 Task: Purchase a Proven Copper + Mineral RO+UV+UF water purifier from Amazon using Cash on Delivery.
Action: Mouse moved to (556, 385)
Screenshot: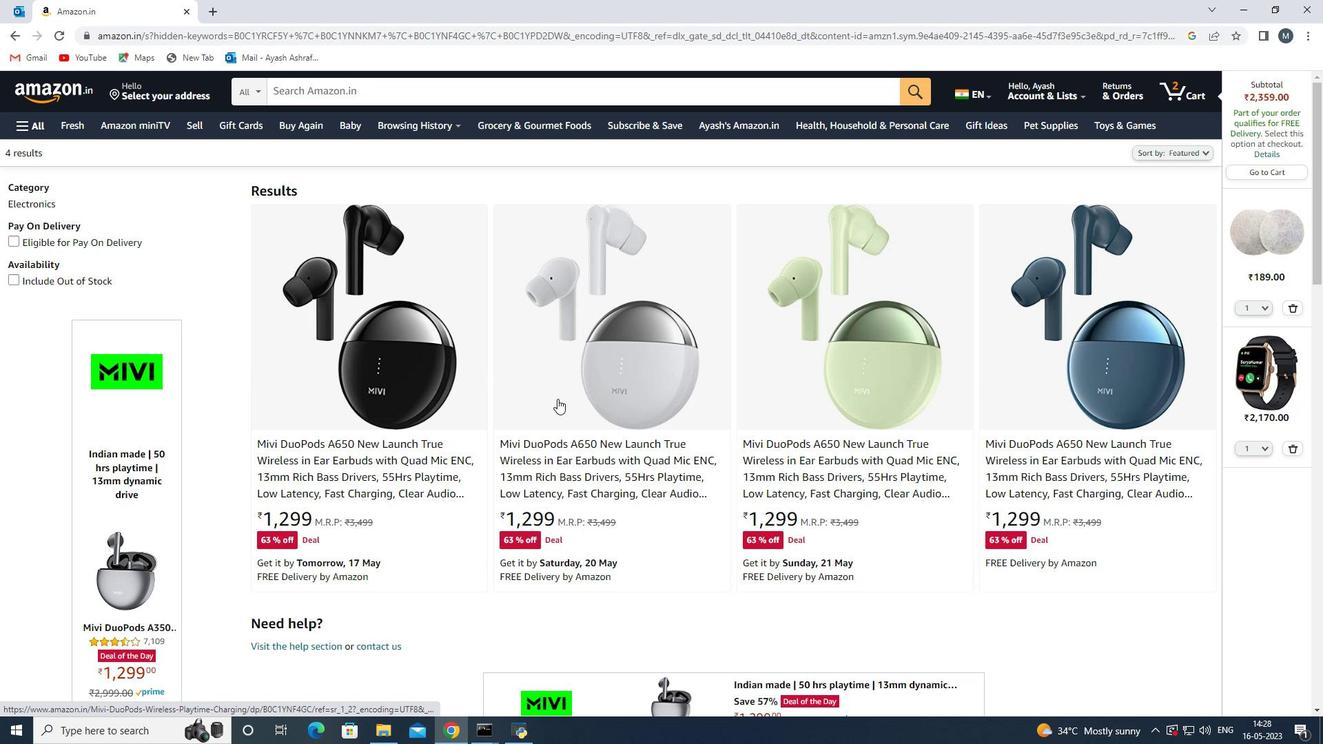 
Action: Mouse scrolled (556, 384) with delta (0, 0)
Screenshot: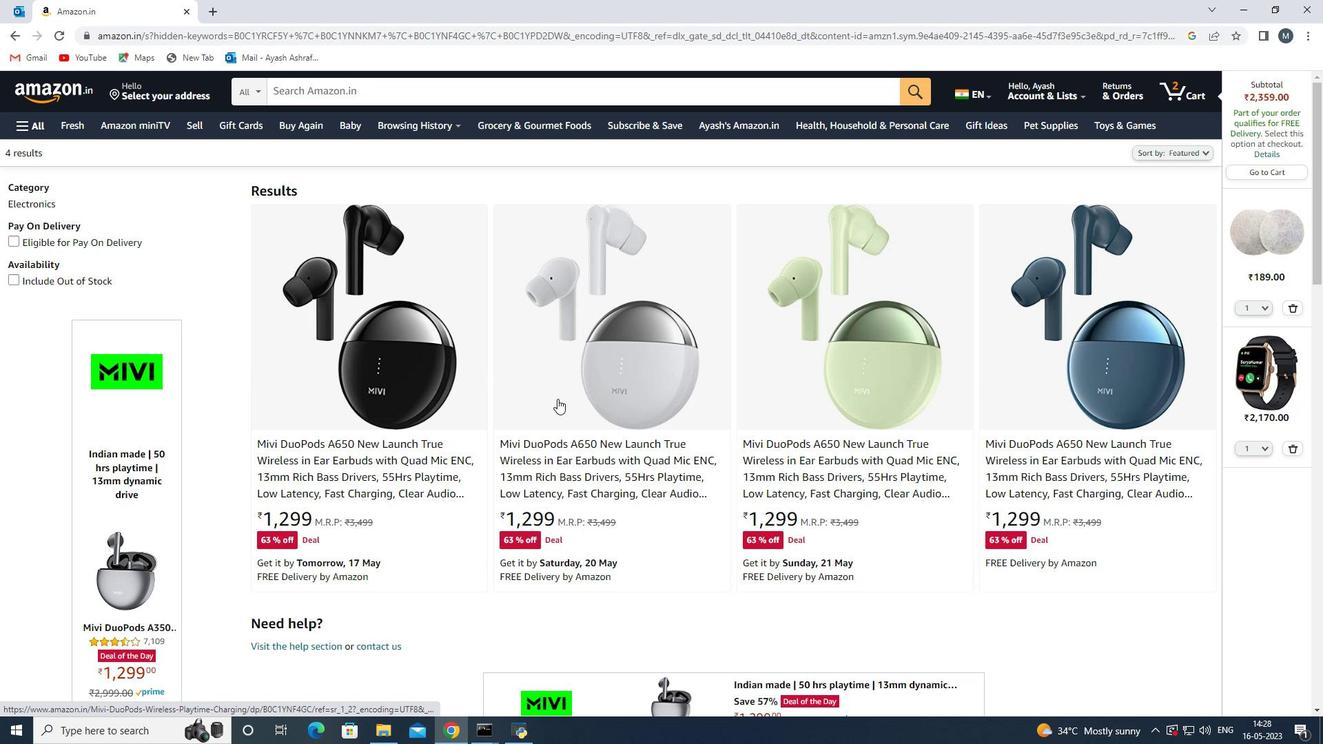 
Action: Mouse scrolled (556, 384) with delta (0, 0)
Screenshot: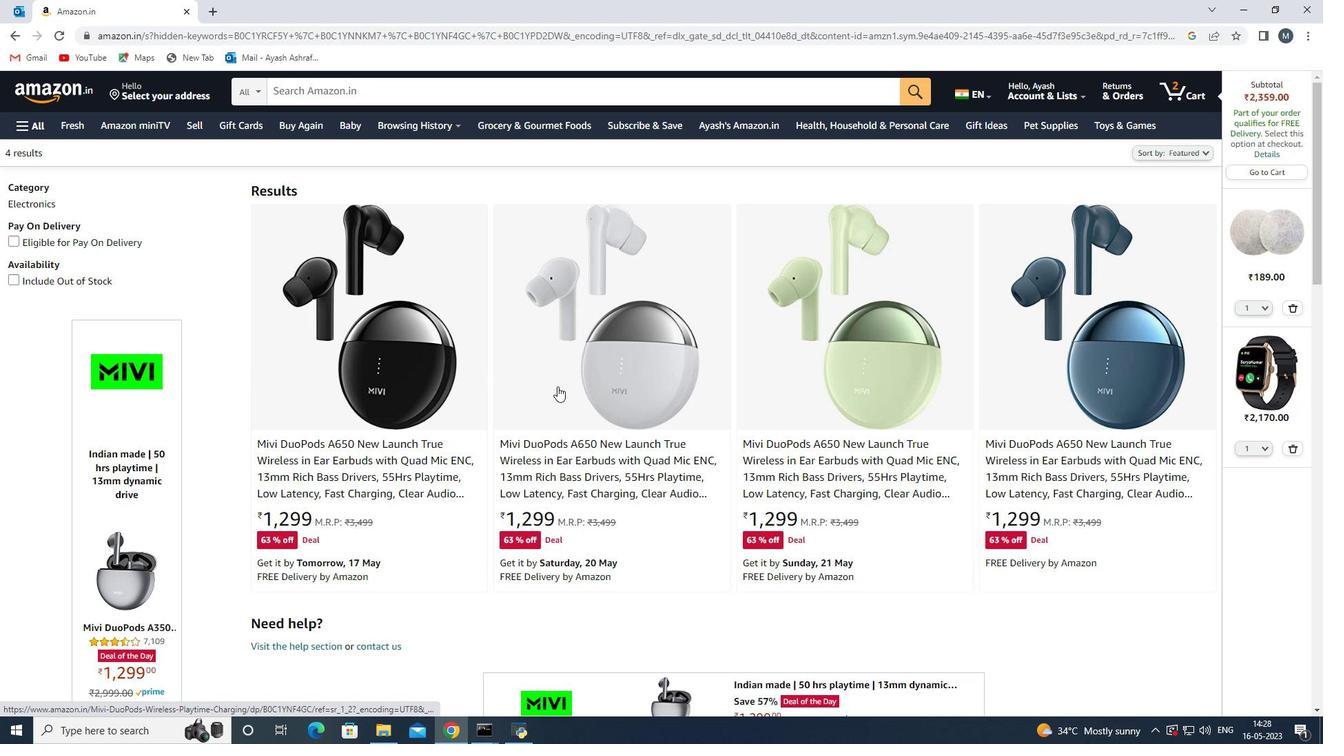 
Action: Mouse moved to (555, 385)
Screenshot: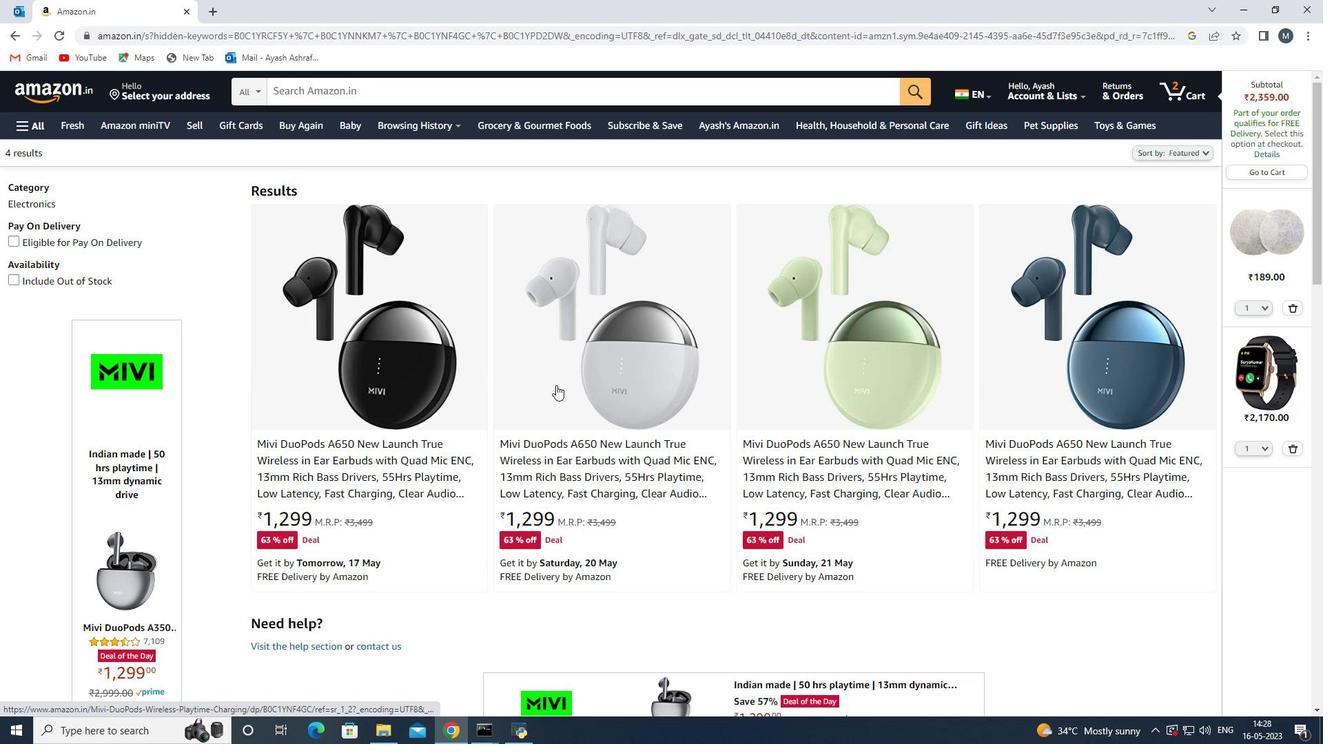 
Action: Mouse scrolled (555, 384) with delta (0, 0)
Screenshot: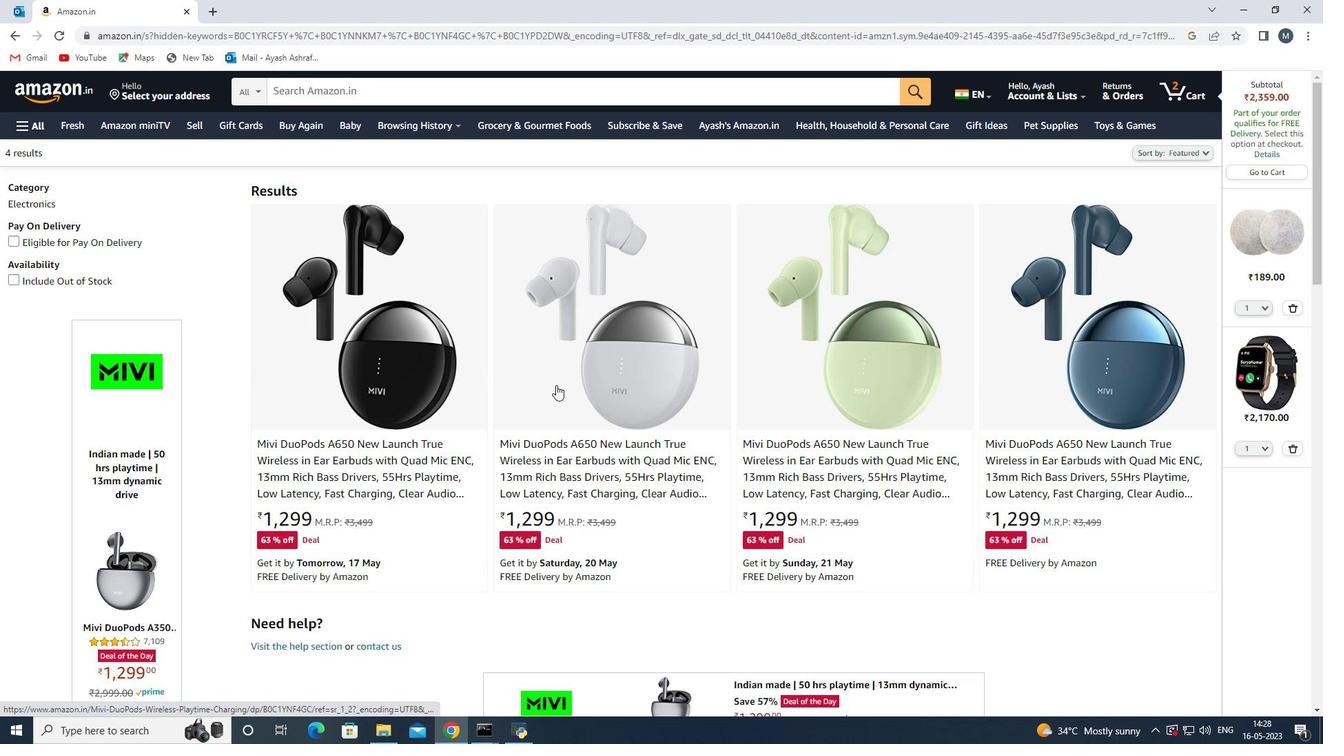 
Action: Mouse moved to (552, 385)
Screenshot: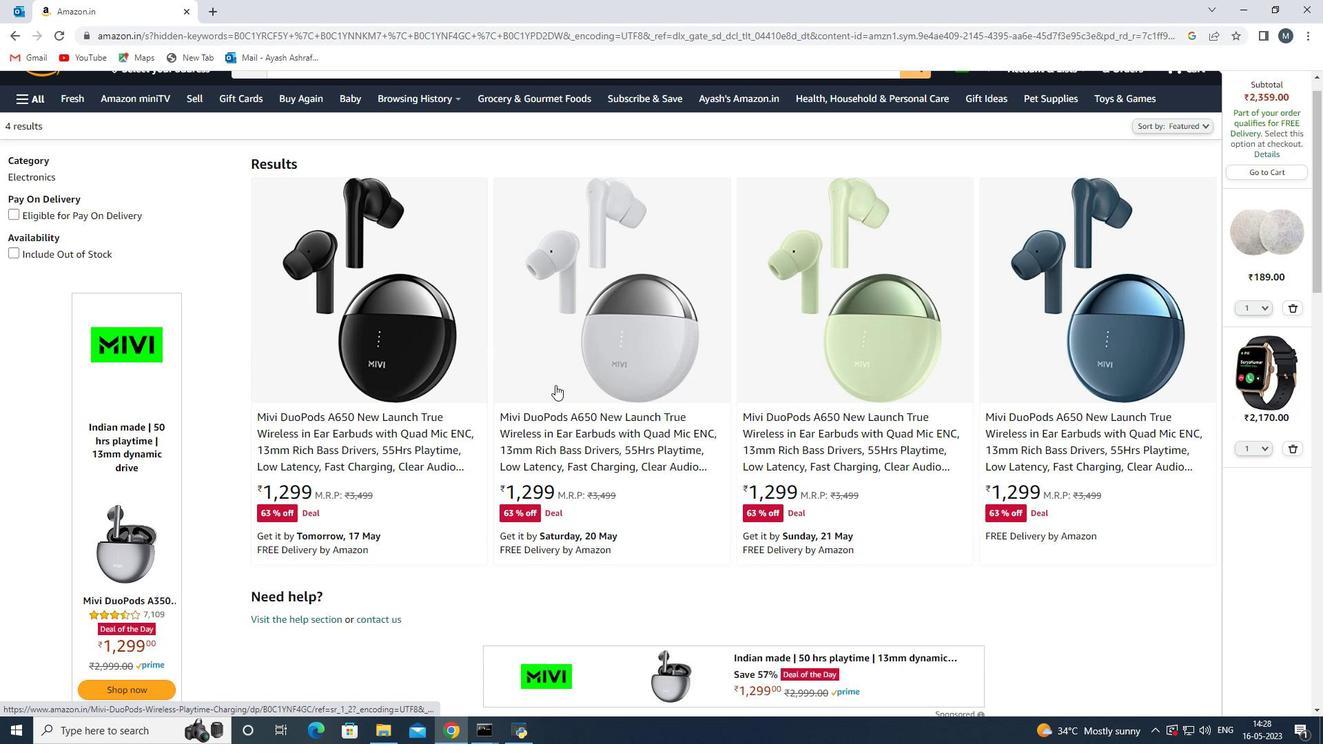 
Action: Mouse scrolled (552, 384) with delta (0, 0)
Screenshot: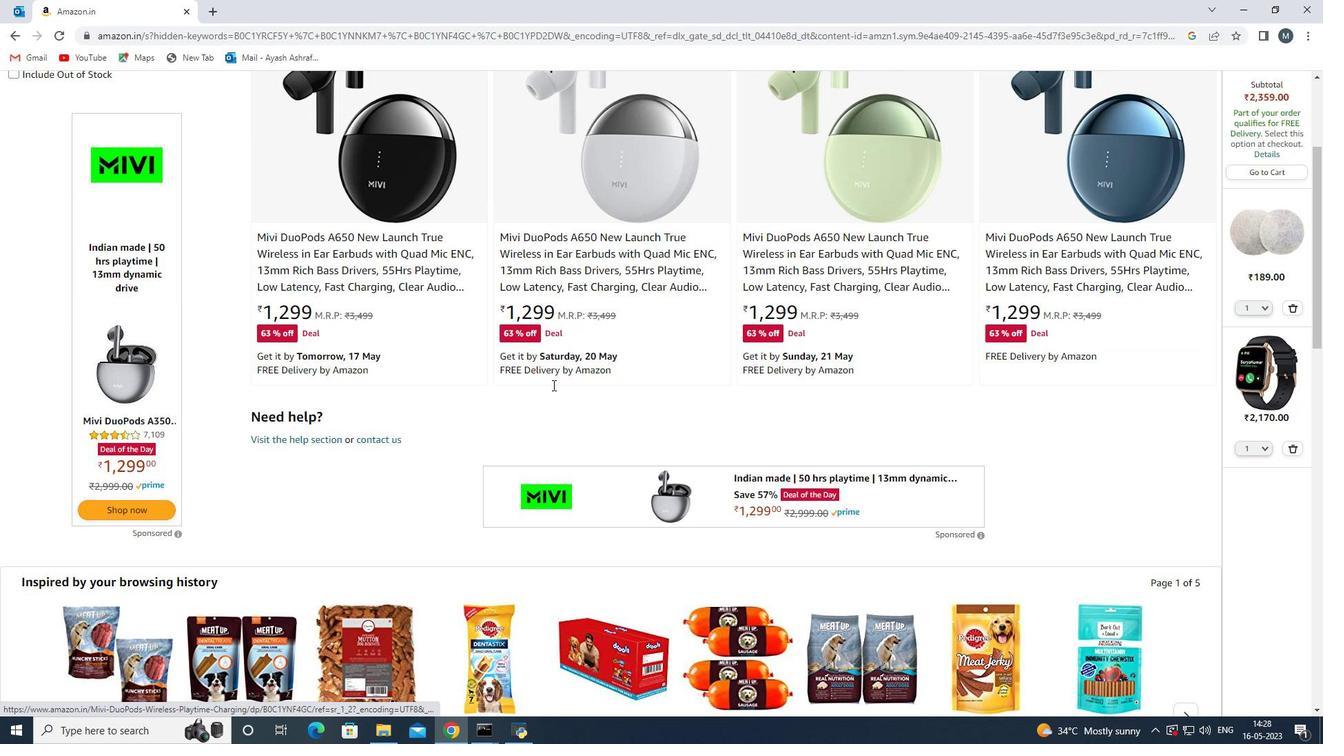 
Action: Mouse moved to (551, 388)
Screenshot: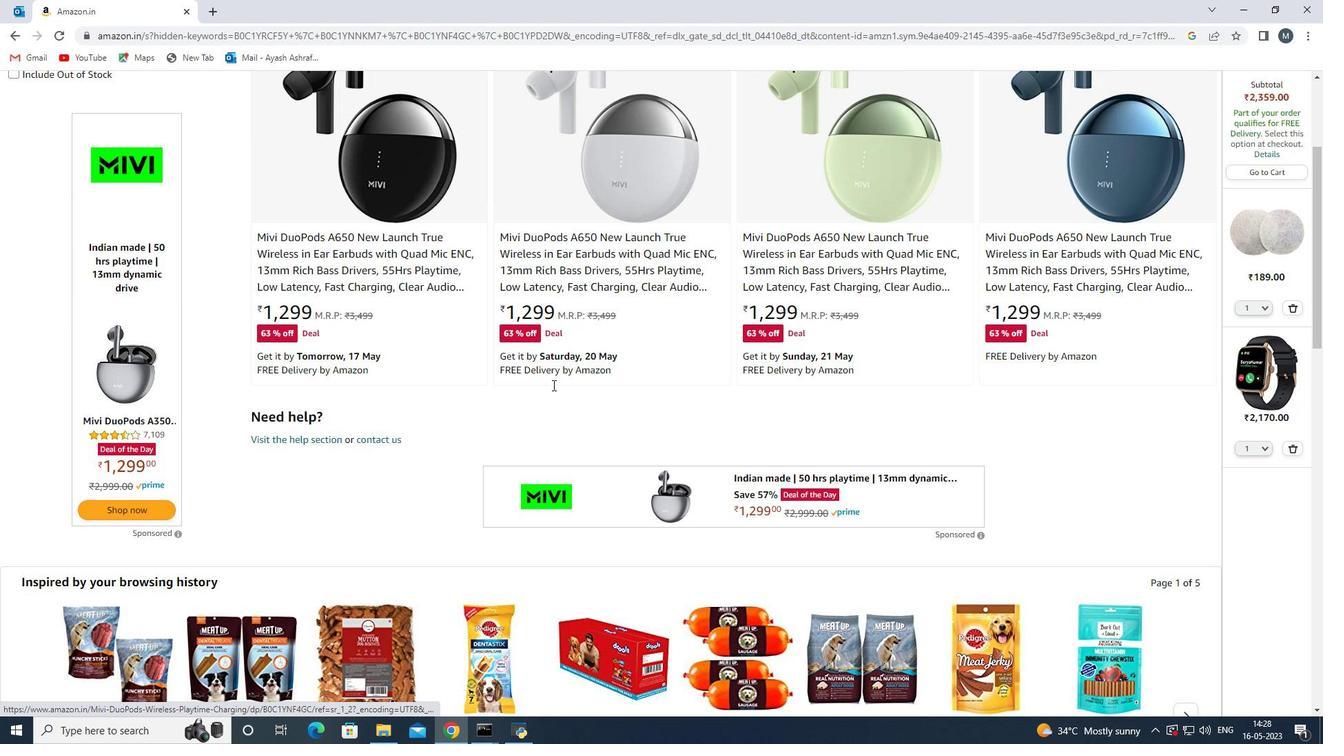 
Action: Mouse scrolled (551, 387) with delta (0, 0)
Screenshot: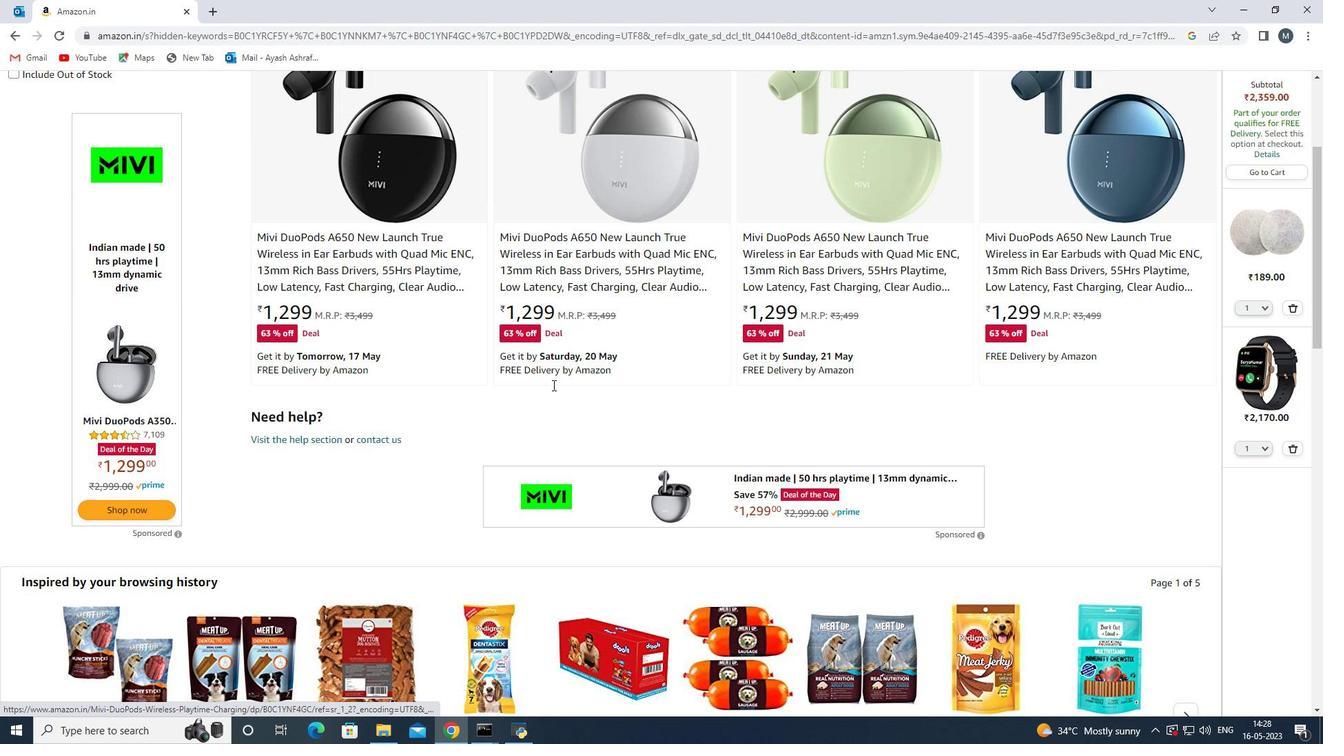 
Action: Mouse moved to (551, 388)
Screenshot: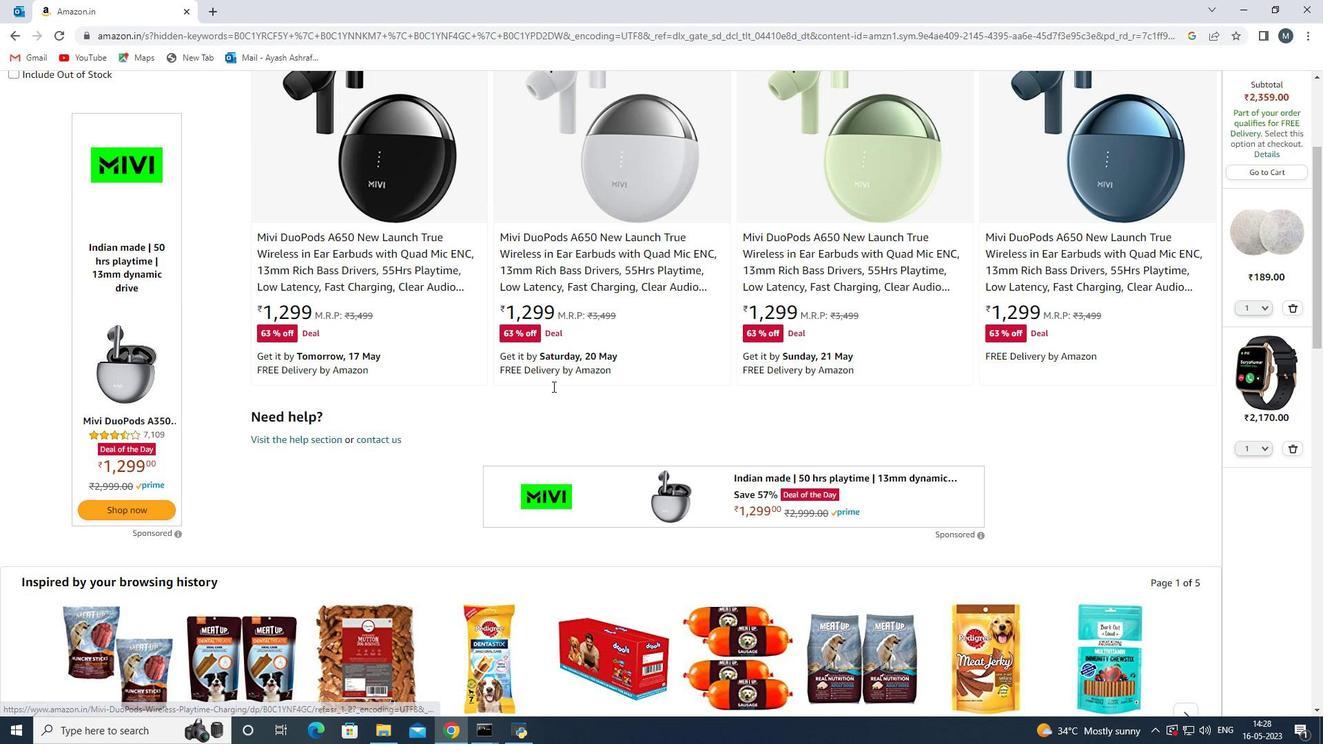 
Action: Mouse scrolled (551, 387) with delta (0, 0)
Screenshot: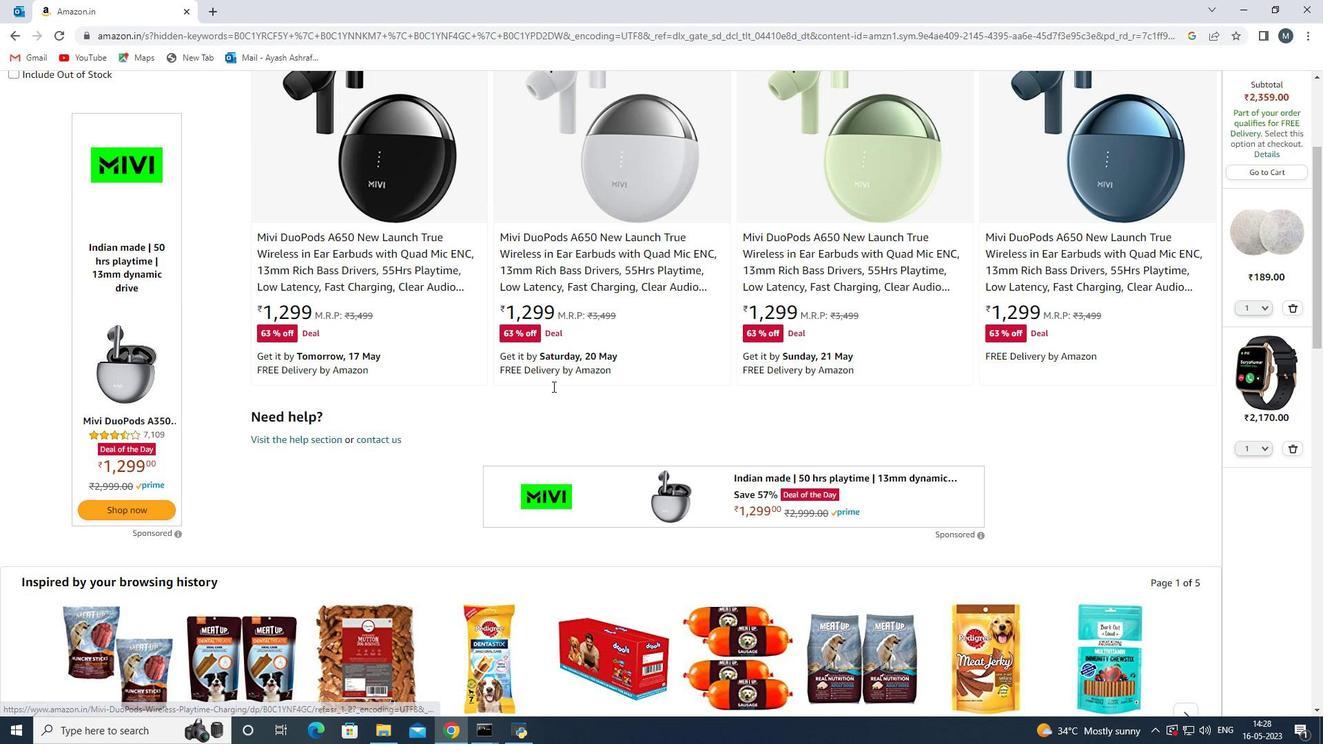 
Action: Mouse scrolled (551, 387) with delta (0, 0)
Screenshot: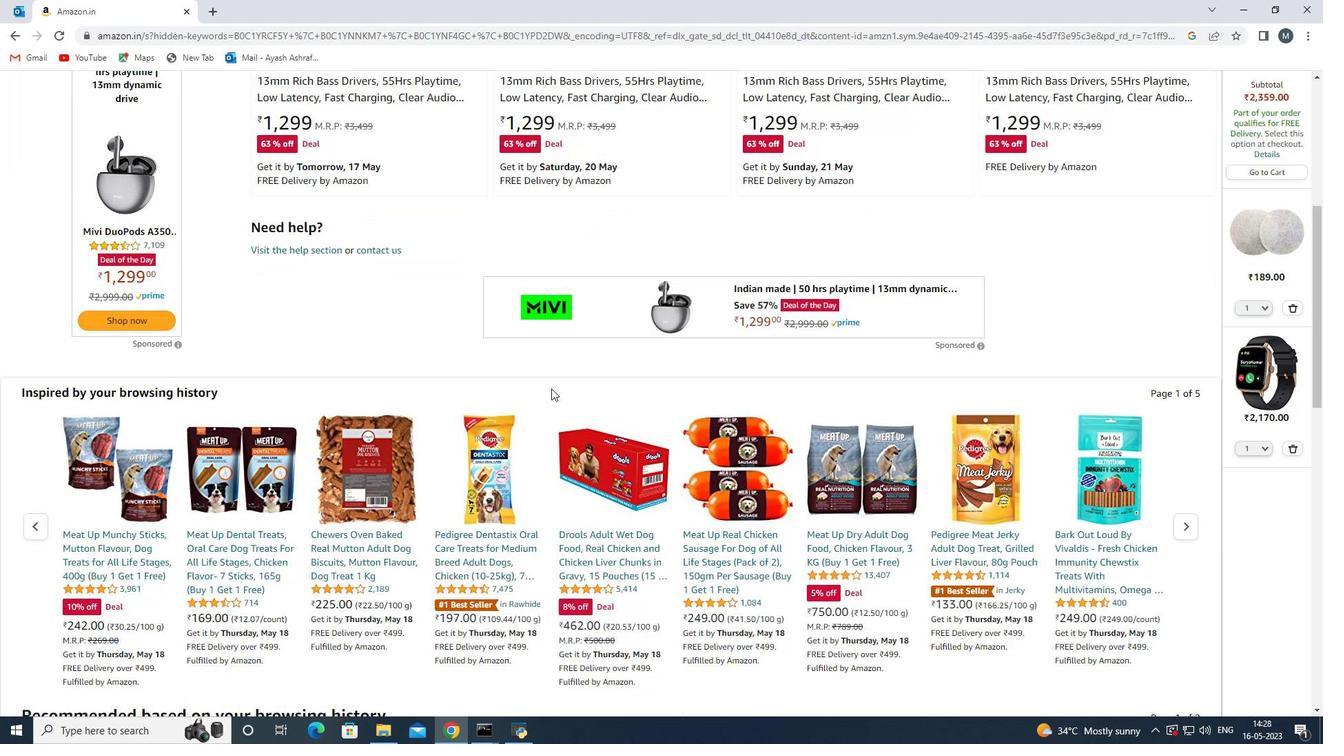 
Action: Mouse scrolled (551, 387) with delta (0, 0)
Screenshot: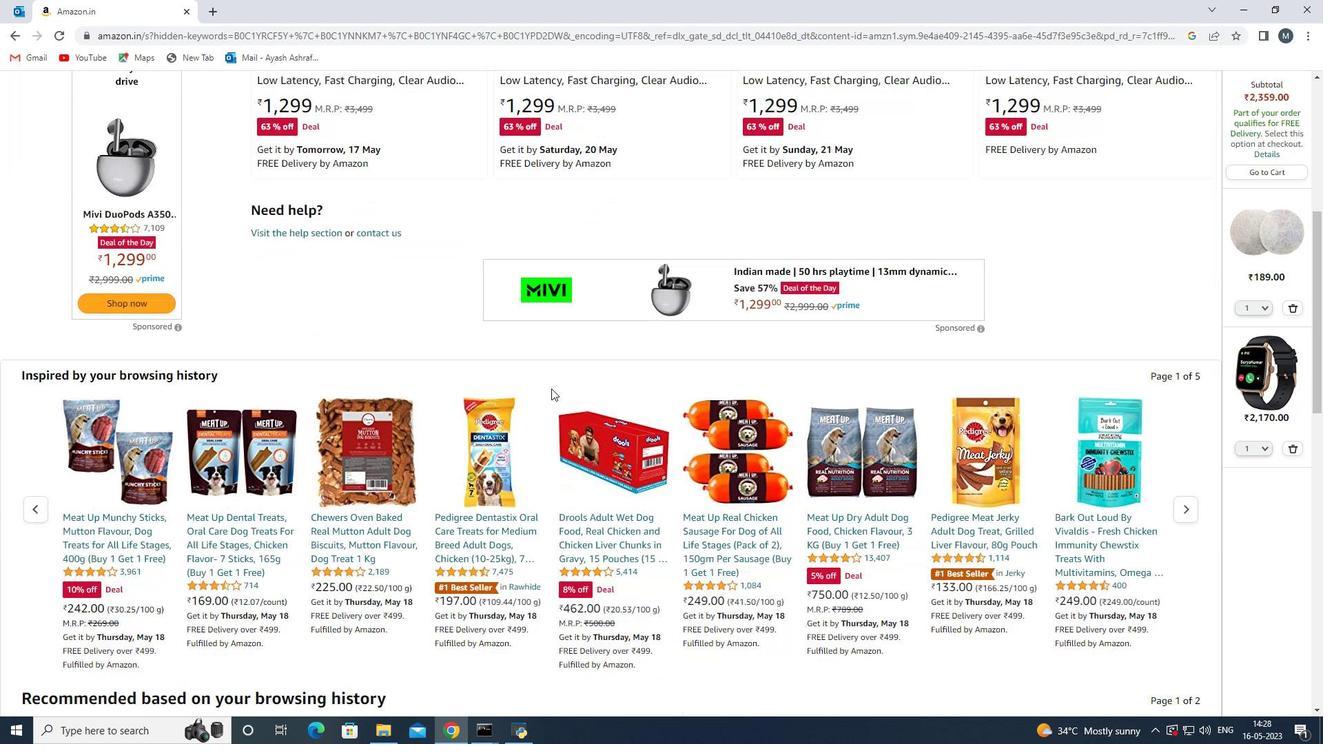 
Action: Mouse scrolled (551, 387) with delta (0, 0)
Screenshot: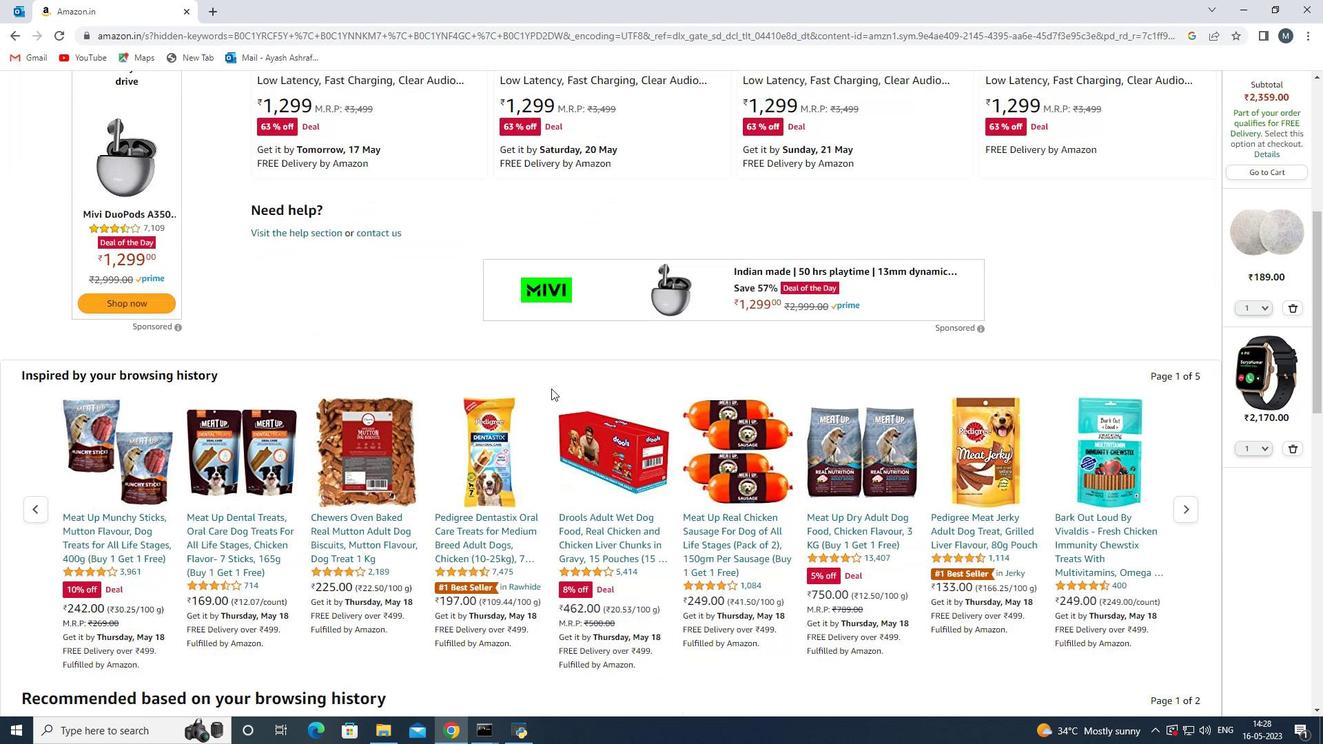 
Action: Mouse moved to (549, 391)
Screenshot: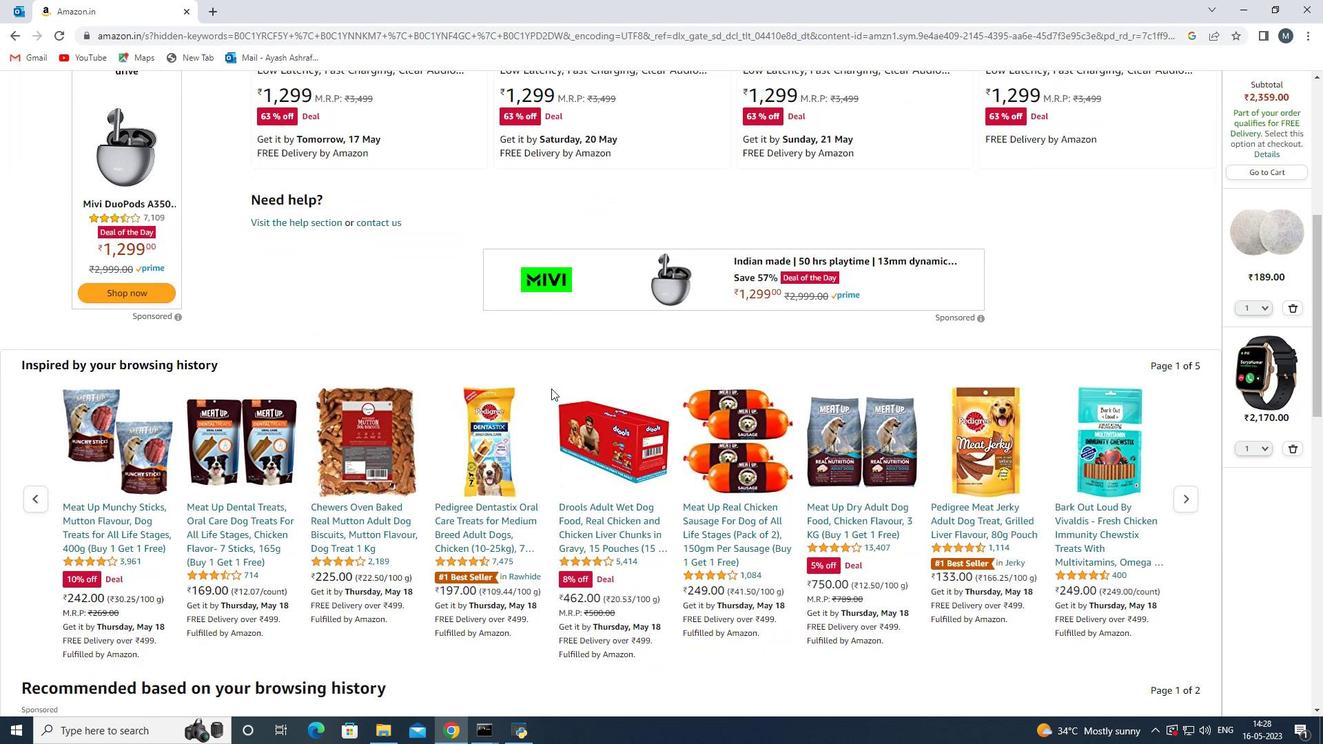 
Action: Mouse scrolled (549, 390) with delta (0, 0)
Screenshot: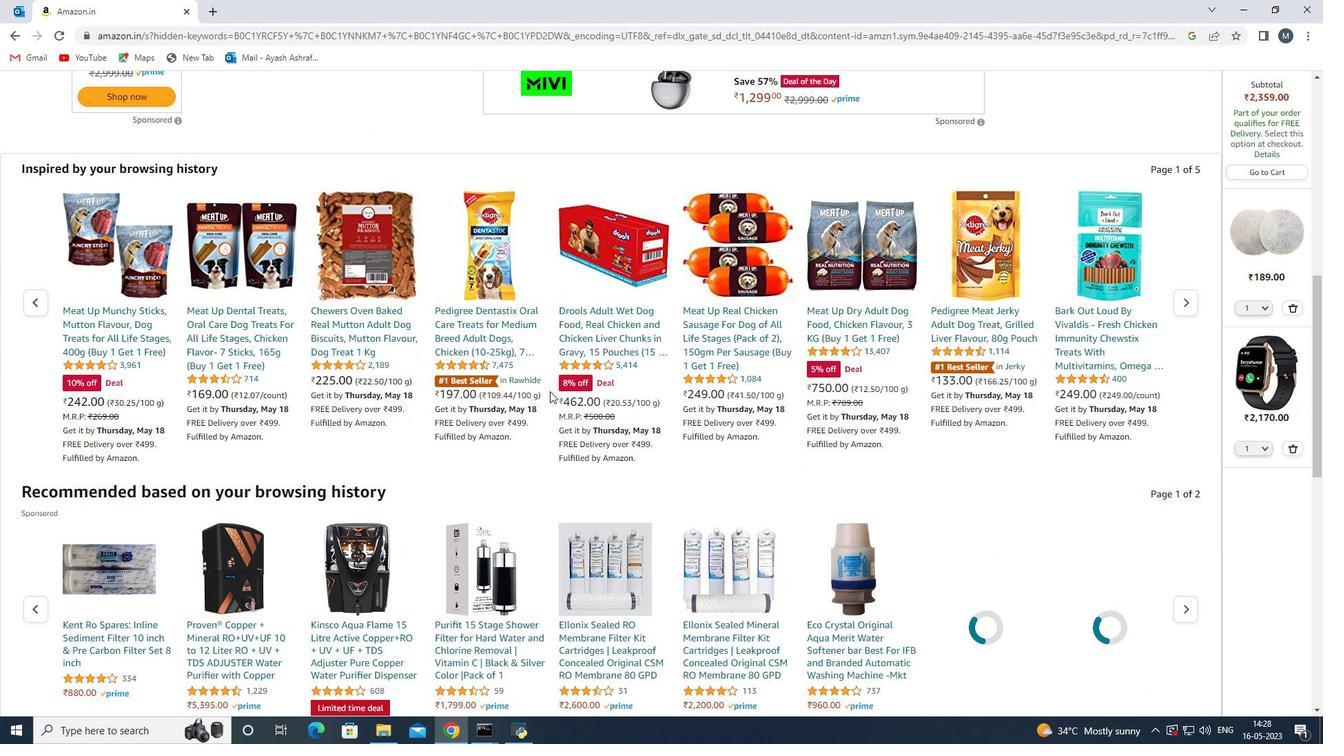 
Action: Mouse scrolled (549, 390) with delta (0, 0)
Screenshot: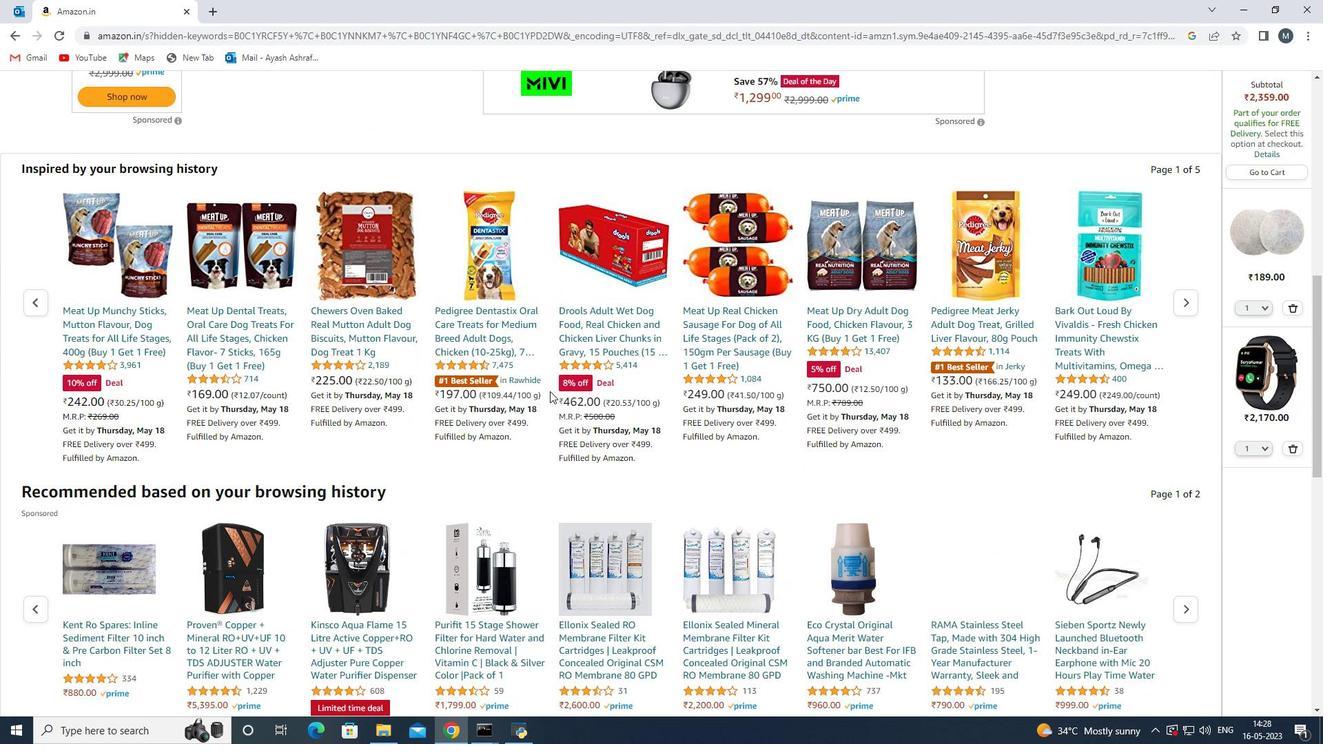 
Action: Mouse scrolled (549, 390) with delta (0, 0)
Screenshot: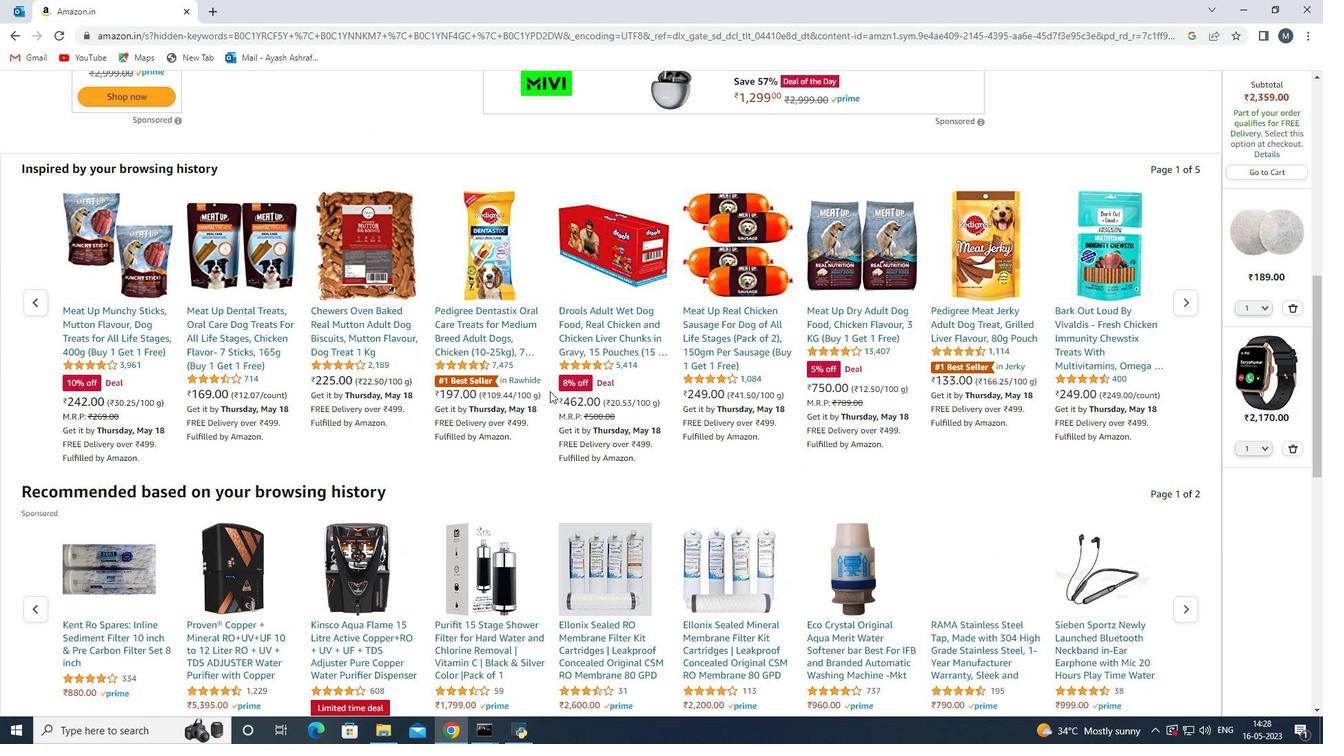 
Action: Mouse moved to (499, 379)
Screenshot: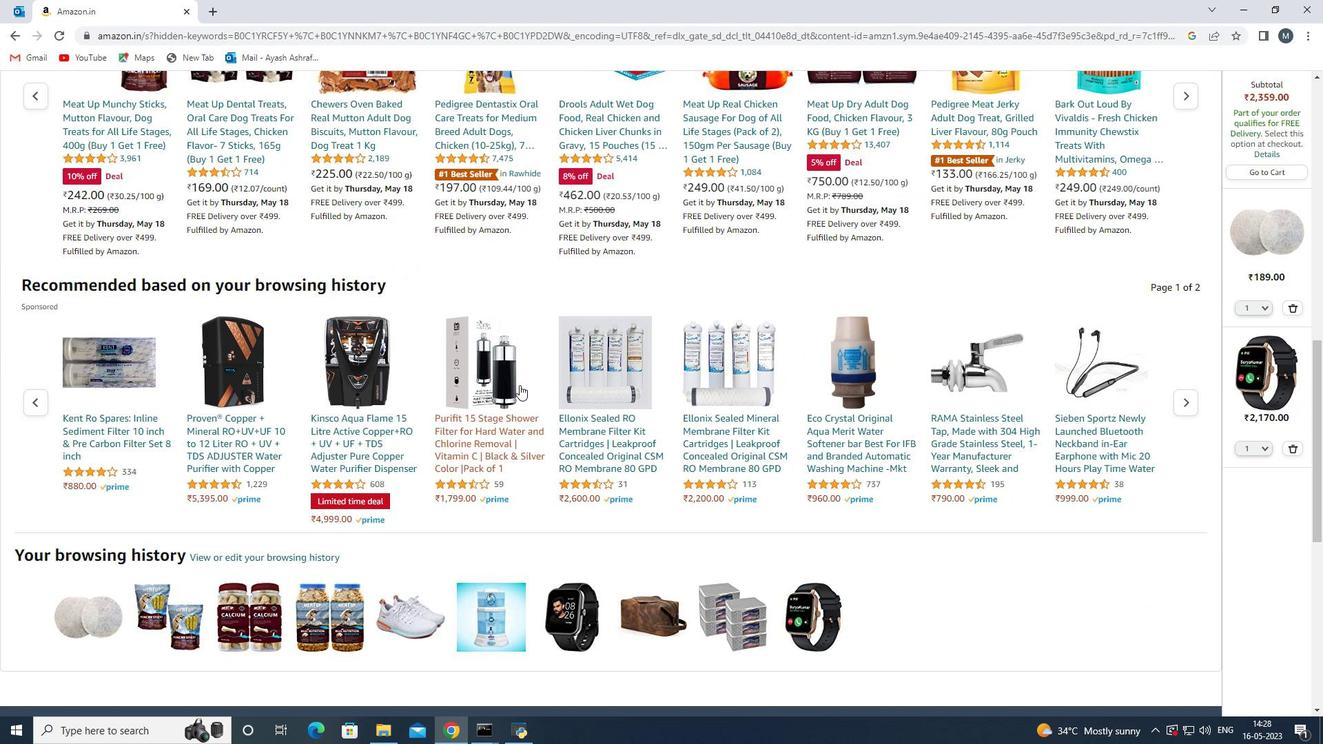 
Action: Mouse scrolled (499, 378) with delta (0, 0)
Screenshot: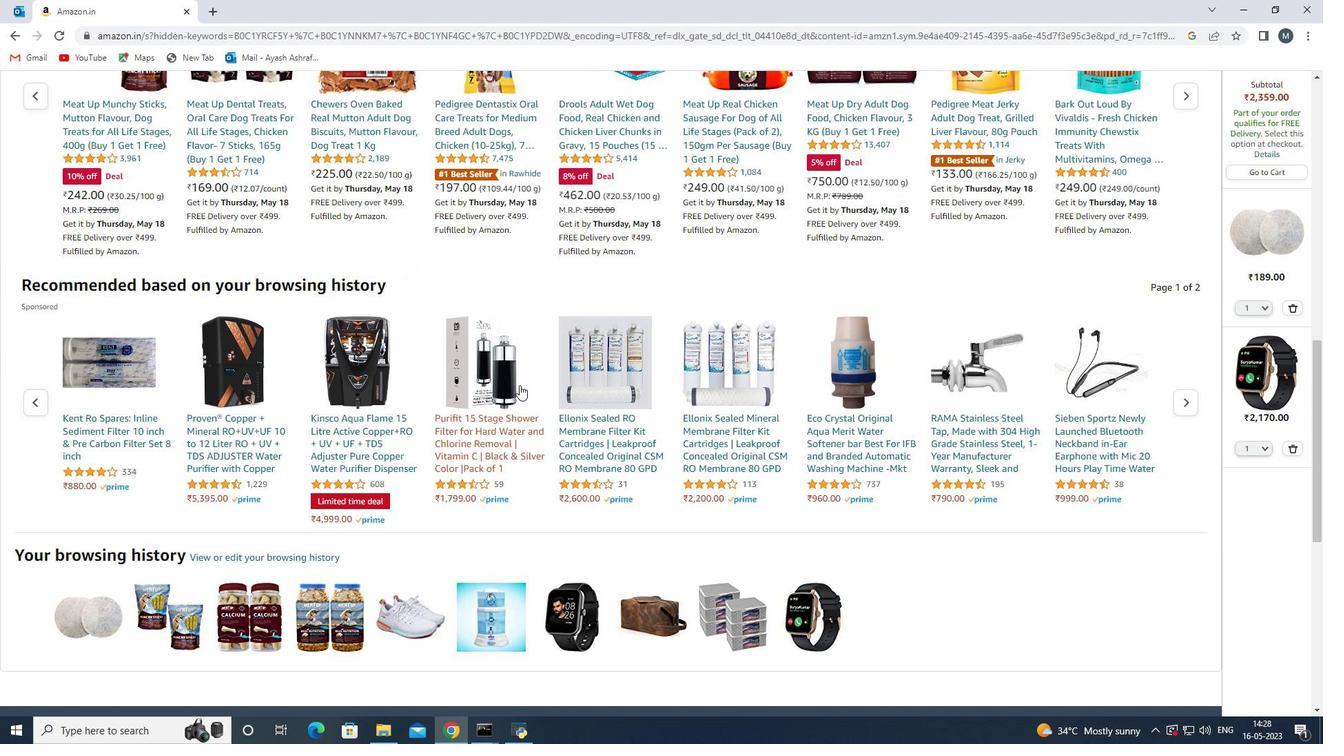 
Action: Mouse moved to (485, 376)
Screenshot: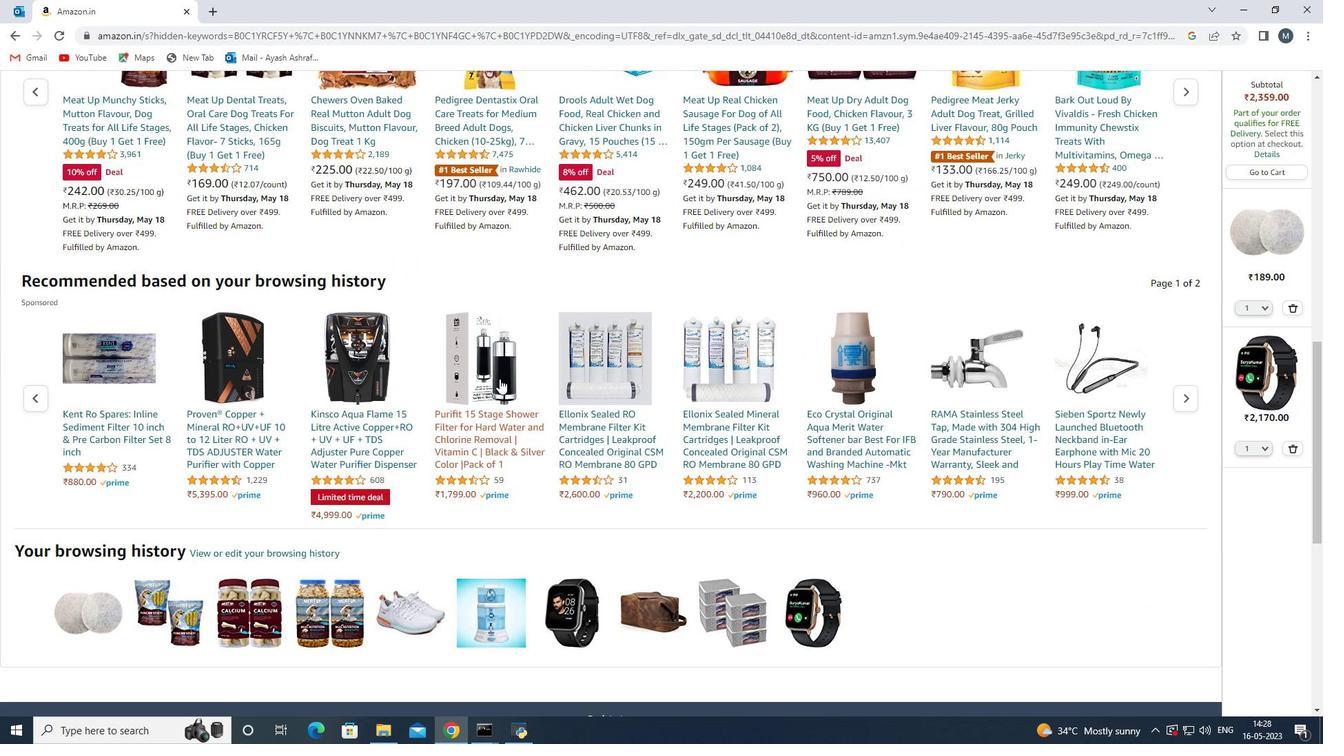 
Action: Mouse scrolled (485, 376) with delta (0, 0)
Screenshot: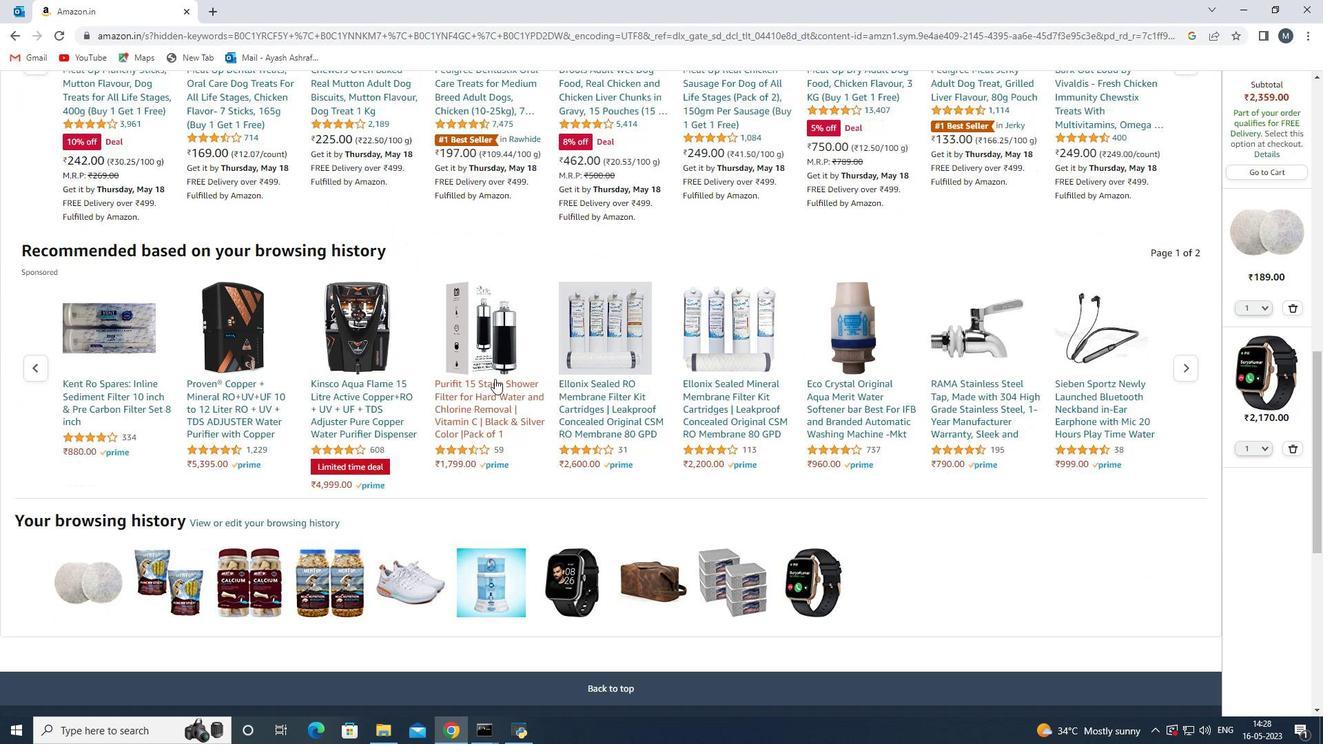 
Action: Mouse moved to (483, 376)
Screenshot: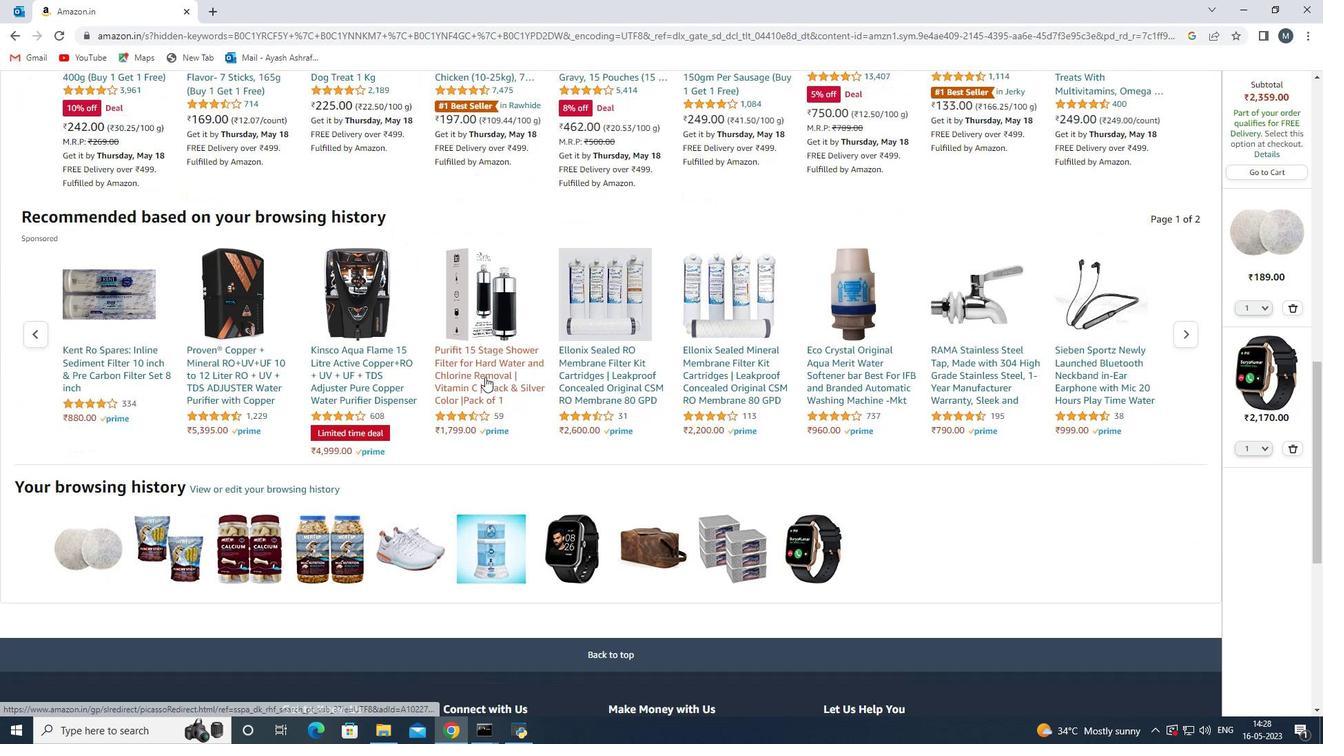 
Action: Mouse scrolled (483, 376) with delta (0, 0)
Screenshot: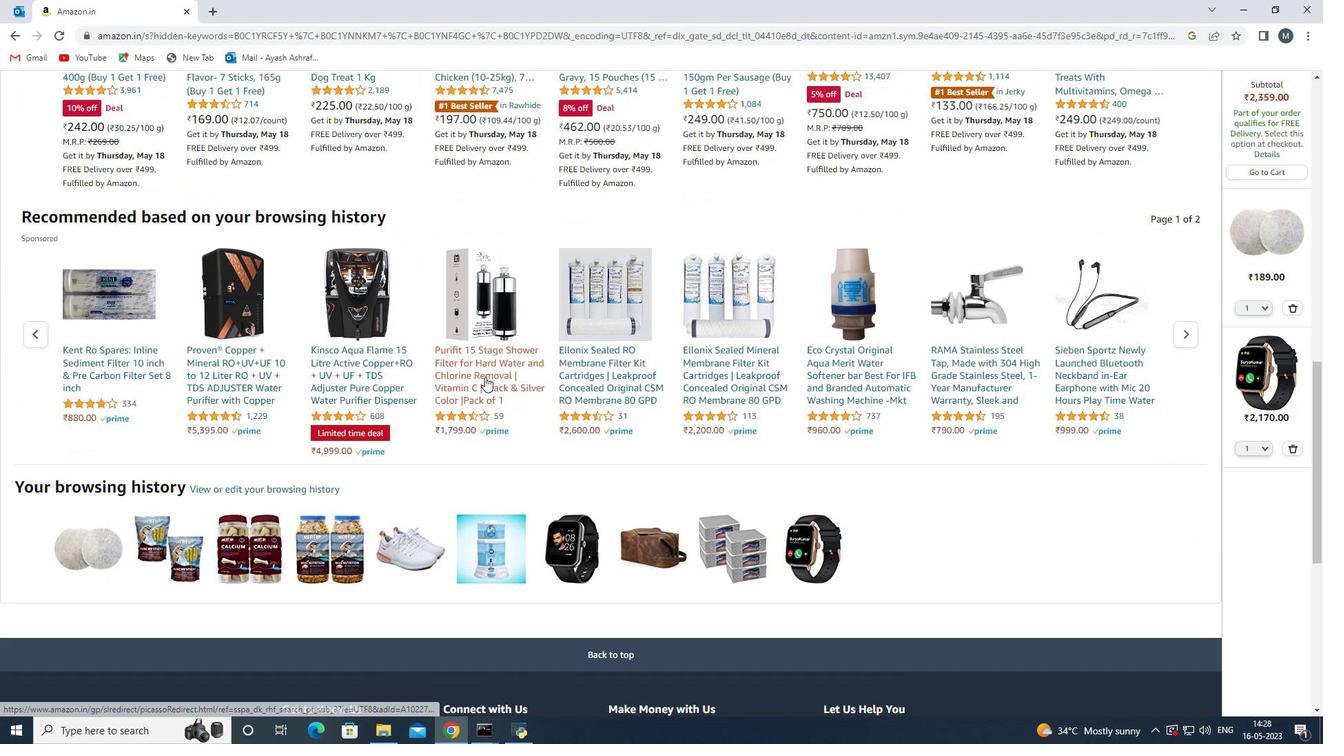 
Action: Mouse moved to (481, 376)
Screenshot: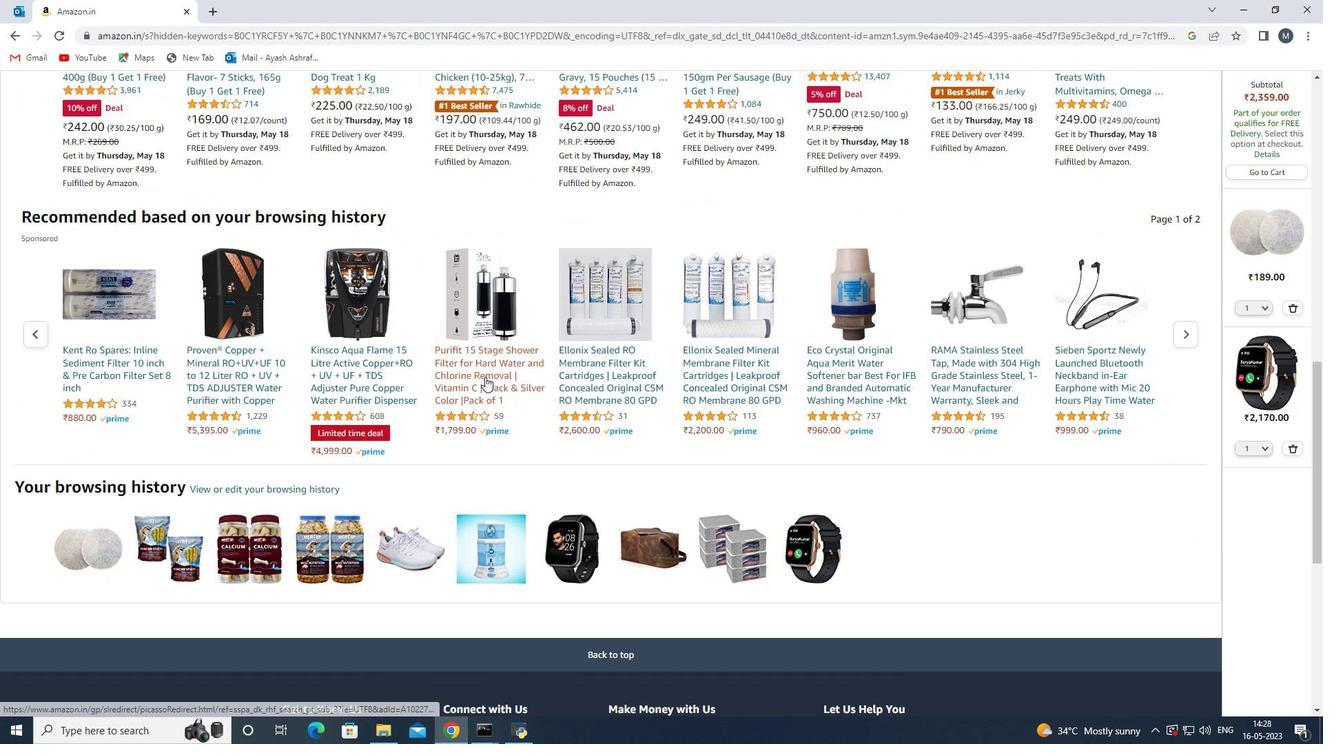 
Action: Mouse scrolled (481, 376) with delta (0, 0)
Screenshot: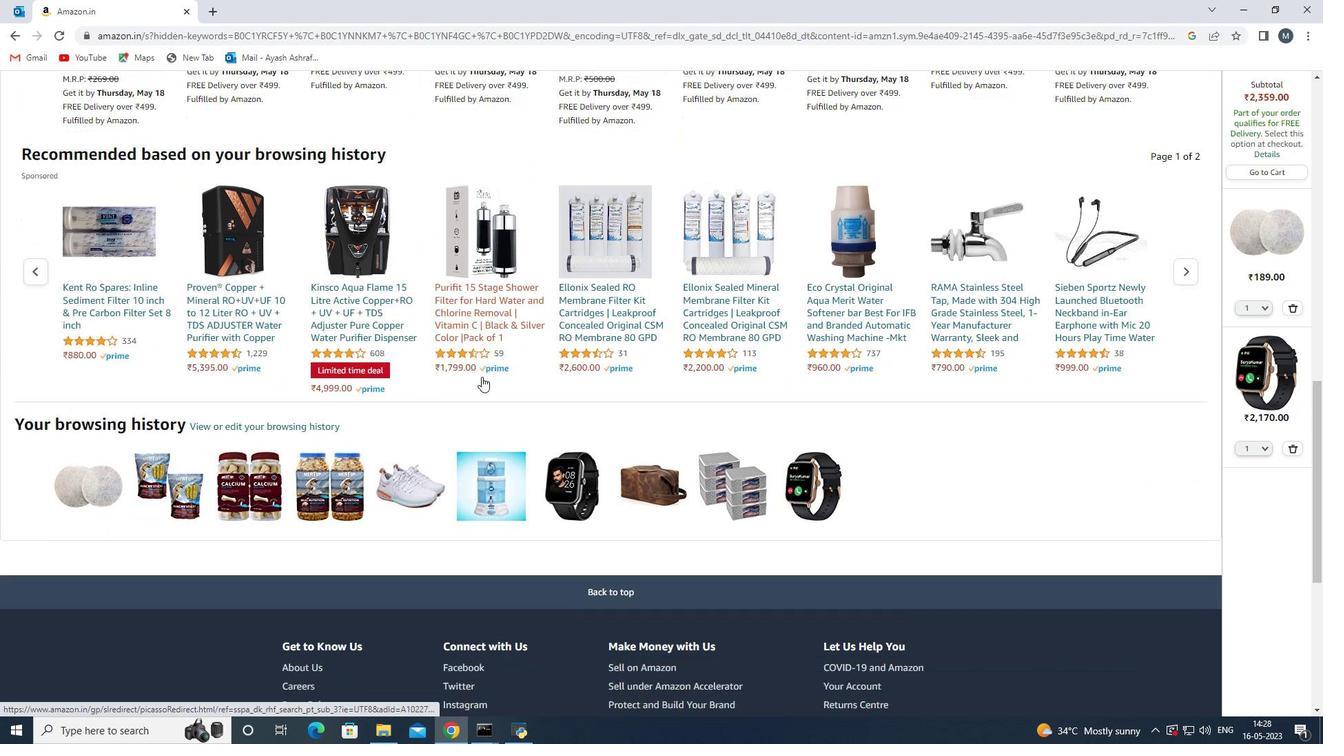 
Action: Mouse scrolled (481, 376) with delta (0, 0)
Screenshot: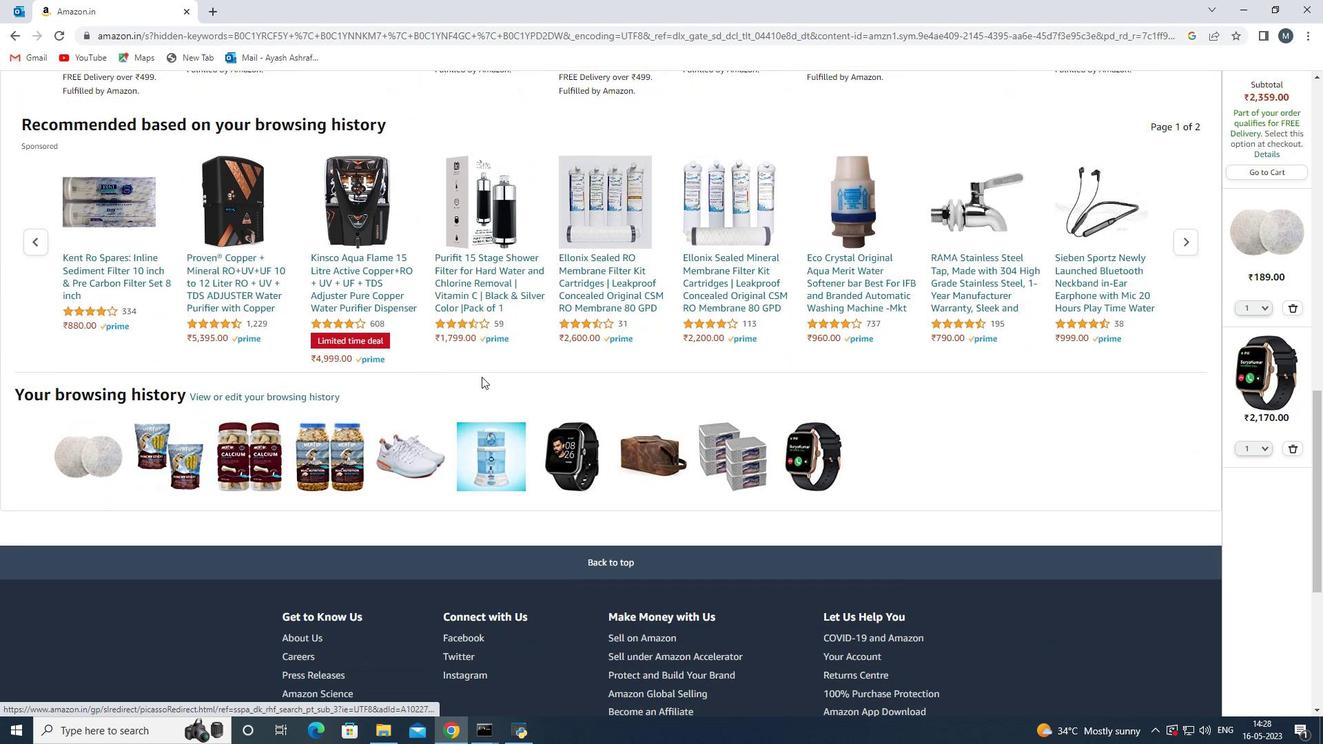 
Action: Mouse moved to (480, 377)
Screenshot: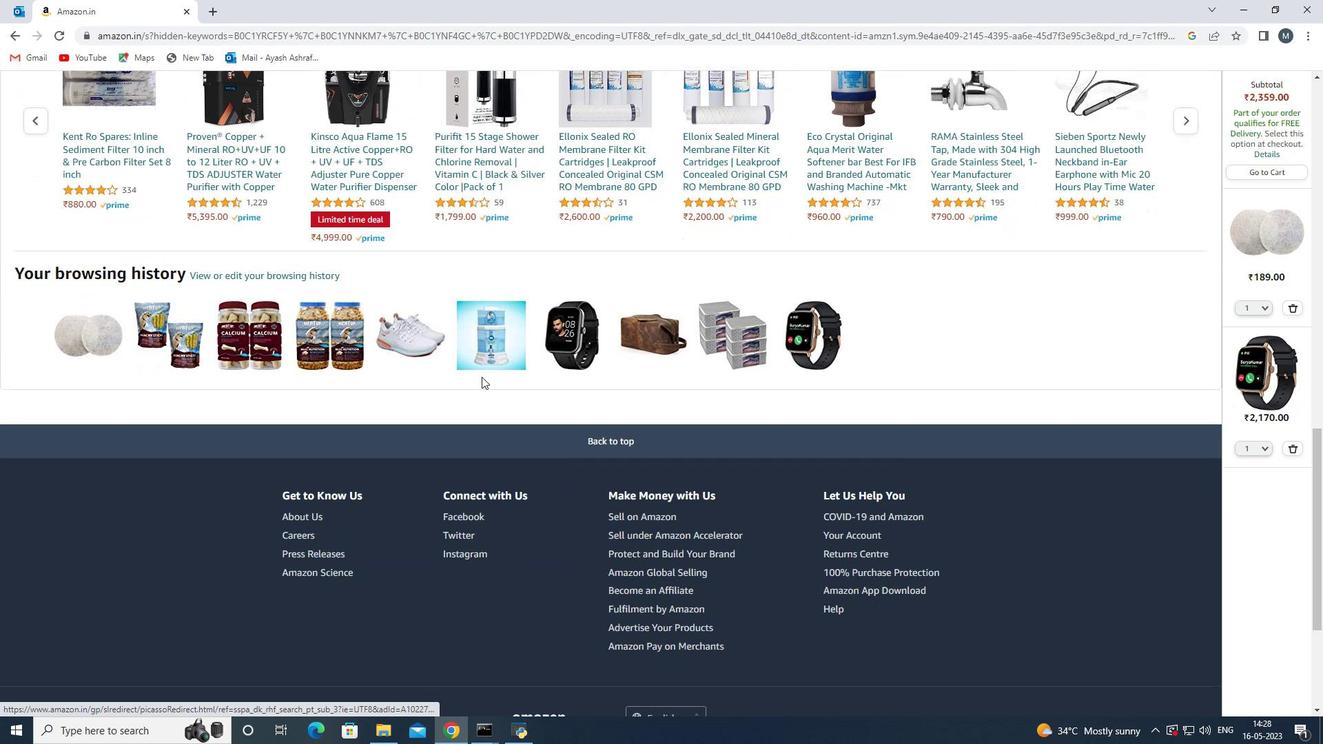 
Action: Mouse scrolled (480, 376) with delta (0, 0)
Screenshot: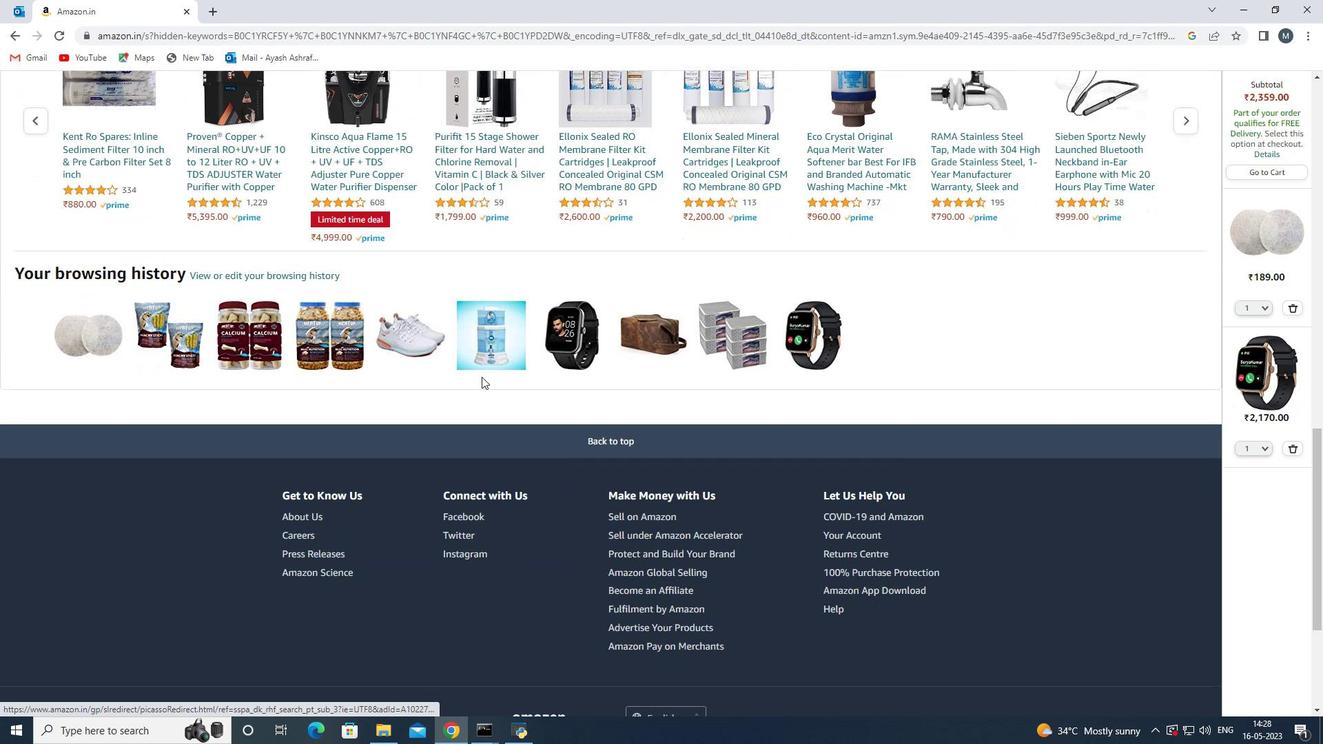 
Action: Mouse moved to (480, 381)
Screenshot: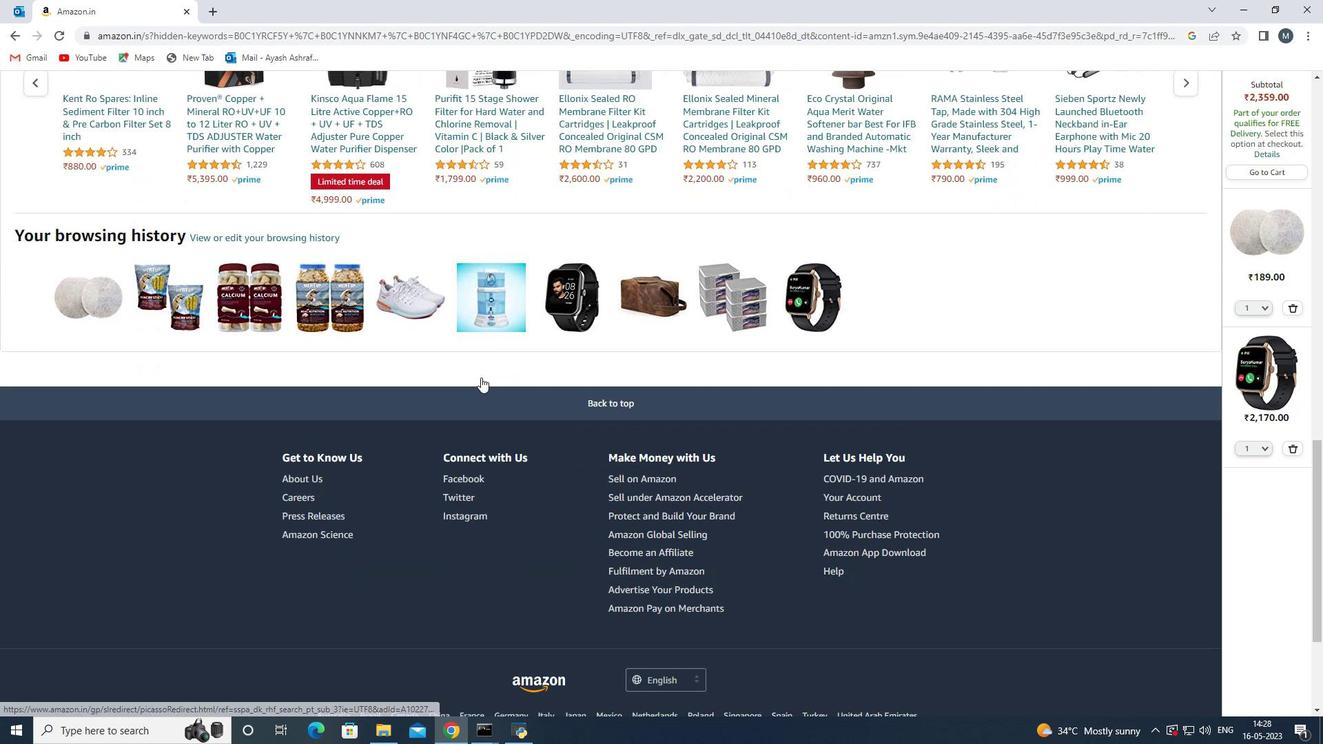 
Action: Mouse scrolled (480, 381) with delta (0, 0)
Screenshot: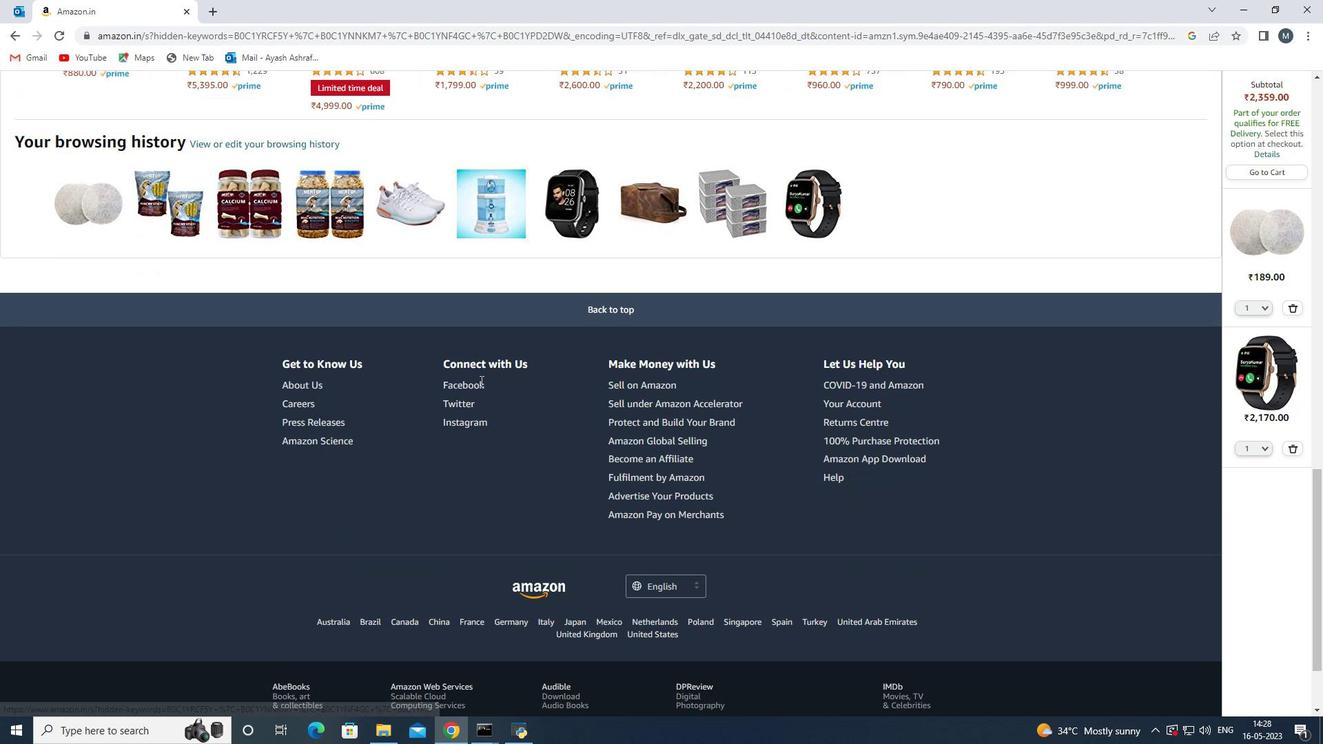 
Action: Mouse scrolled (480, 381) with delta (0, 0)
Screenshot: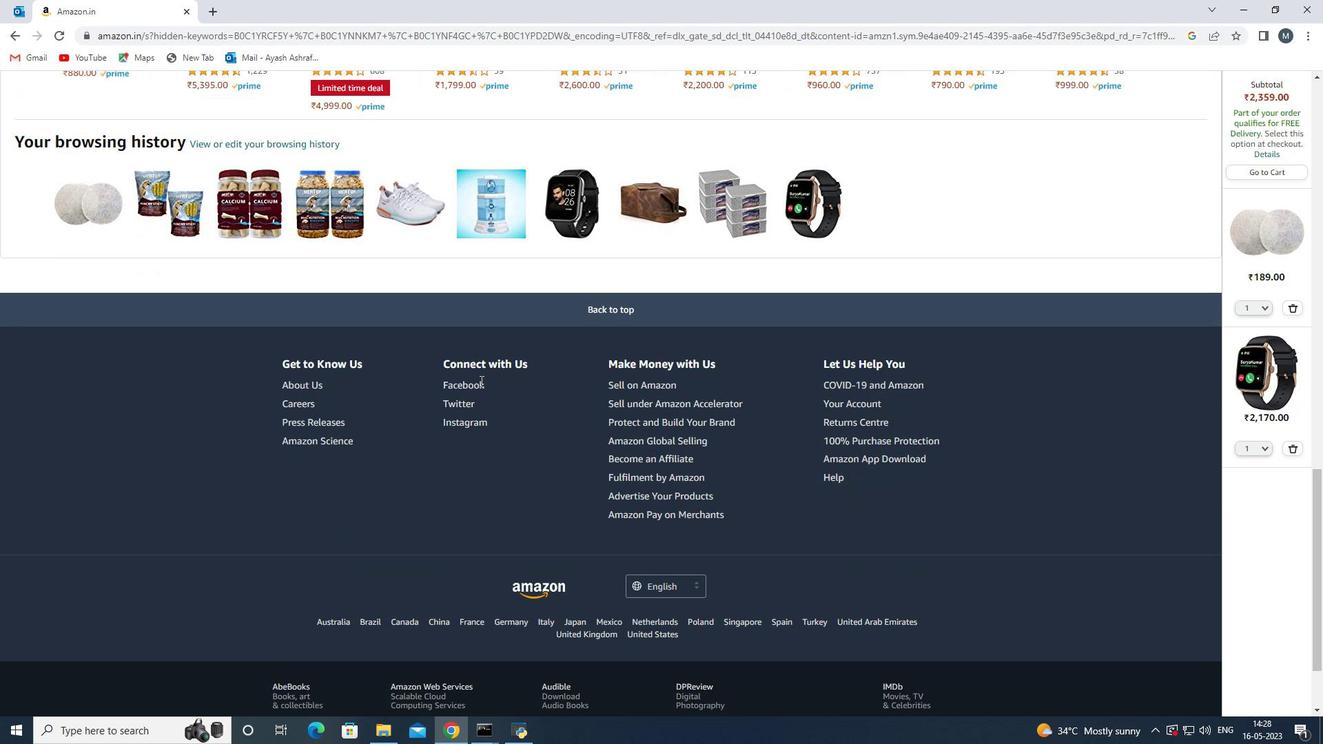 
Action: Mouse scrolled (480, 381) with delta (0, 0)
Screenshot: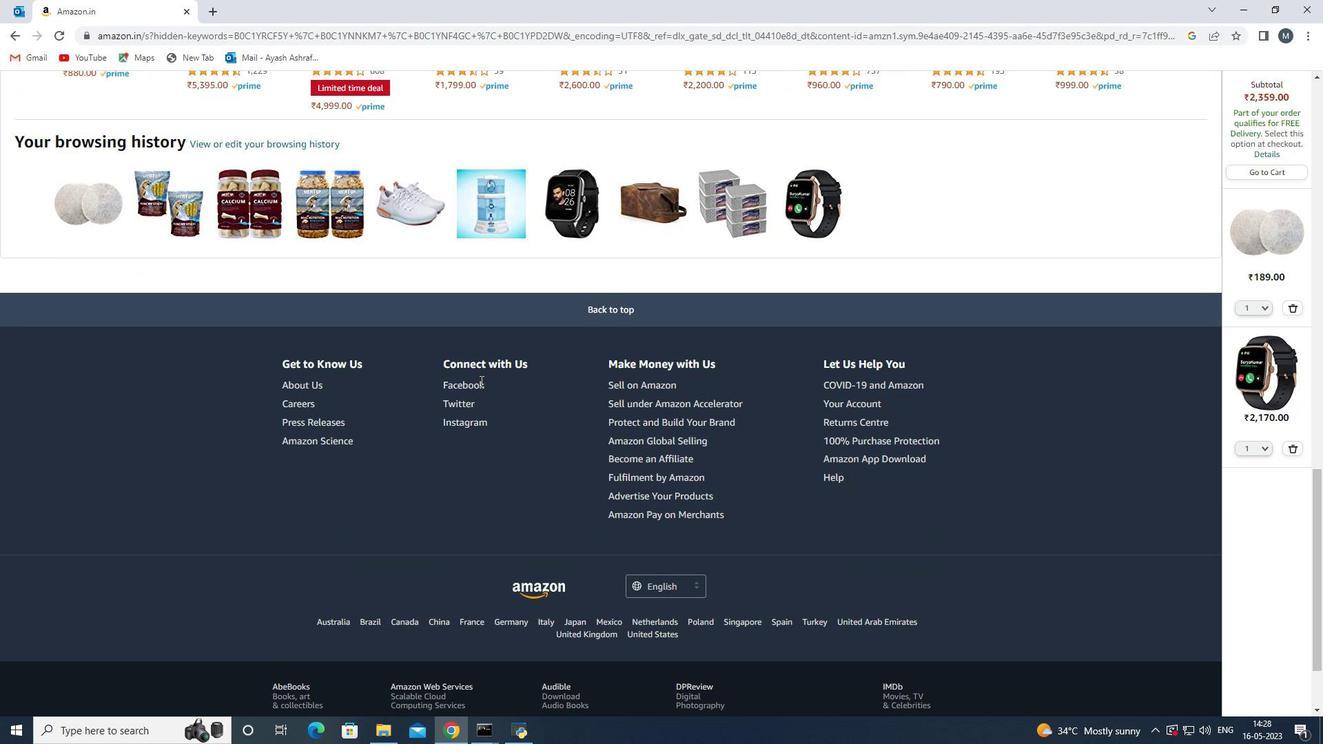 
Action: Mouse moved to (675, 433)
Screenshot: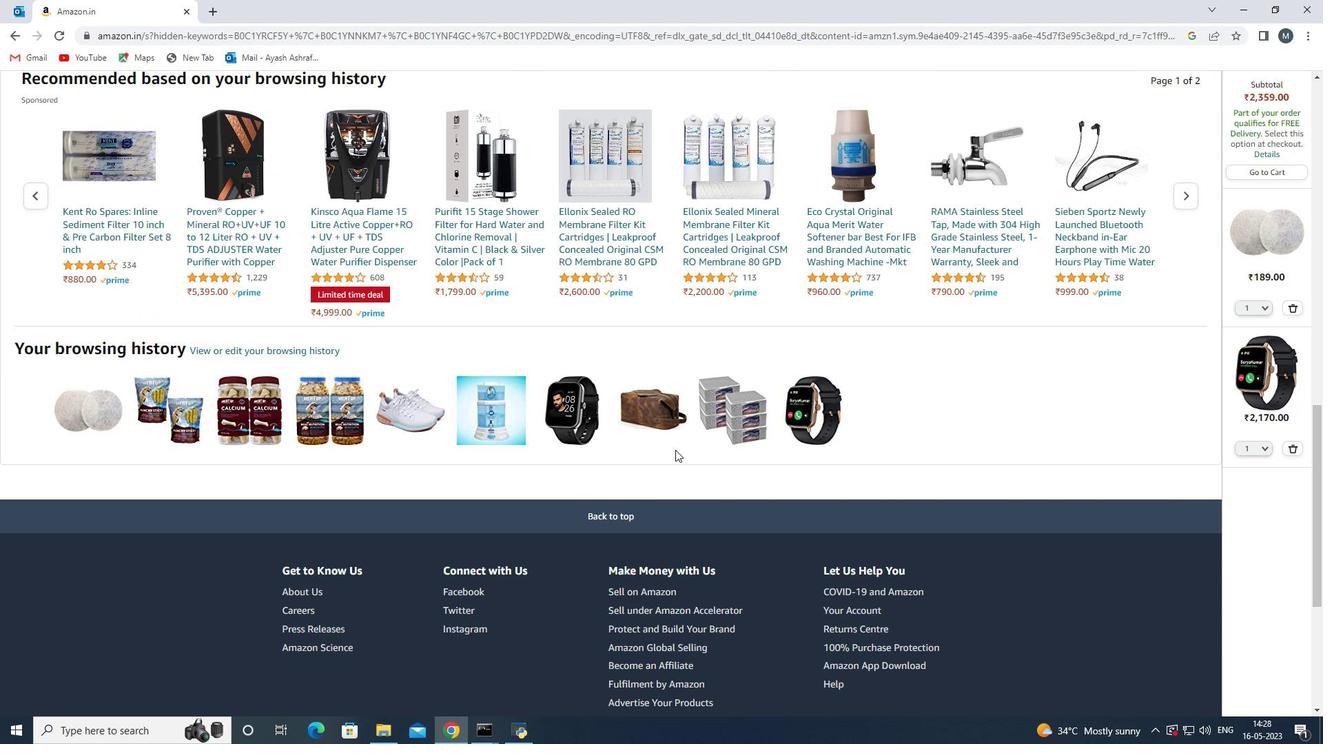 
Action: Mouse scrolled (675, 434) with delta (0, 0)
Screenshot: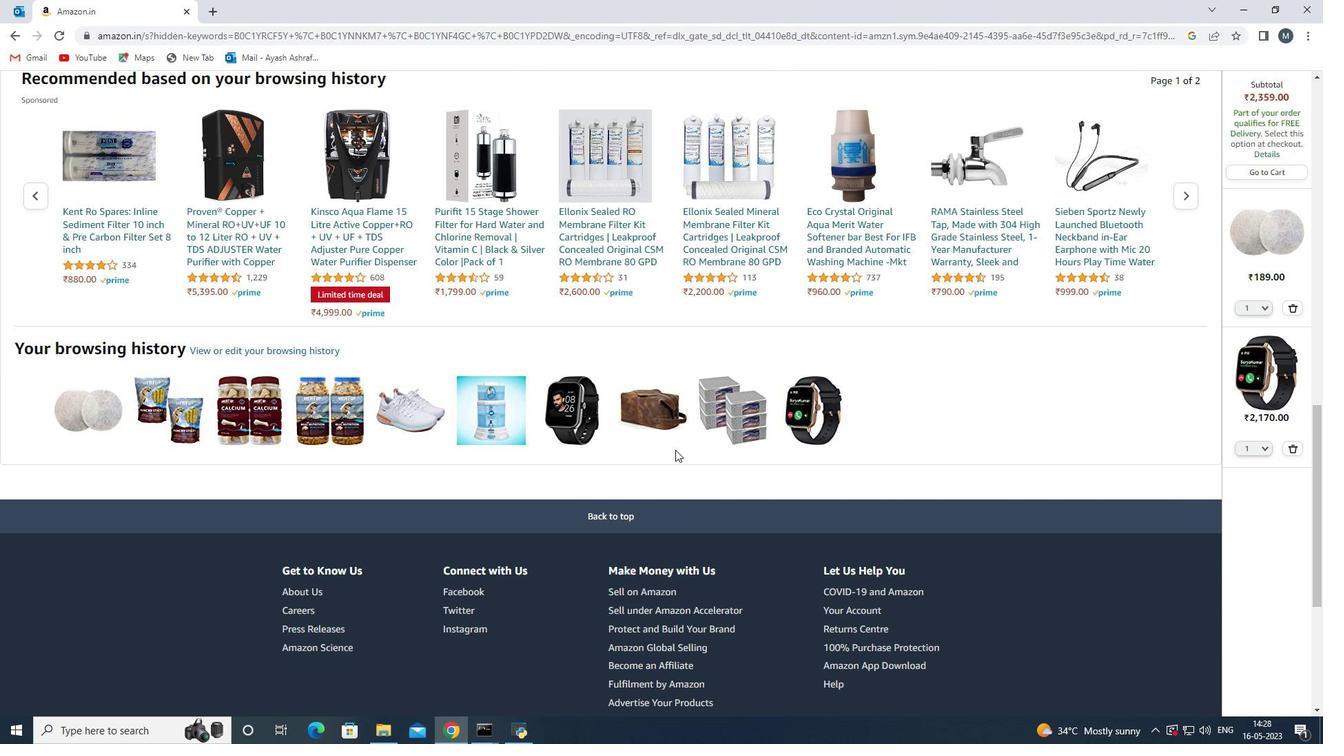 
Action: Mouse scrolled (675, 434) with delta (0, 0)
Screenshot: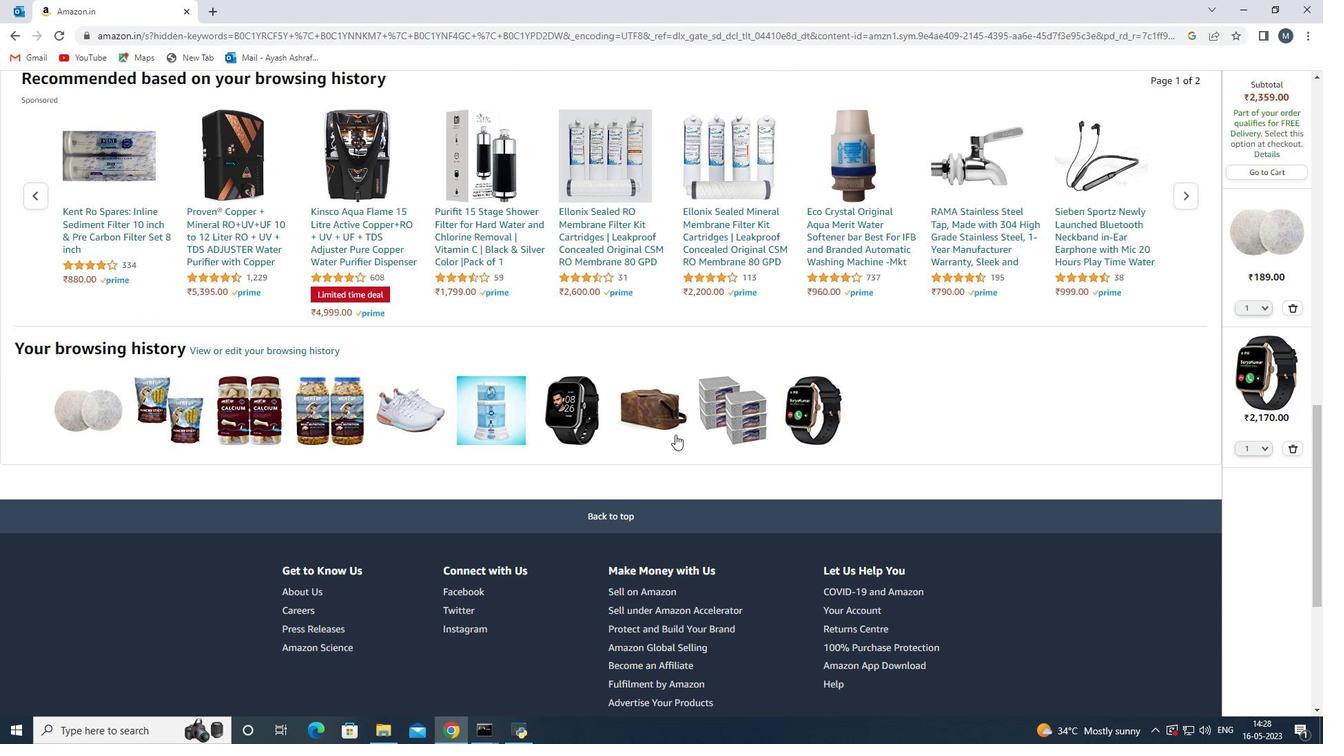 
Action: Mouse moved to (754, 423)
Screenshot: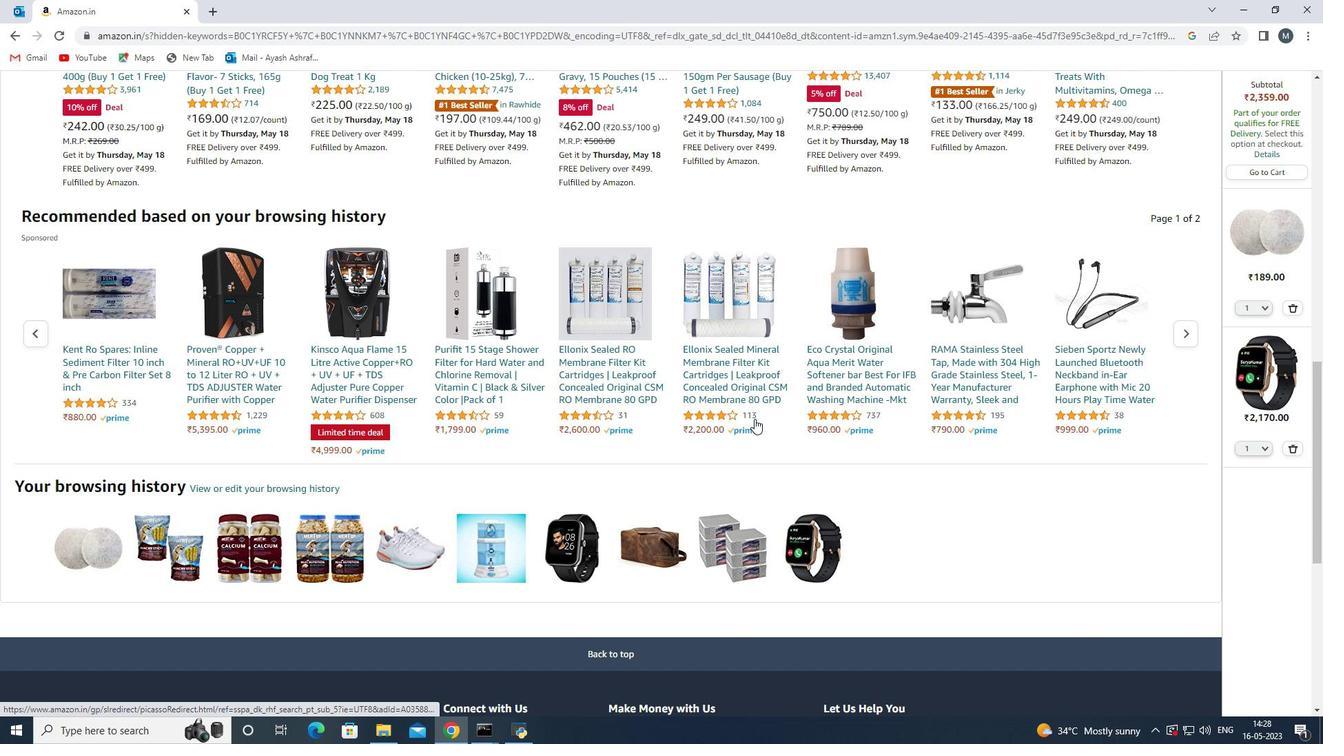 
Action: Mouse scrolled (754, 424) with delta (0, 0)
Screenshot: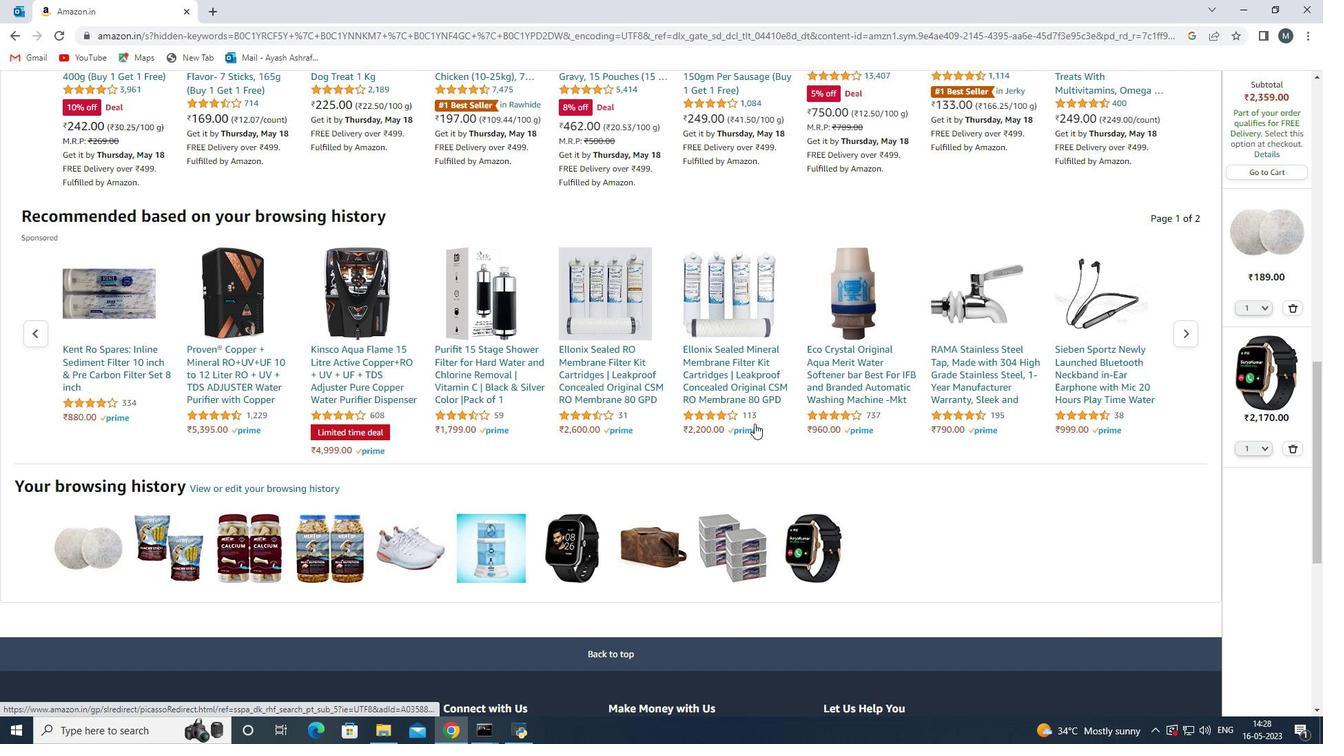 
Action: Mouse scrolled (754, 424) with delta (0, 0)
Screenshot: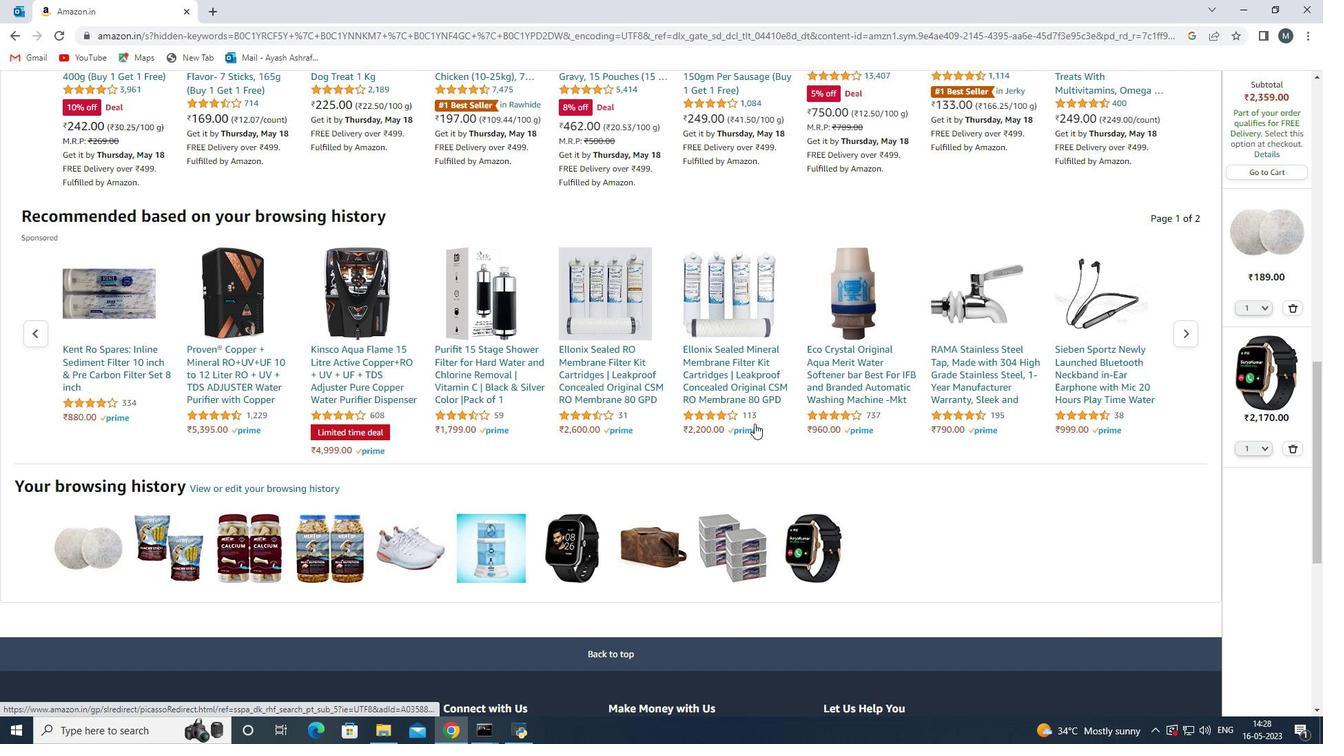 
Action: Mouse scrolled (754, 424) with delta (0, 0)
Screenshot: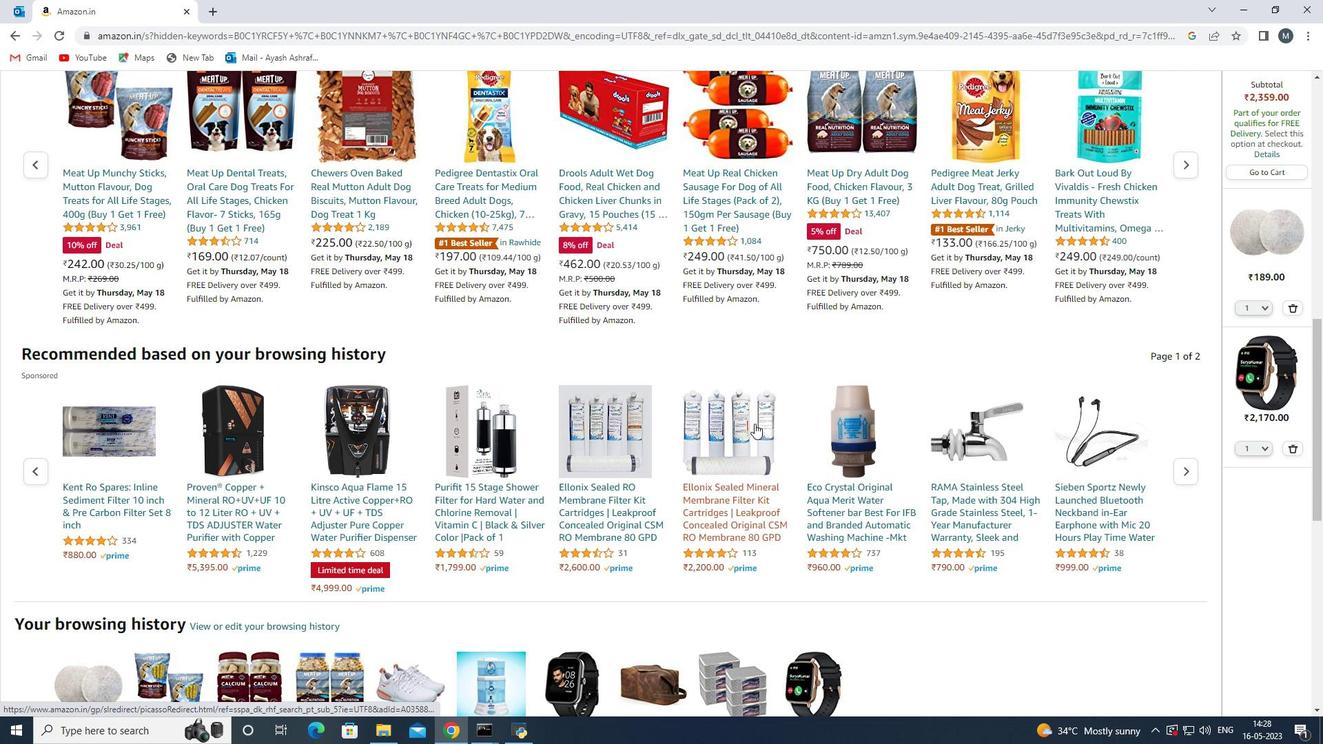 
Action: Mouse scrolled (754, 424) with delta (0, 0)
Screenshot: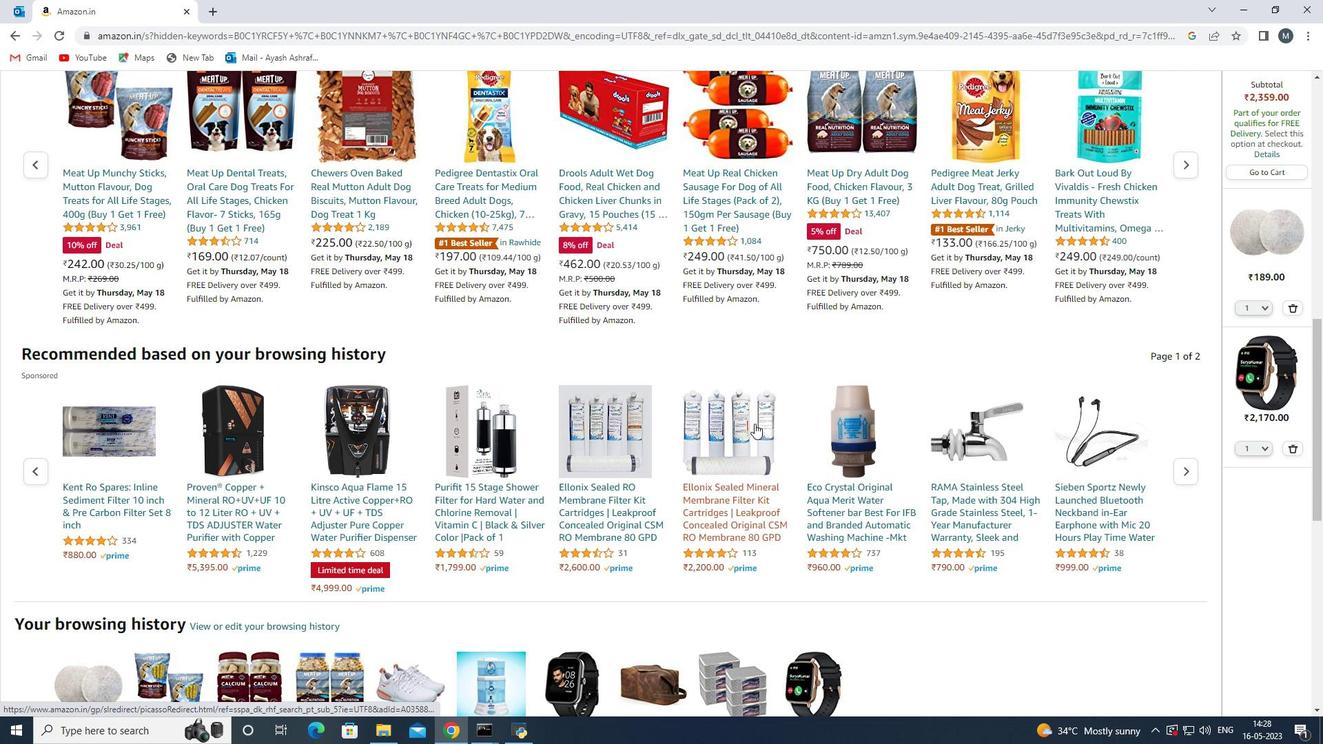 
Action: Mouse scrolled (754, 424) with delta (0, 0)
Screenshot: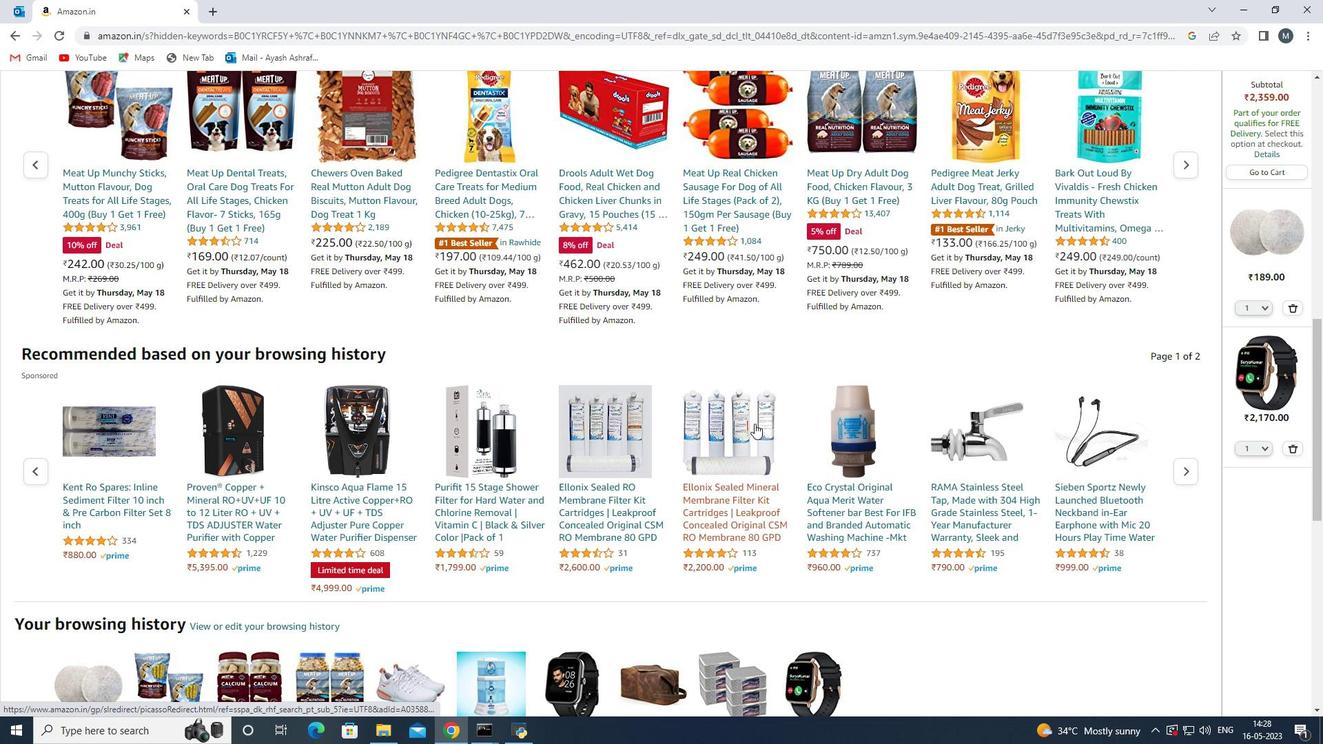 
Action: Mouse moved to (190, 397)
Screenshot: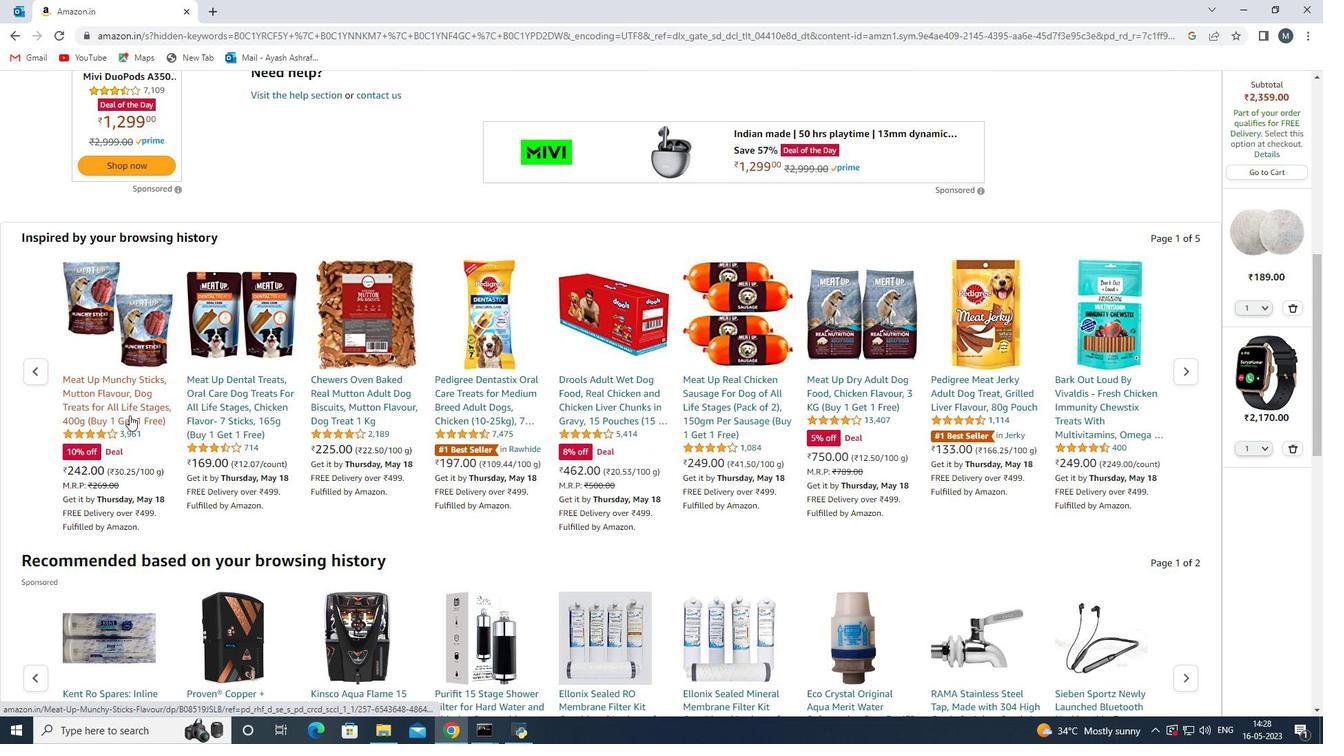 
Action: Mouse scrolled (190, 396) with delta (0, 0)
Screenshot: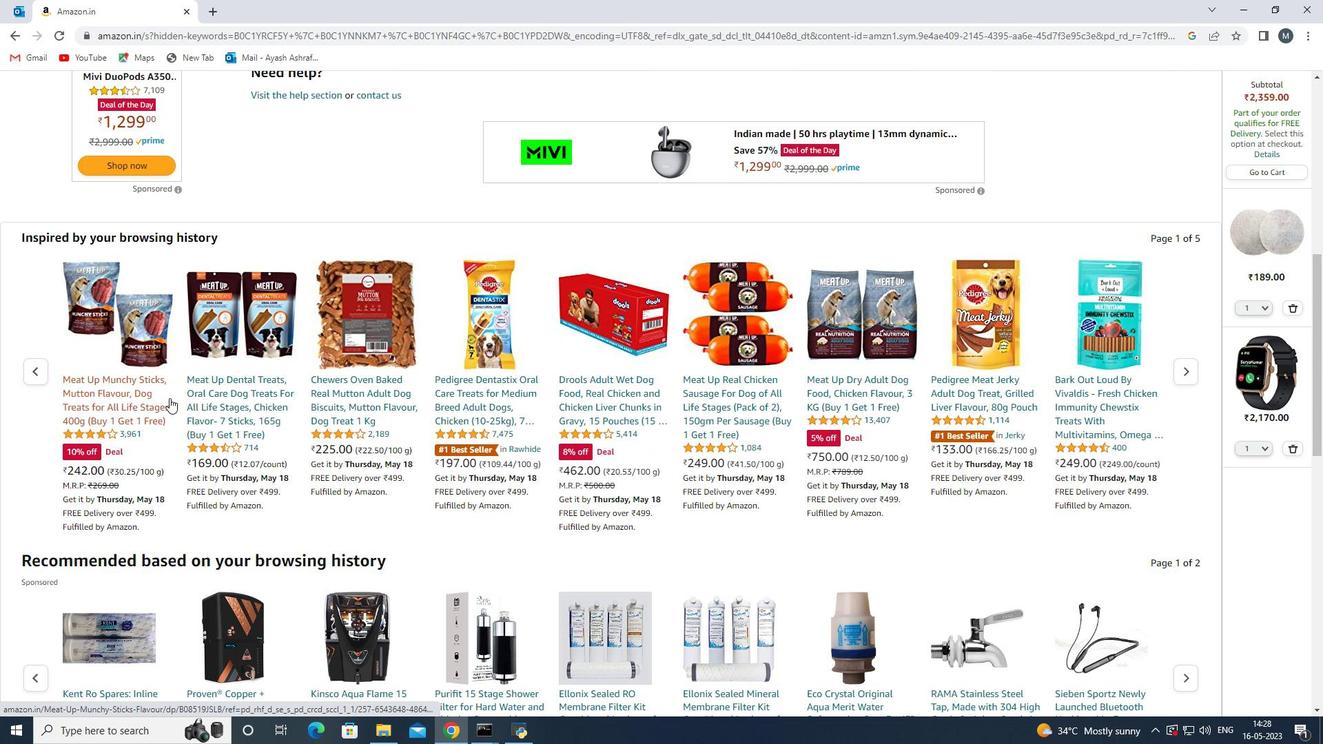 
Action: Mouse scrolled (190, 396) with delta (0, 0)
Screenshot: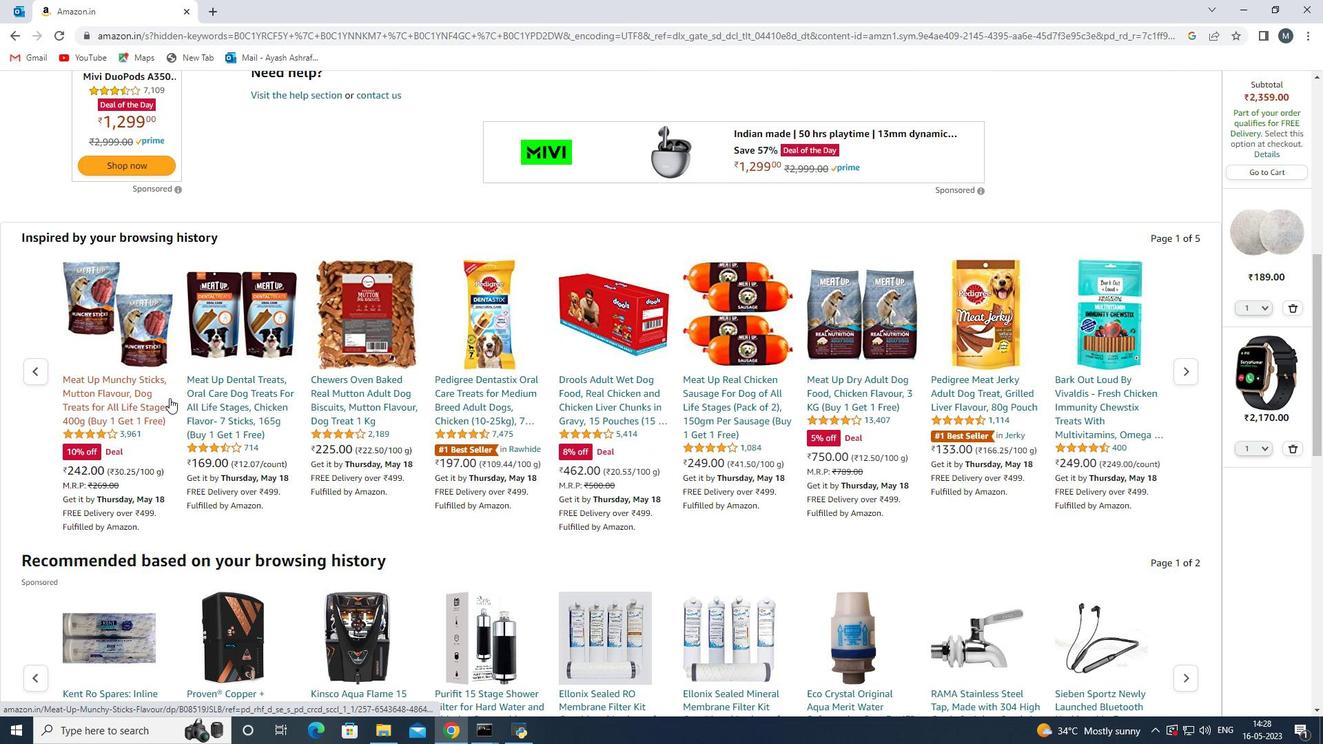 
Action: Mouse moved to (247, 511)
Screenshot: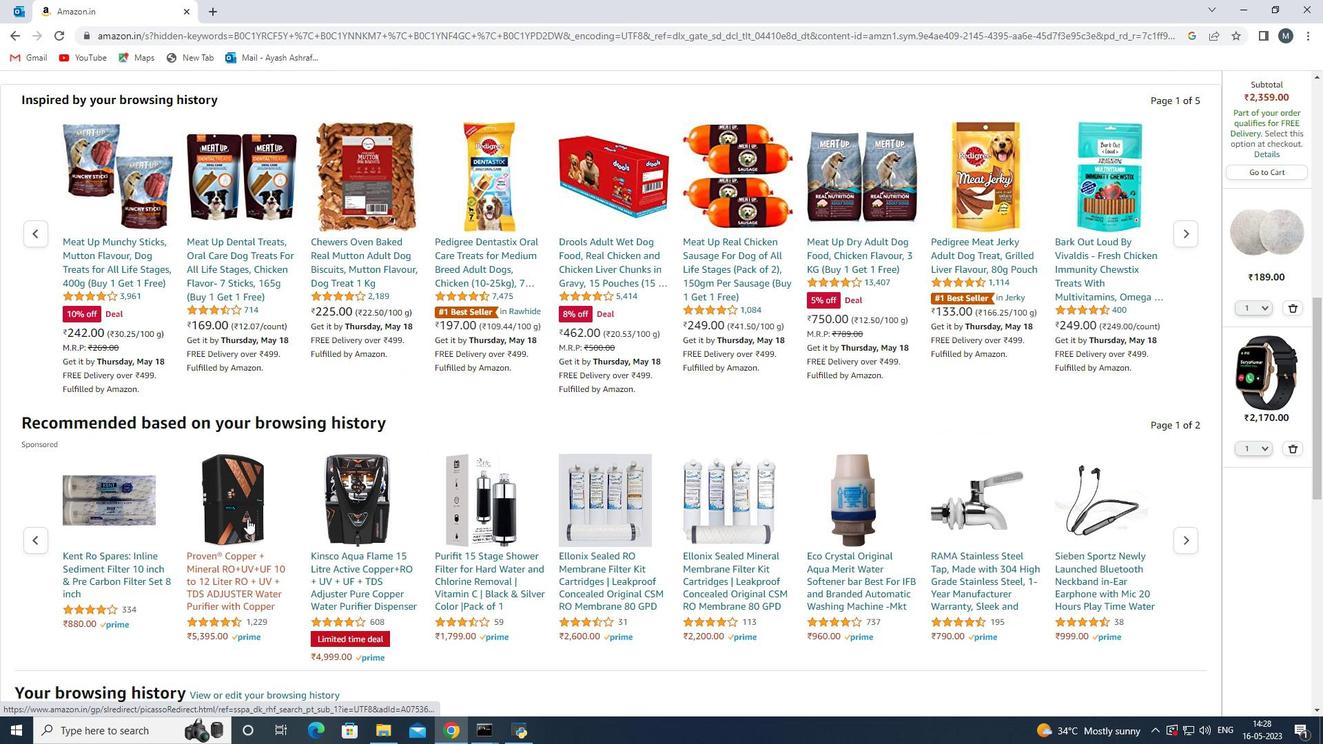 
Action: Mouse pressed left at (247, 511)
Screenshot: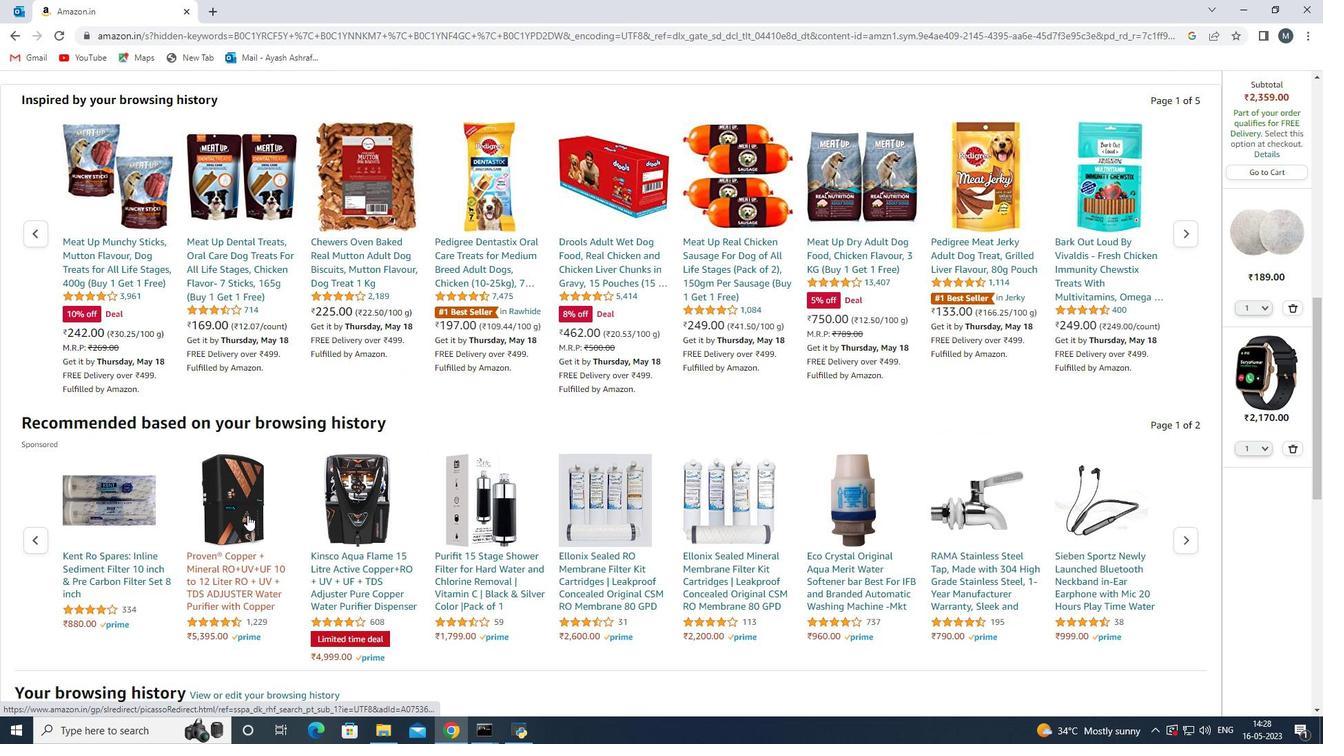 
Action: Mouse moved to (518, 413)
Screenshot: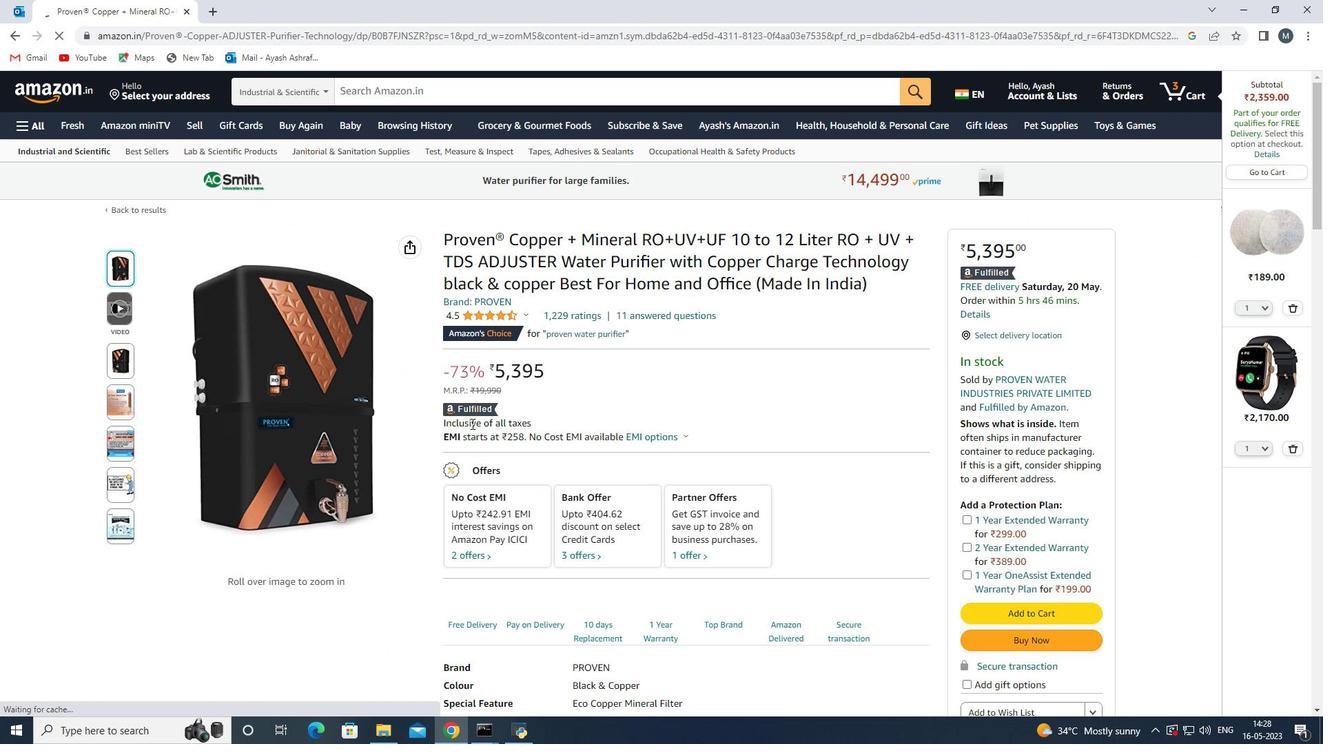 
Action: Mouse scrolled (518, 412) with delta (0, 0)
Screenshot: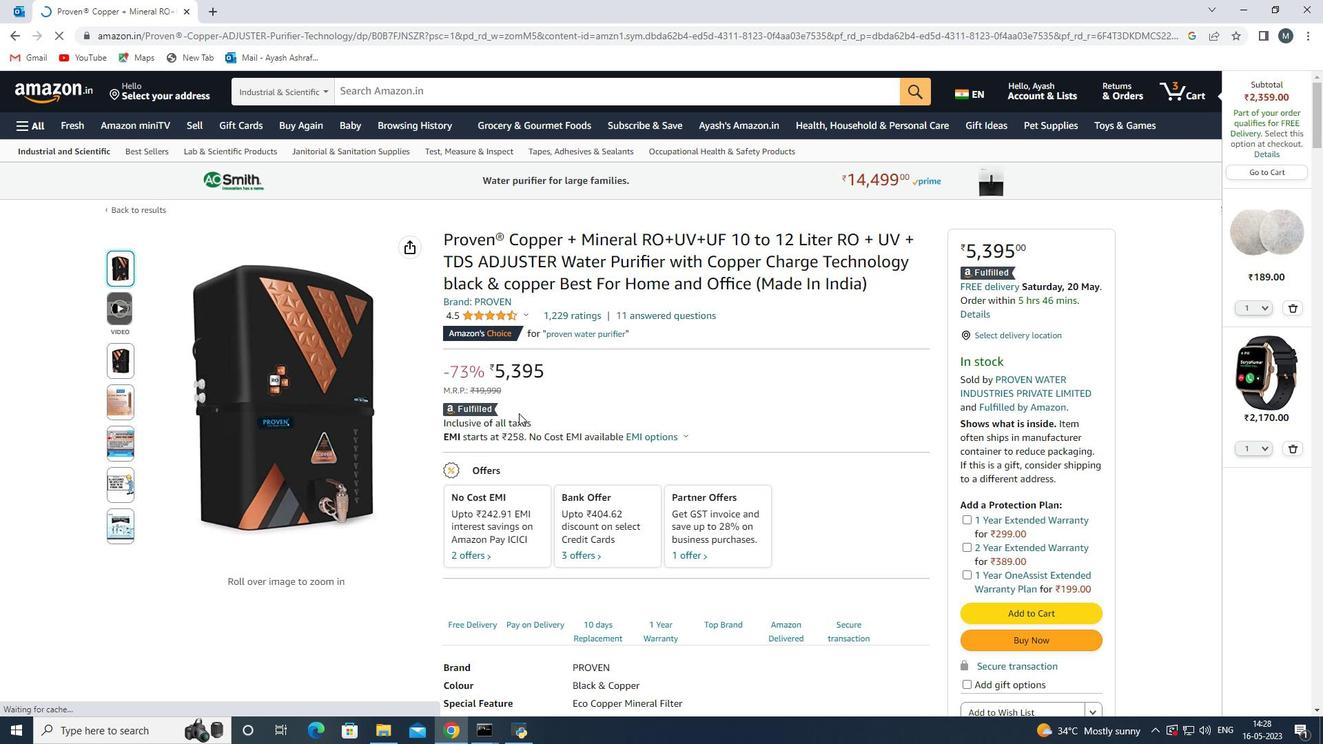 
Action: Mouse scrolled (518, 412) with delta (0, 0)
Screenshot: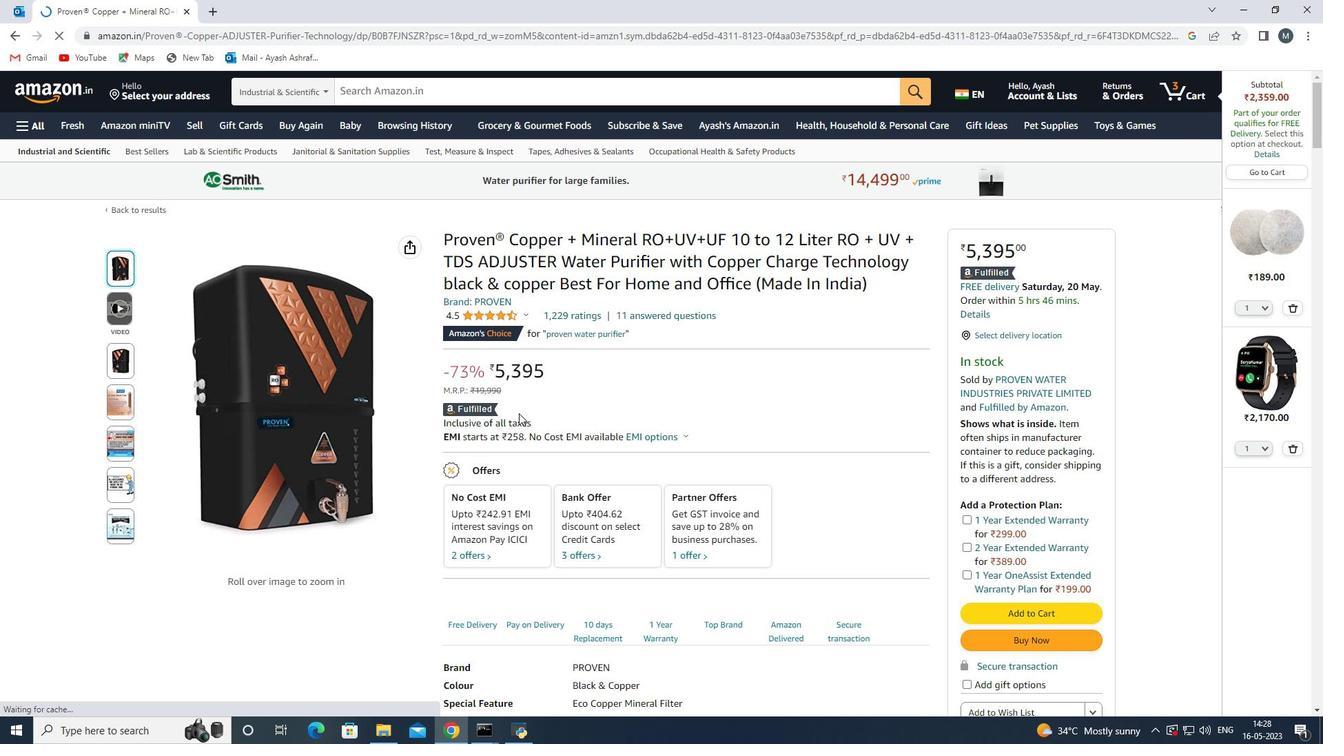 
Action: Mouse moved to (1023, 500)
Screenshot: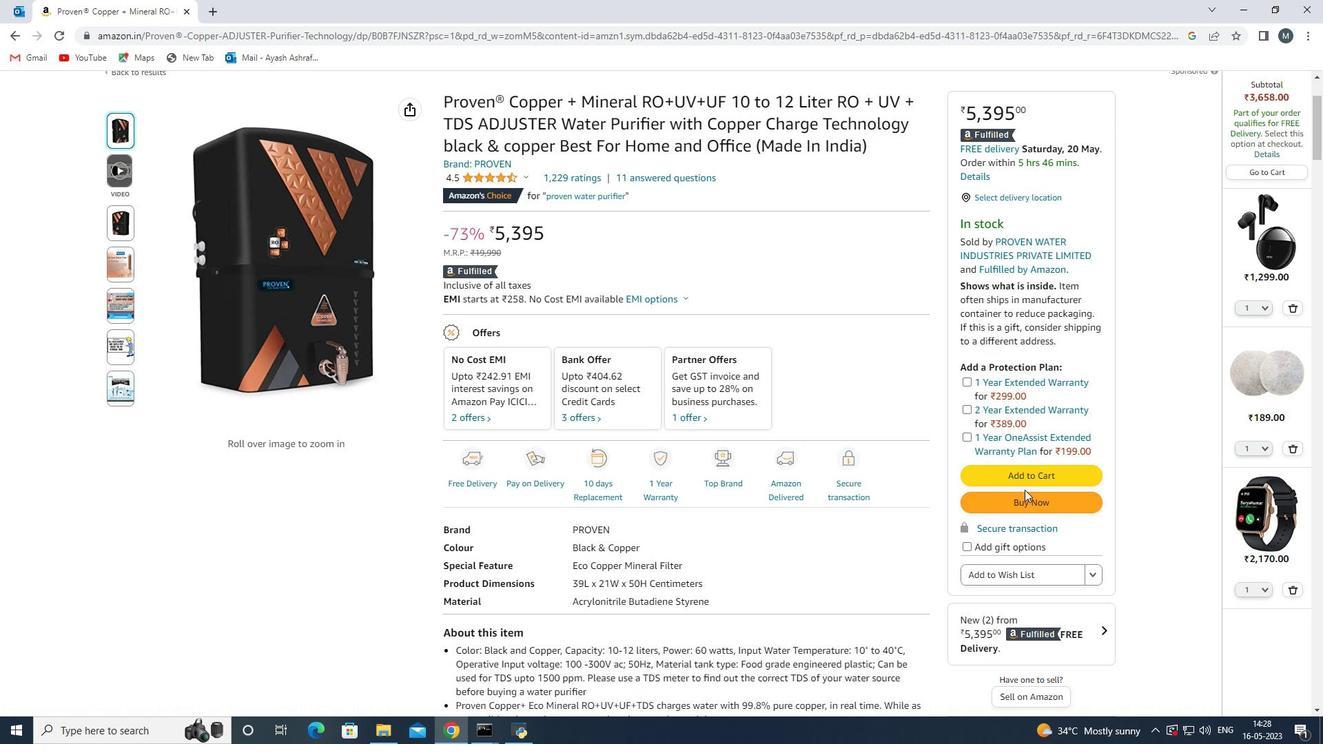 
Action: Mouse pressed left at (1023, 500)
Screenshot: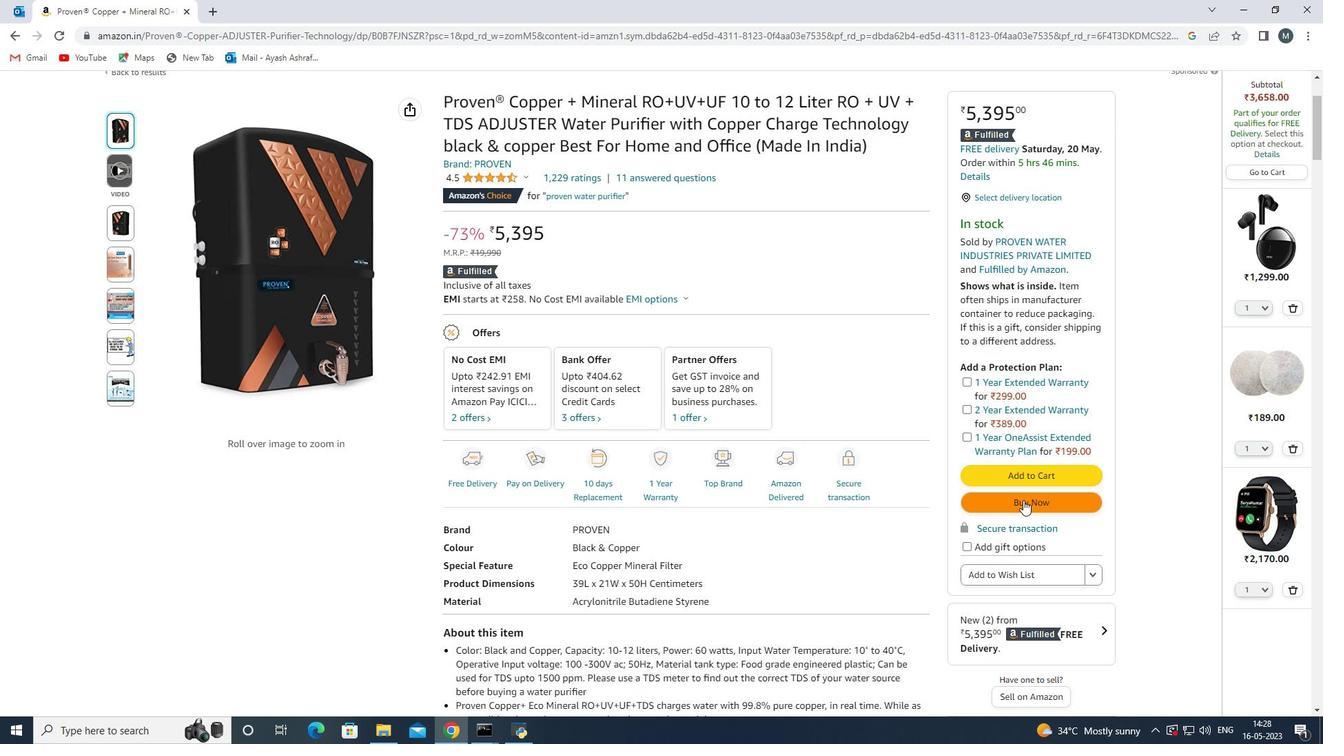 
Action: Mouse moved to (355, 356)
Screenshot: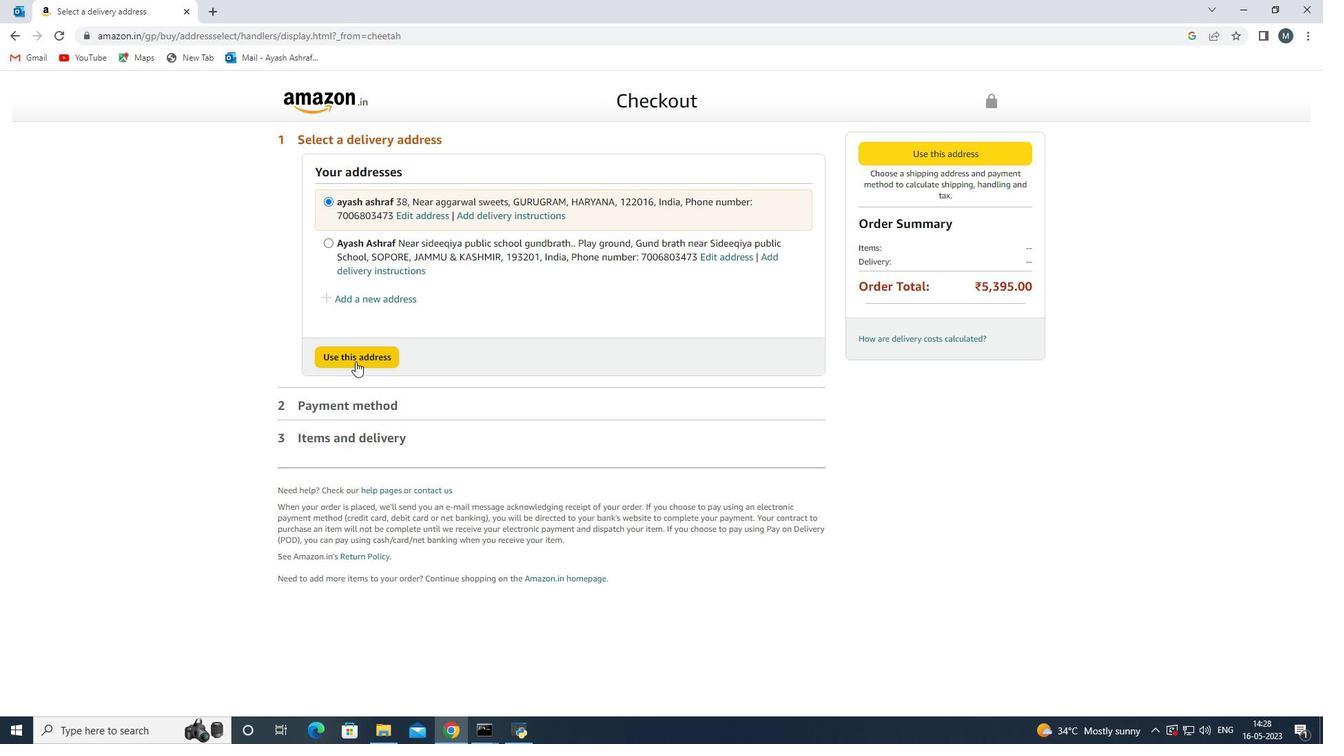 
Action: Mouse pressed left at (355, 356)
Screenshot: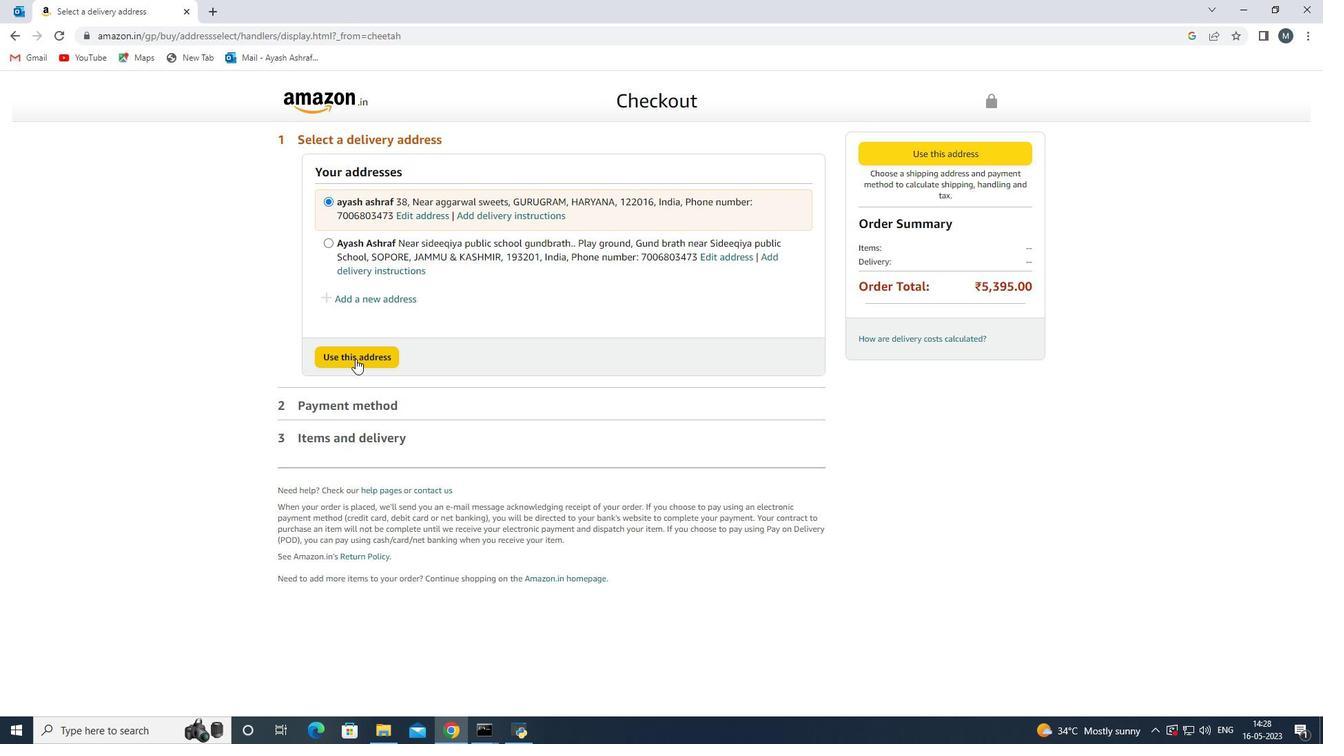 
Action: Mouse moved to (581, 429)
Screenshot: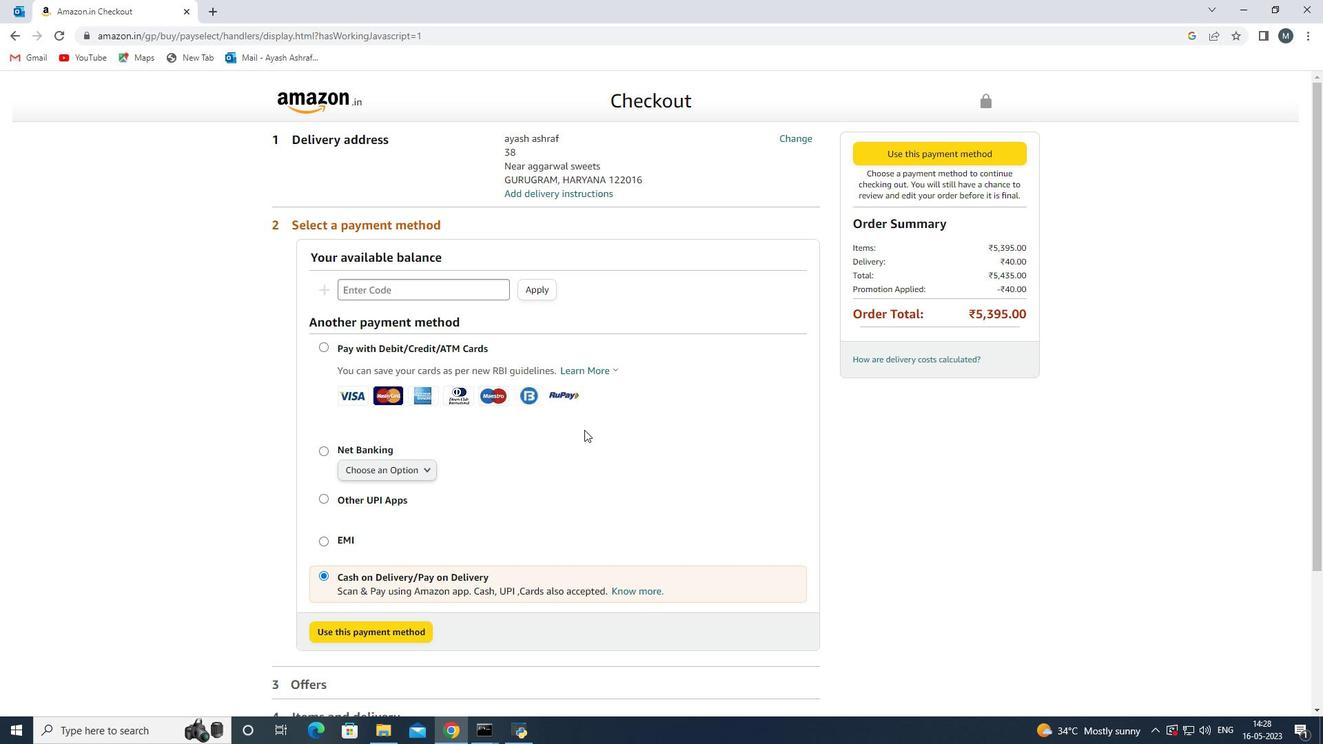 
Action: Mouse scrolled (581, 428) with delta (0, 0)
Screenshot: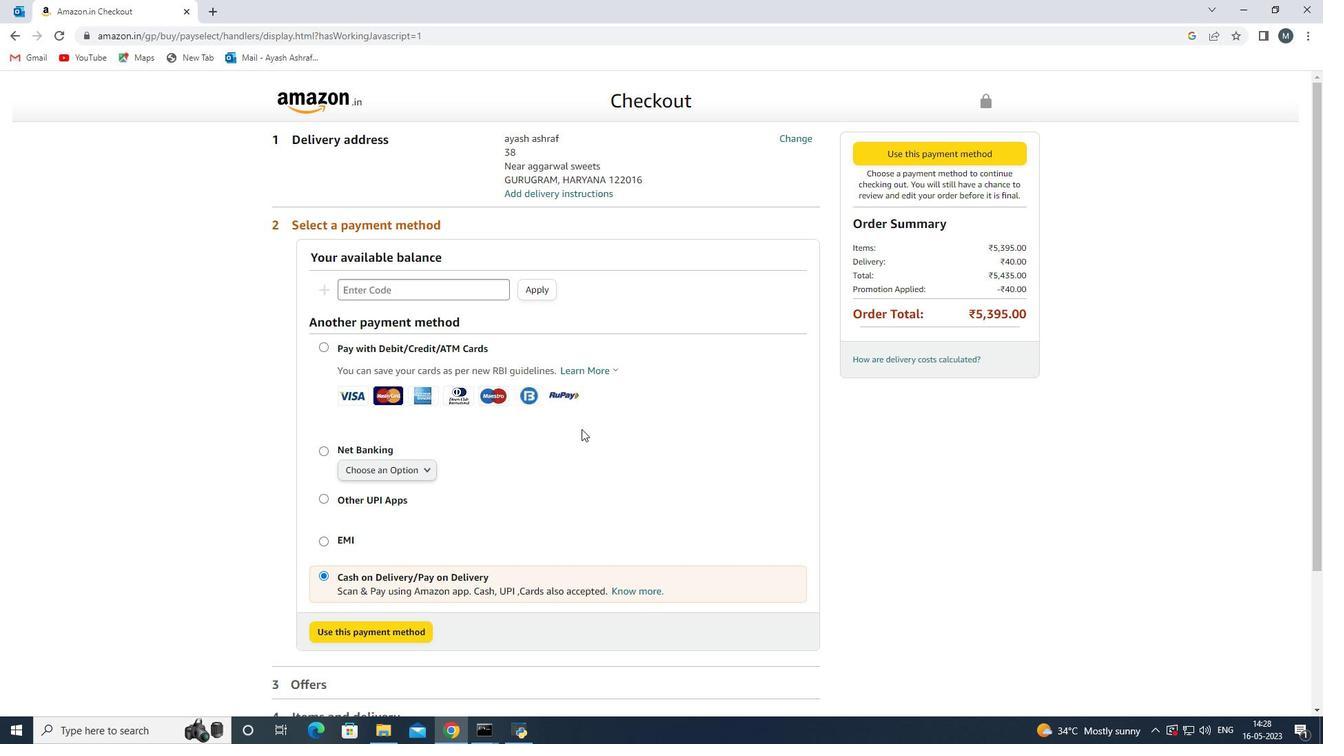 
Action: Mouse scrolled (581, 428) with delta (0, 0)
Screenshot: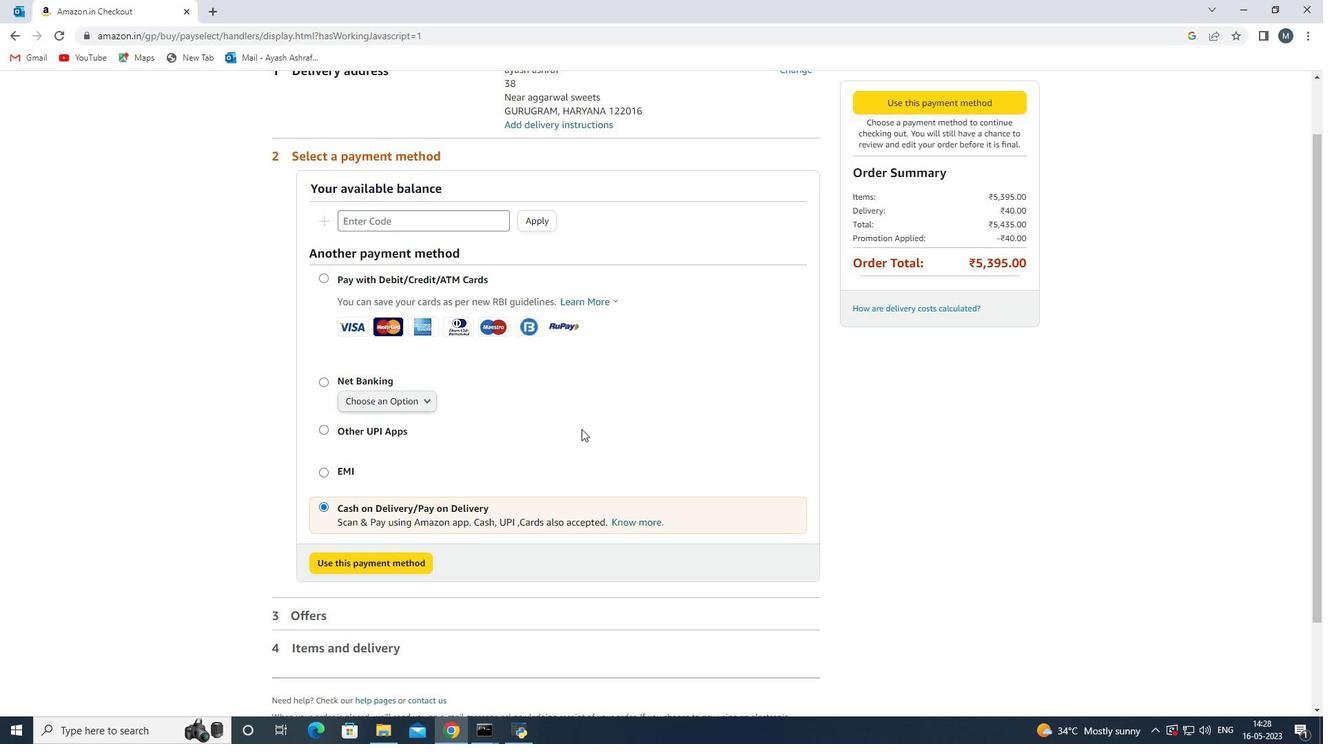 
Action: Mouse moved to (24, 349)
Screenshot: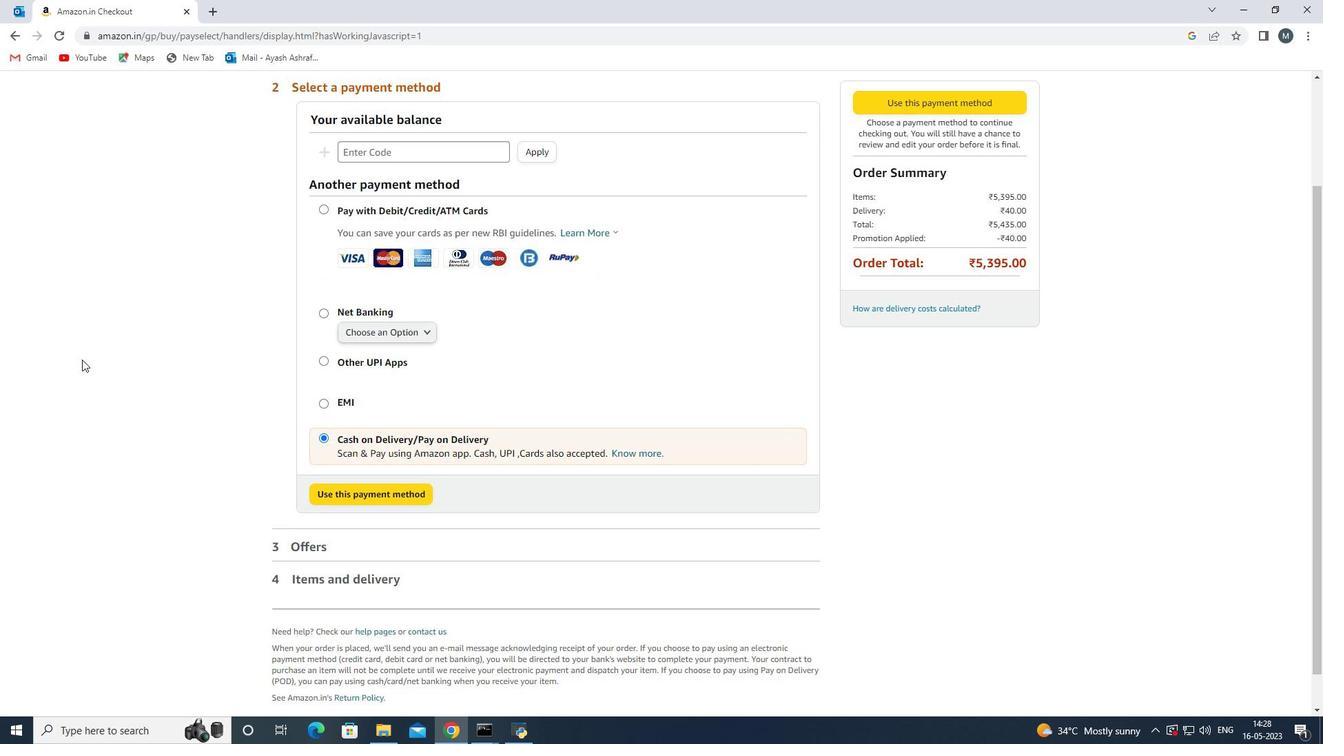 
Action: Mouse scrolled (24, 350) with delta (0, 0)
Screenshot: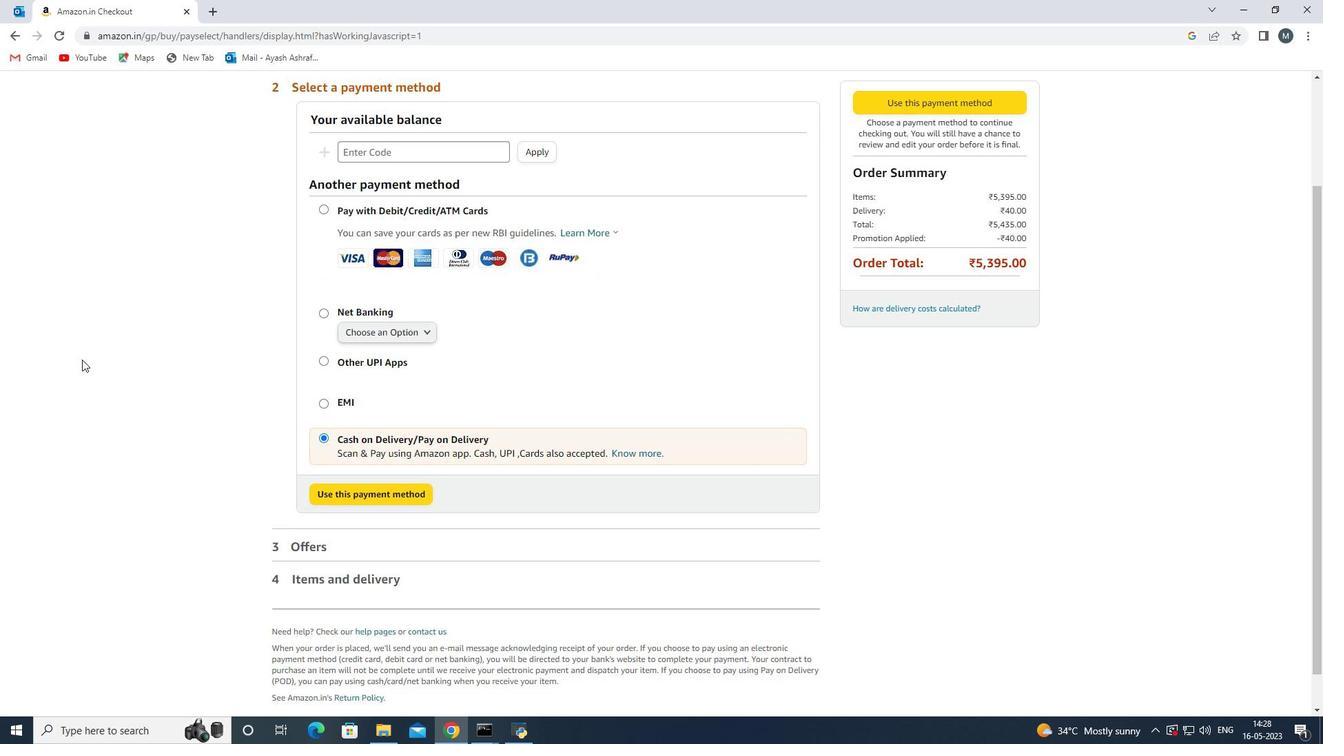 
Action: Mouse scrolled (24, 350) with delta (0, 0)
Screenshot: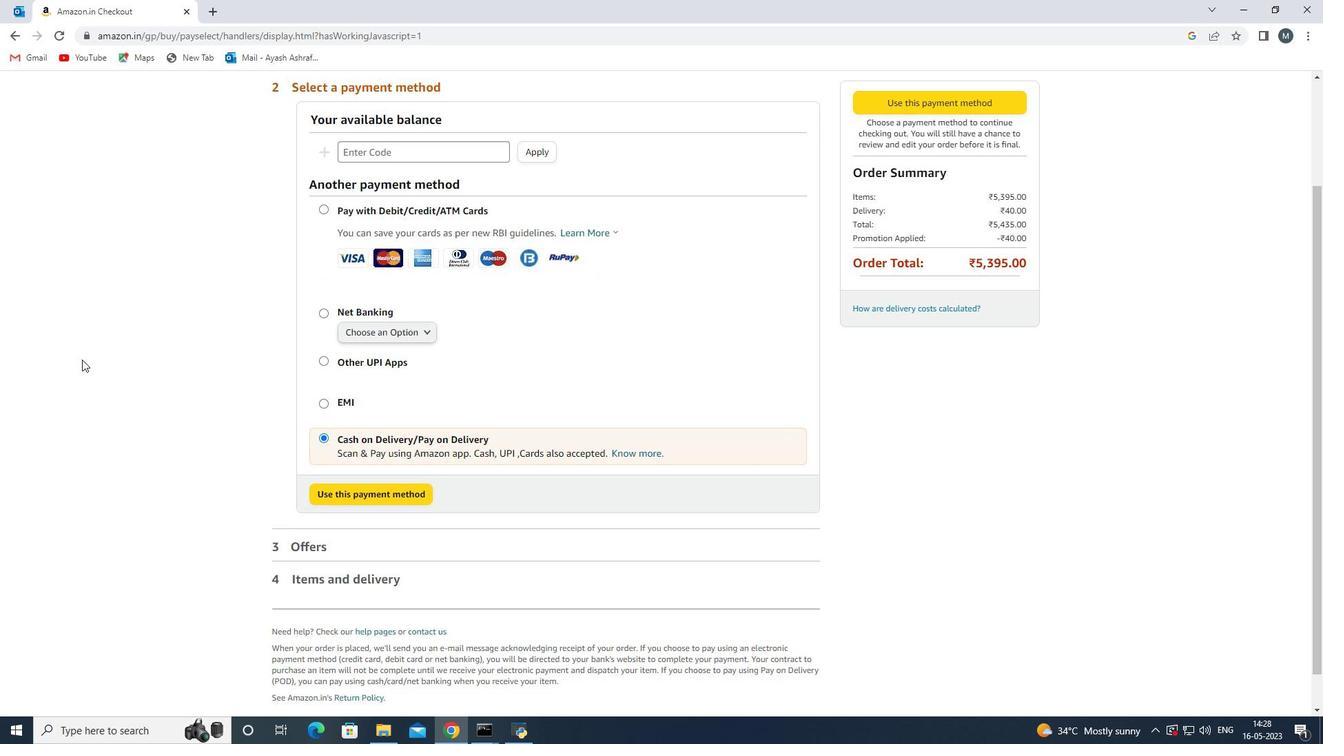 
Action: Mouse scrolled (24, 350) with delta (0, 0)
Screenshot: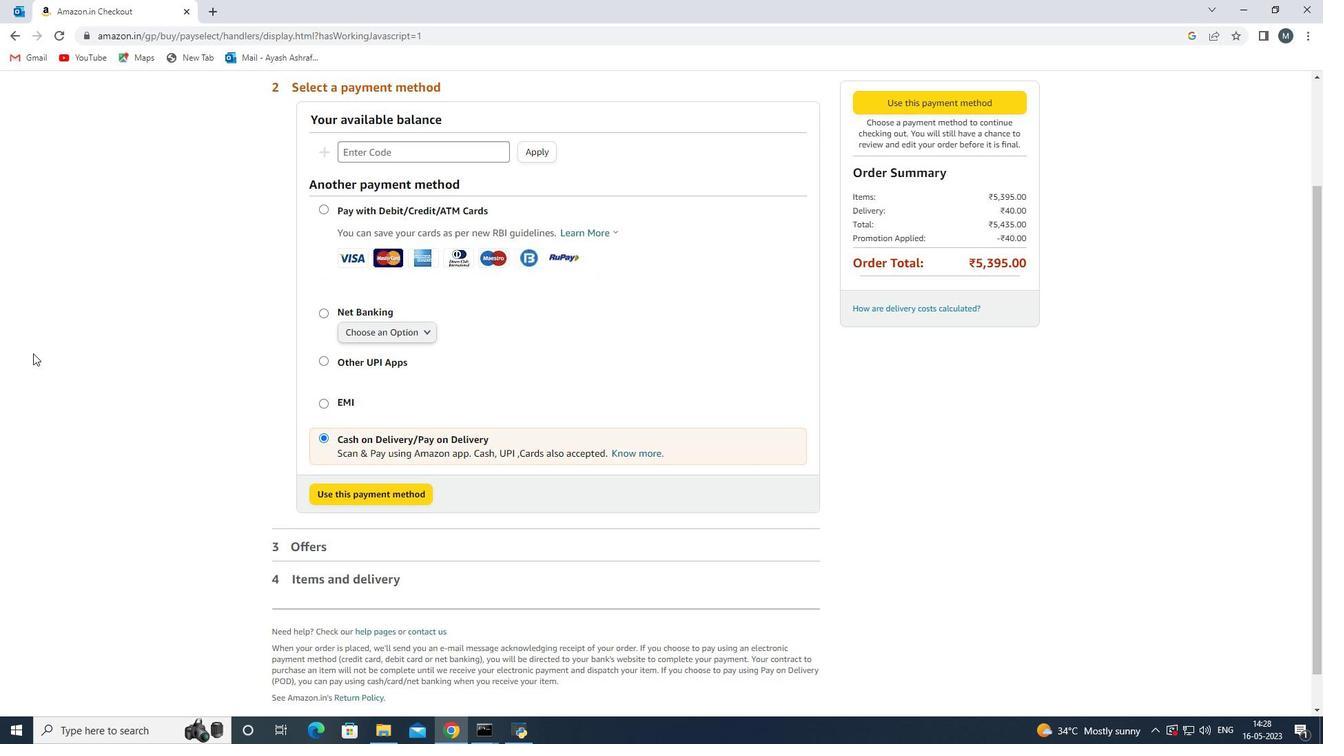 
Action: Mouse scrolled (24, 350) with delta (0, 0)
Screenshot: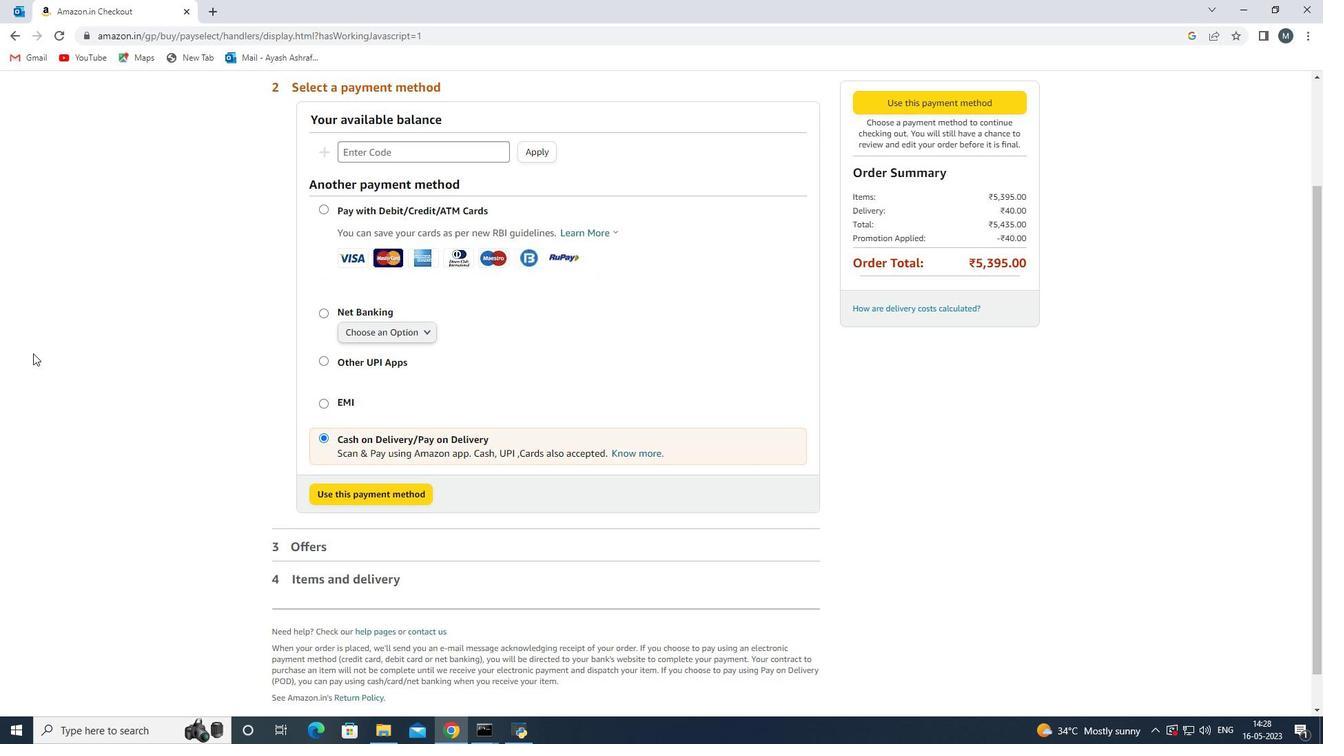 
Action: Mouse scrolled (24, 350) with delta (0, 0)
Screenshot: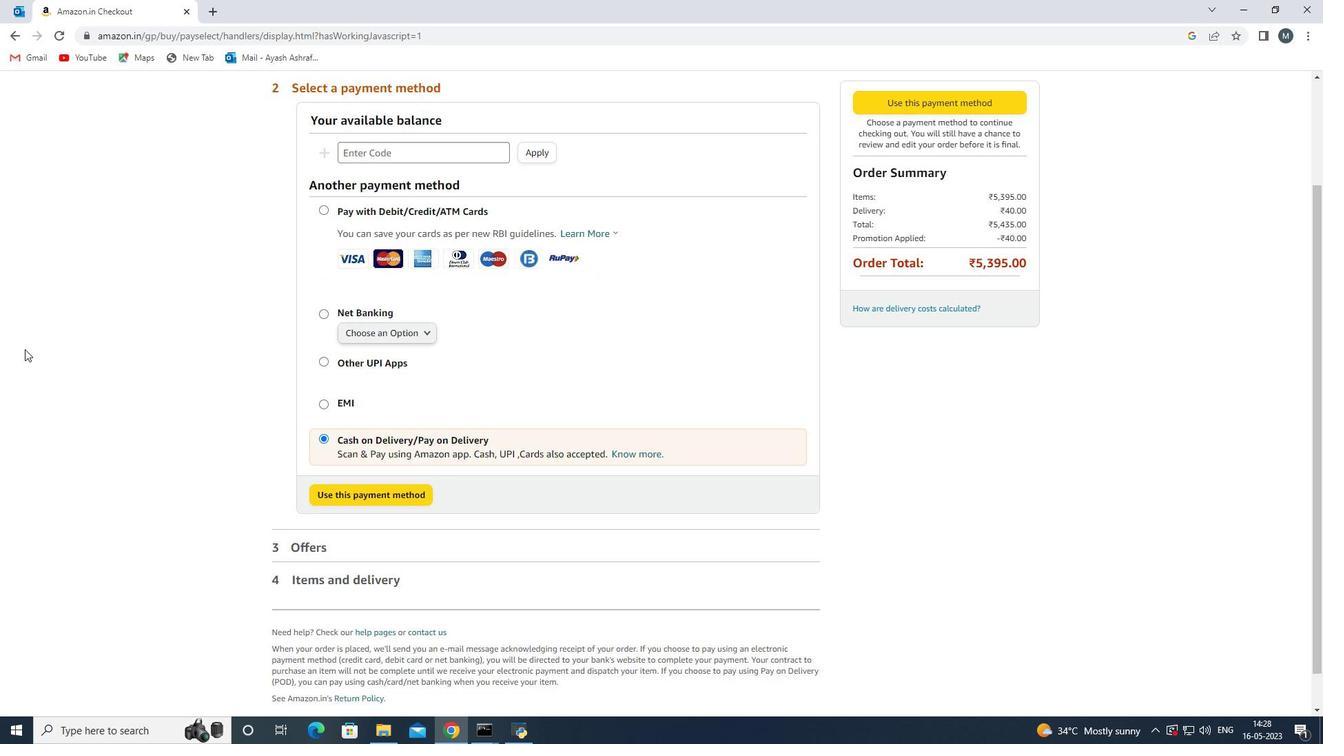 
Action: Mouse moved to (17, 37)
Screenshot: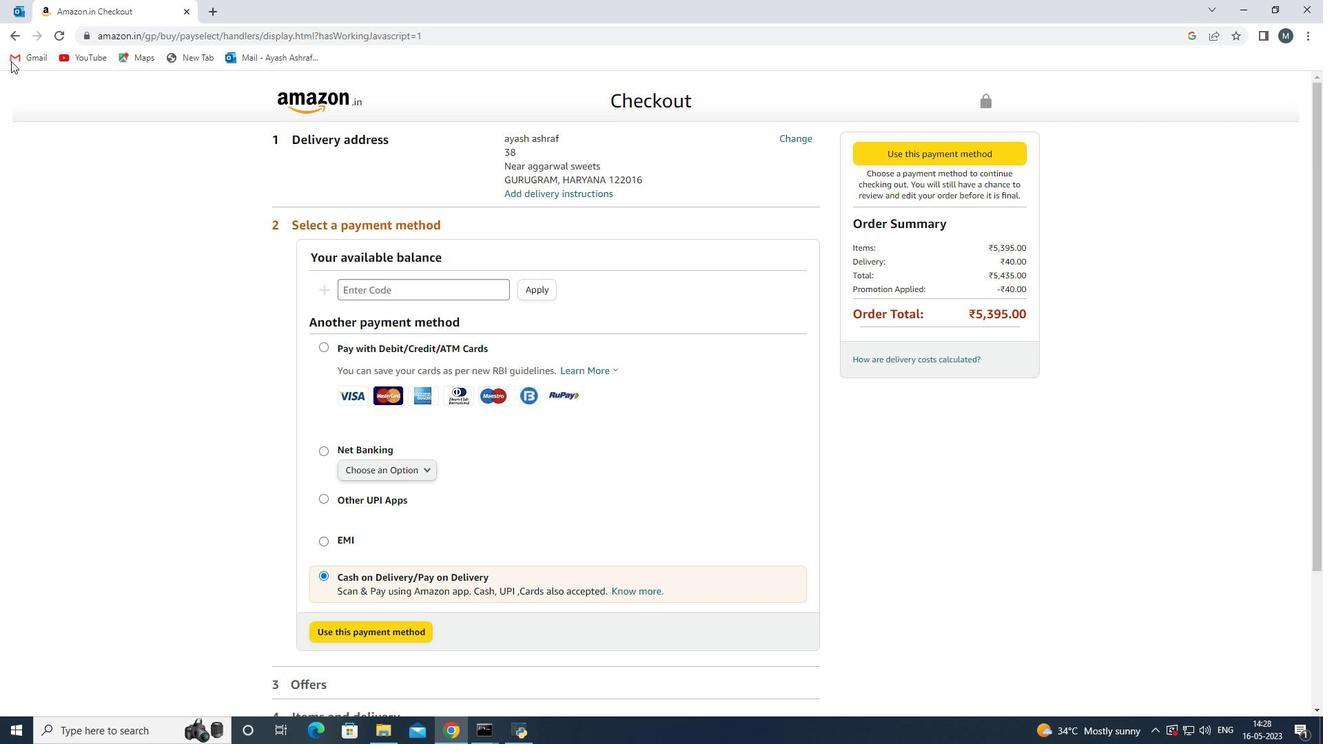 
Action: Mouse pressed left at (17, 37)
Screenshot: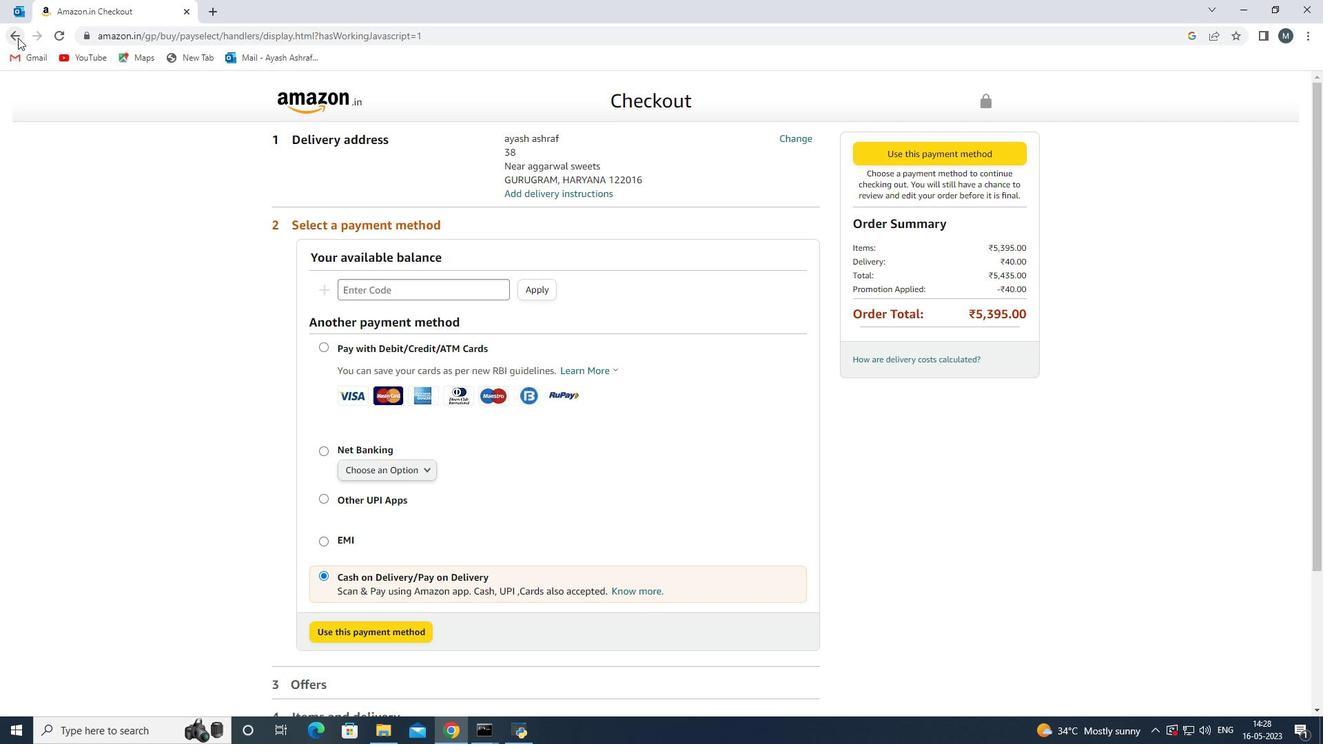 
Action: Mouse moved to (12, 35)
Screenshot: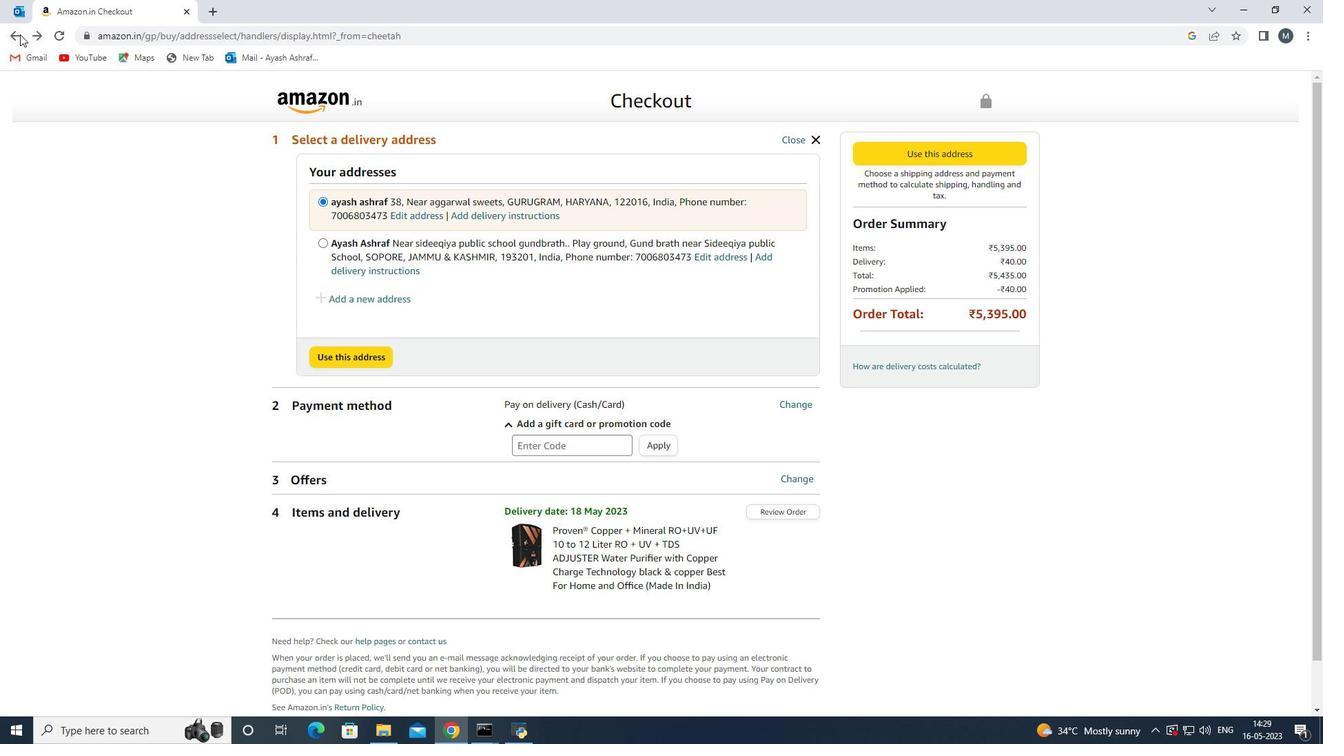 
Action: Mouse pressed left at (12, 35)
Screenshot: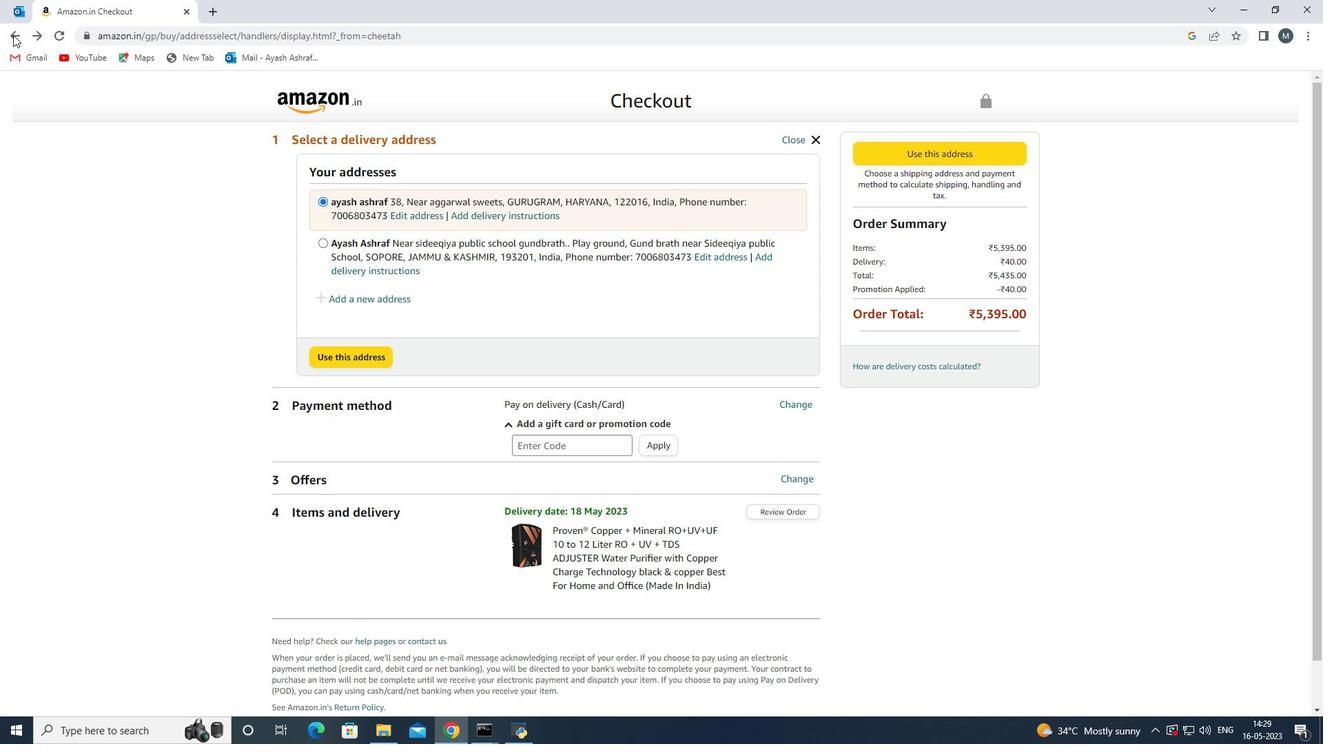 
Action: Mouse moved to (1046, 379)
Screenshot: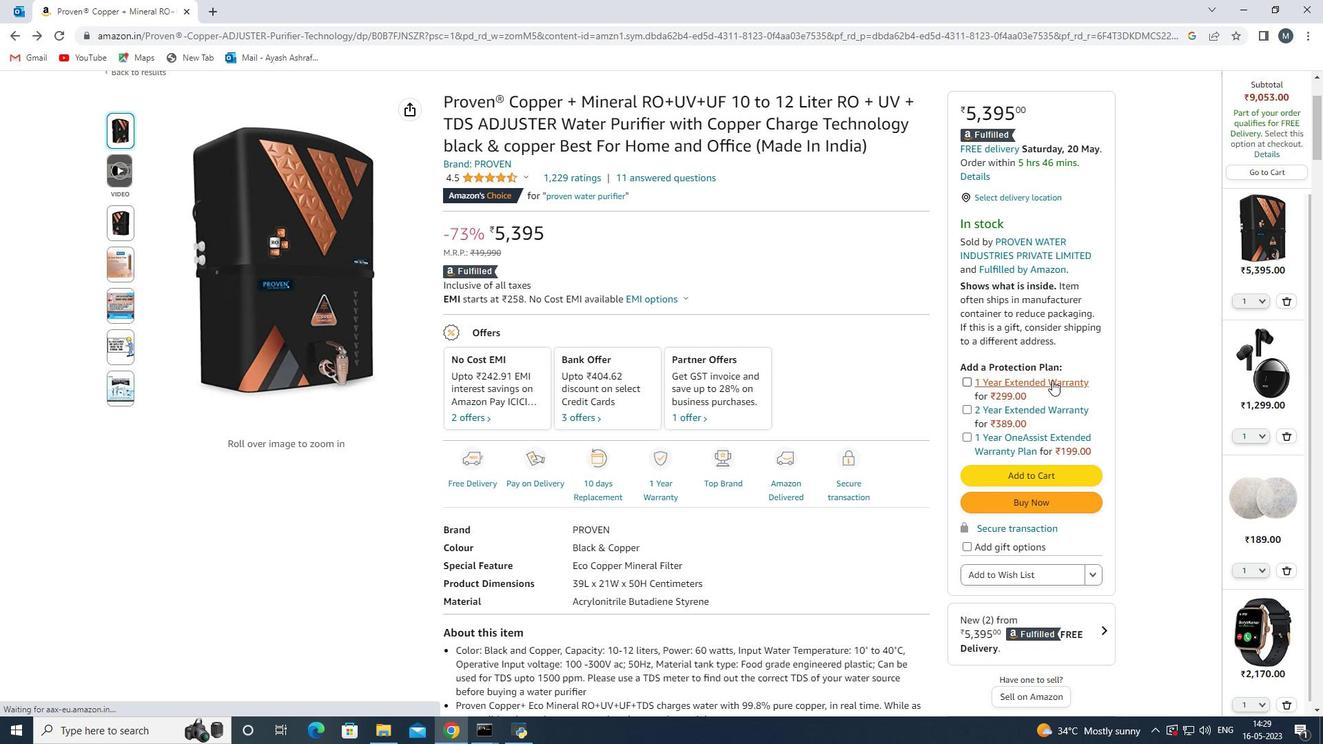 
Action: Mouse scrolled (1046, 379) with delta (0, 0)
Screenshot: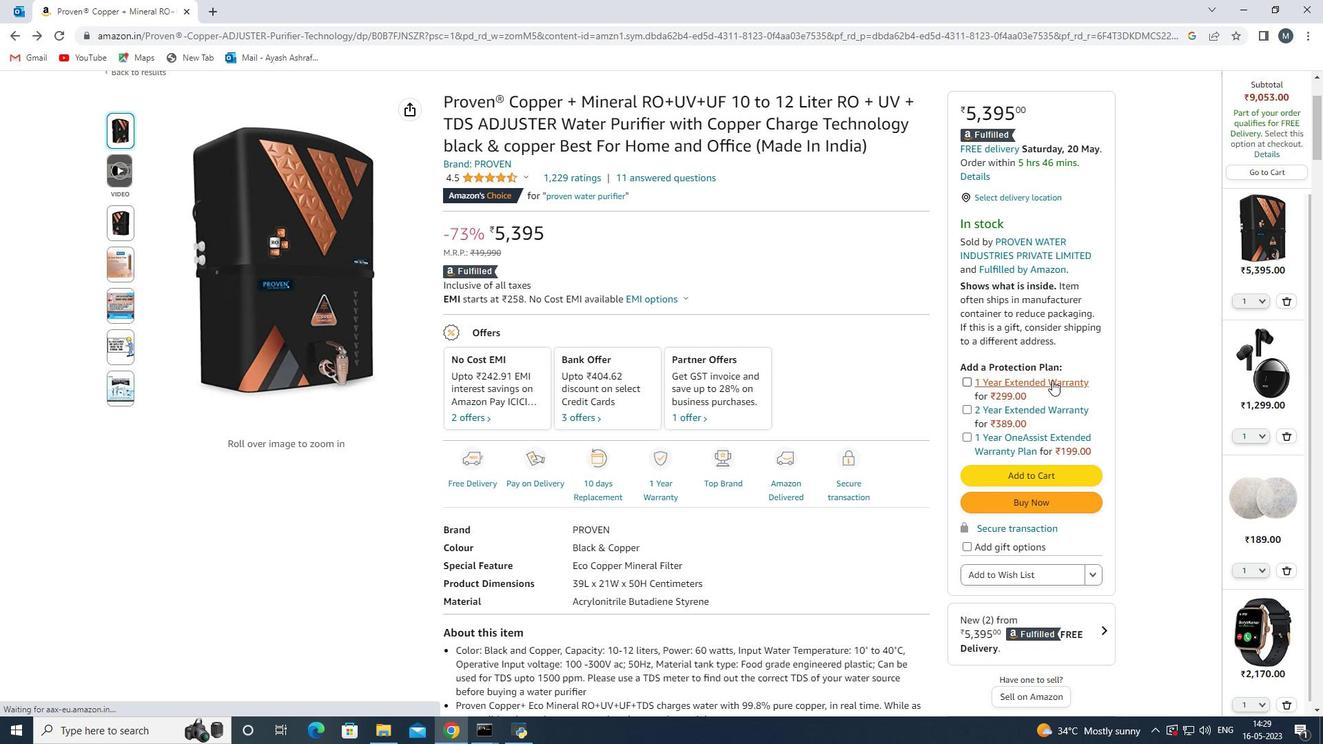 
Action: Mouse moved to (1050, 387)
Screenshot: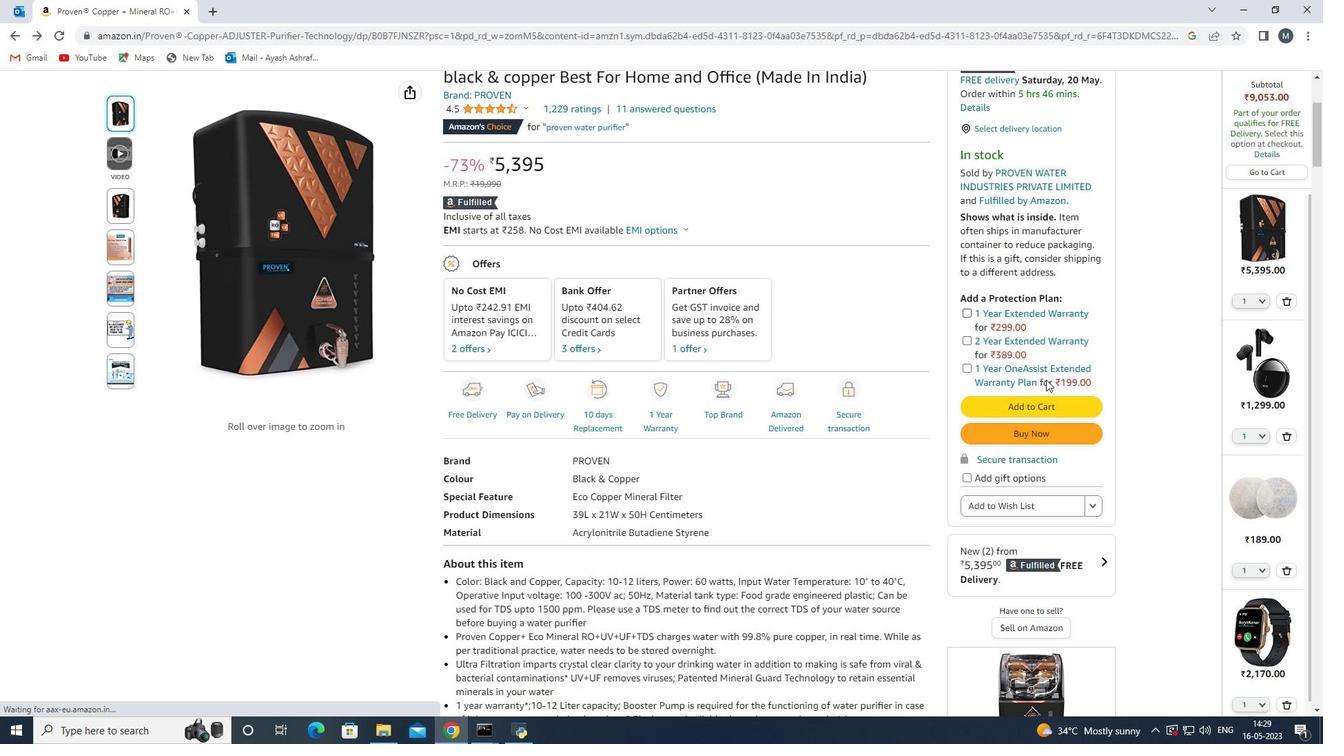 
Action: Mouse scrolled (1050, 387) with delta (0, 0)
Screenshot: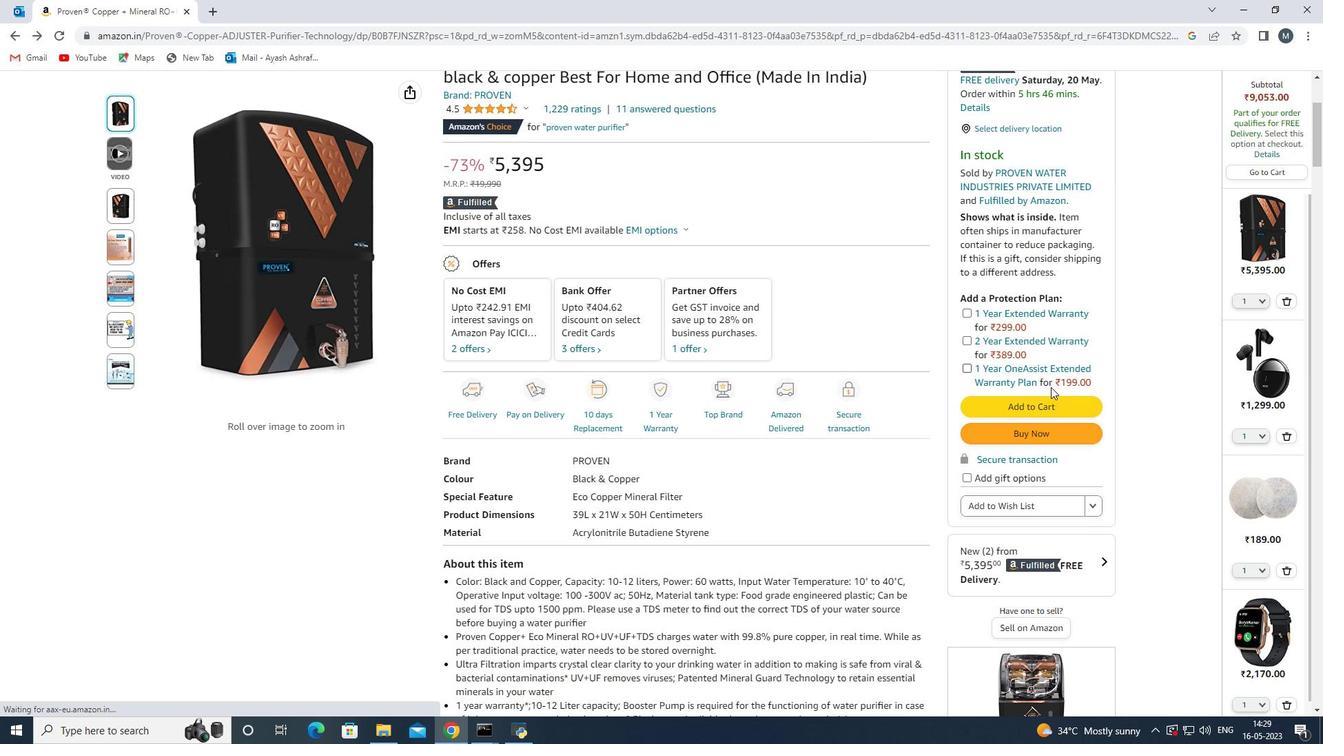 
Action: Mouse scrolled (1050, 387) with delta (0, 0)
Screenshot: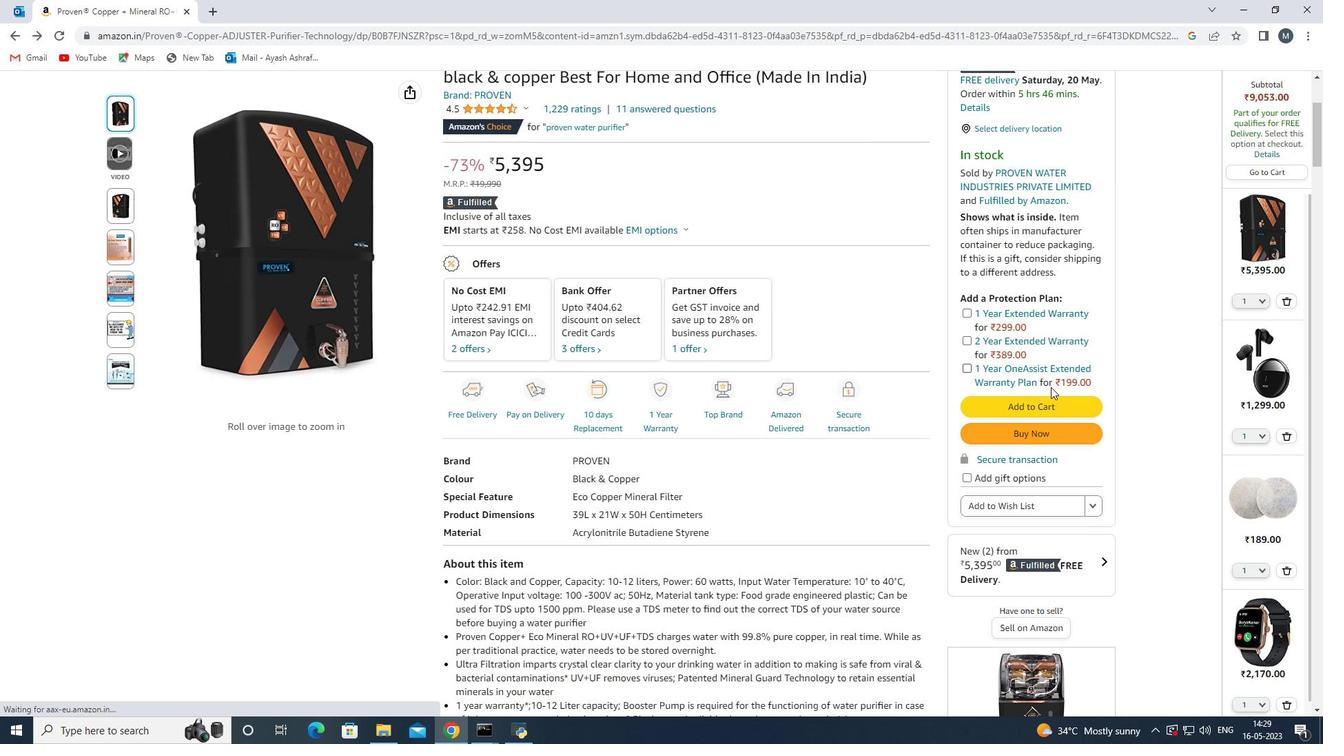 
Action: Mouse scrolled (1050, 387) with delta (0, 0)
Screenshot: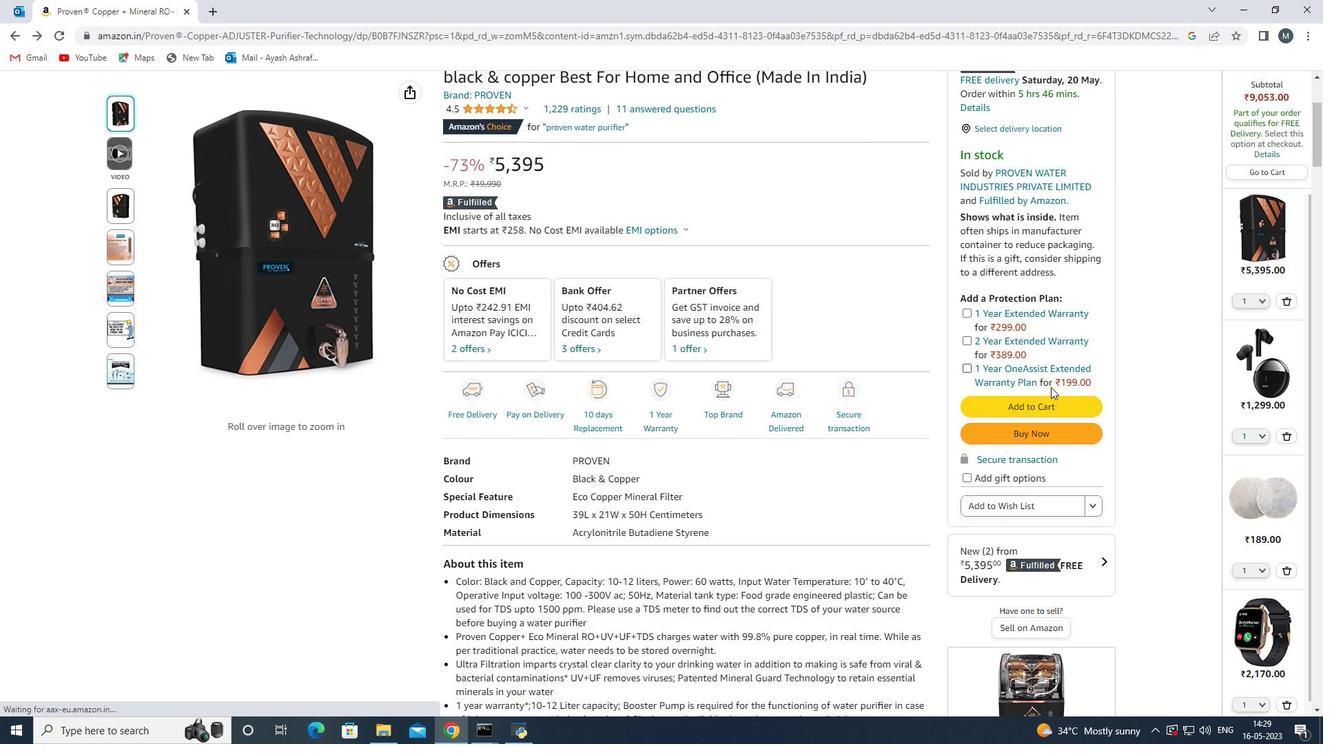 
Action: Mouse scrolled (1050, 387) with delta (0, 0)
Screenshot: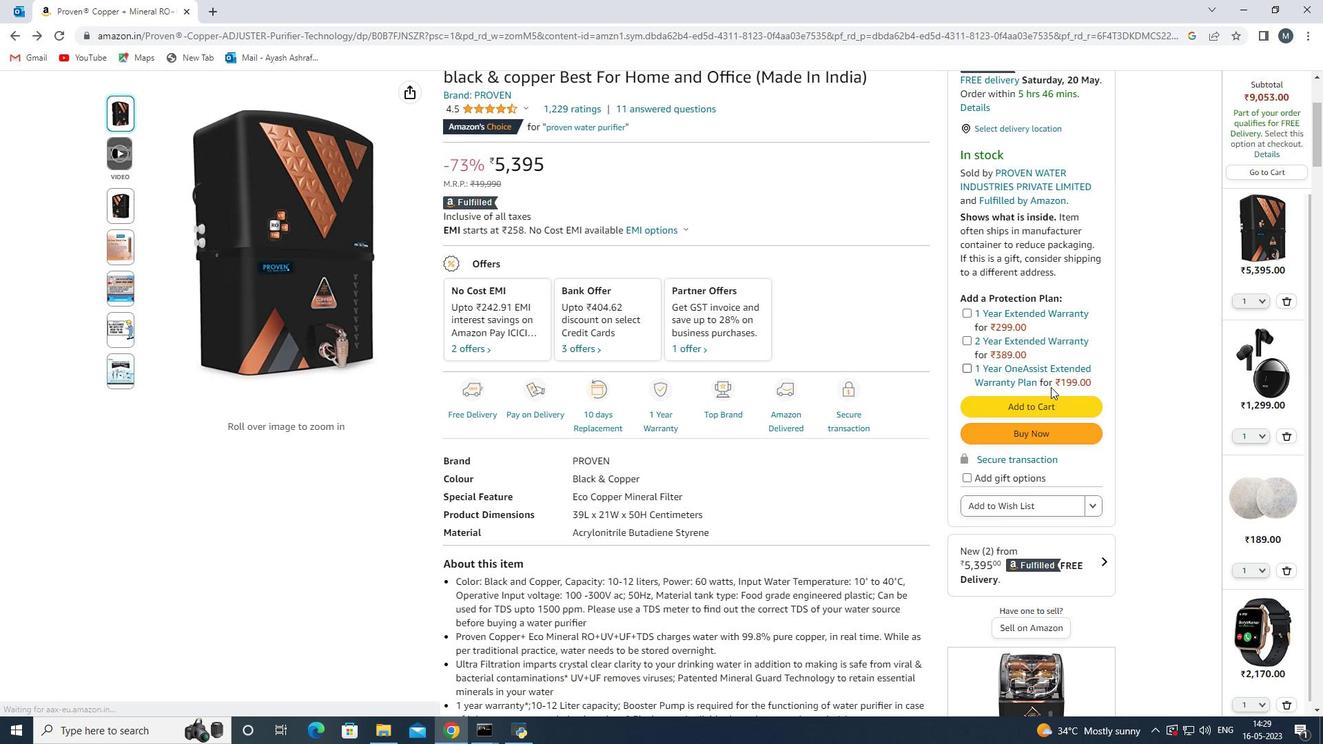 
Action: Mouse moved to (1046, 391)
Screenshot: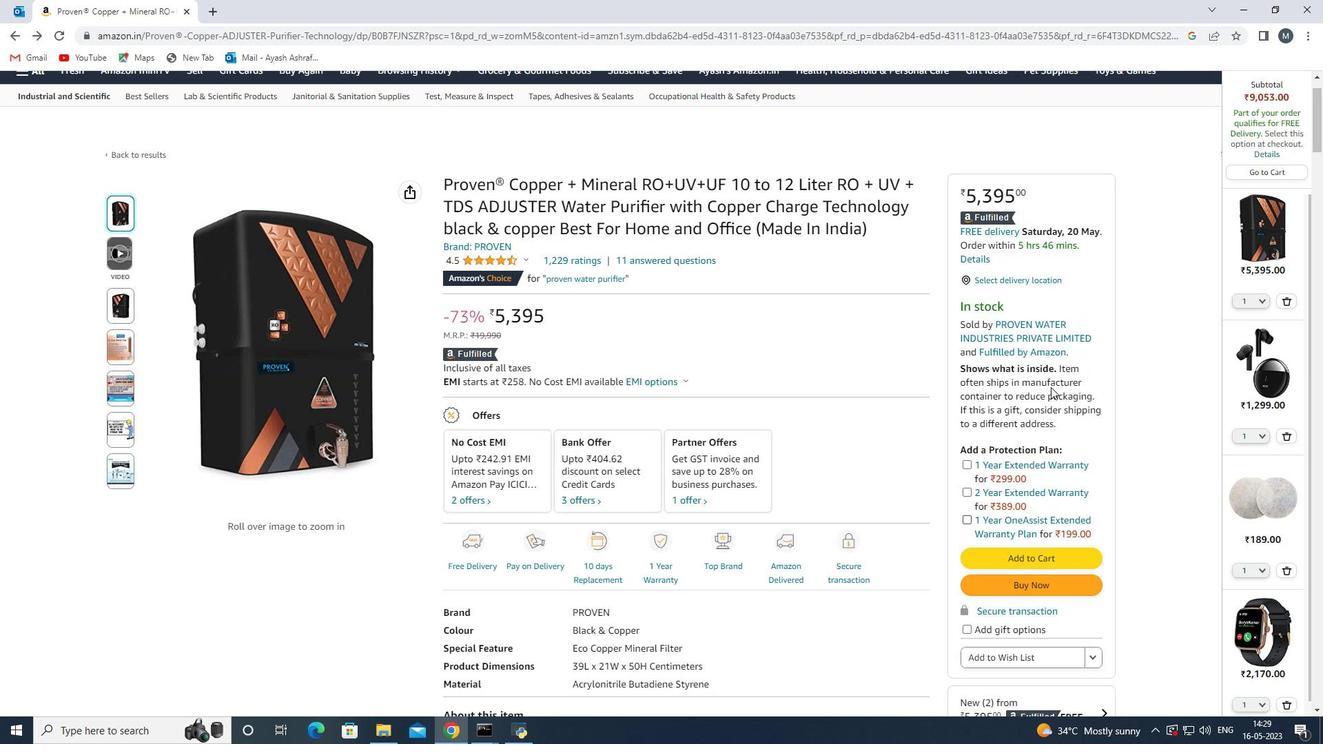 
Action: Mouse scrolled (1046, 392) with delta (0, 0)
Screenshot: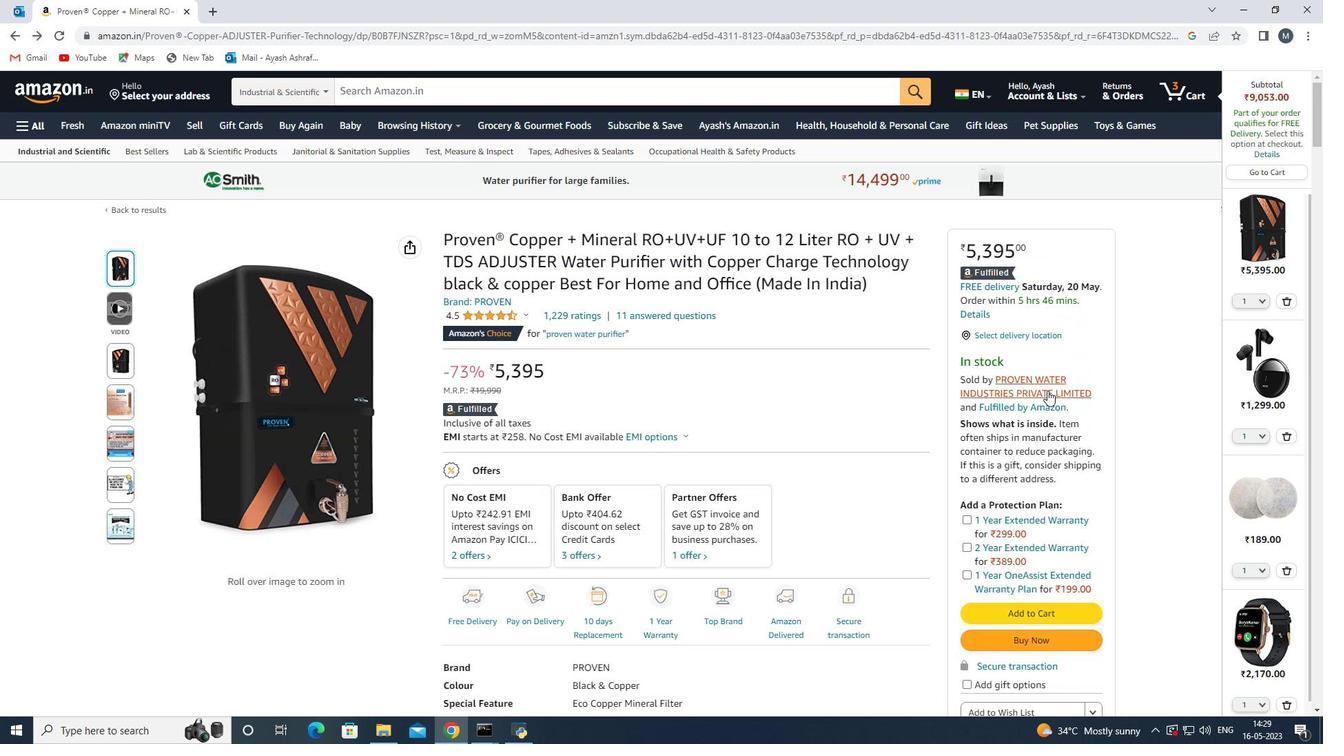 
Action: Mouse scrolled (1046, 392) with delta (0, 0)
Screenshot: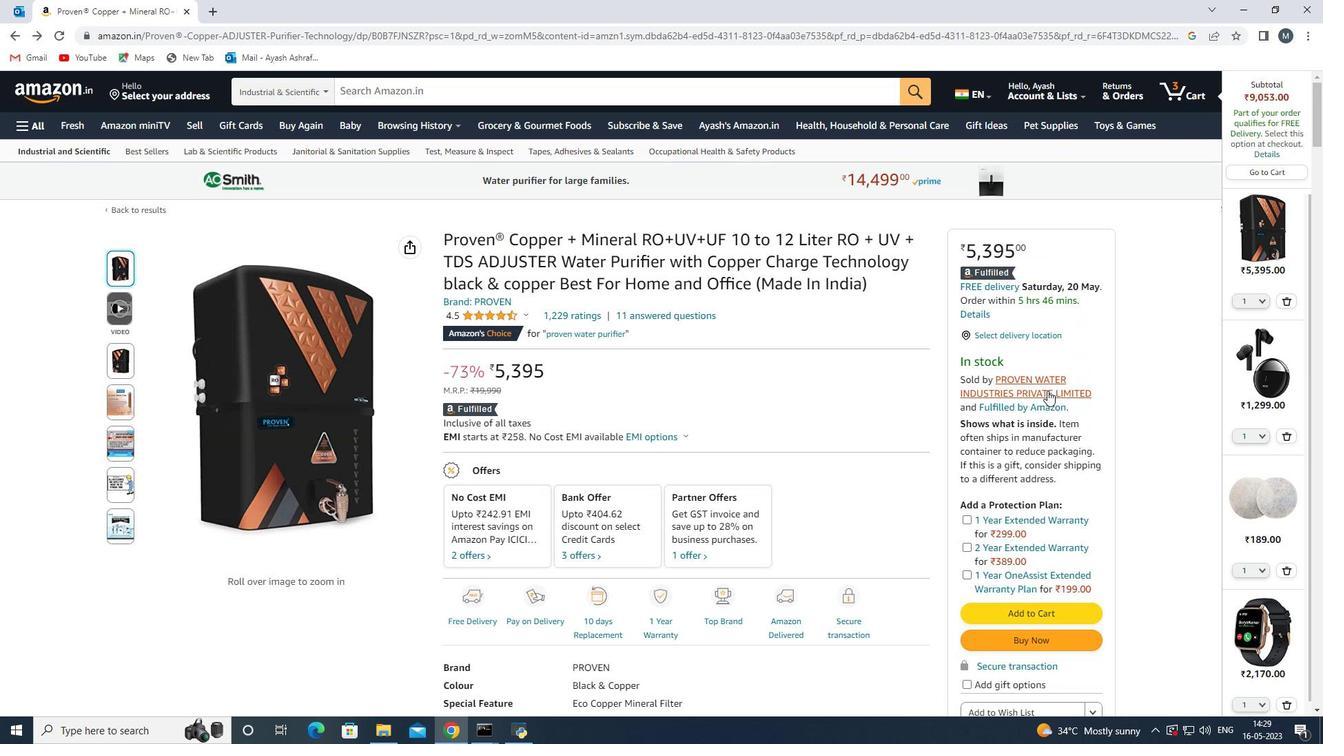 
Action: Mouse scrolled (1046, 392) with delta (0, 0)
Screenshot: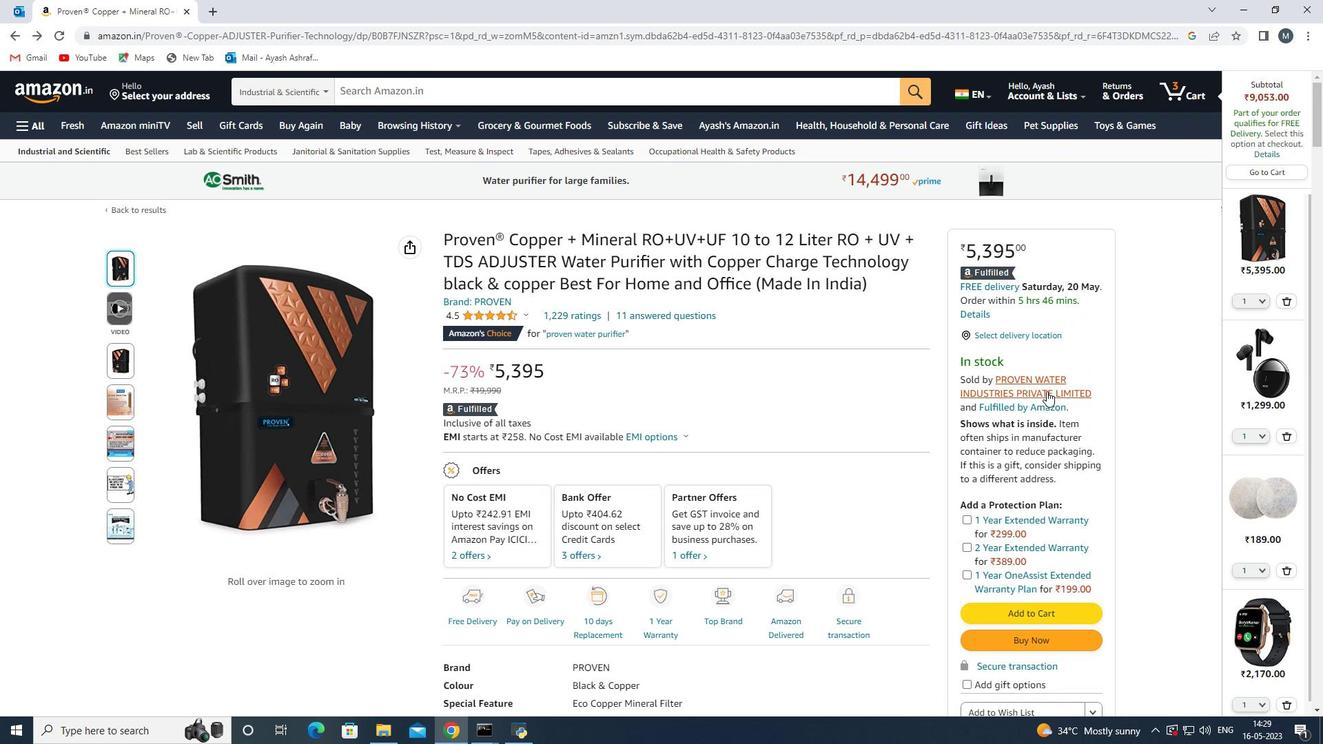 
Action: Mouse moved to (1024, 443)
Screenshot: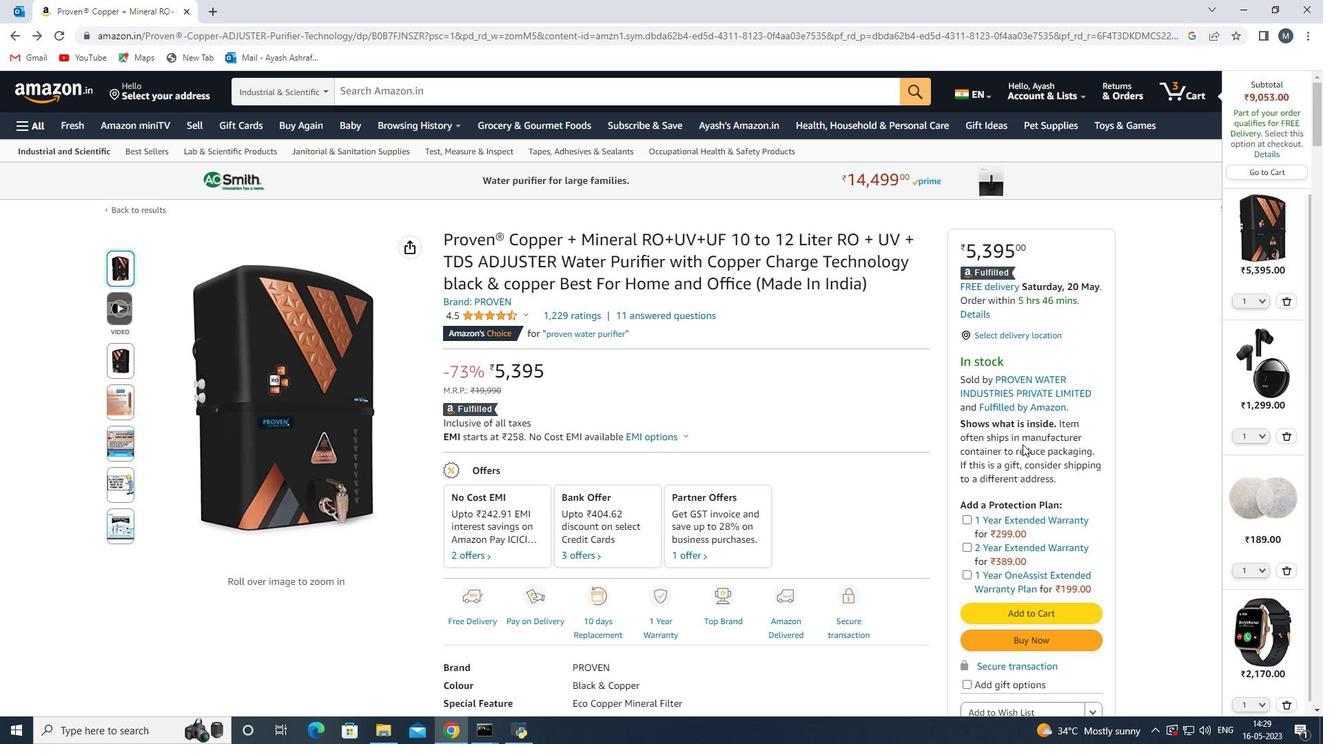 
Action: Mouse scrolled (1024, 442) with delta (0, 0)
Screenshot: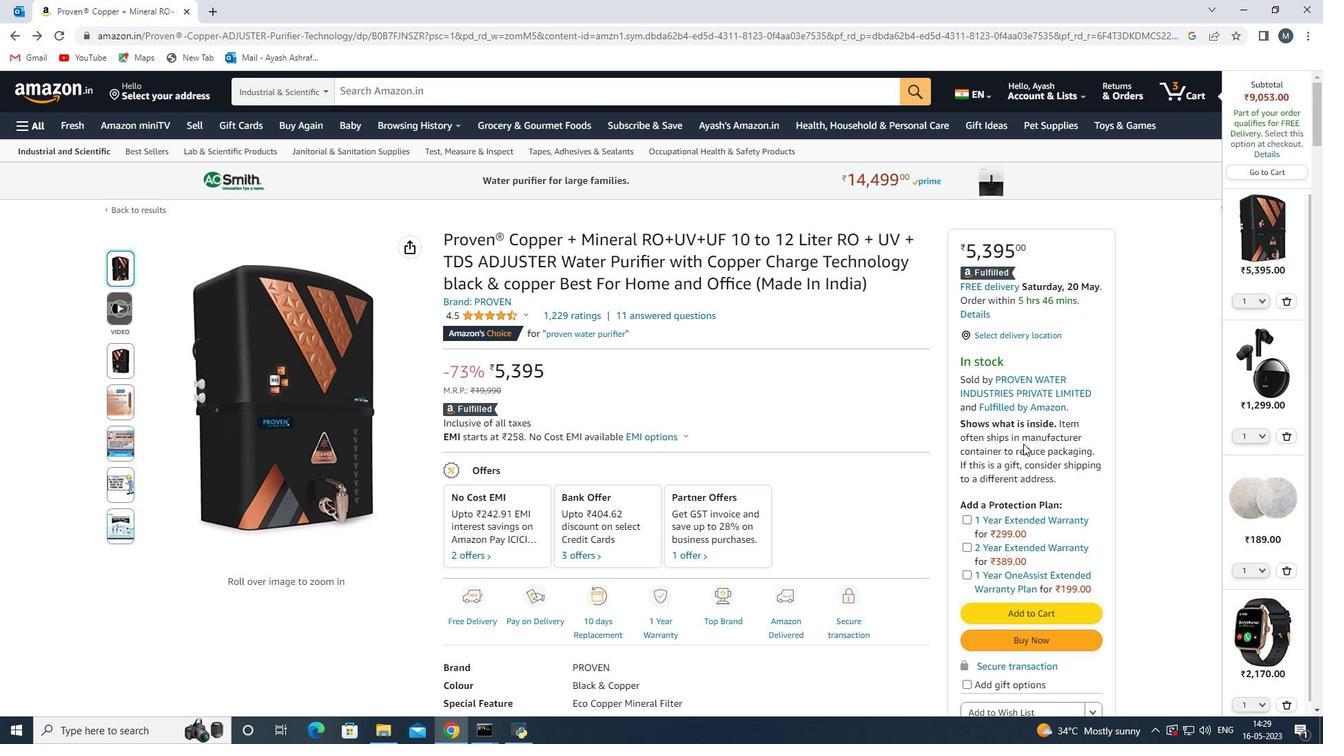 
Action: Mouse scrolled (1024, 442) with delta (0, 0)
Screenshot: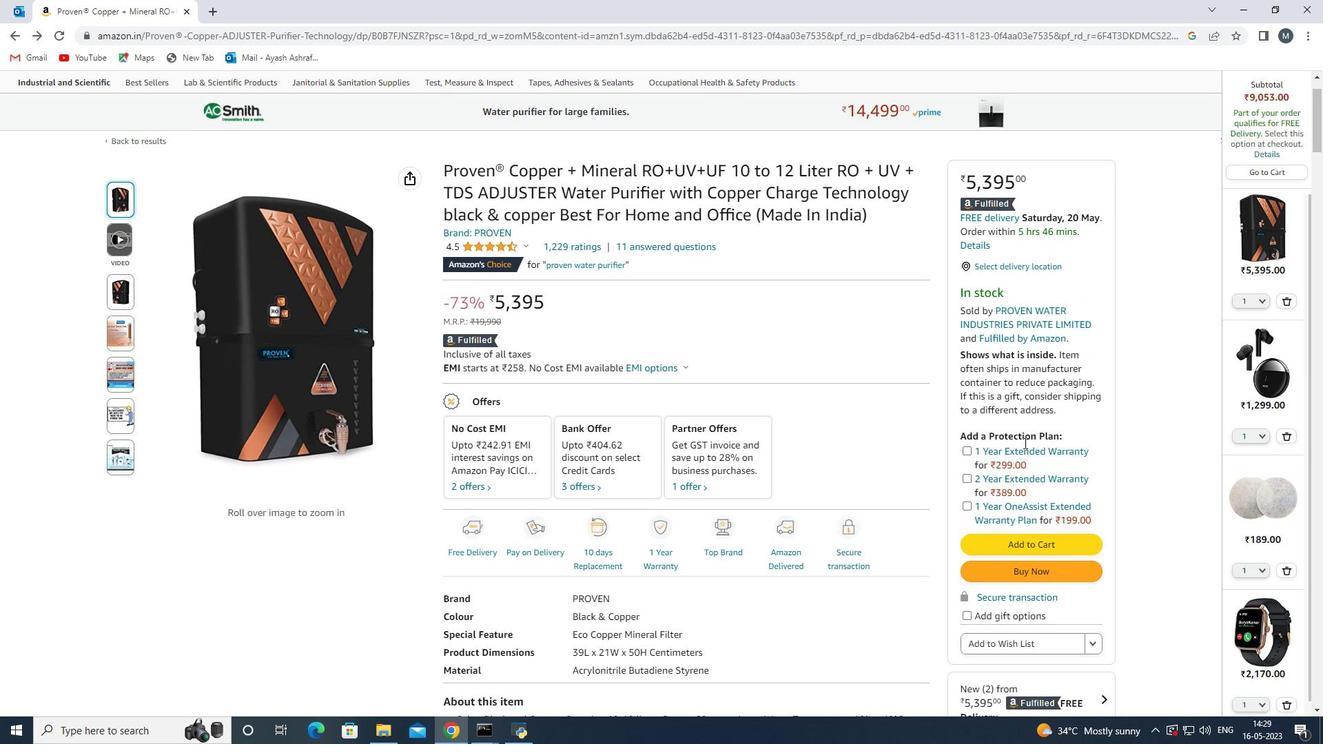 
Action: Mouse moved to (1001, 444)
Screenshot: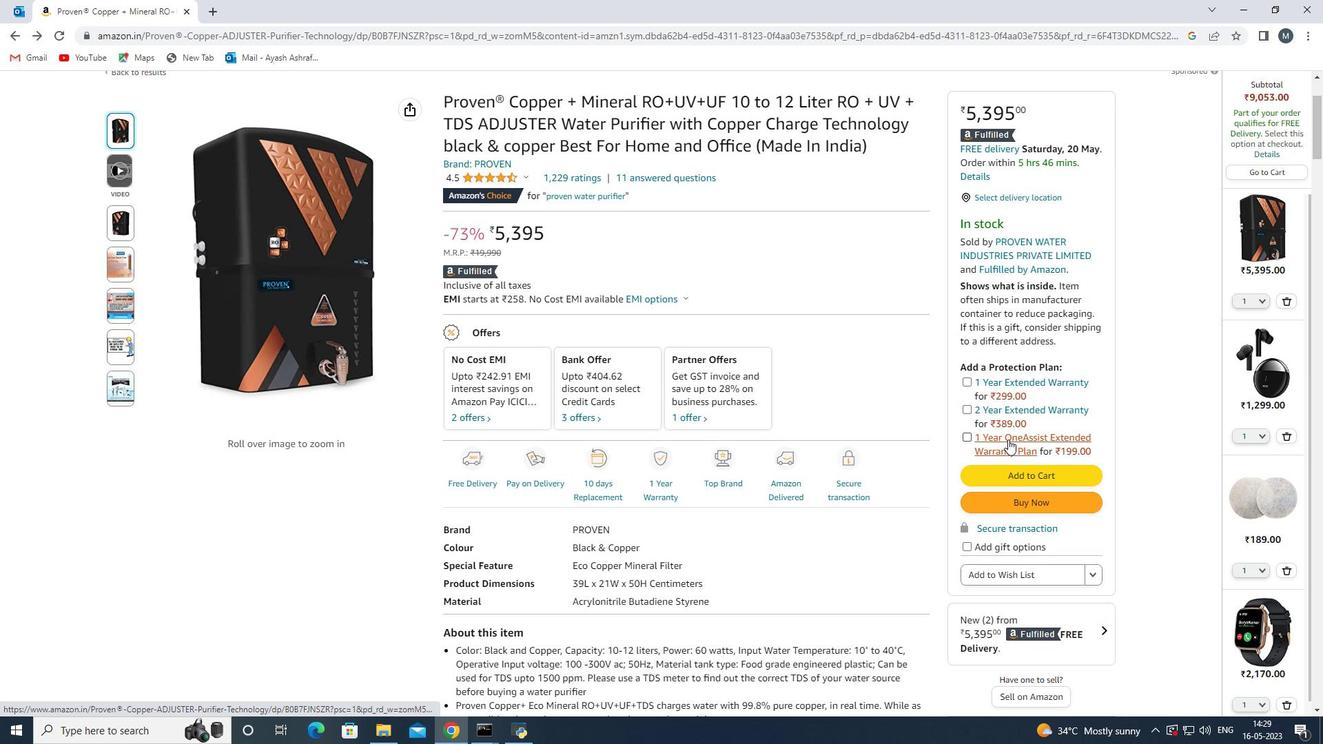 
Action: Mouse scrolled (1001, 443) with delta (0, 0)
Screenshot: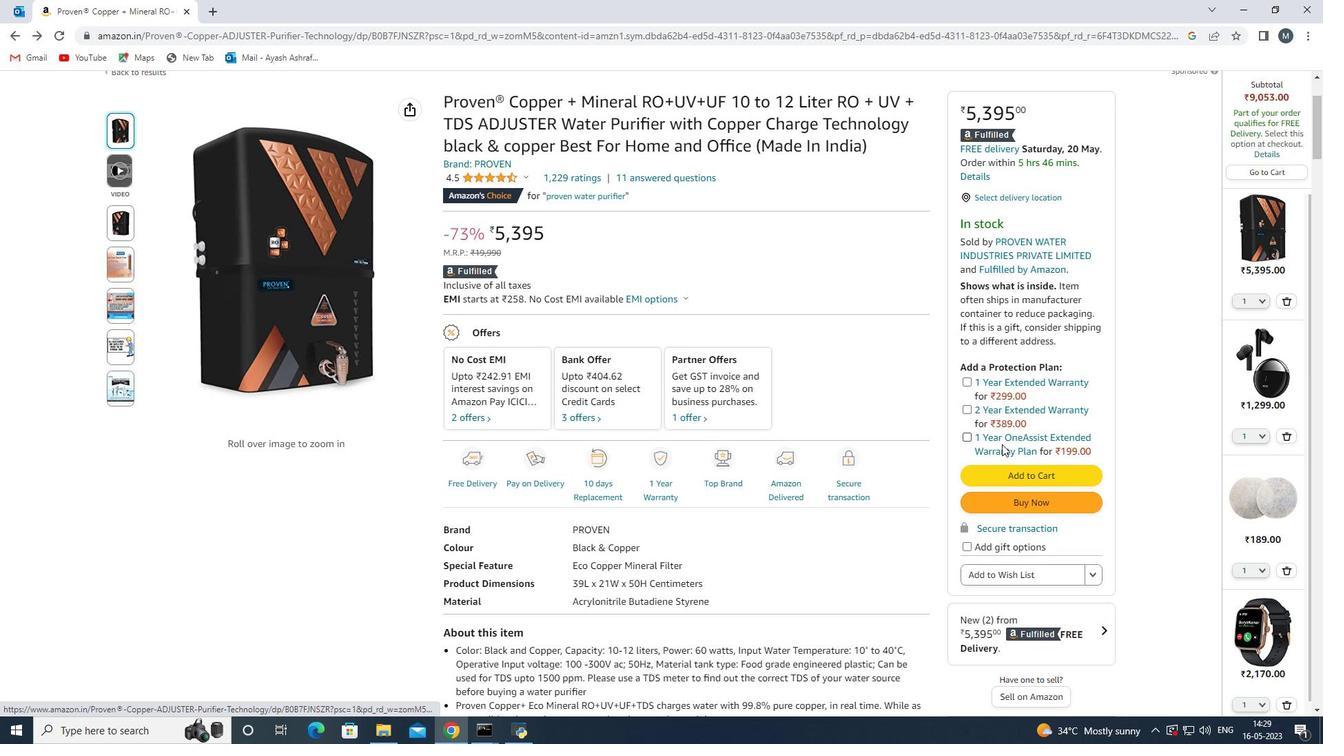 
Action: Mouse moved to (904, 436)
Screenshot: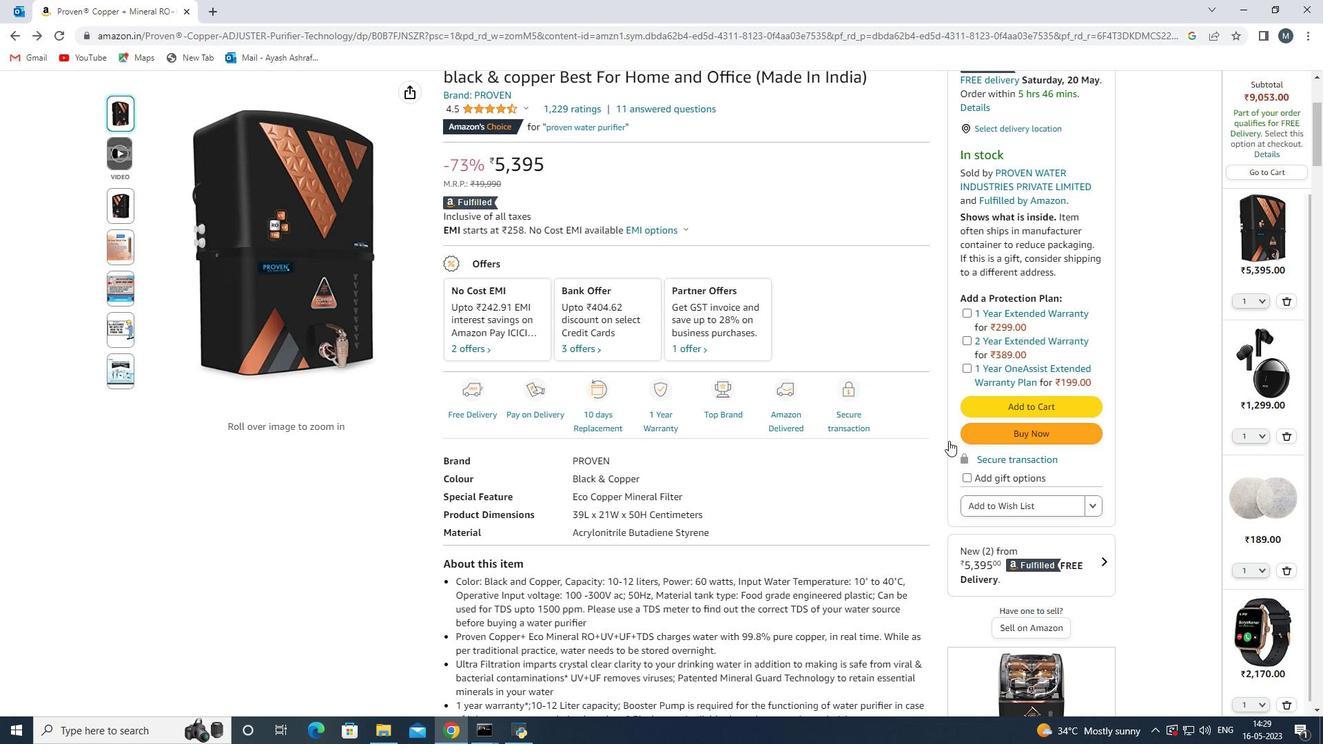 
Action: Mouse scrolled (904, 436) with delta (0, 0)
Screenshot: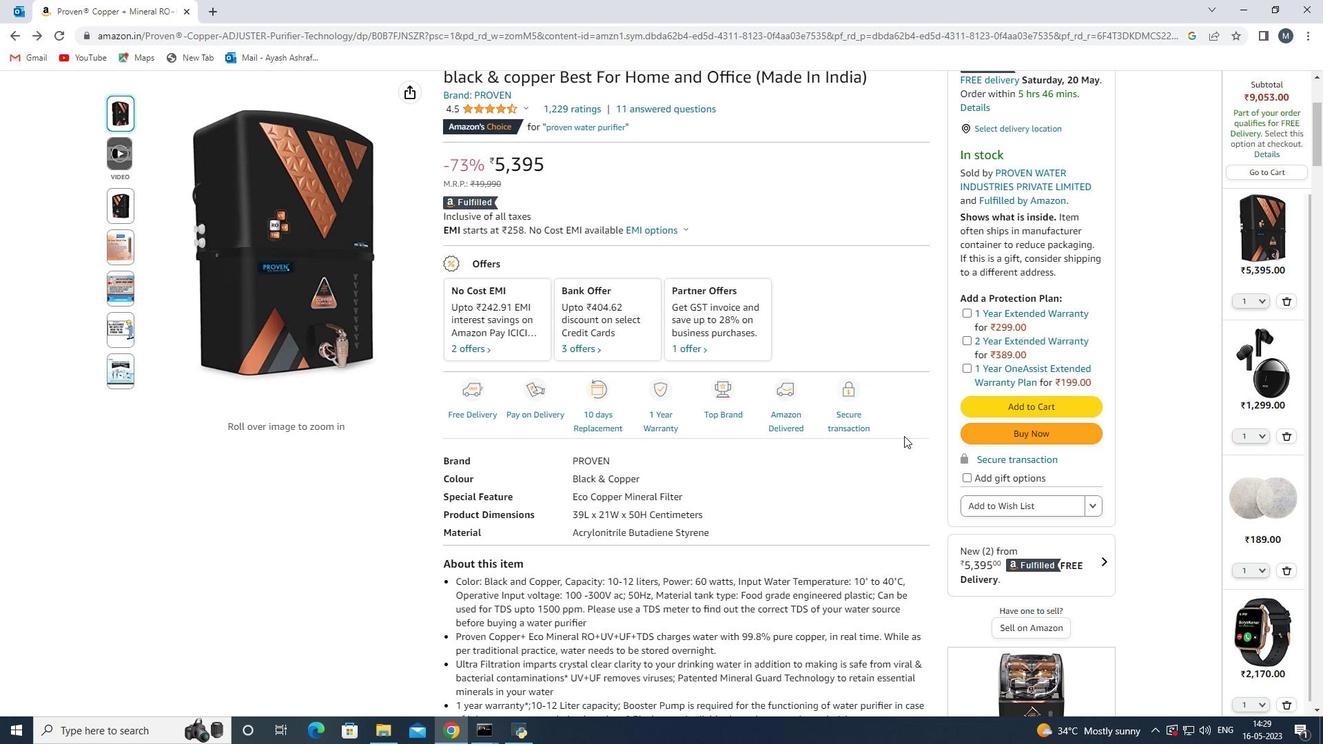 
Action: Mouse scrolled (904, 436) with delta (0, 0)
Screenshot: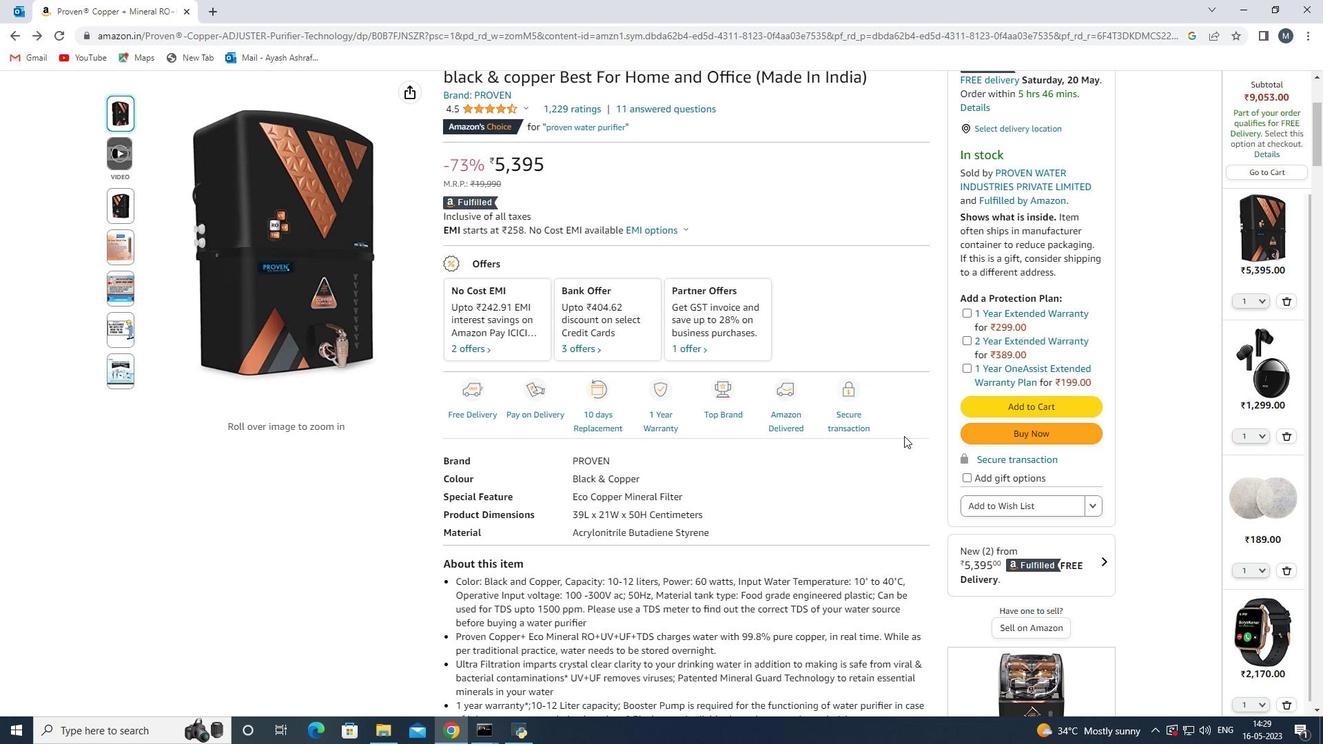 
Action: Mouse moved to (764, 432)
Screenshot: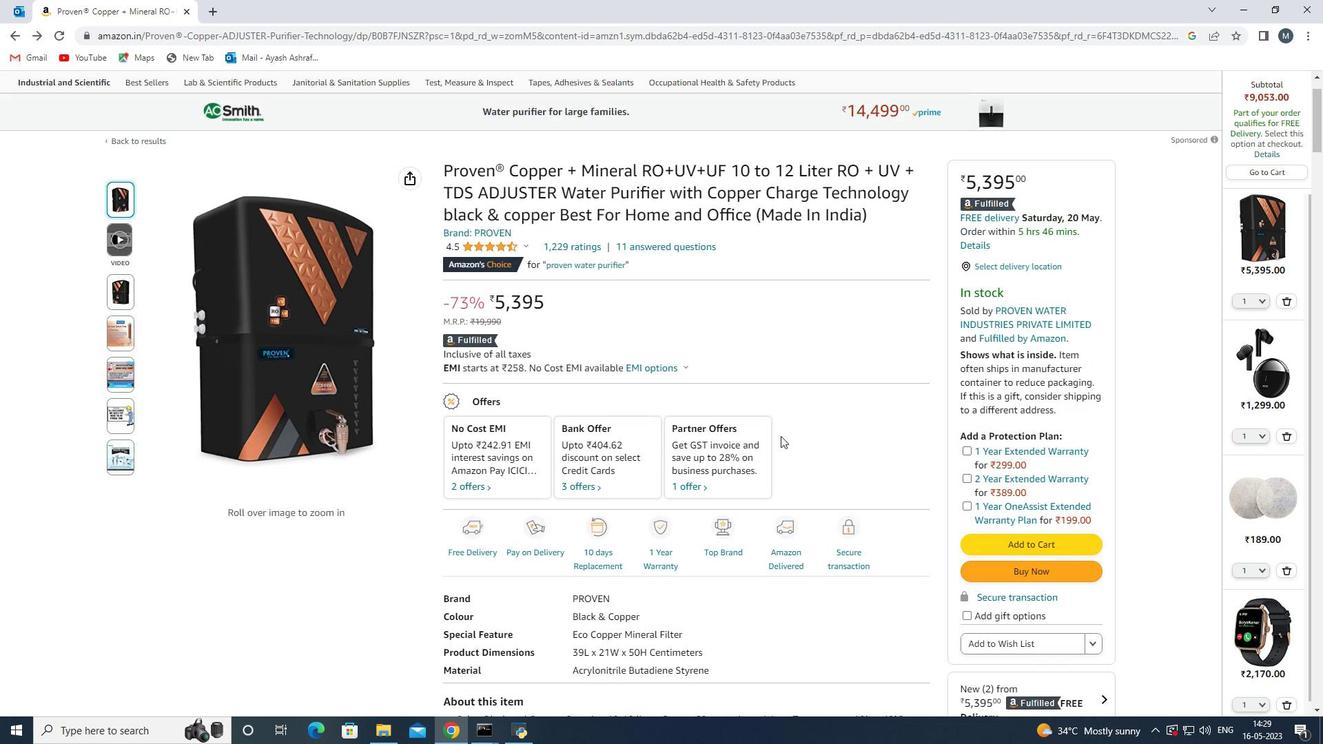 
Action: Mouse scrolled (764, 433) with delta (0, 0)
Screenshot: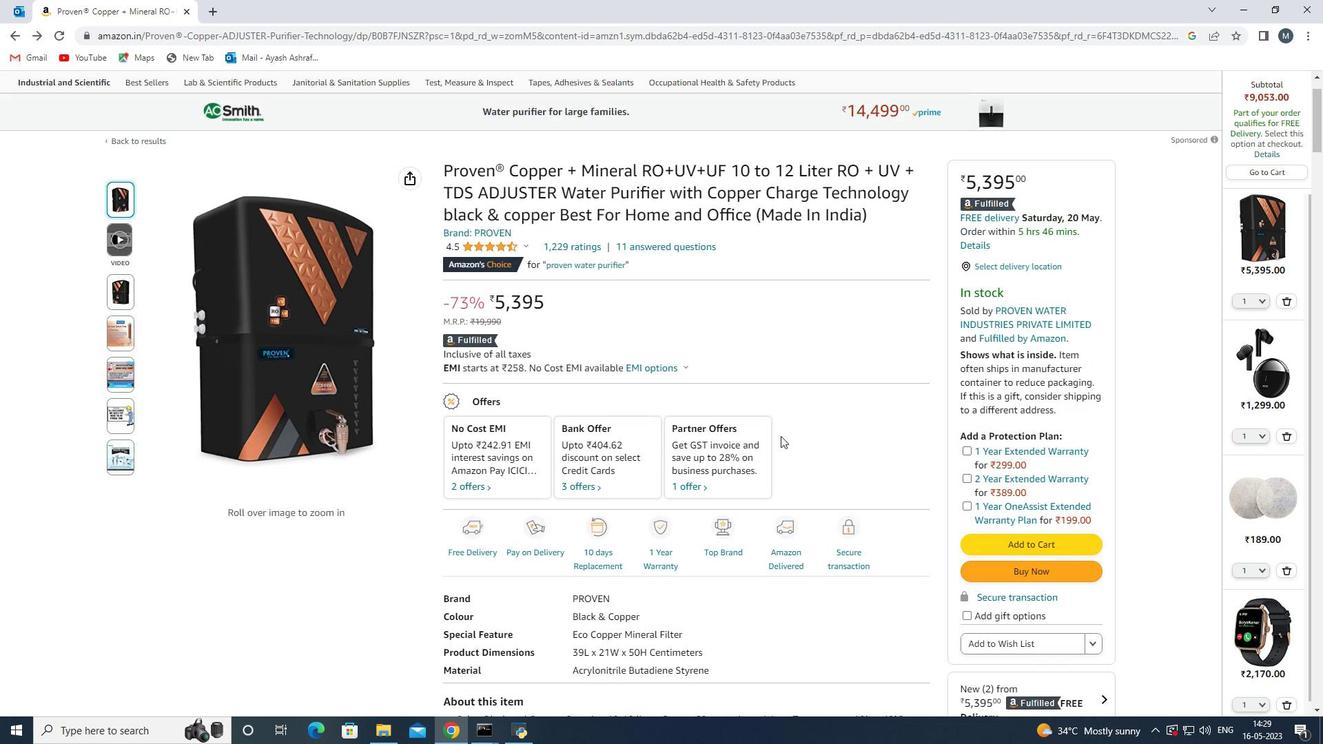 
Action: Mouse moved to (764, 432)
Screenshot: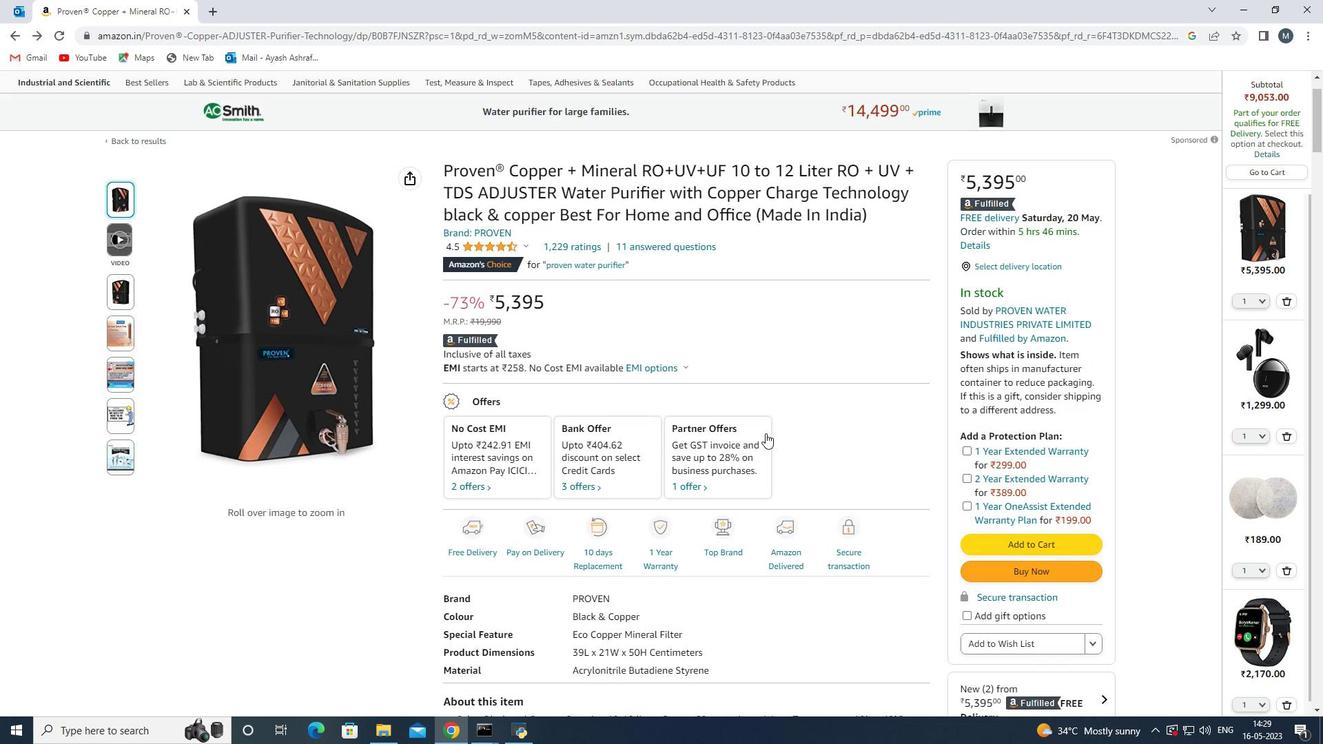 
Action: Mouse scrolled (764, 432) with delta (0, 0)
Screenshot: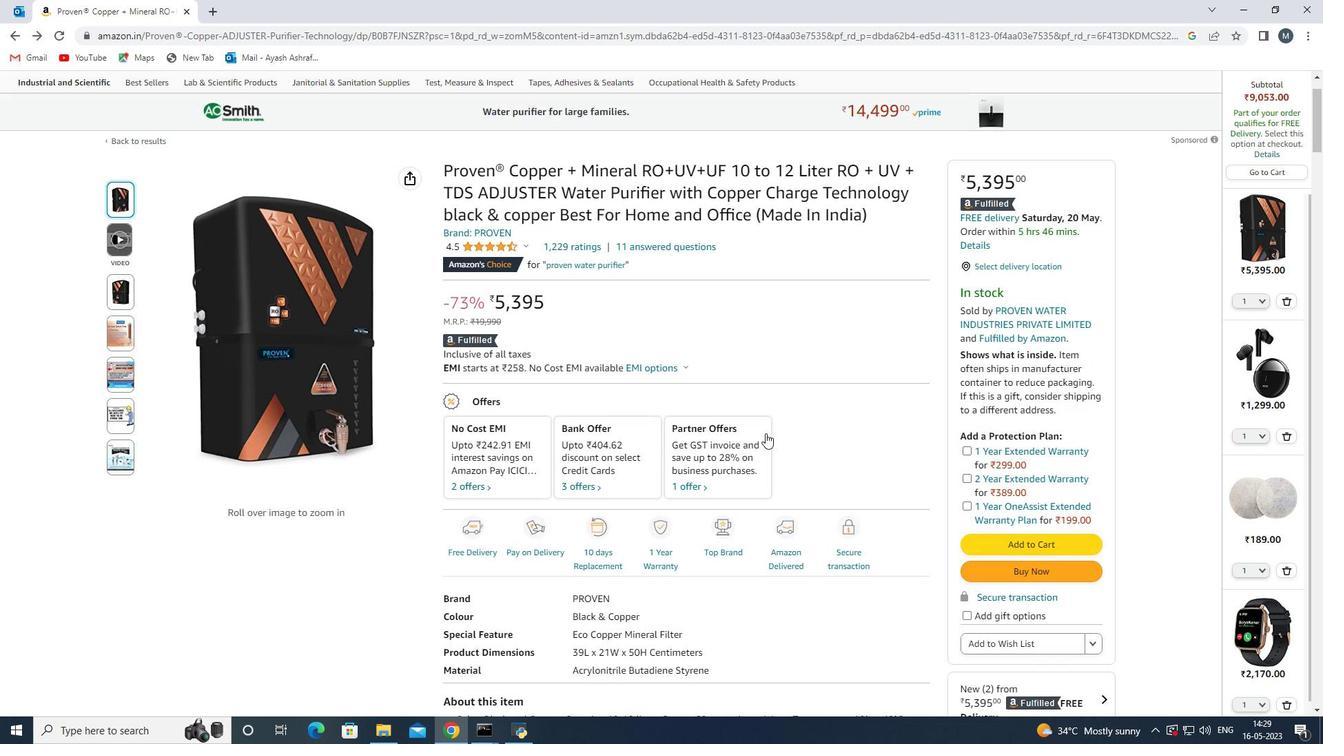 
Action: Mouse moved to (1009, 372)
Screenshot: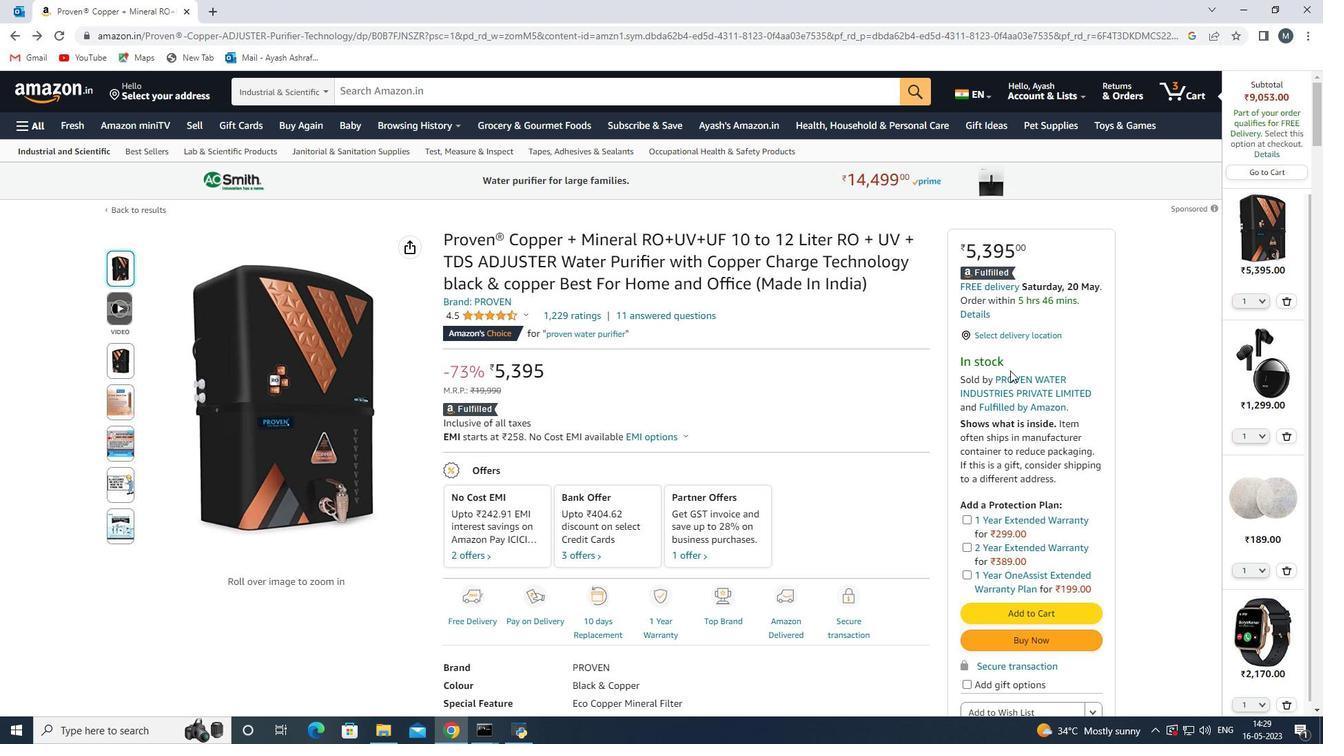 
Action: Mouse scrolled (1009, 372) with delta (0, 0)
Screenshot: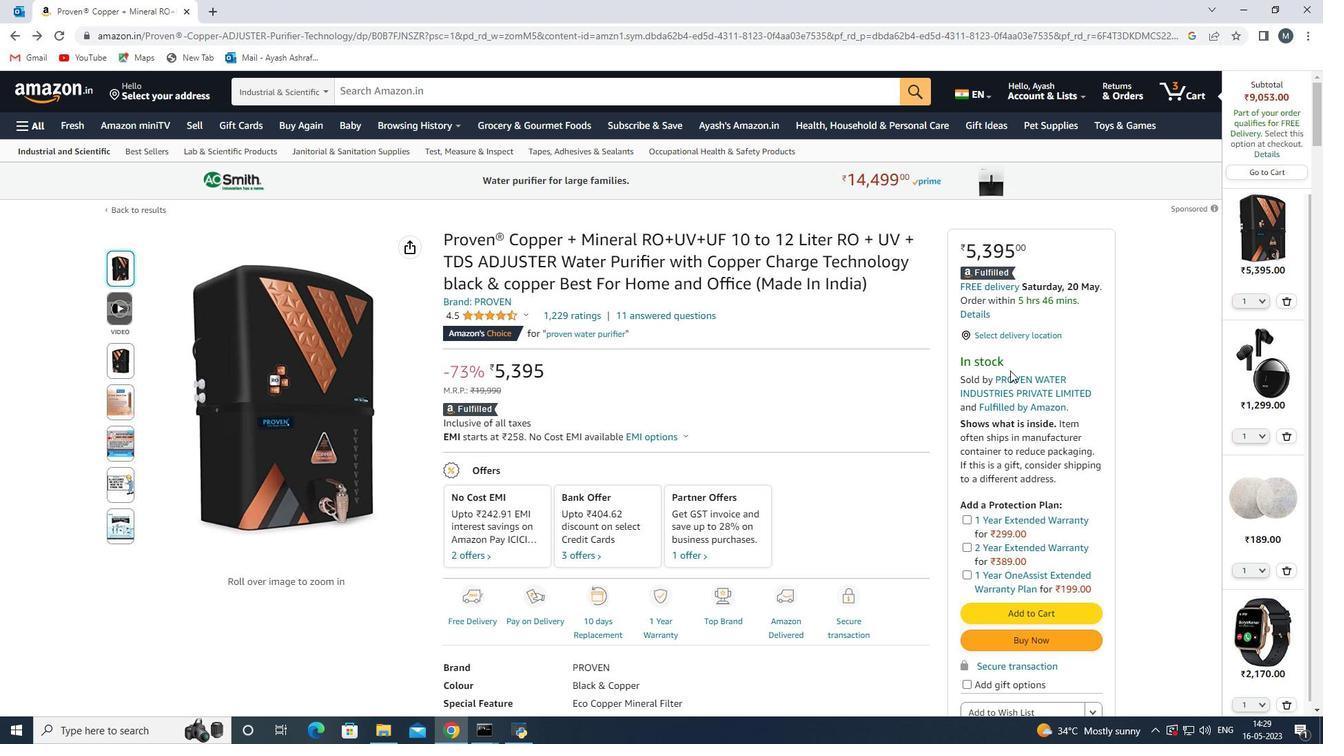 
Action: Mouse moved to (1009, 374)
Screenshot: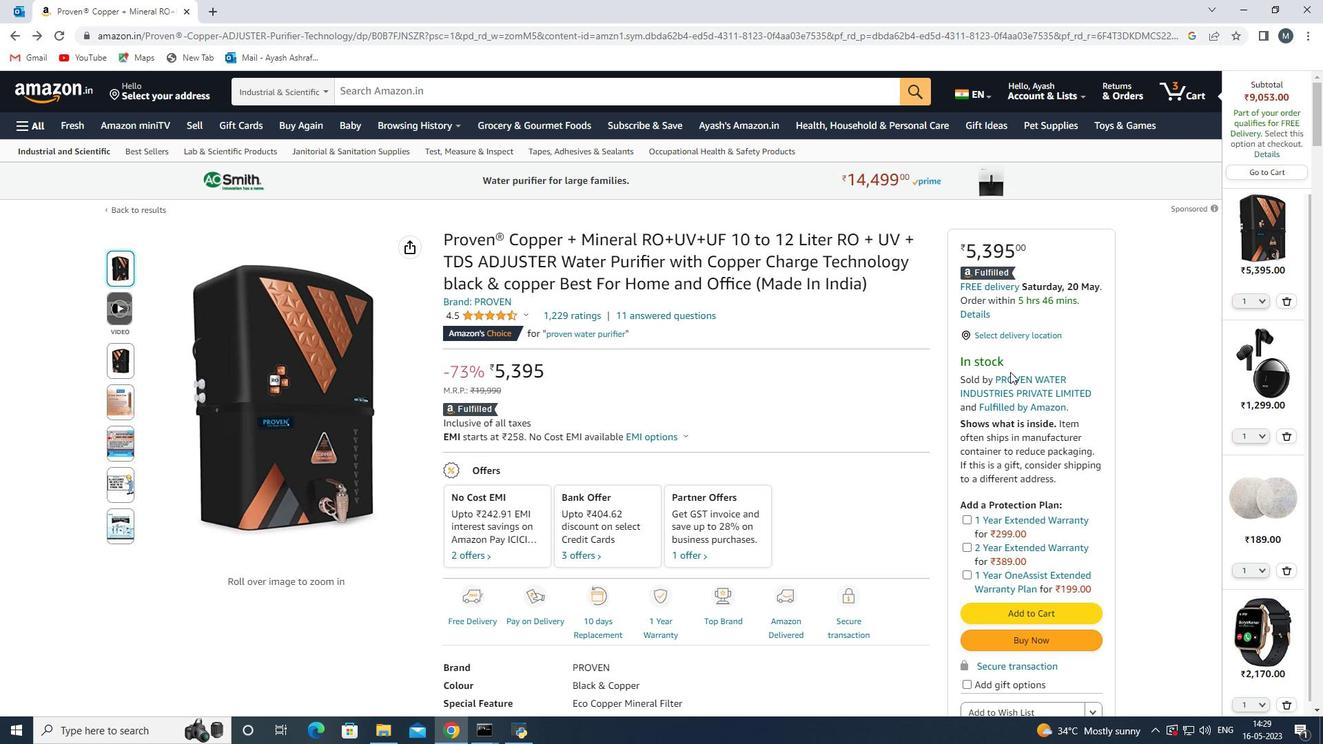 
Action: Mouse scrolled (1009, 374) with delta (0, 0)
Screenshot: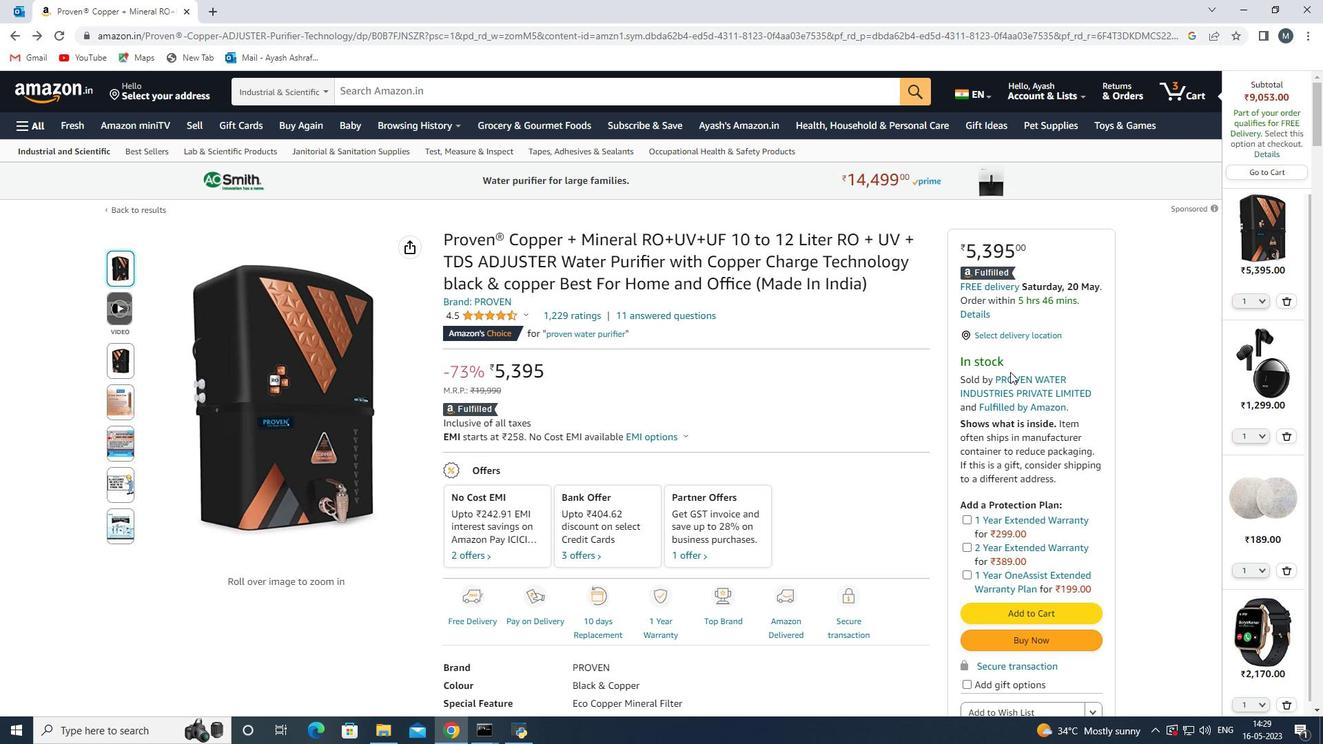 
Action: Mouse scrolled (1009, 374) with delta (0, 0)
Screenshot: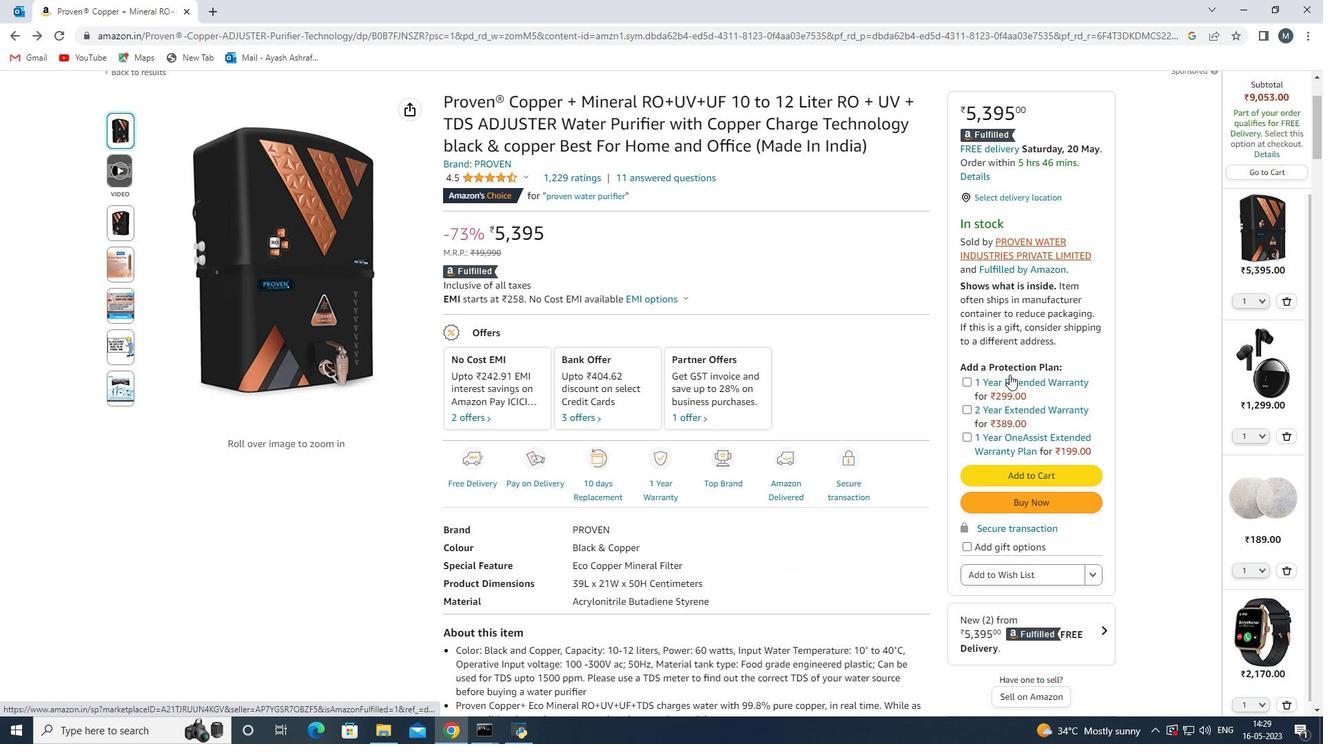 
Action: Mouse scrolled (1009, 374) with delta (0, 0)
Screenshot: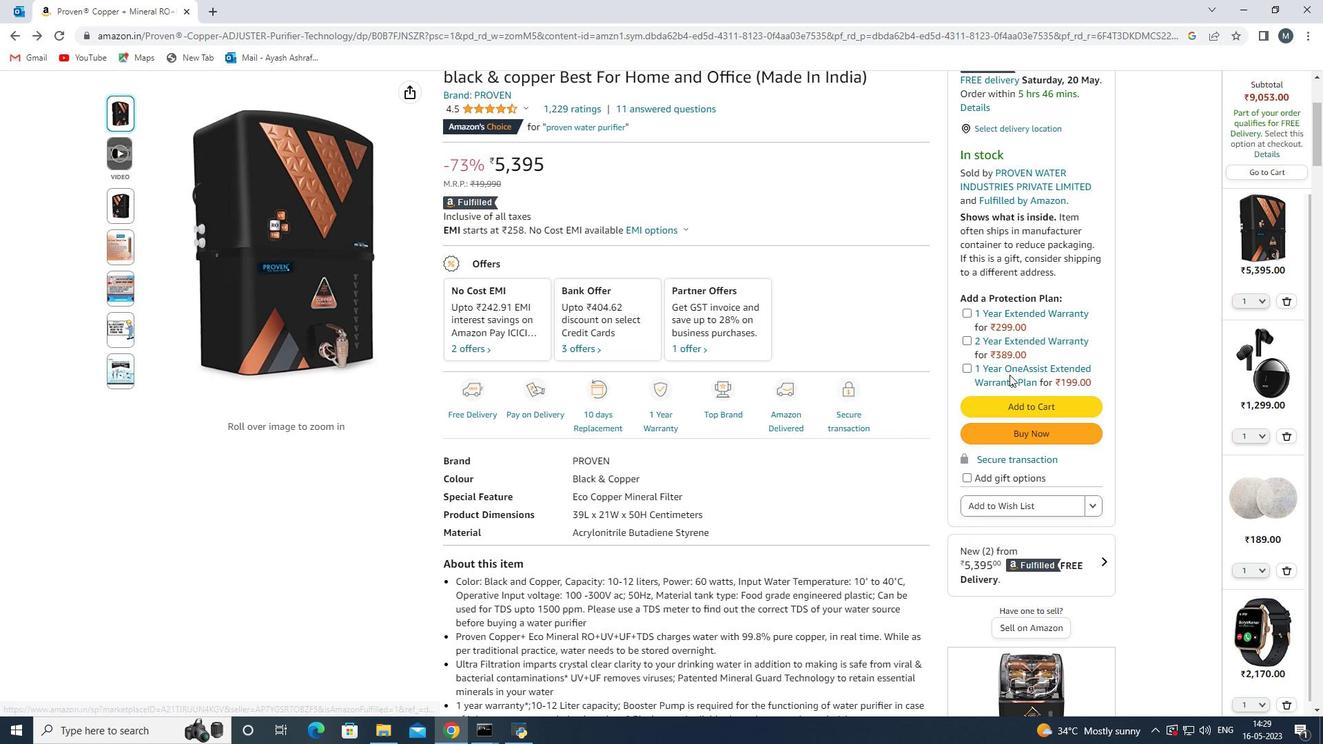 
Action: Mouse scrolled (1009, 374) with delta (0, 0)
Screenshot: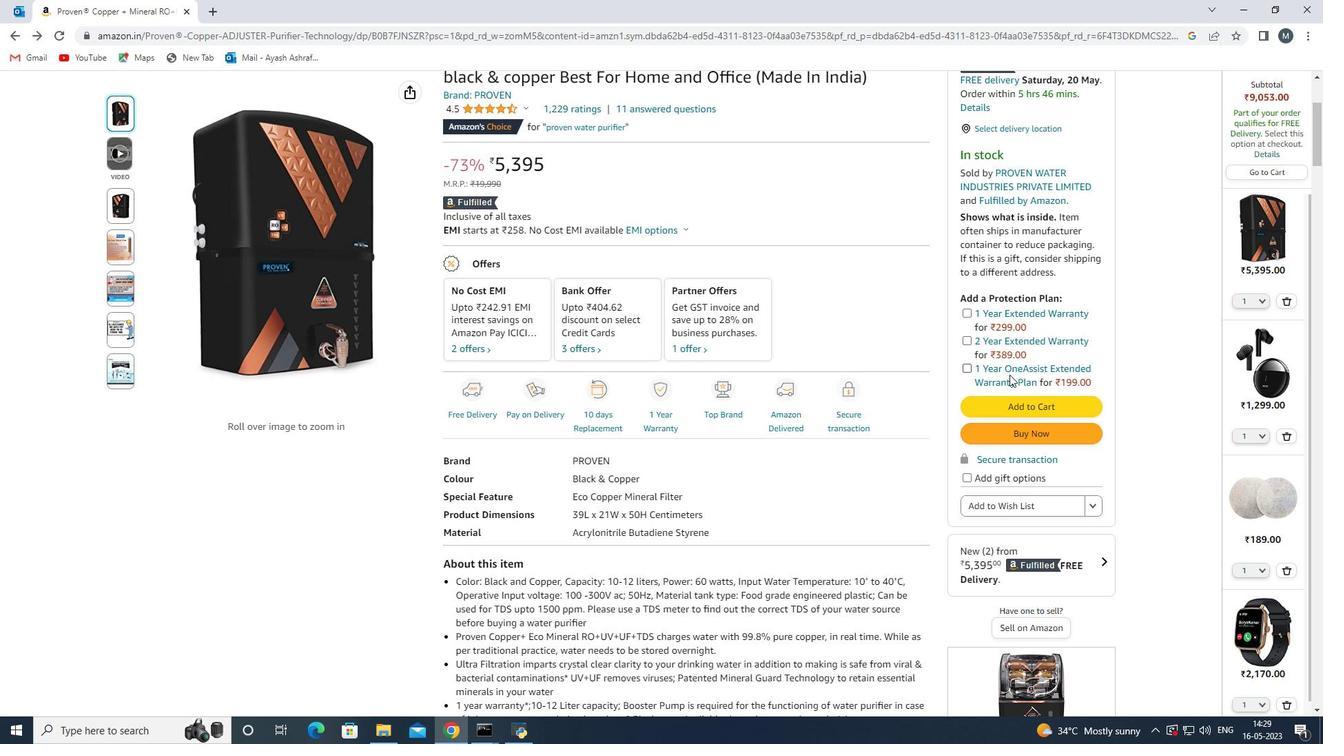 
Action: Mouse scrolled (1009, 374) with delta (0, 0)
Screenshot: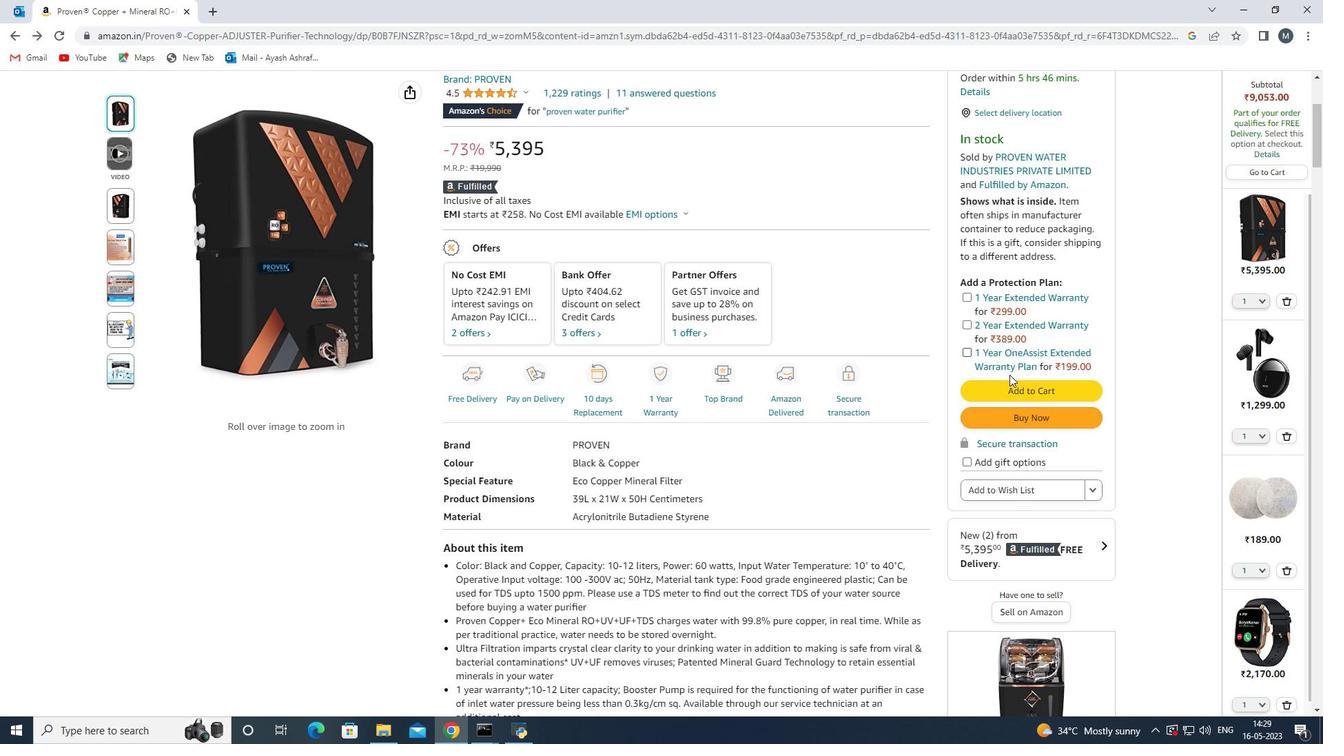 
Action: Mouse scrolled (1009, 374) with delta (0, 0)
Screenshot: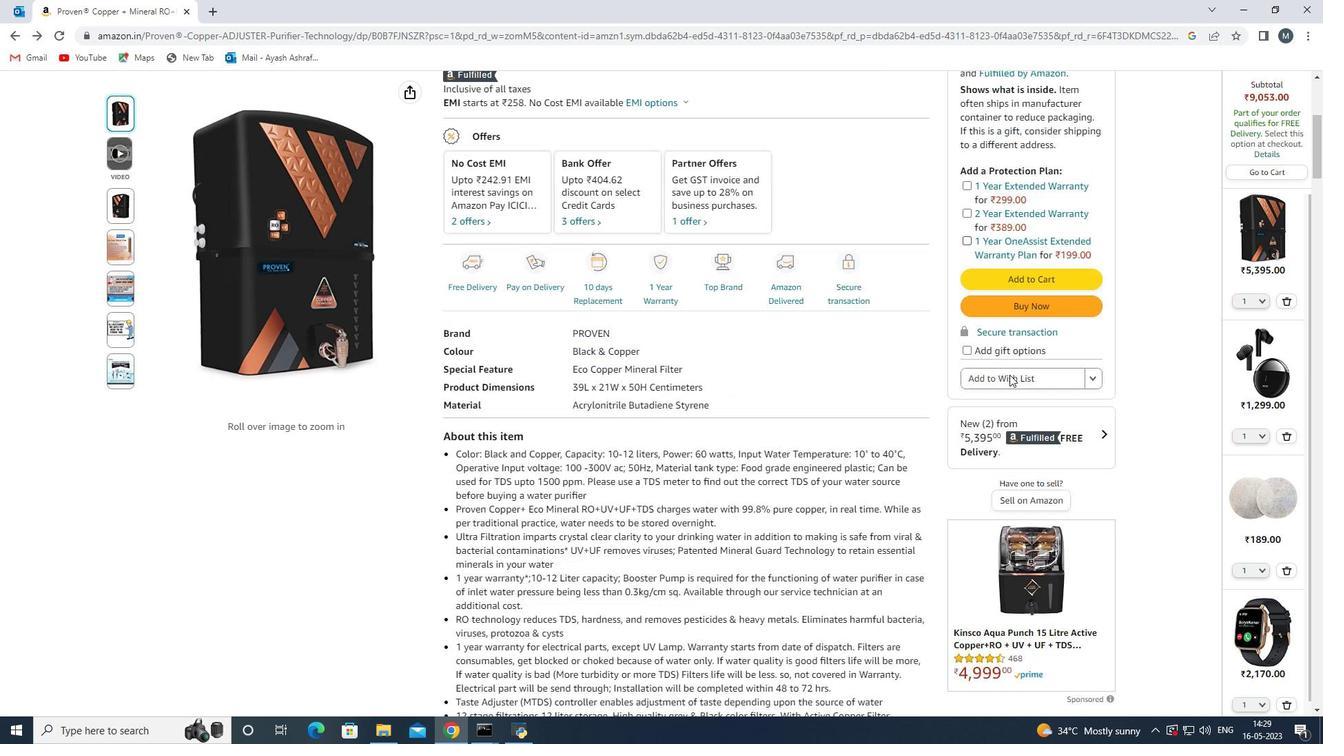 
Action: Mouse scrolled (1009, 374) with delta (0, 0)
Screenshot: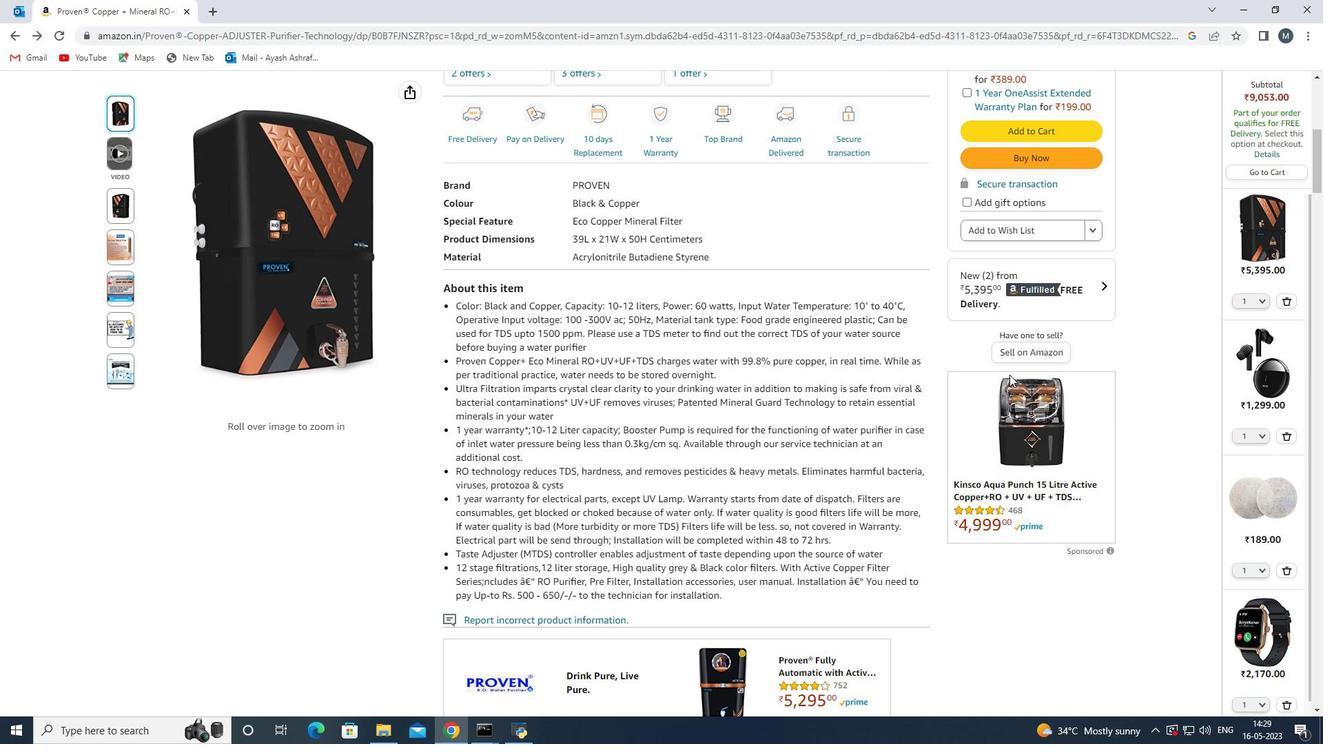 
Action: Mouse scrolled (1009, 374) with delta (0, 0)
Screenshot: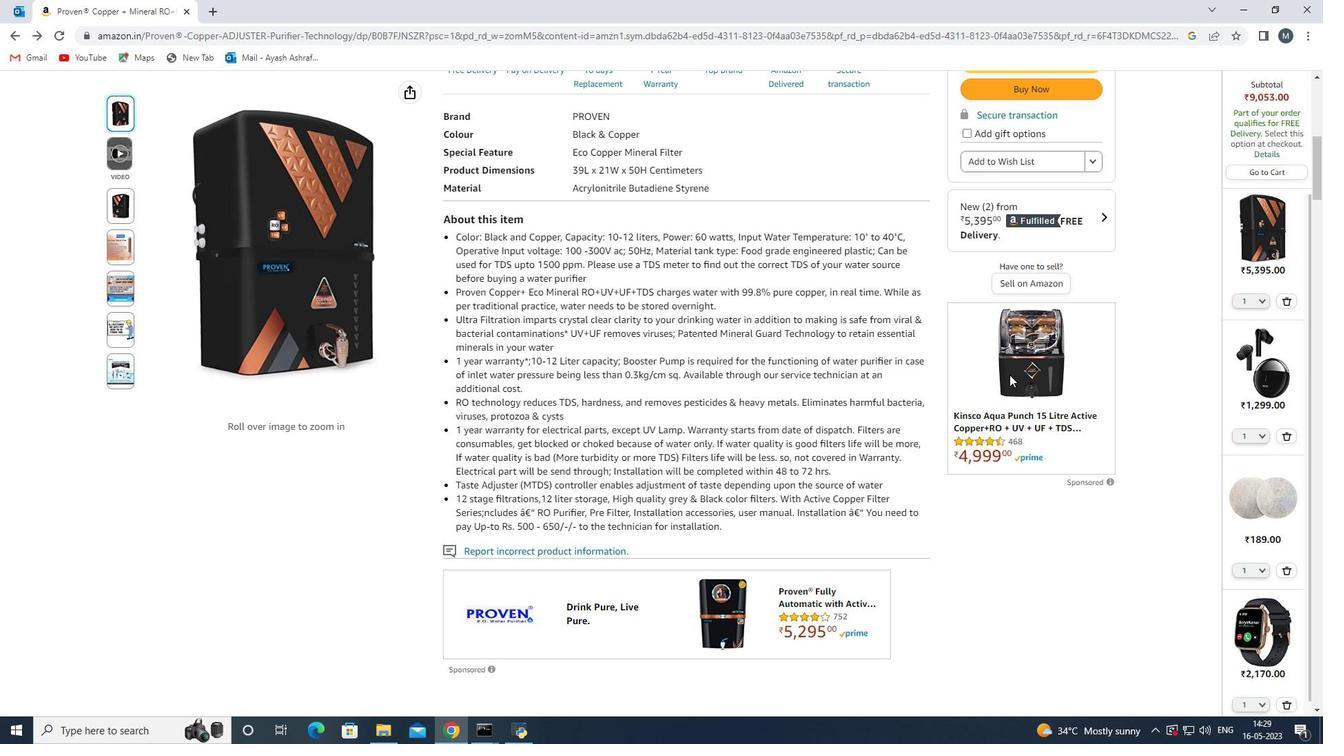 
Action: Mouse scrolled (1009, 374) with delta (0, 0)
Screenshot: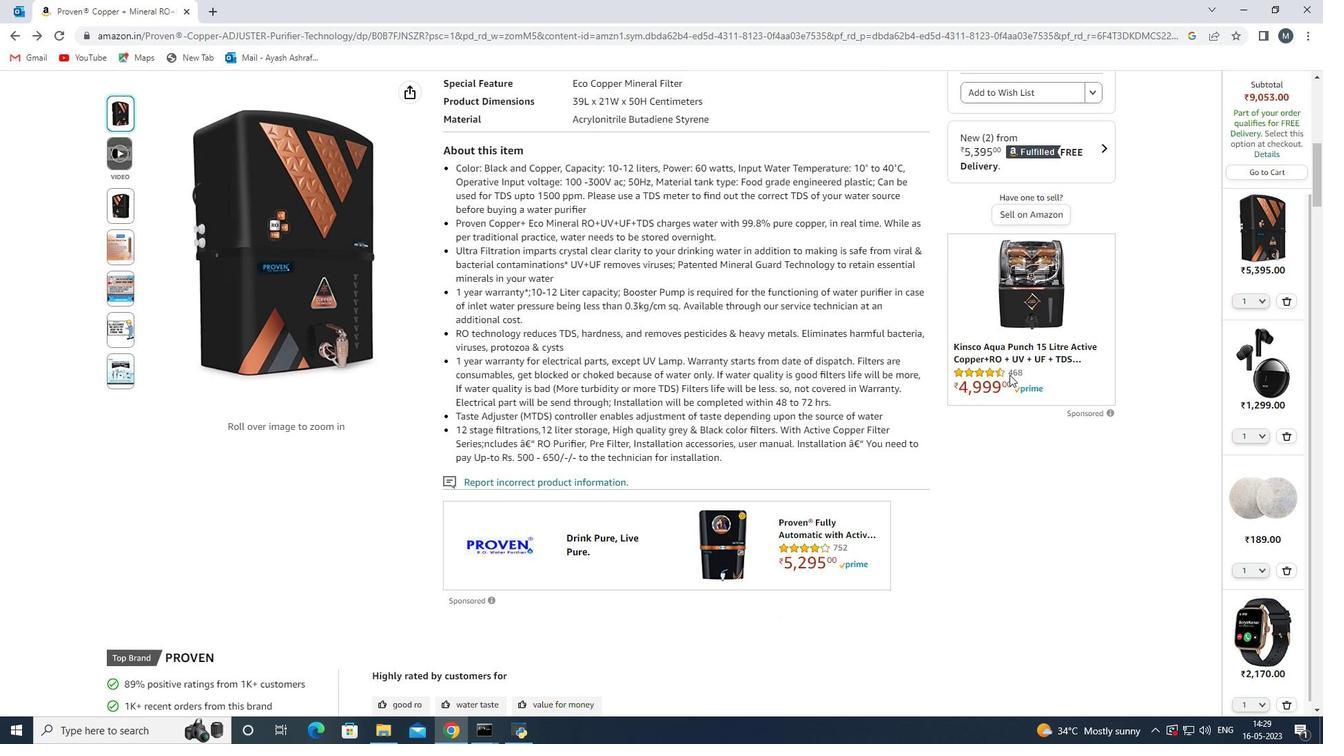 
Action: Mouse scrolled (1009, 374) with delta (0, 0)
Screenshot: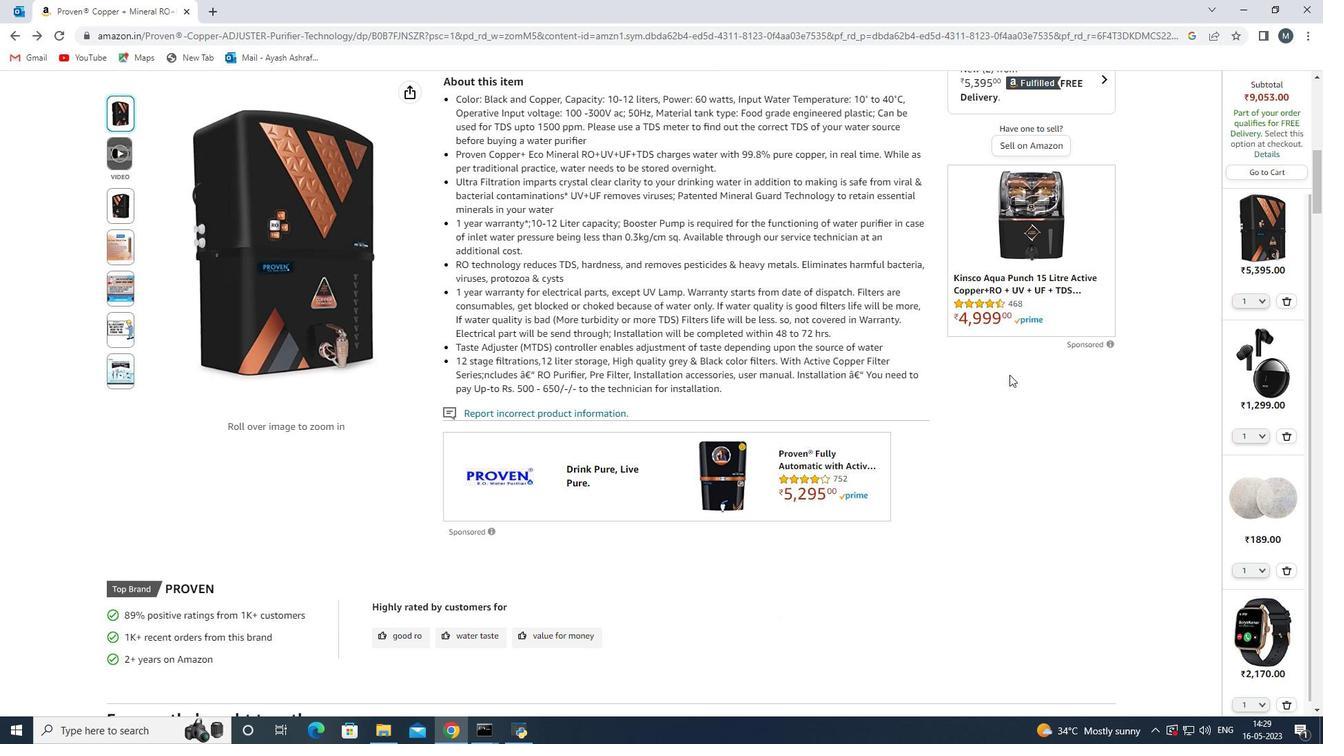 
Action: Mouse scrolled (1009, 375) with delta (0, 0)
Screenshot: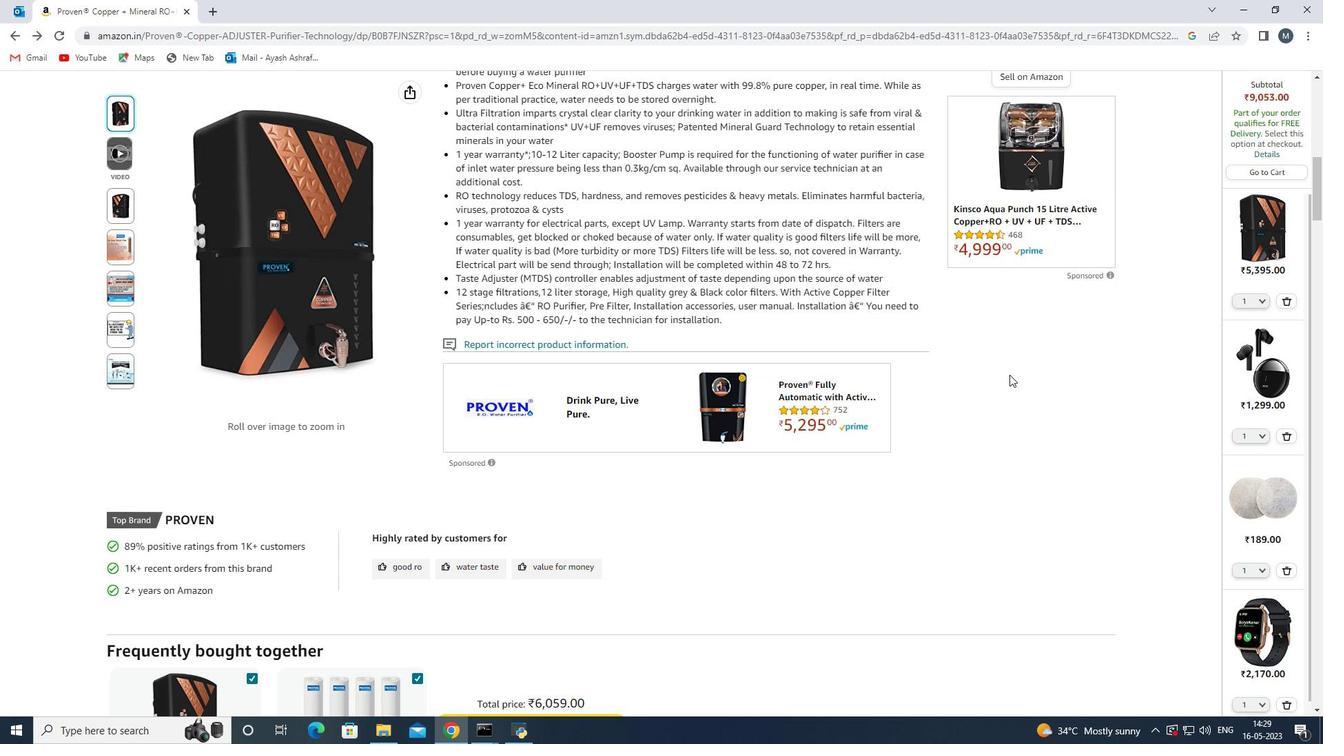
Action: Mouse scrolled (1009, 375) with delta (0, 0)
Screenshot: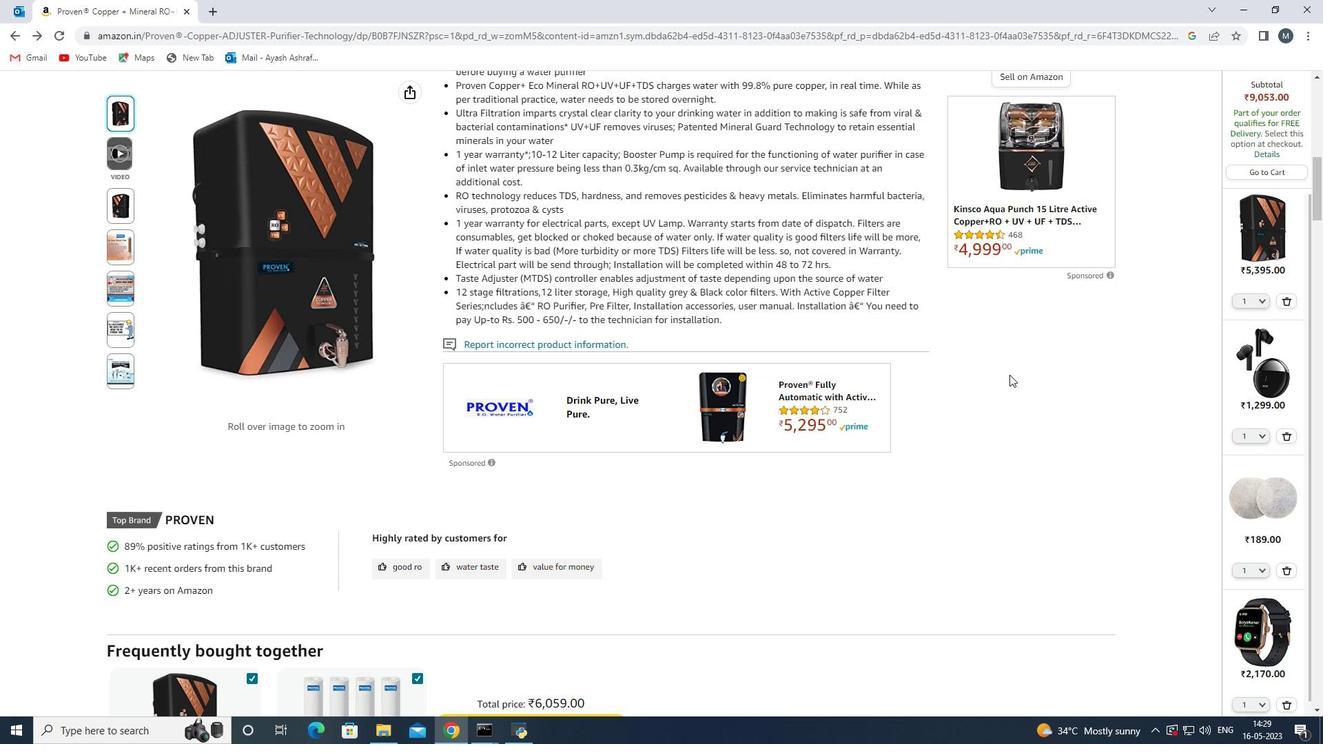 
Action: Mouse scrolled (1009, 375) with delta (0, 0)
Screenshot: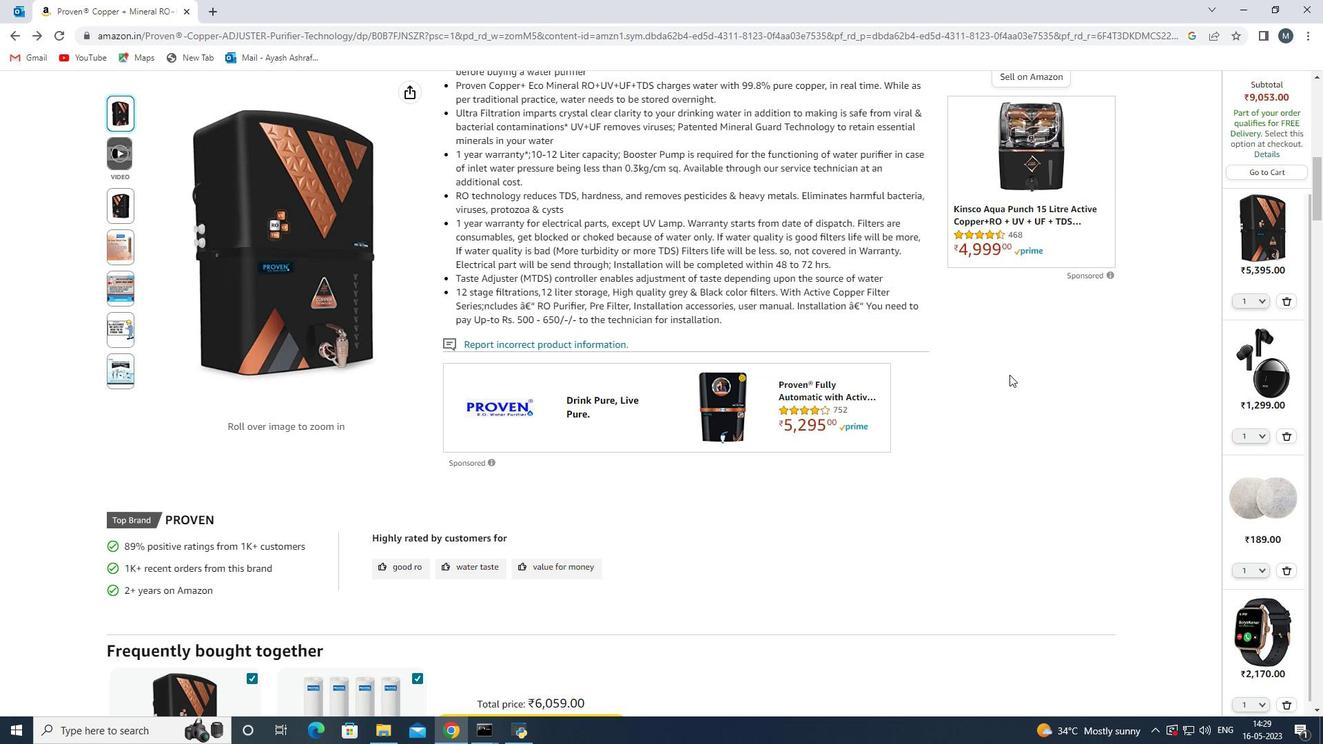 
Action: Mouse scrolled (1009, 375) with delta (0, 0)
Screenshot: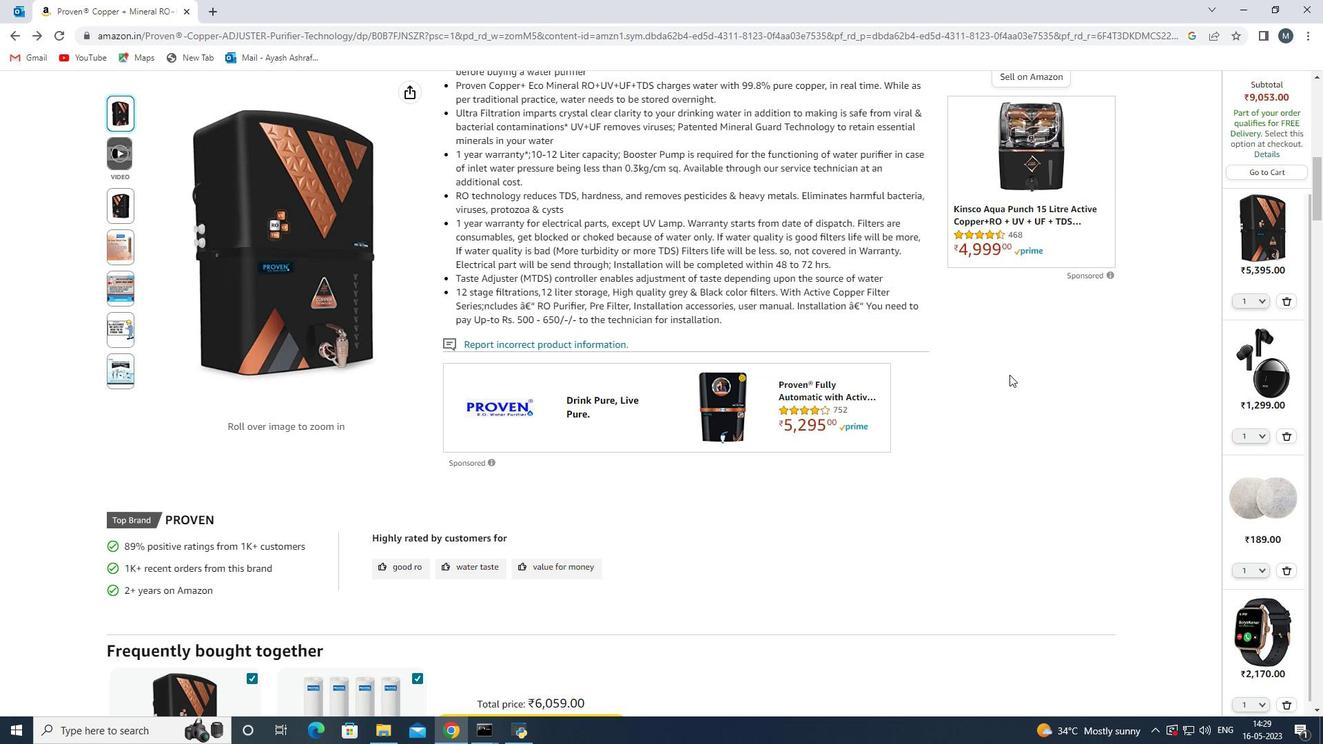 
Action: Mouse scrolled (1009, 375) with delta (0, 0)
Screenshot: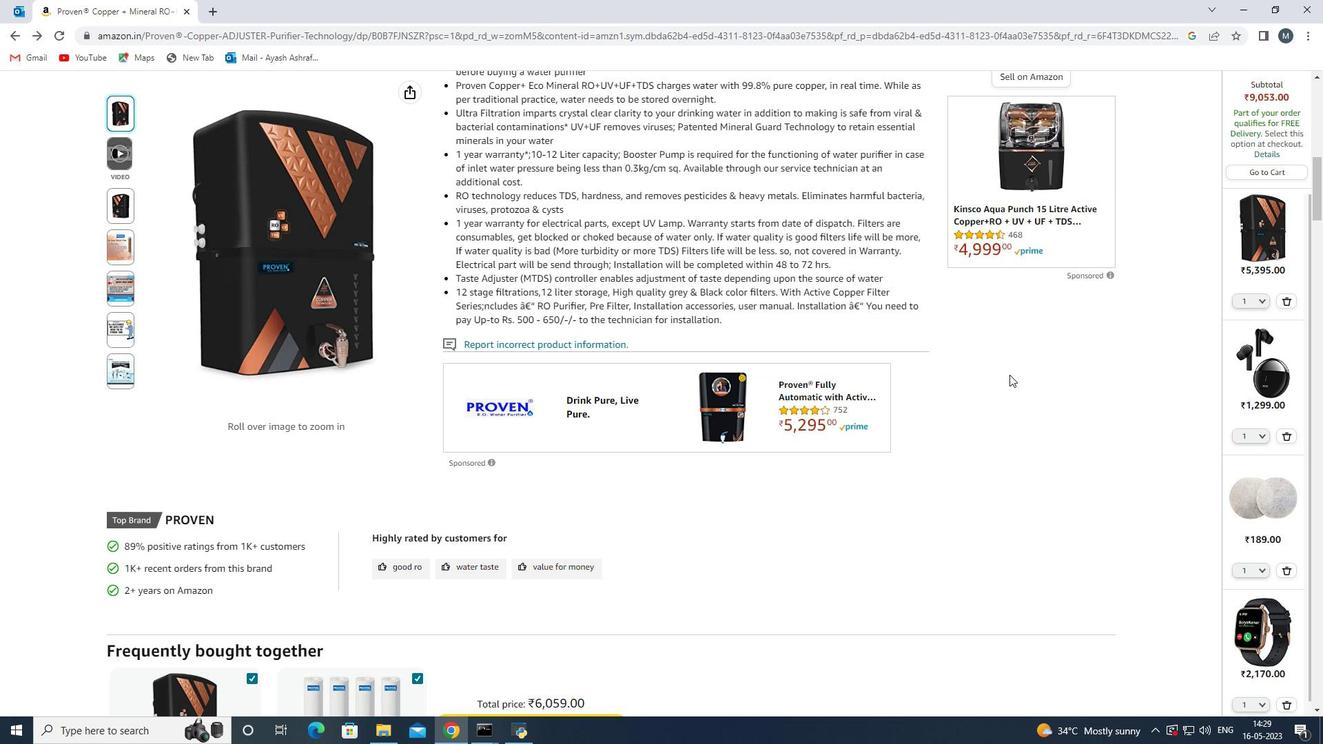 
Action: Mouse scrolled (1009, 375) with delta (0, 0)
Screenshot: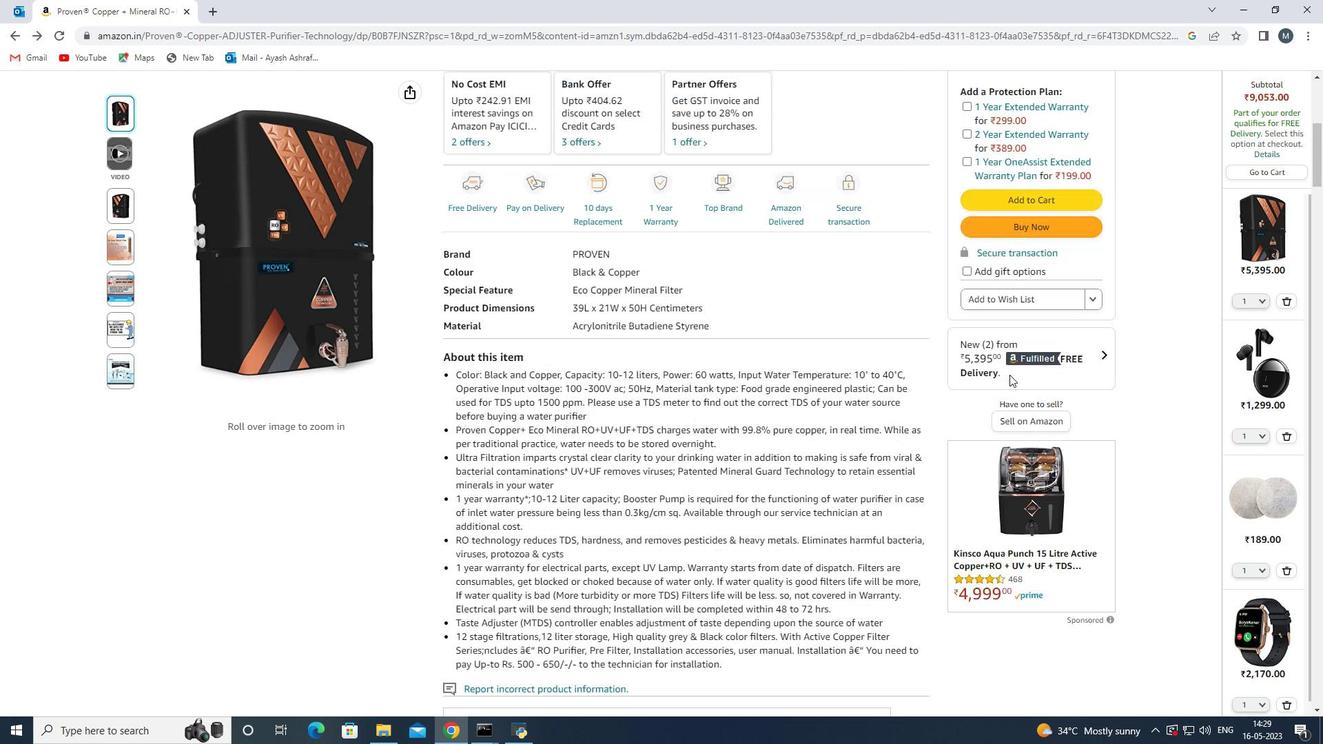 
Action: Mouse scrolled (1009, 375) with delta (0, 0)
Screenshot: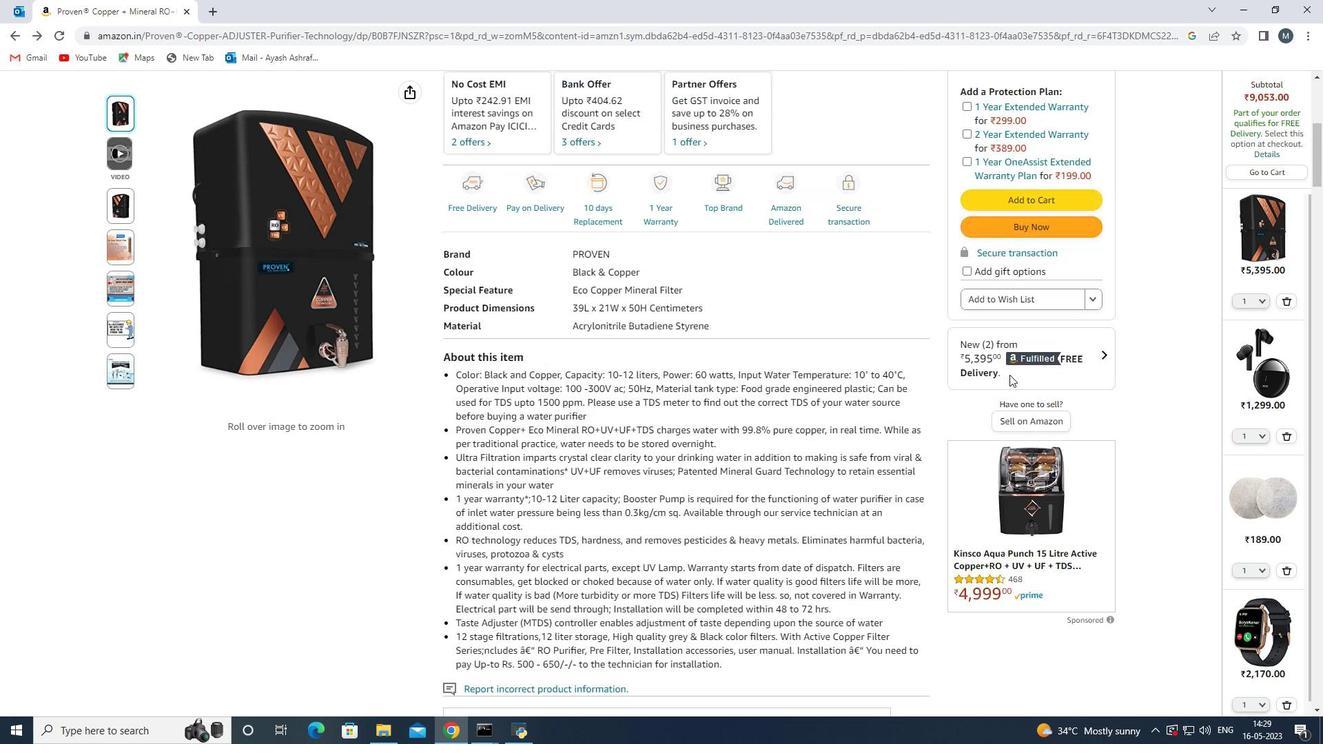 
Action: Mouse scrolled (1009, 375) with delta (0, 0)
Screenshot: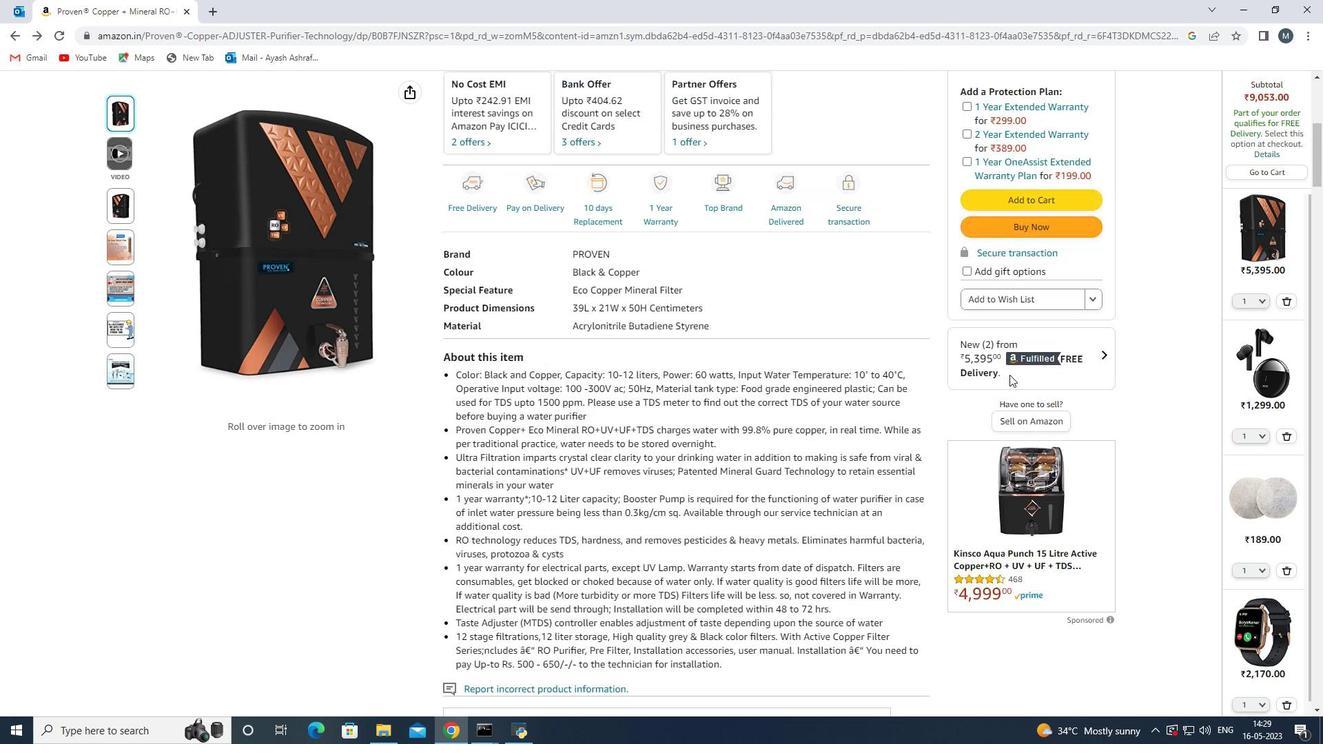 
Action: Mouse scrolled (1009, 375) with delta (0, 0)
Screenshot: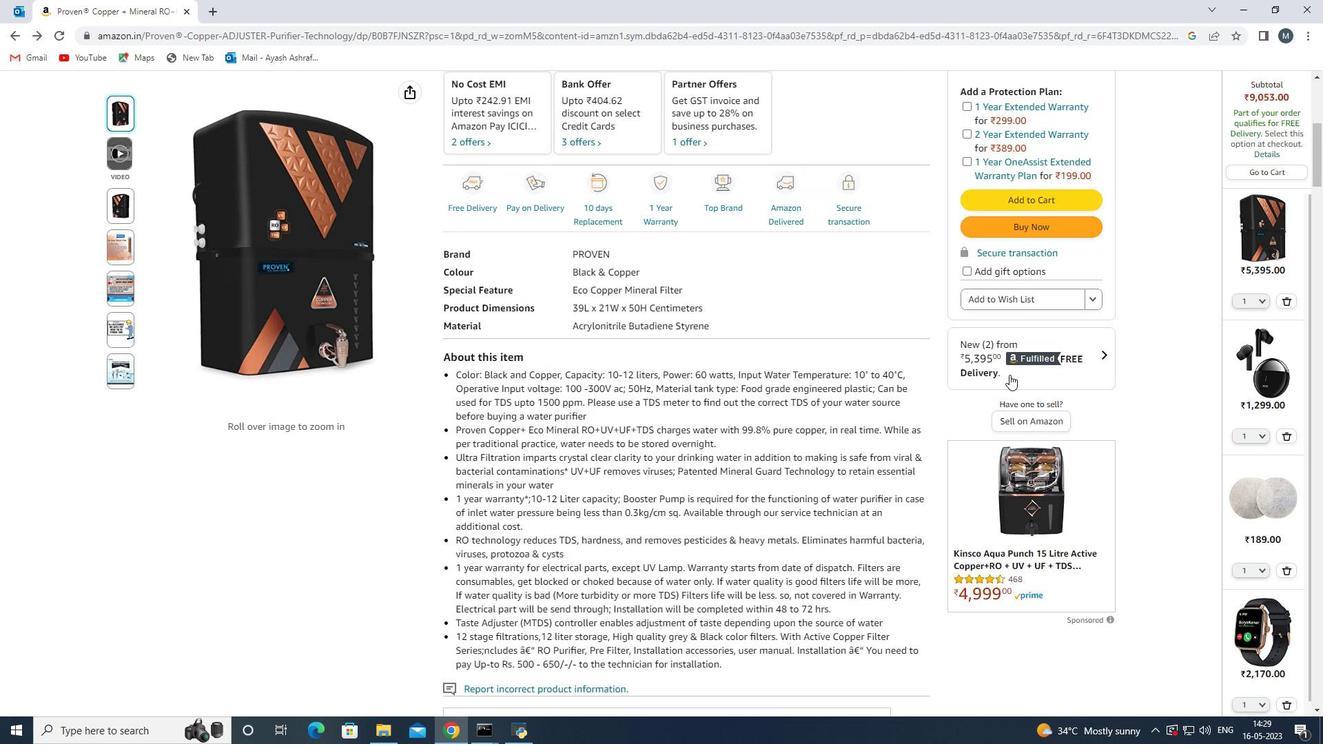 
Action: Mouse moved to (999, 361)
Screenshot: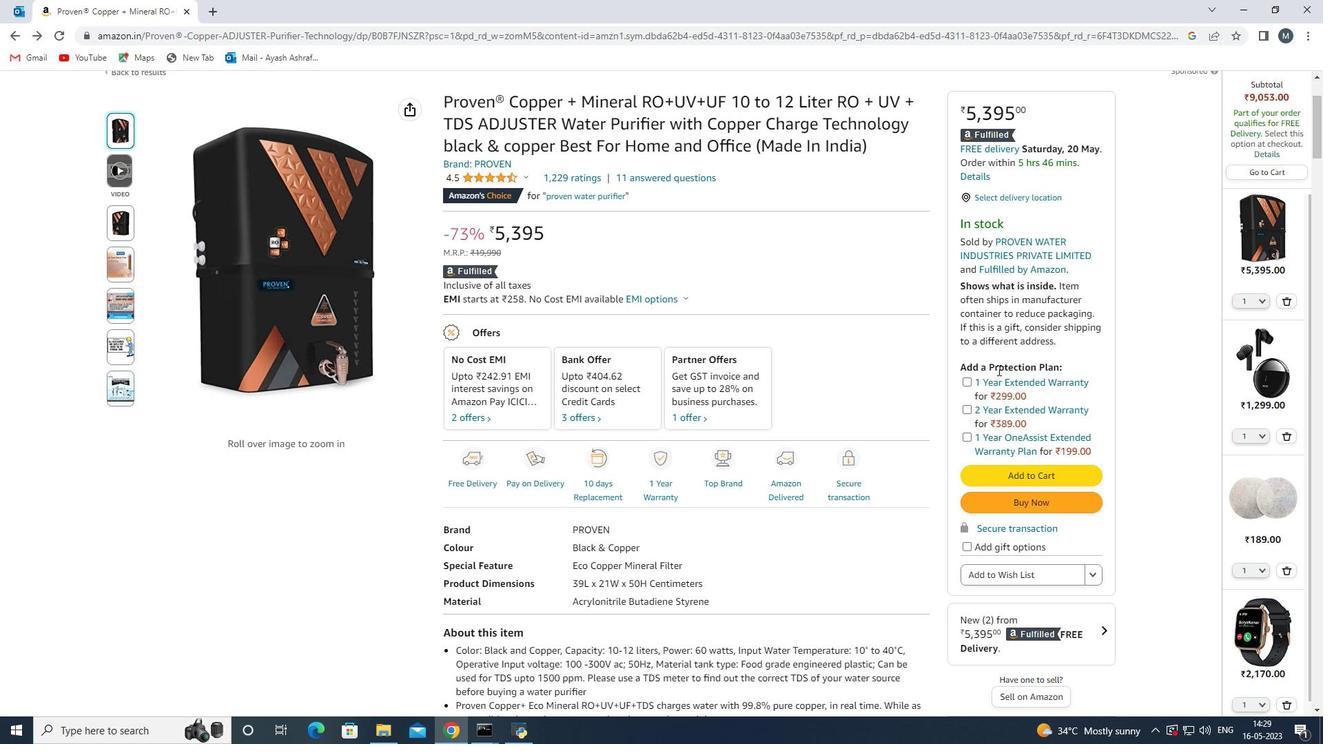 
Action: Mouse scrolled (999, 361) with delta (0, 0)
Screenshot: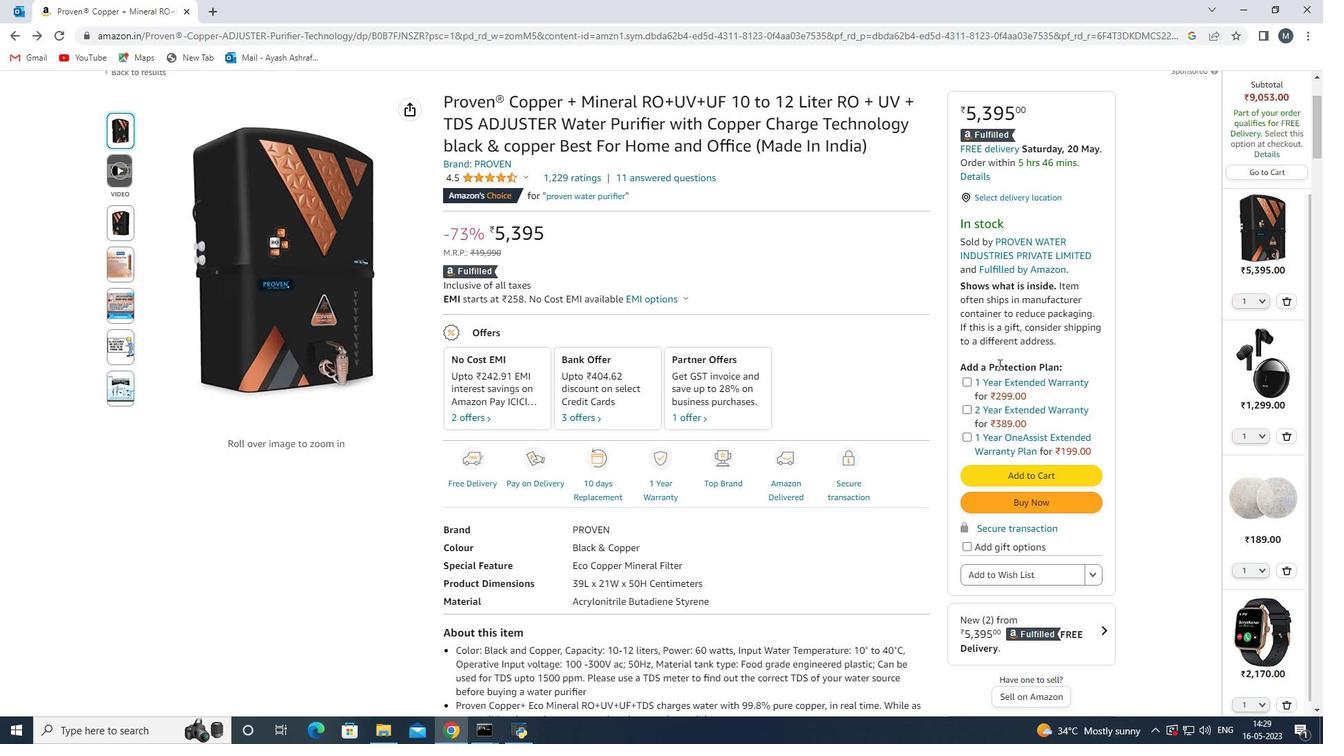 
Action: Mouse moved to (954, 219)
Screenshot: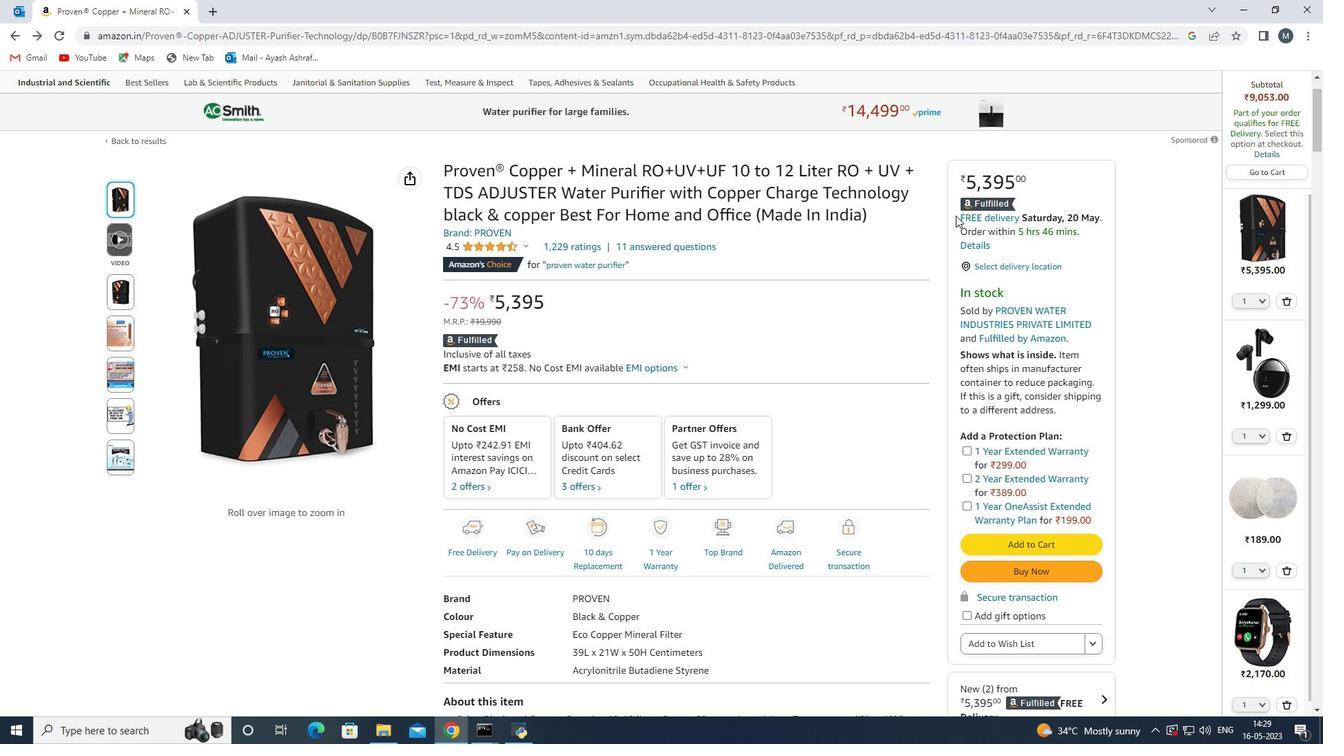 
Action: Mouse pressed left at (954, 219)
Screenshot: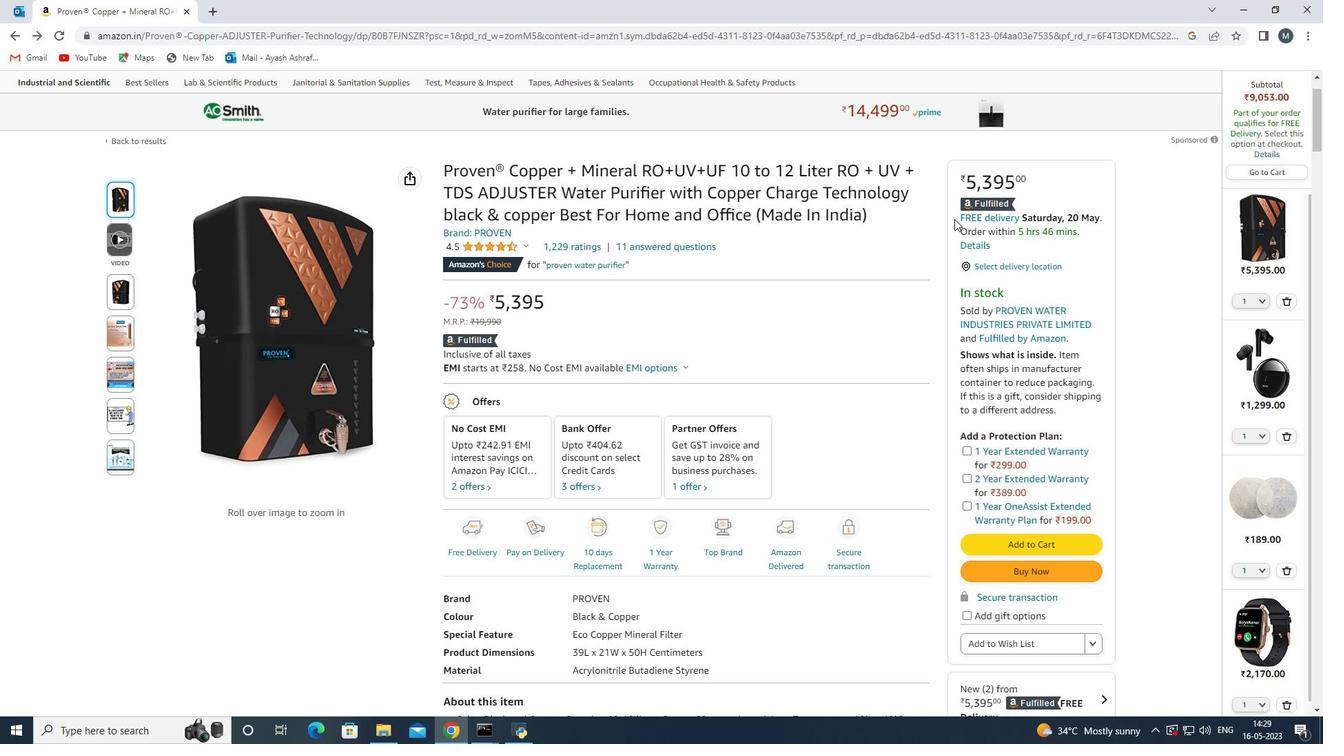 
Action: Mouse moved to (888, 330)
Screenshot: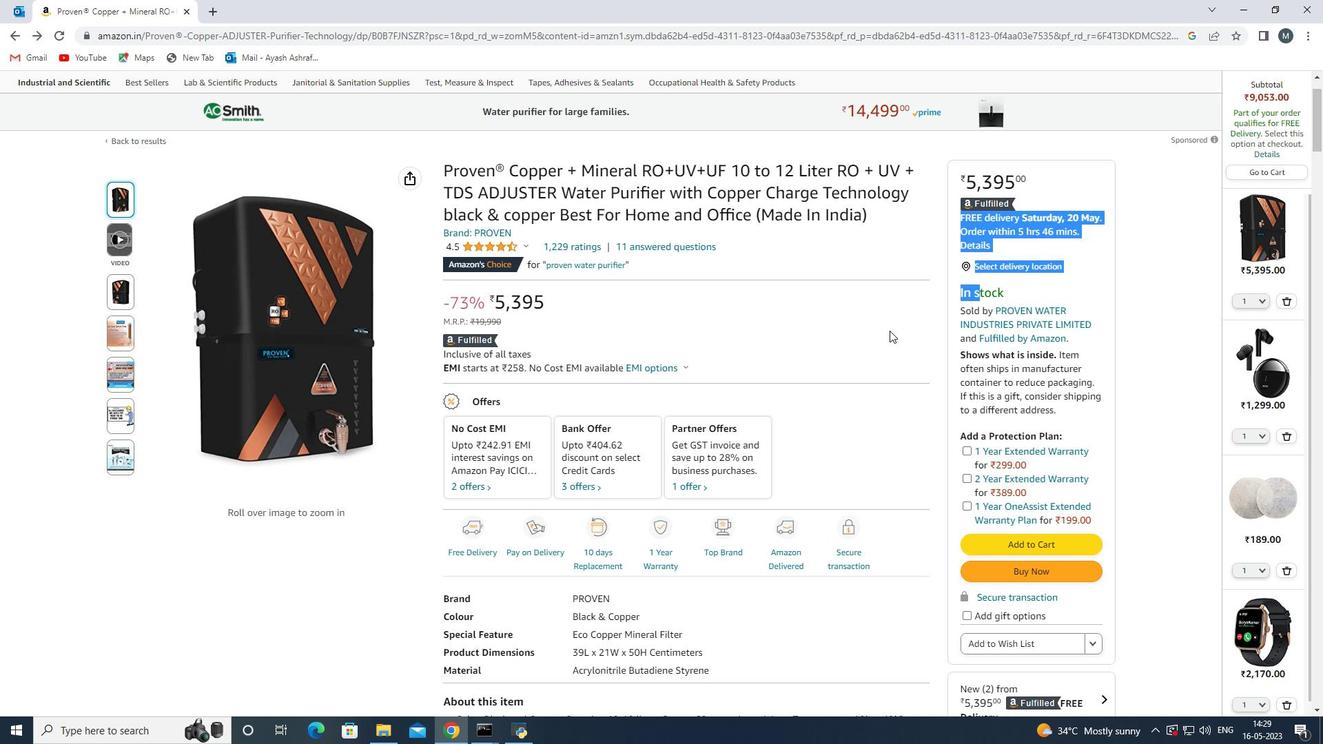 
Action: Mouse pressed left at (888, 330)
Screenshot: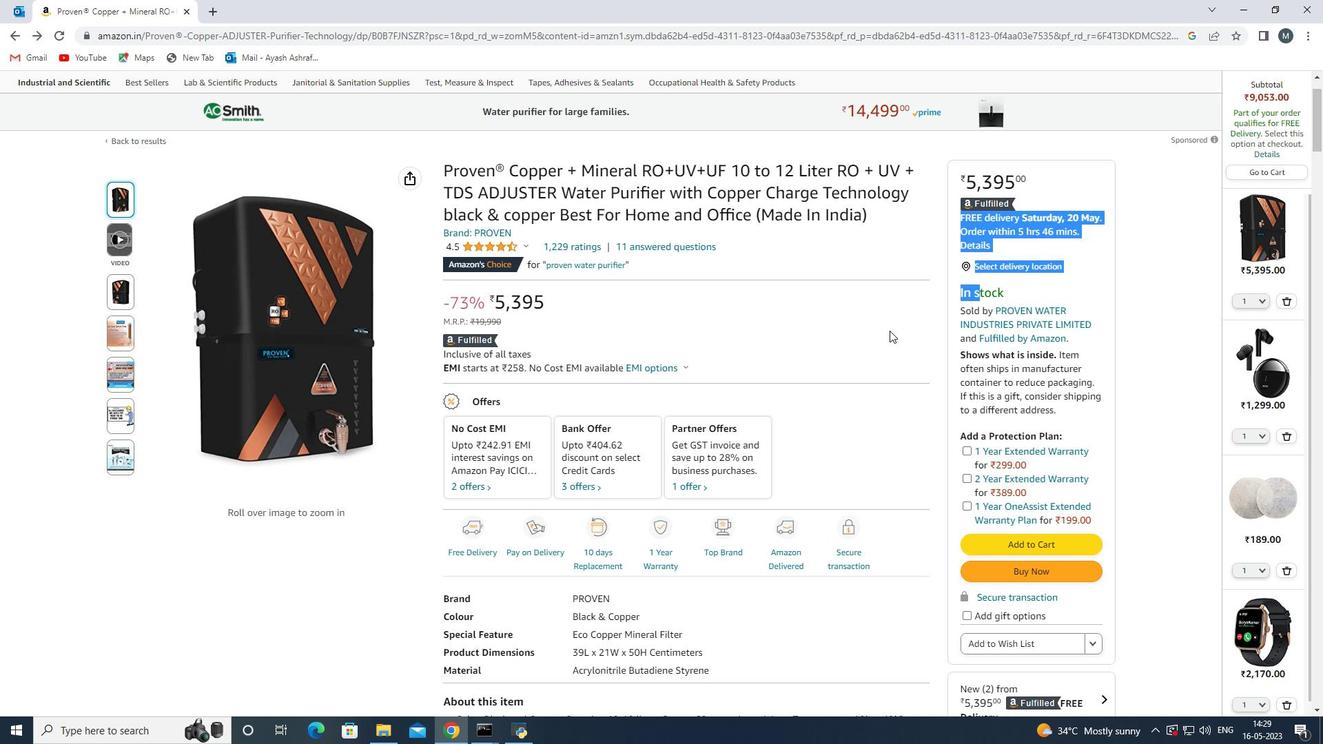 
Action: Mouse moved to (975, 247)
Screenshot: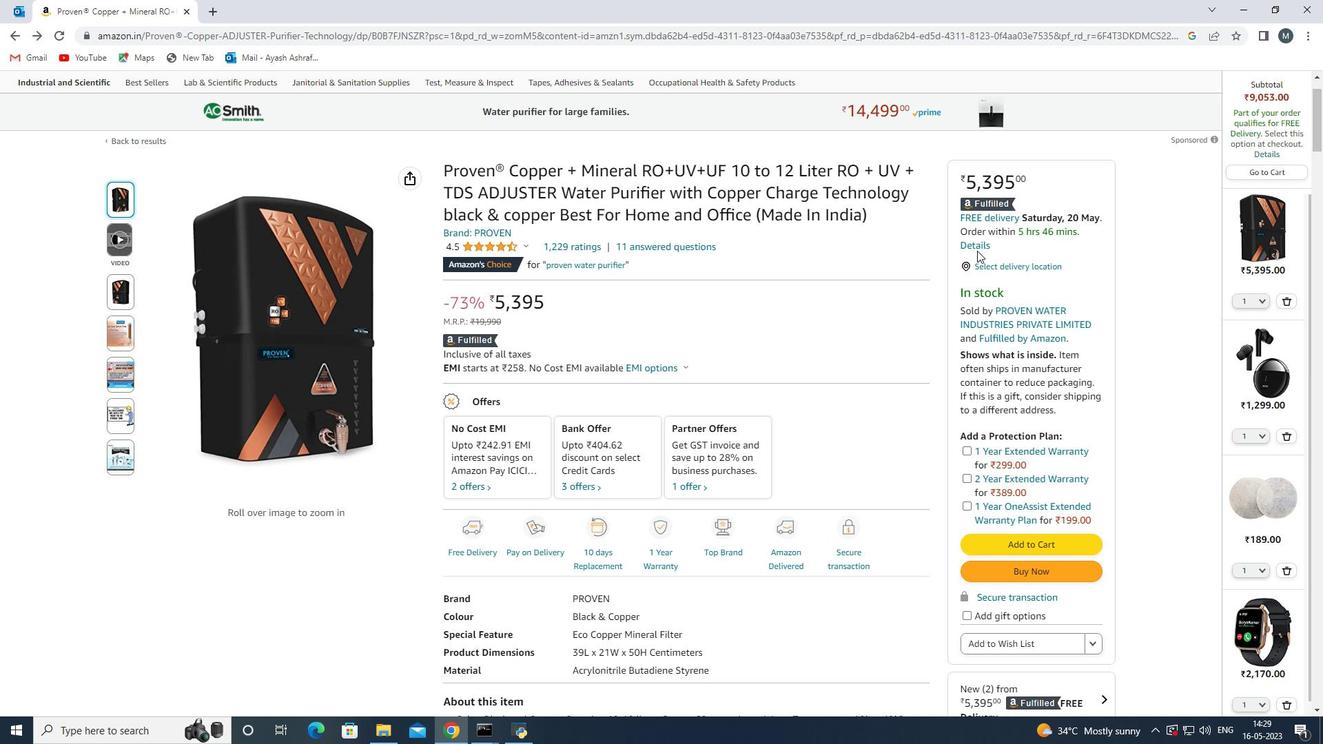 
Action: Mouse pressed left at (975, 247)
Screenshot: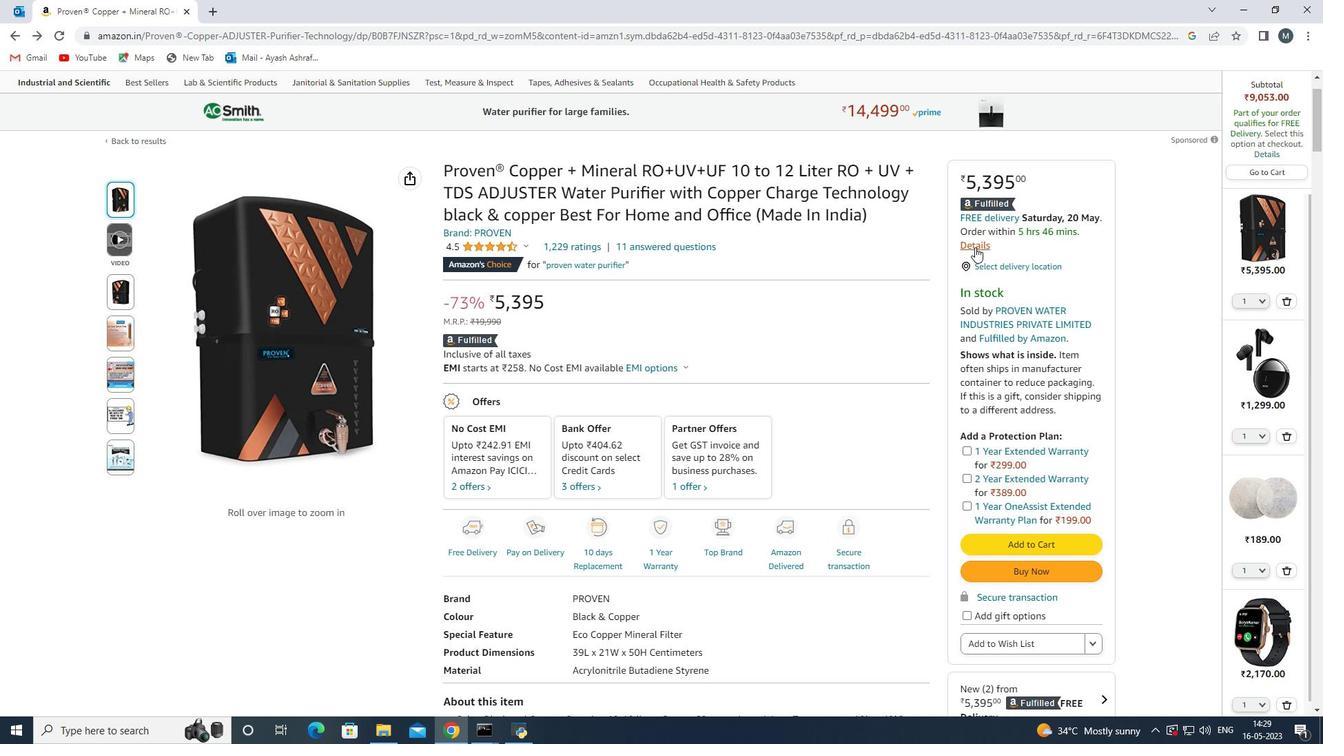 
Action: Mouse moved to (345, 328)
Screenshot: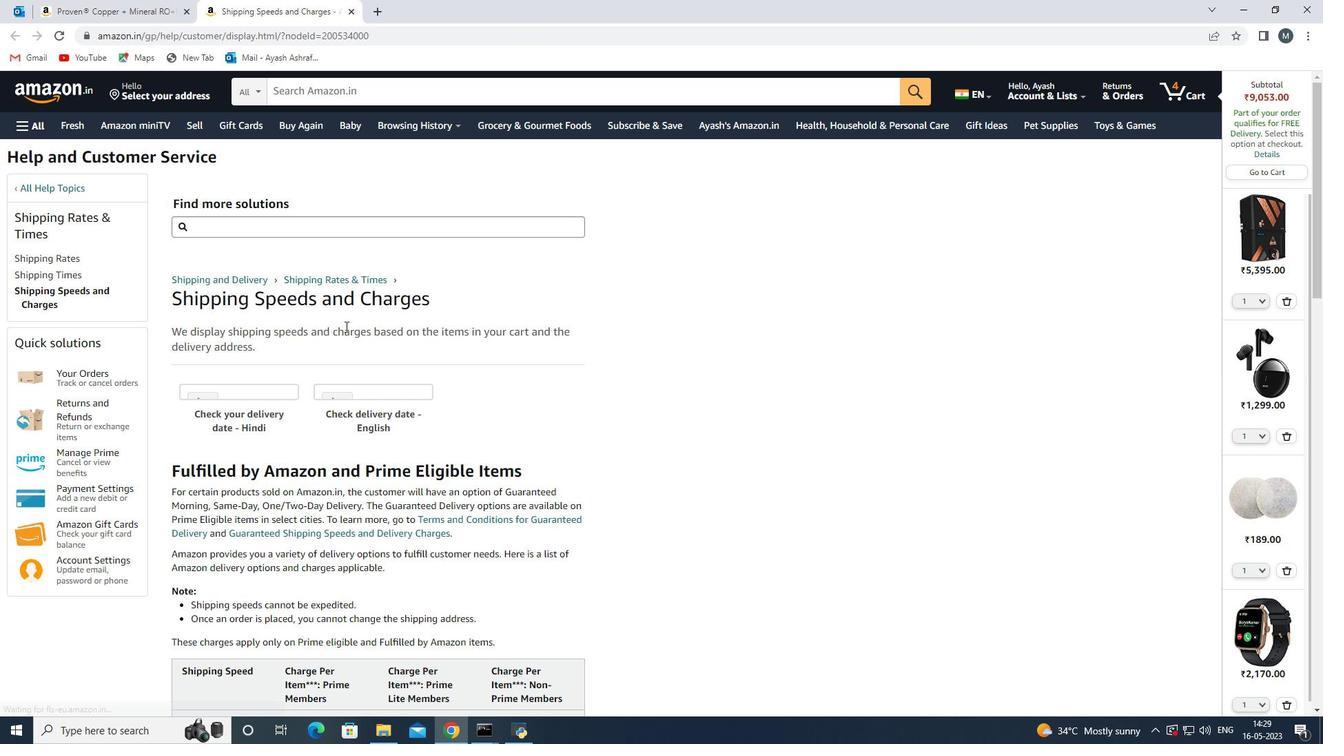 
Action: Mouse scrolled (345, 327) with delta (0, 0)
Screenshot: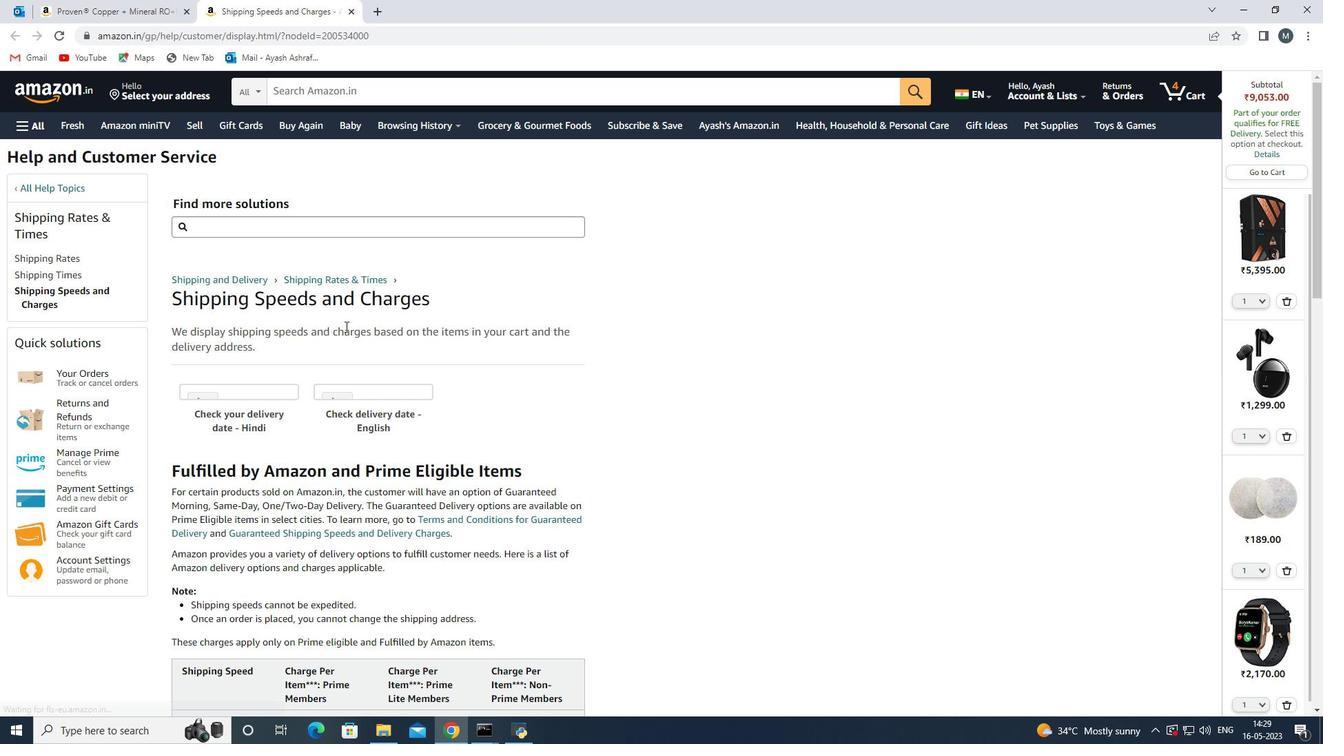 
Action: Mouse moved to (343, 339)
Screenshot: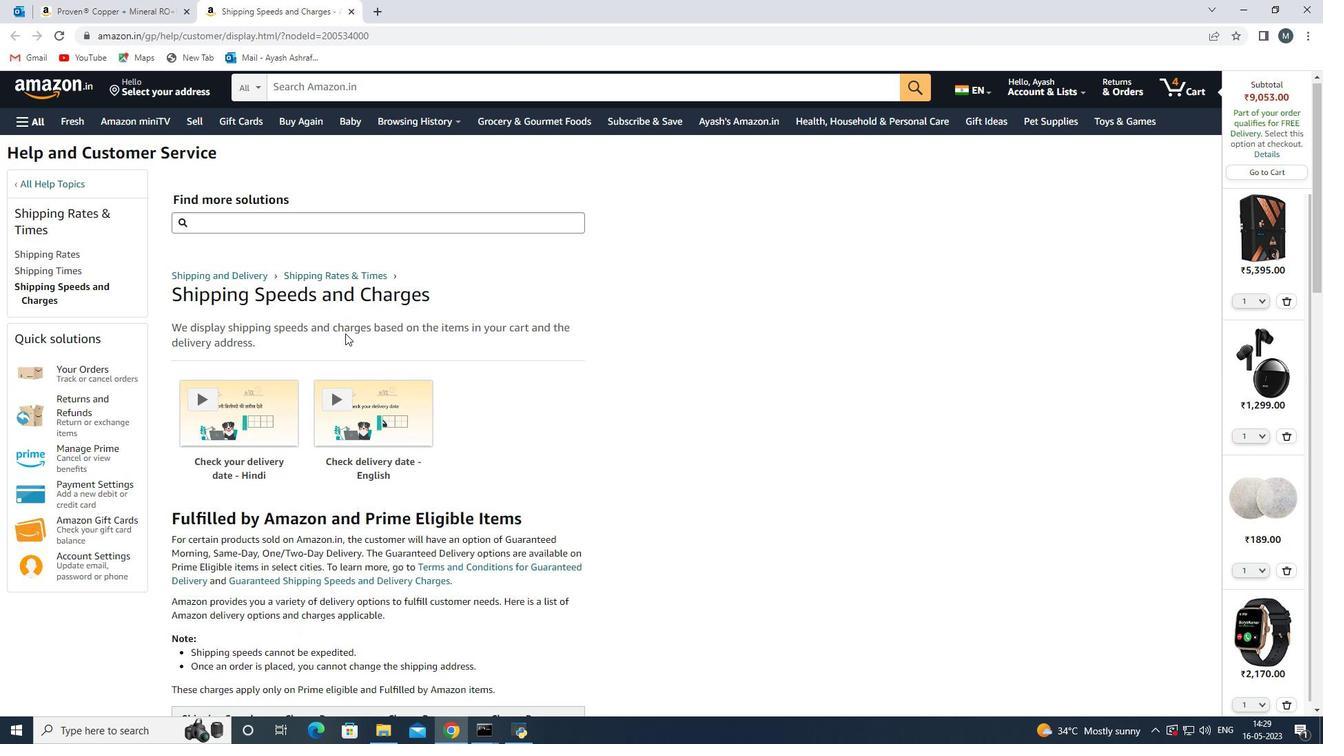 
Action: Mouse scrolled (343, 339) with delta (0, 0)
Screenshot: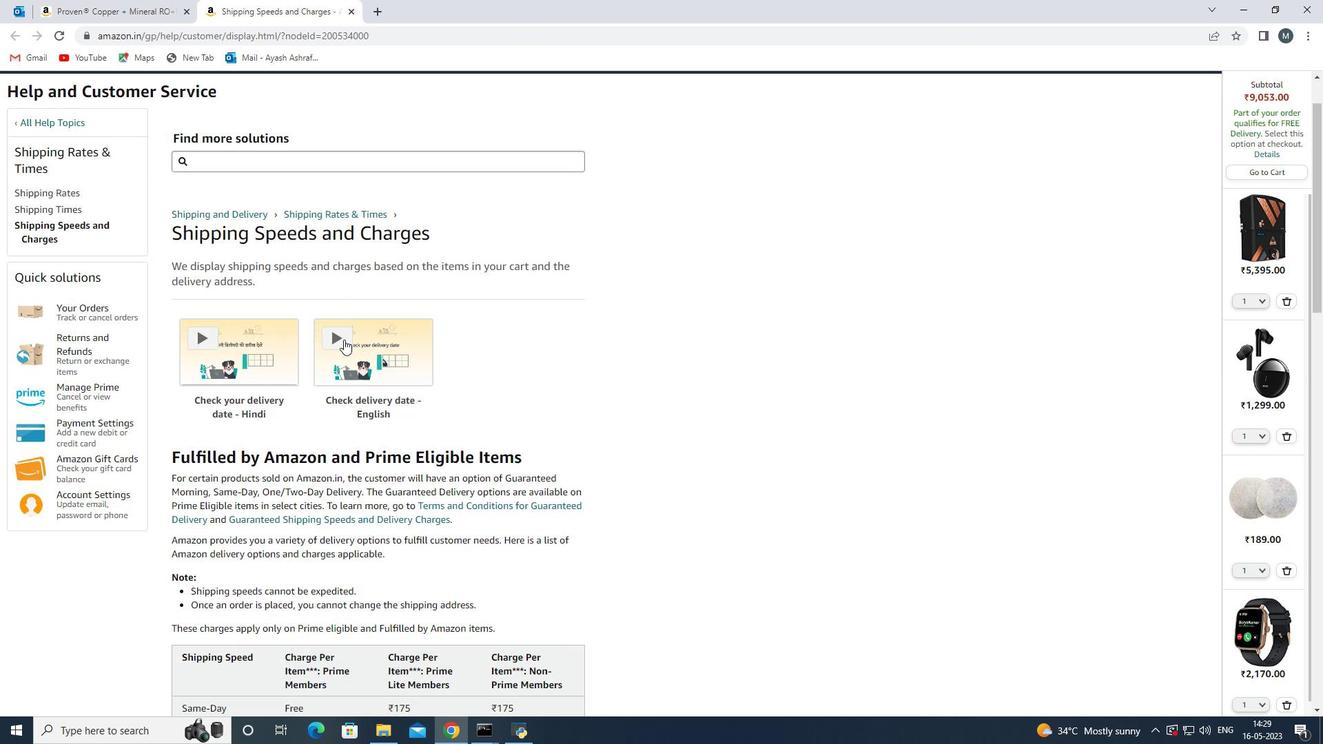
Action: Mouse moved to (343, 341)
Screenshot: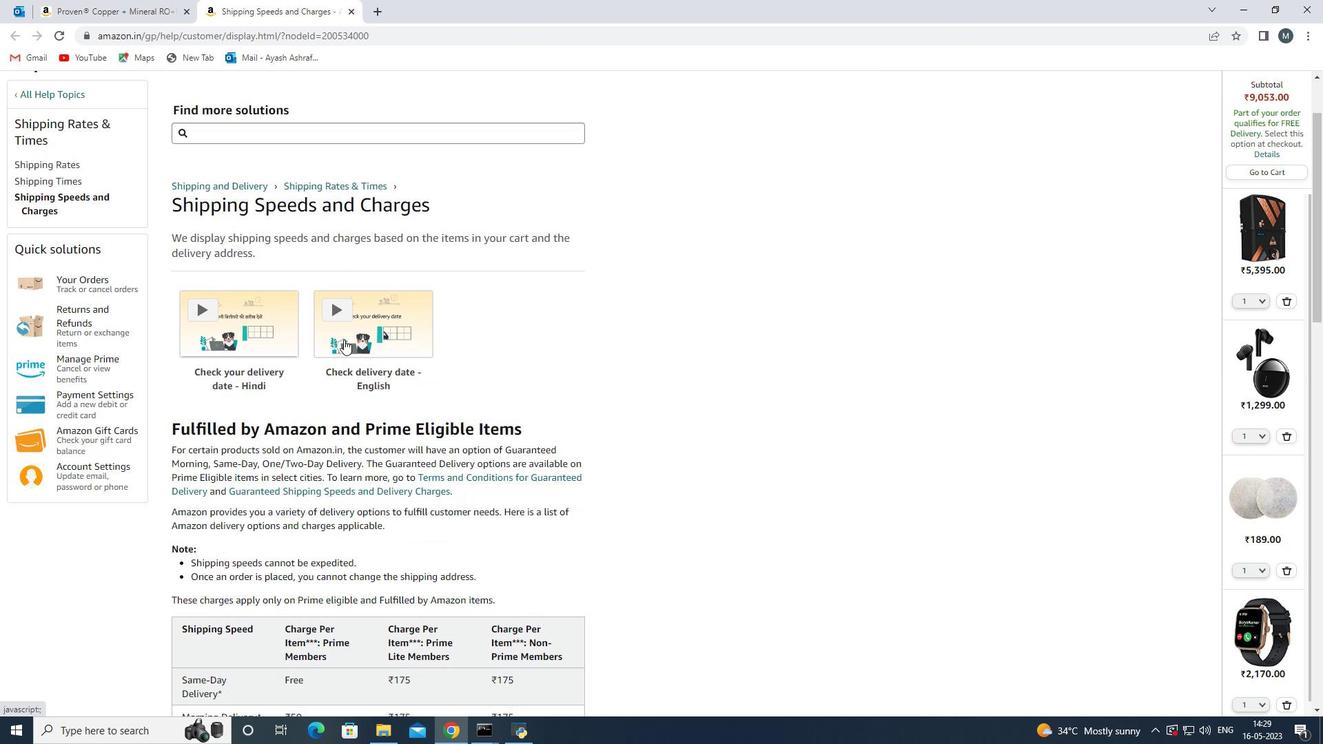 
Action: Mouse scrolled (343, 340) with delta (0, 0)
Screenshot: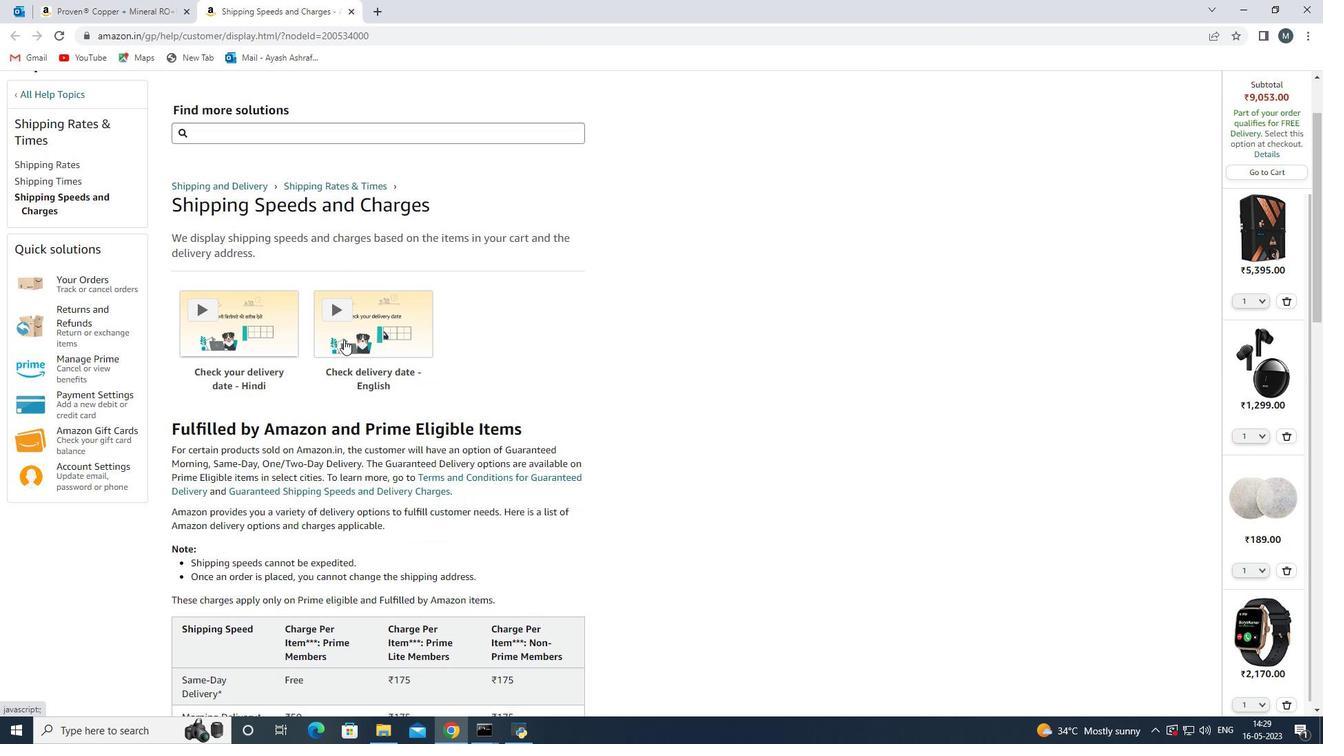 
Action: Mouse moved to (345, 353)
Screenshot: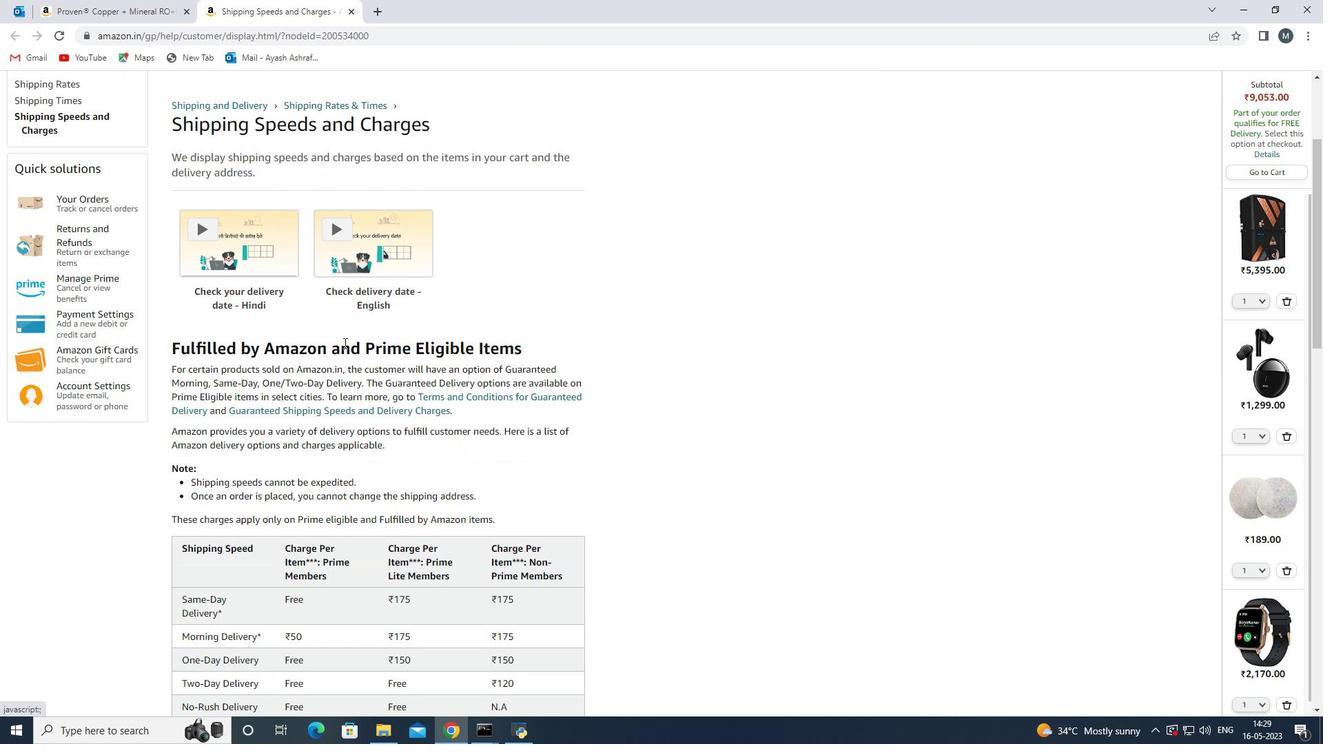 
Action: Mouse scrolled (345, 352) with delta (0, 0)
Screenshot: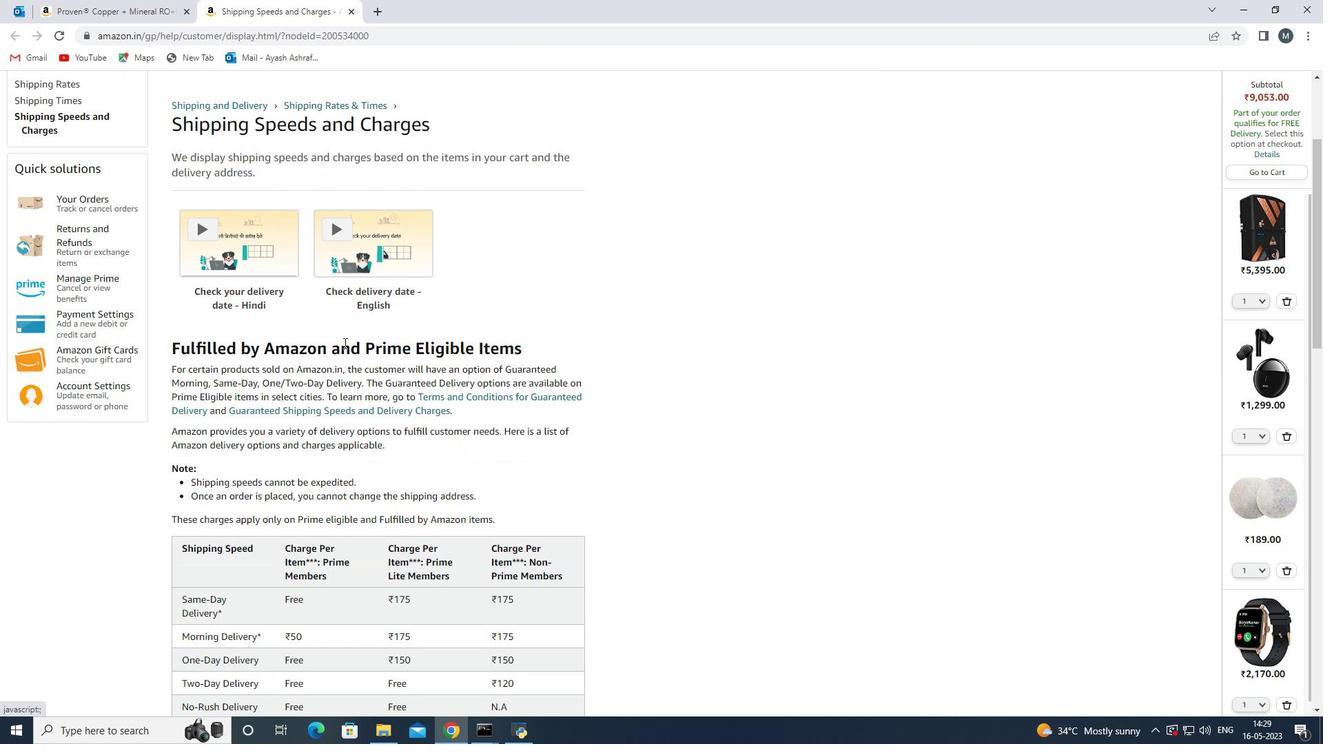 
Action: Mouse moved to (345, 359)
Screenshot: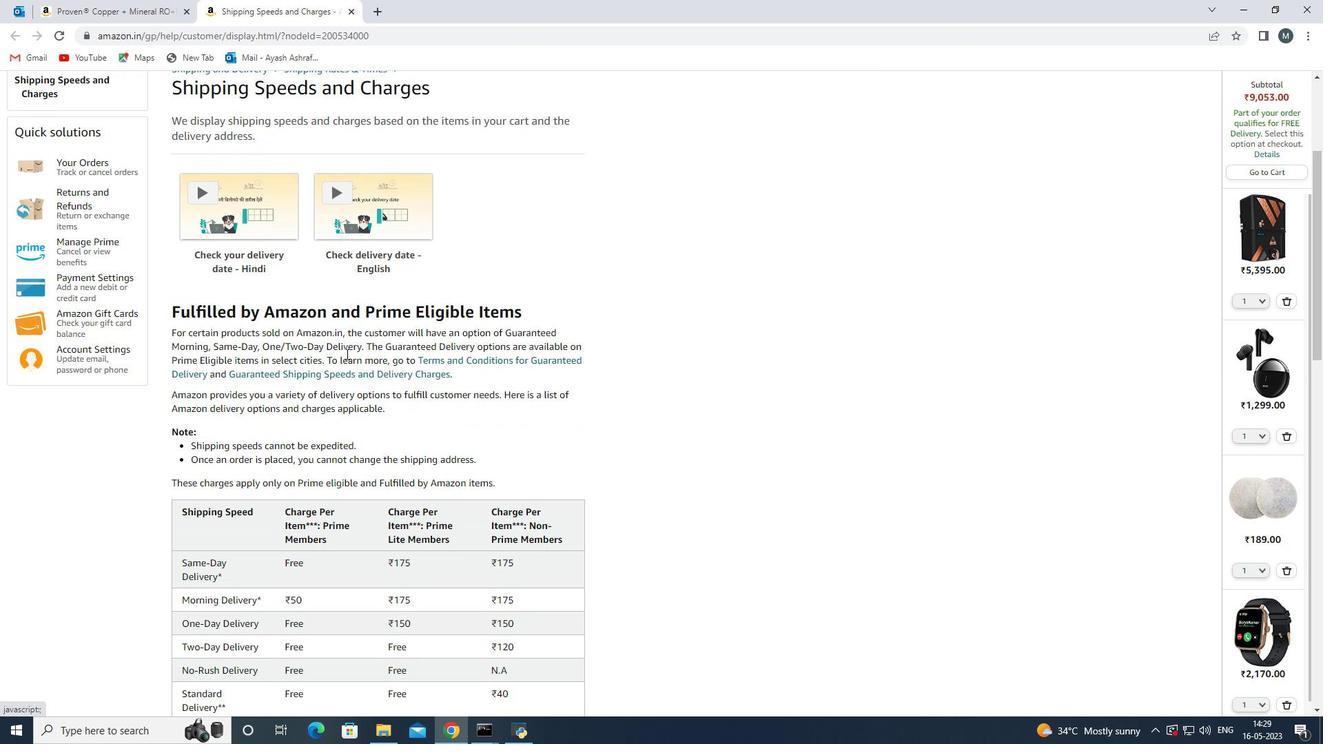 
Action: Mouse scrolled (345, 359) with delta (0, 0)
Screenshot: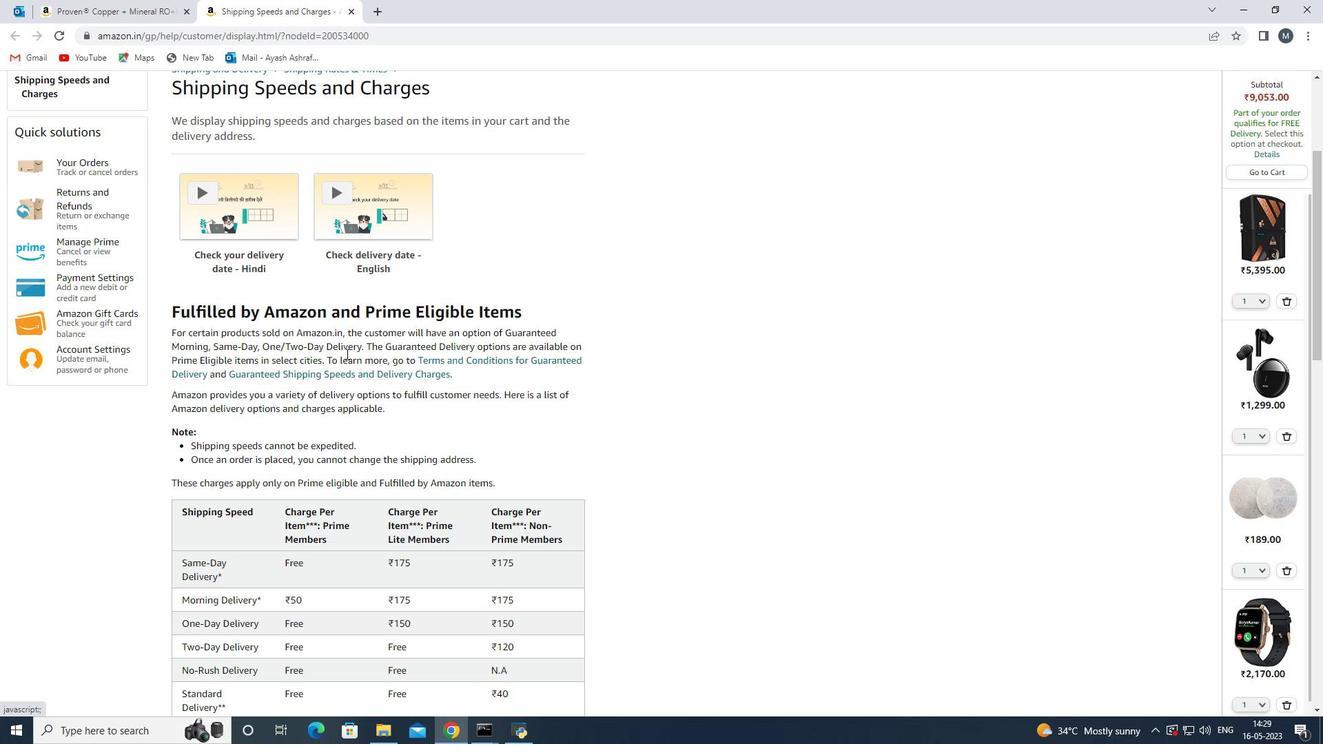
Action: Mouse moved to (340, 370)
Screenshot: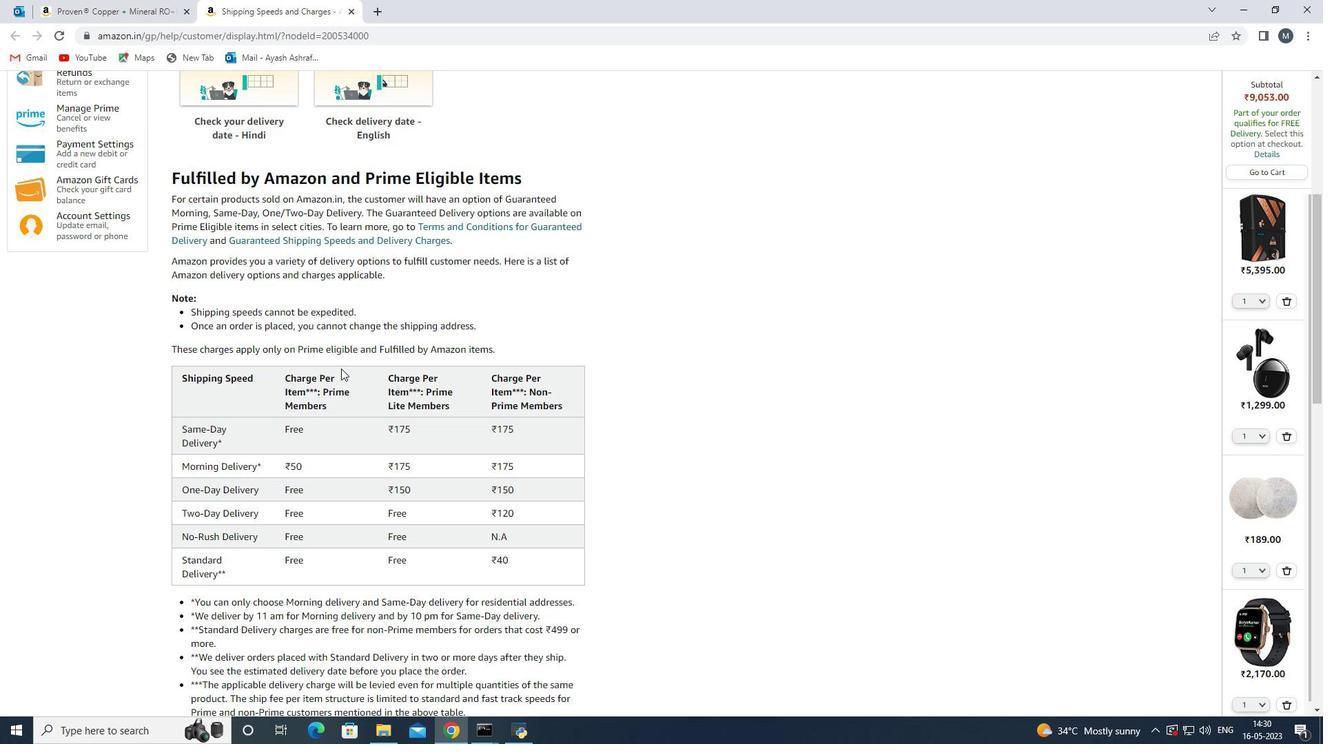 
Action: Mouse scrolled (340, 369) with delta (0, 0)
Screenshot: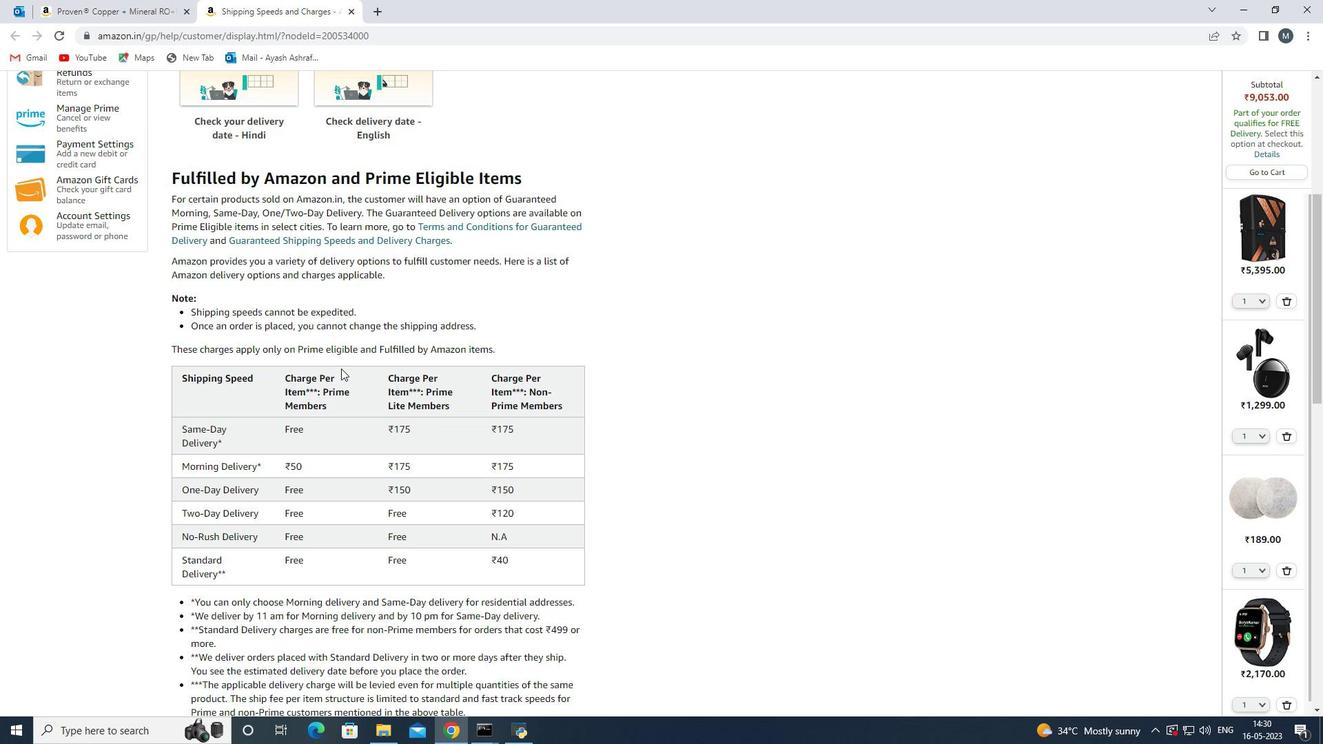 
Action: Mouse moved to (182, 390)
Screenshot: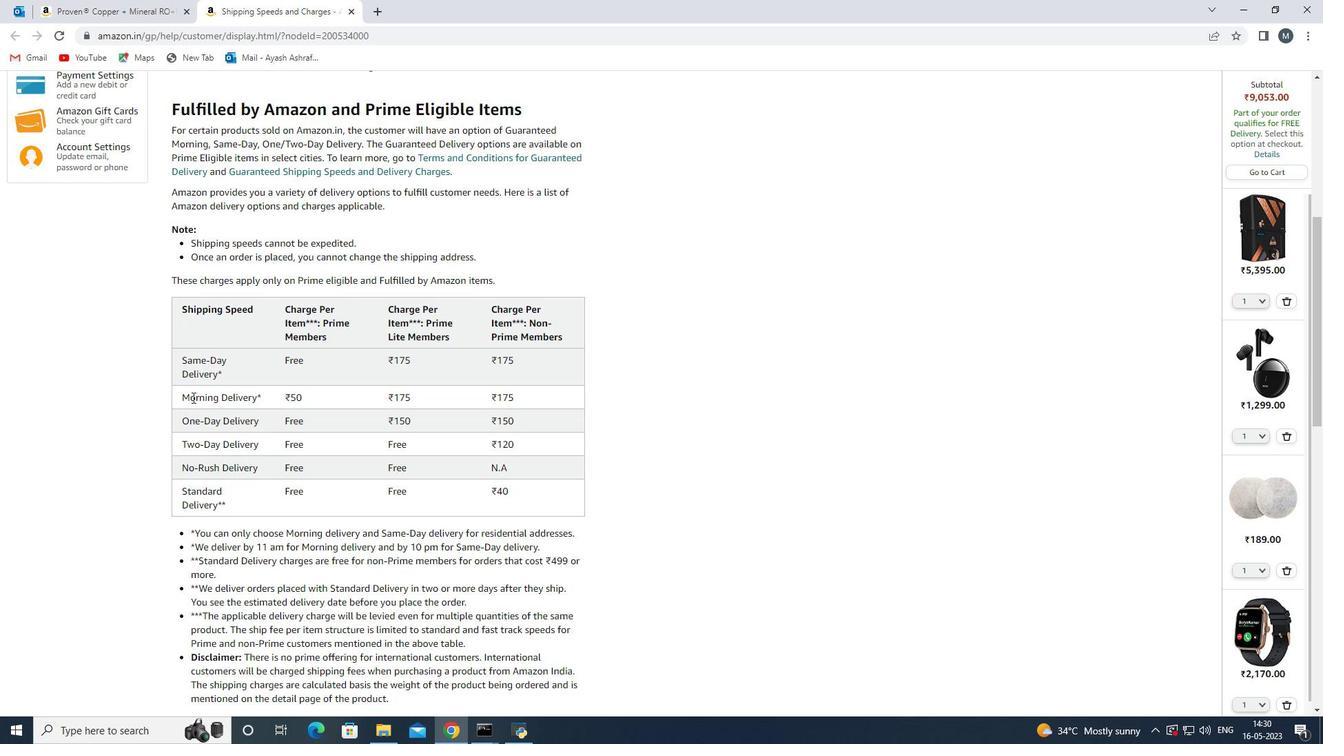 
Action: Mouse pressed left at (182, 390)
Screenshot: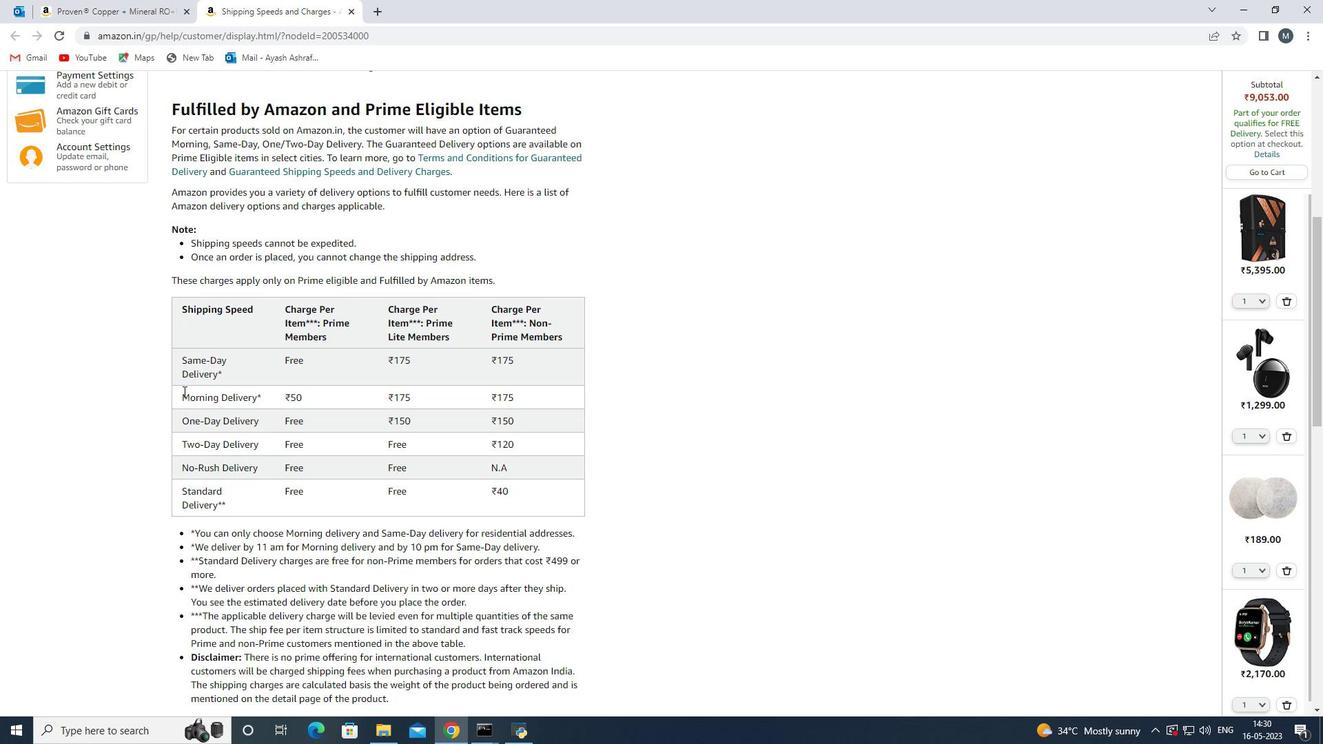 
Action: Mouse moved to (378, 481)
Screenshot: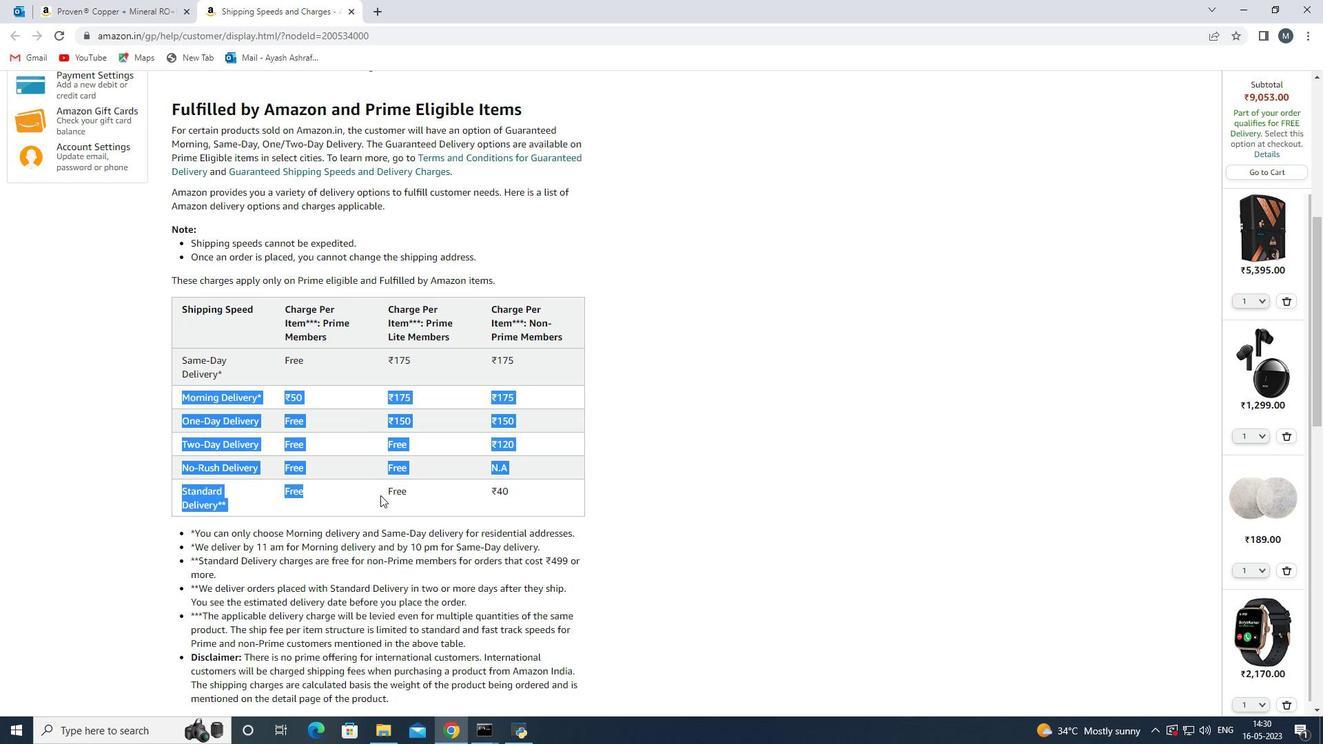 
Action: Mouse scrolled (378, 480) with delta (0, 0)
Screenshot: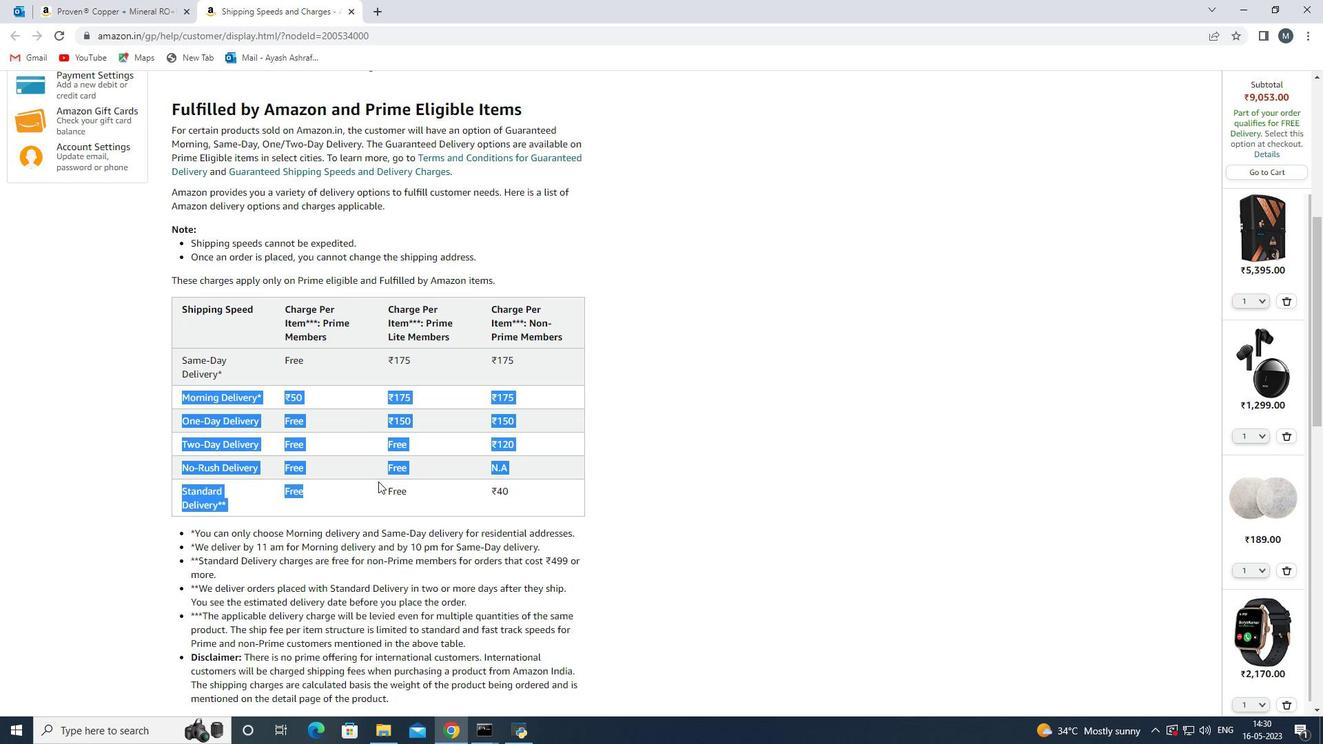 
Action: Mouse moved to (378, 480)
Screenshot: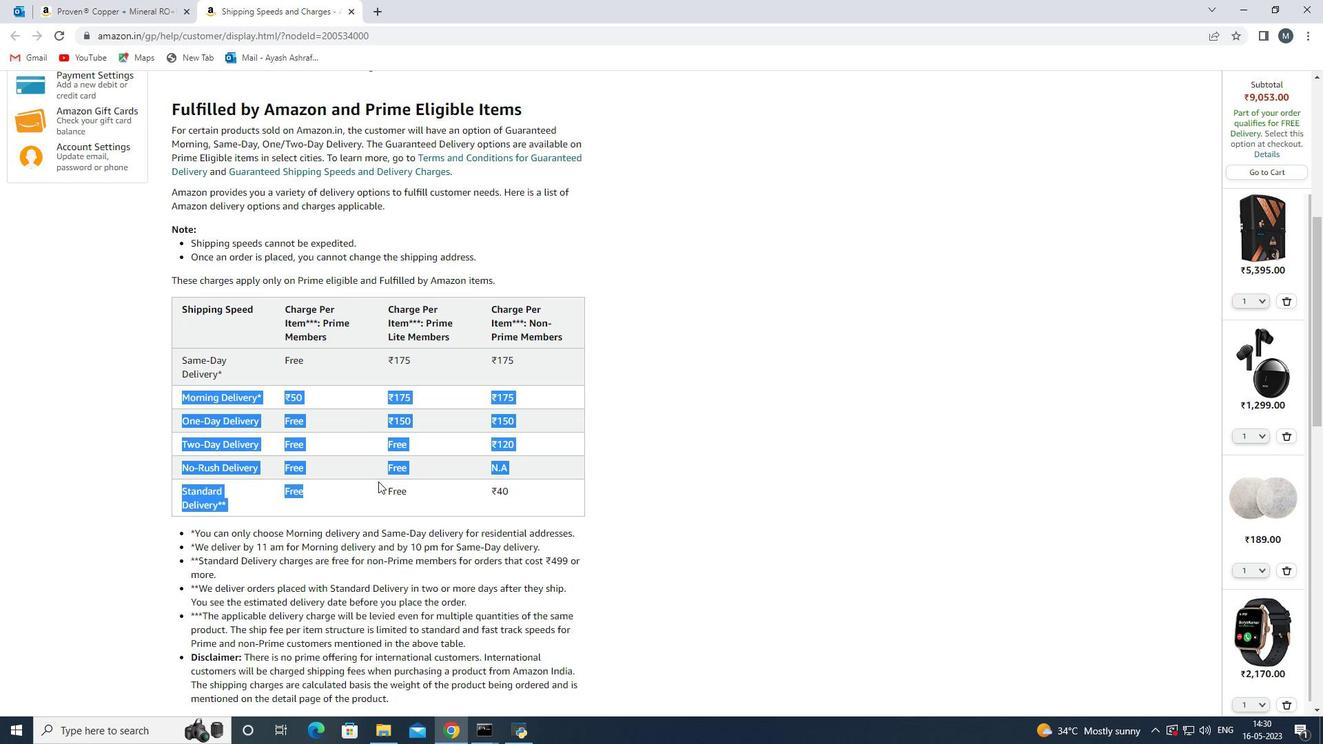 
Action: Mouse scrolled (378, 480) with delta (0, 0)
Screenshot: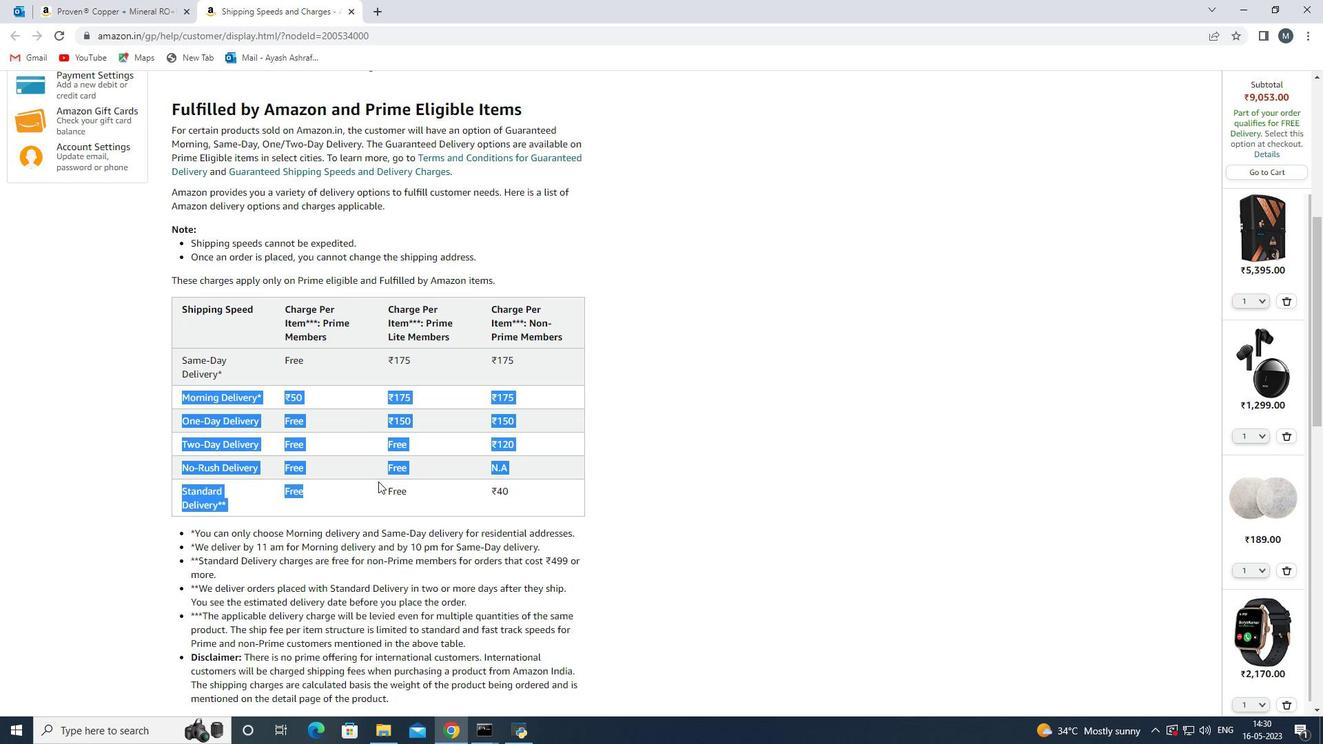 
Action: Mouse moved to (644, 361)
Screenshot: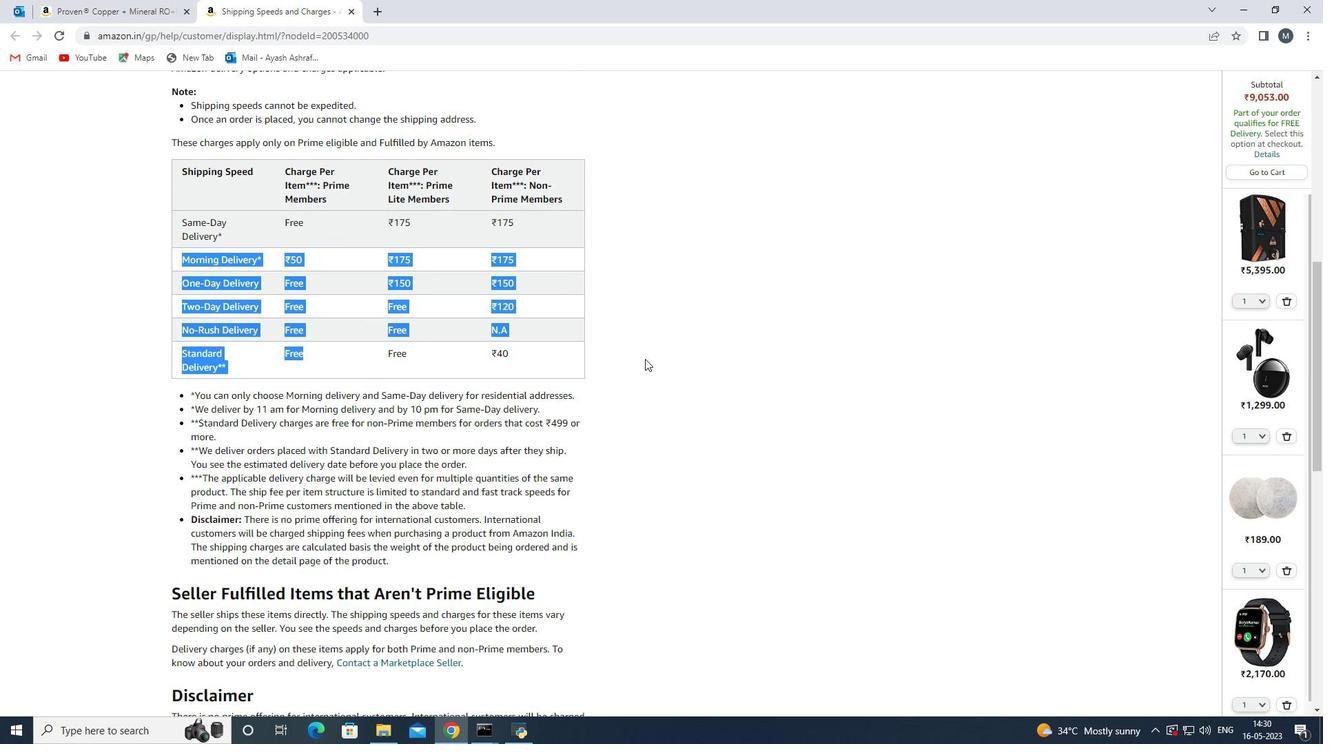 
Action: Mouse pressed left at (644, 361)
Screenshot: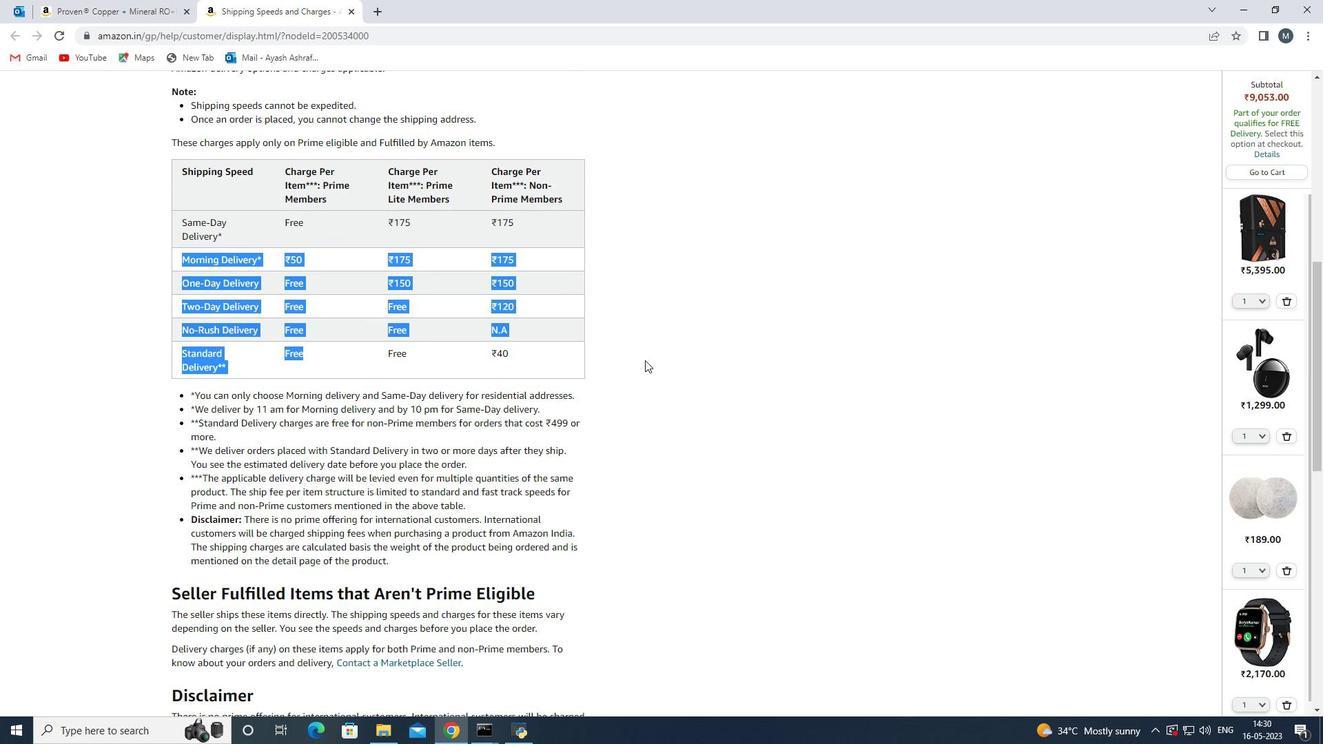 
Action: Mouse moved to (361, 376)
Screenshot: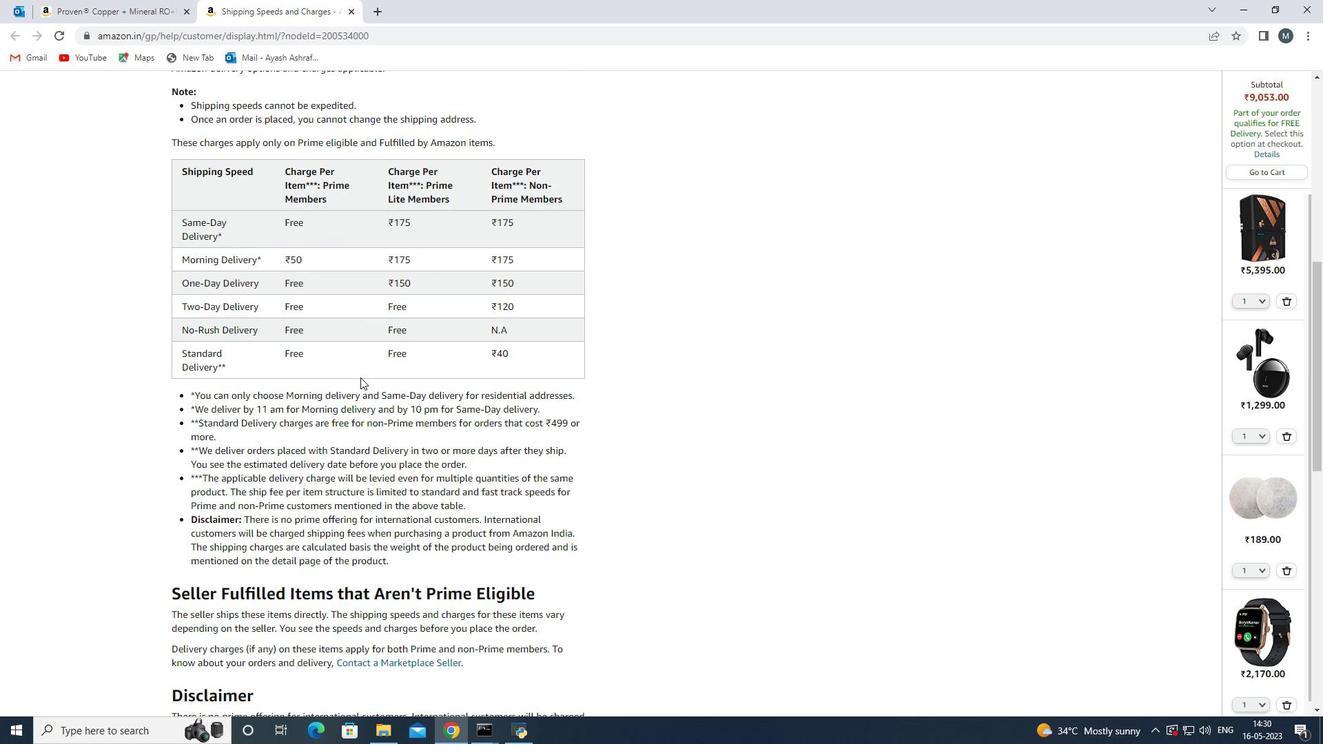 
Action: Mouse scrolled (361, 375) with delta (0, 0)
Screenshot: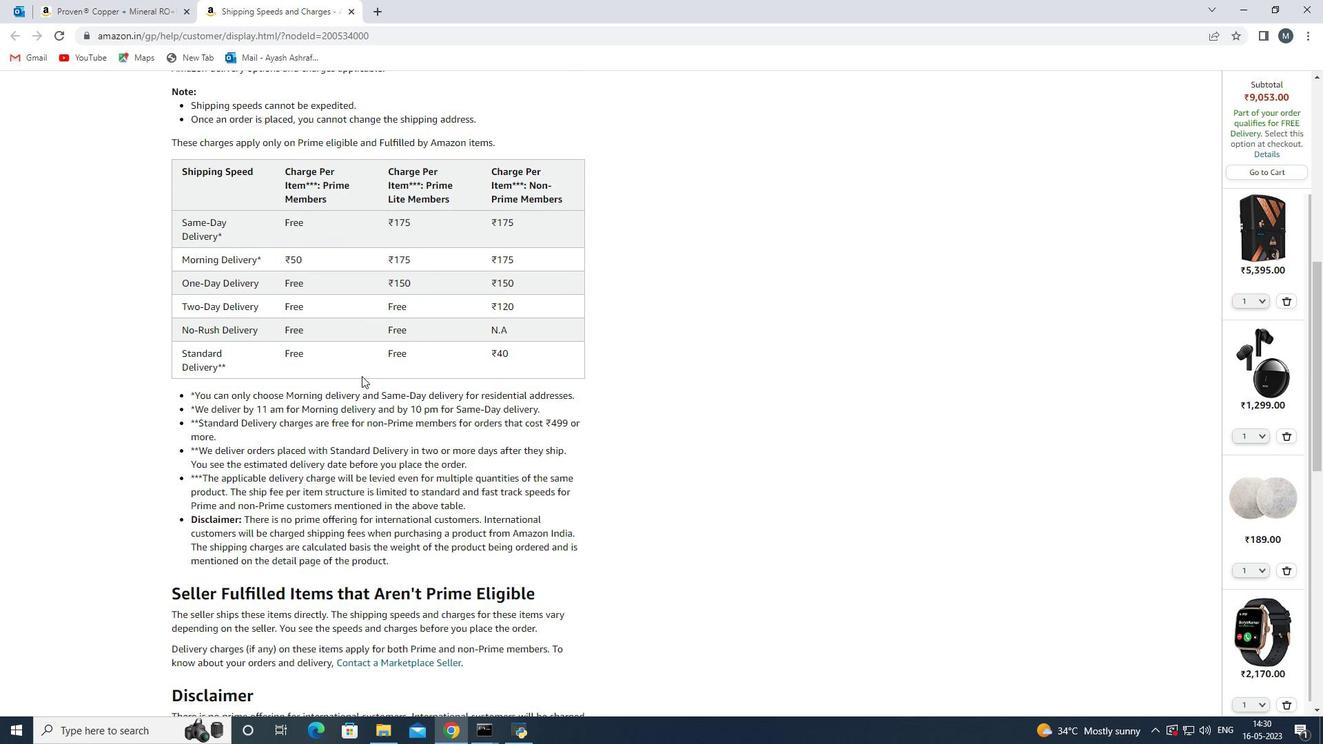
Action: Mouse moved to (369, 376)
Screenshot: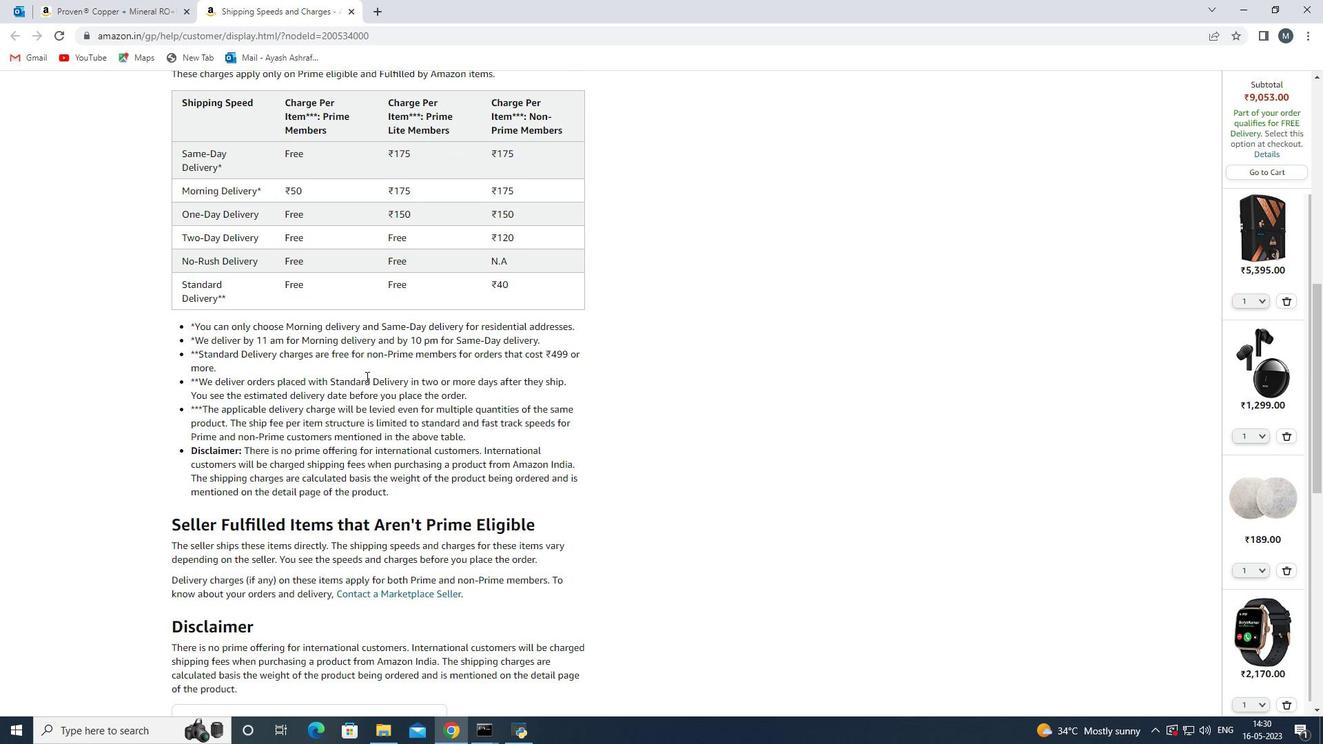 
Action: Mouse scrolled (369, 376) with delta (0, 0)
Screenshot: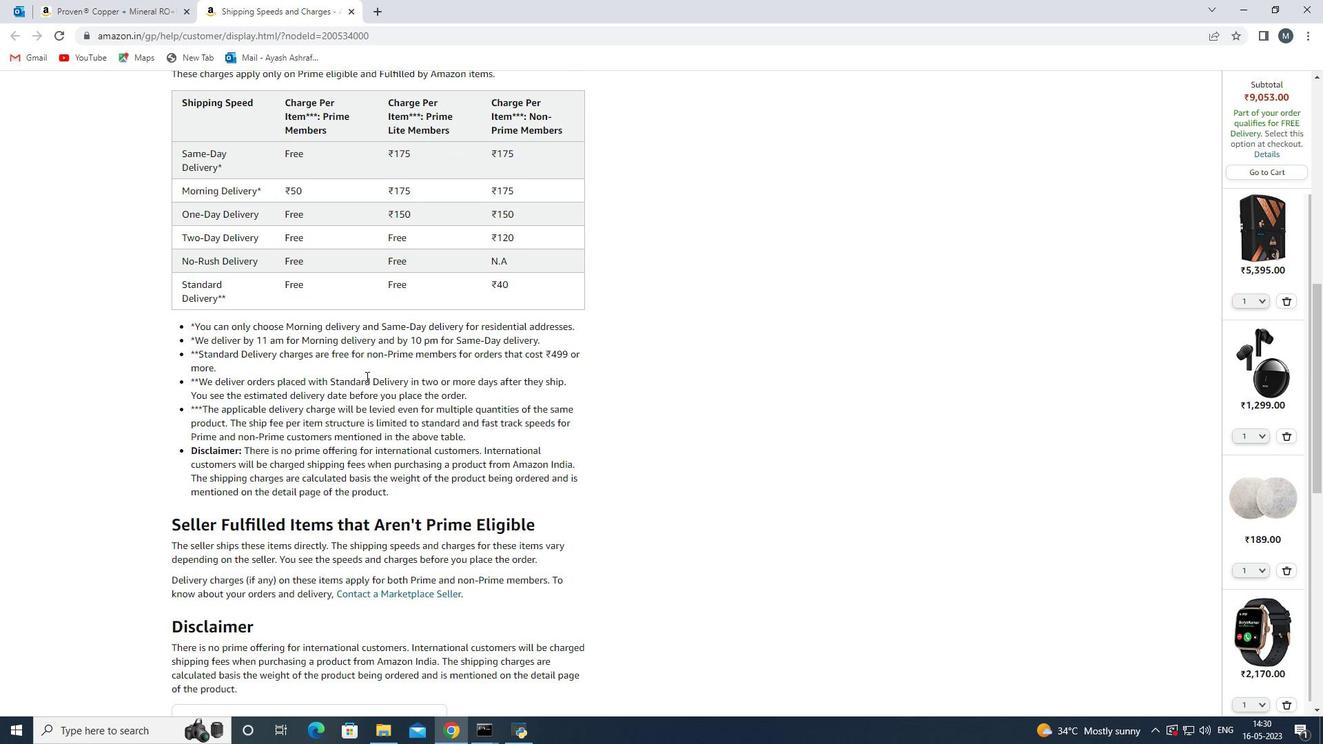
Action: Mouse moved to (376, 382)
Screenshot: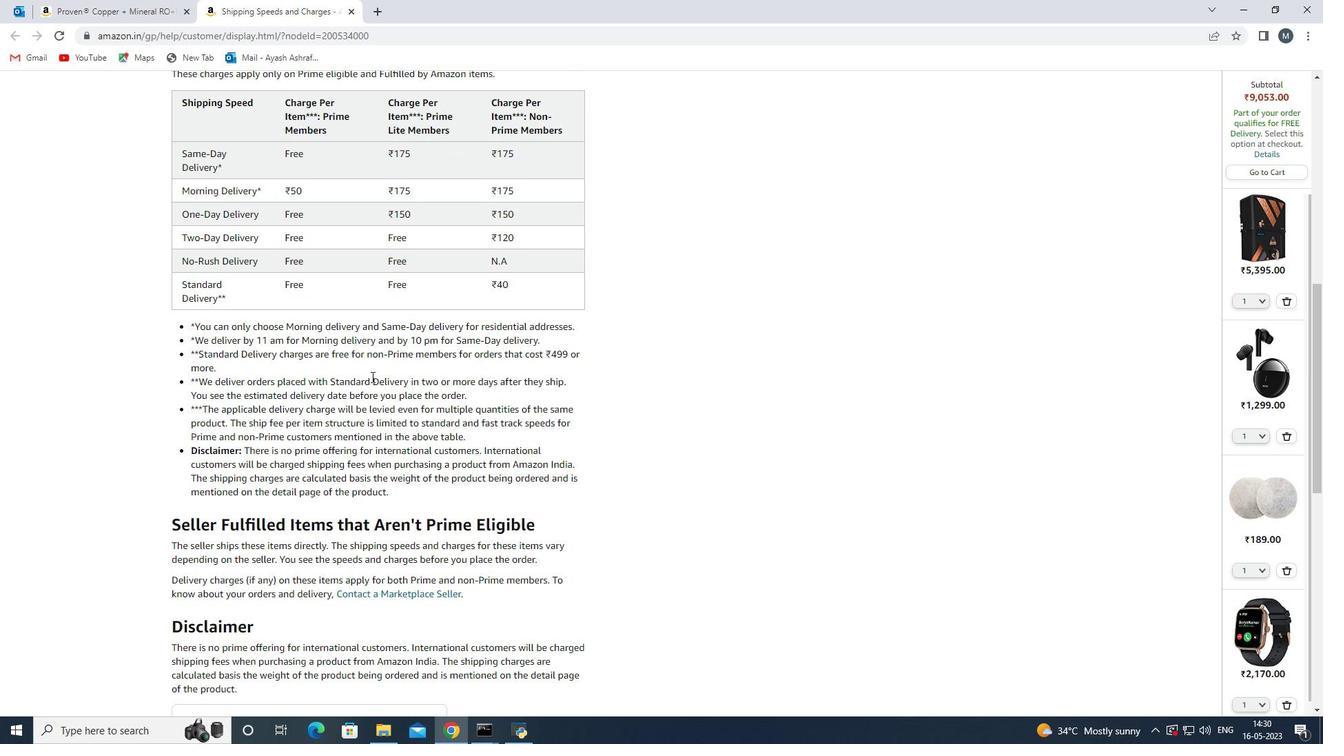 
Action: Mouse scrolled (376, 381) with delta (0, 0)
Screenshot: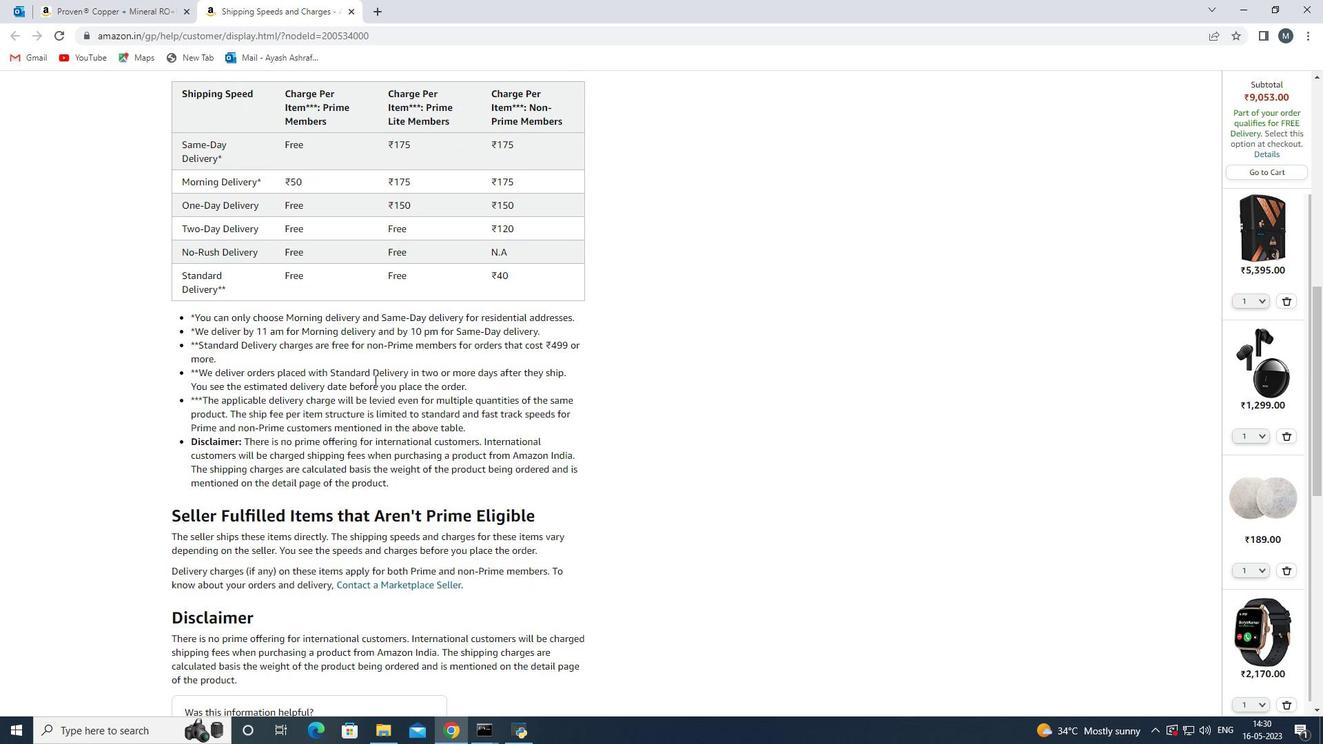
Action: Mouse moved to (377, 382)
Screenshot: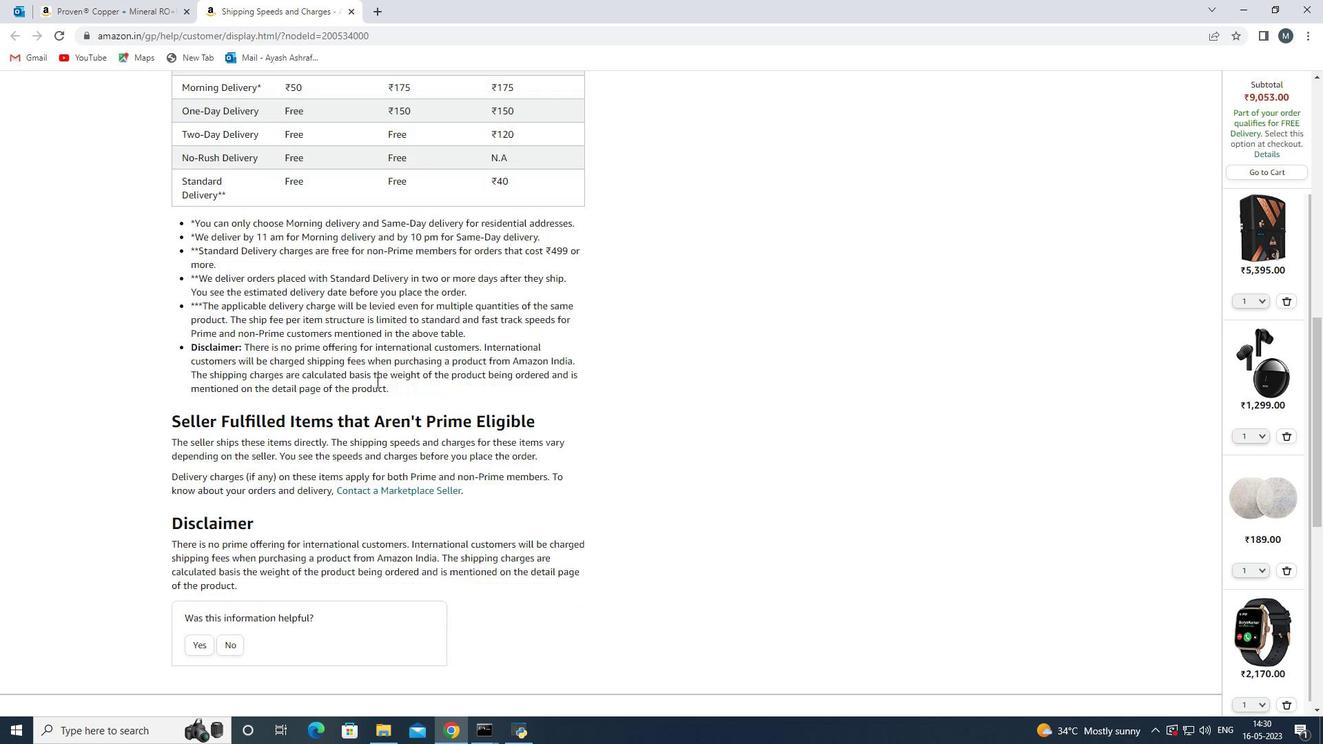 
Action: Mouse scrolled (377, 381) with delta (0, 0)
Screenshot: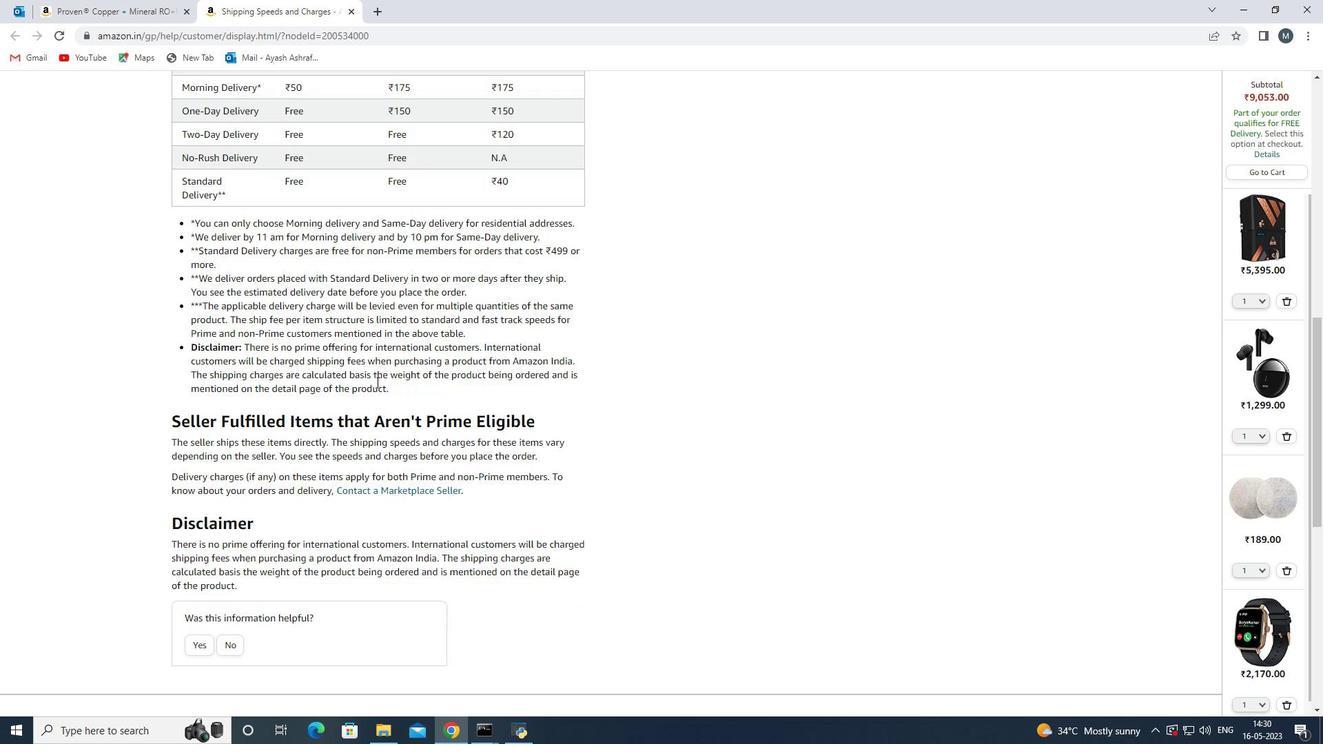 
Action: Mouse moved to (381, 383)
Screenshot: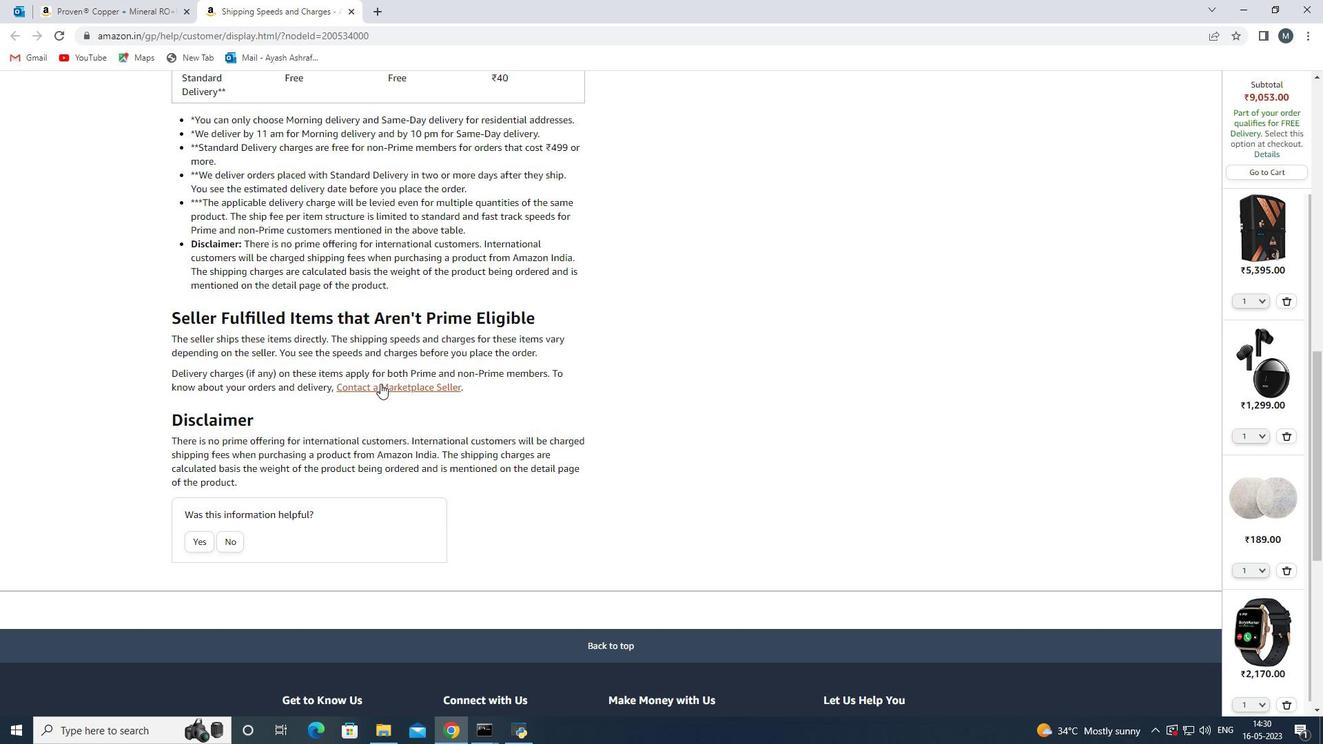 
Action: Mouse scrolled (381, 384) with delta (0, 0)
Screenshot: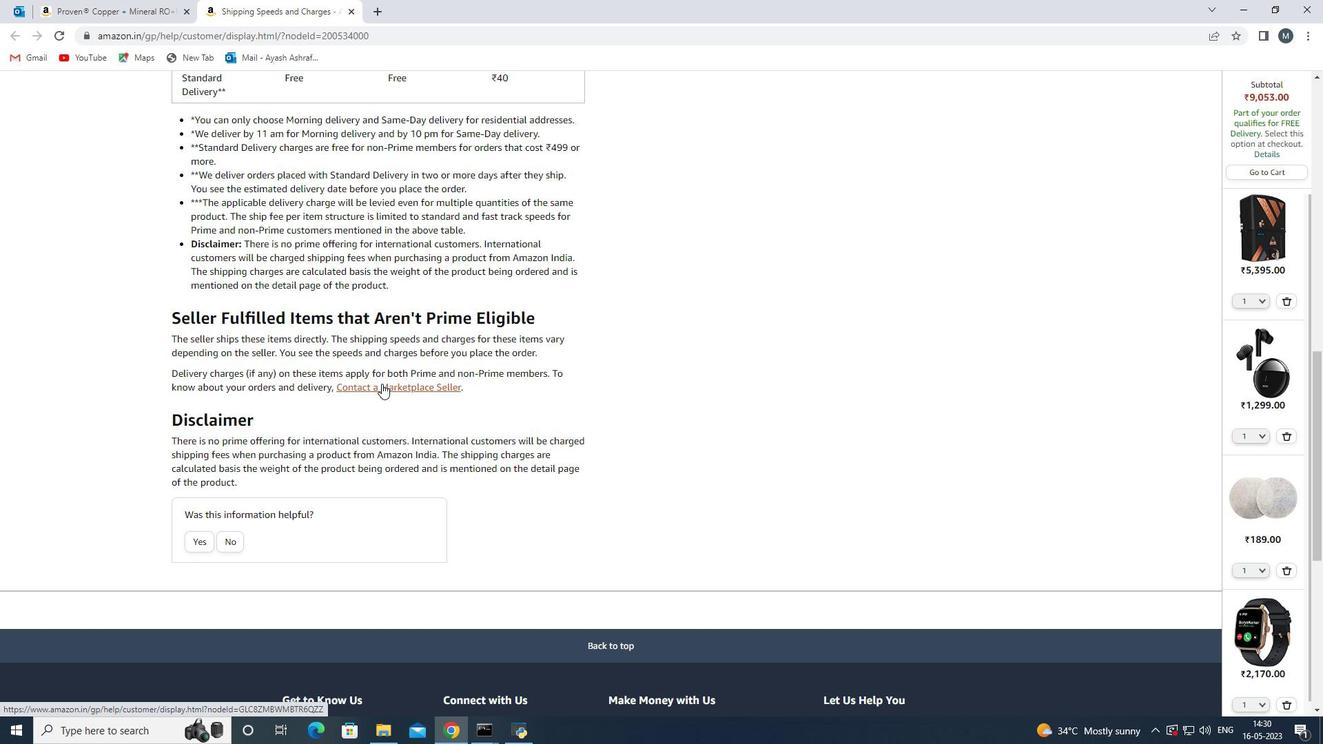 
Action: Mouse moved to (397, 378)
Screenshot: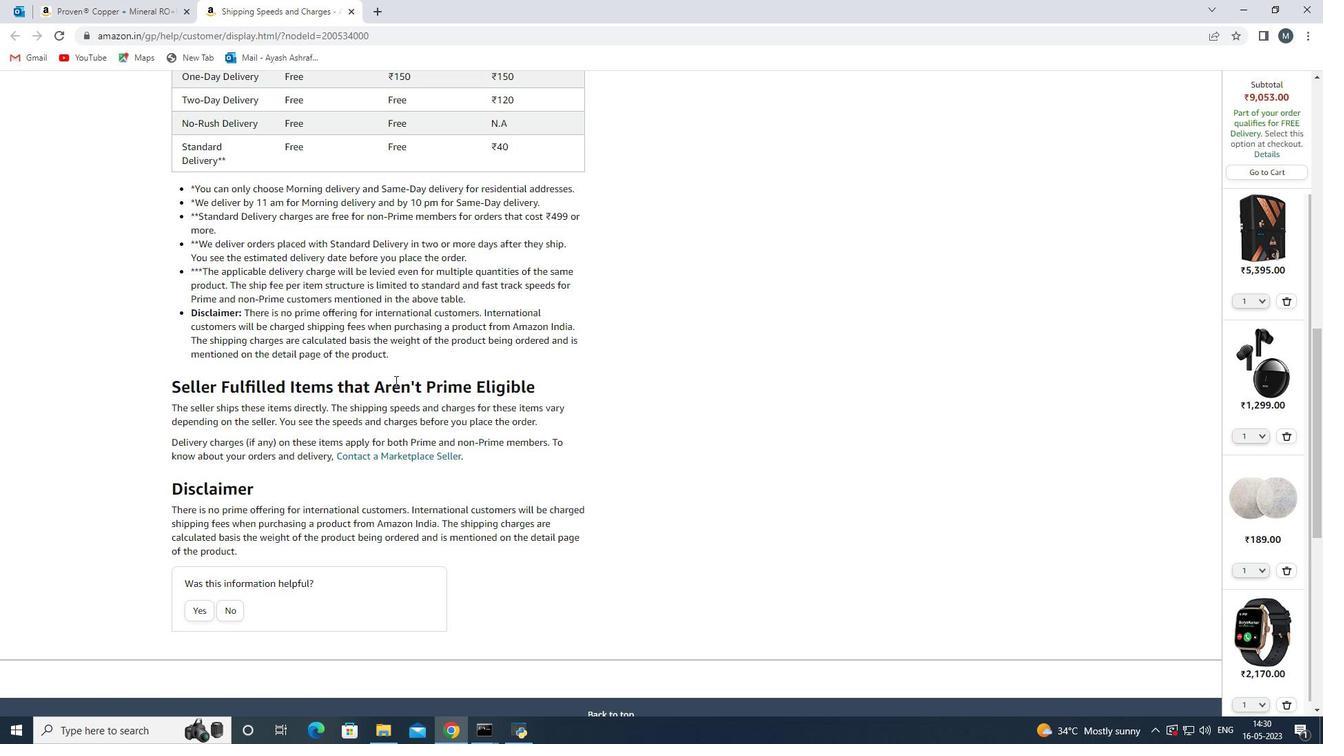 
Action: Mouse scrolled (397, 379) with delta (0, 0)
Screenshot: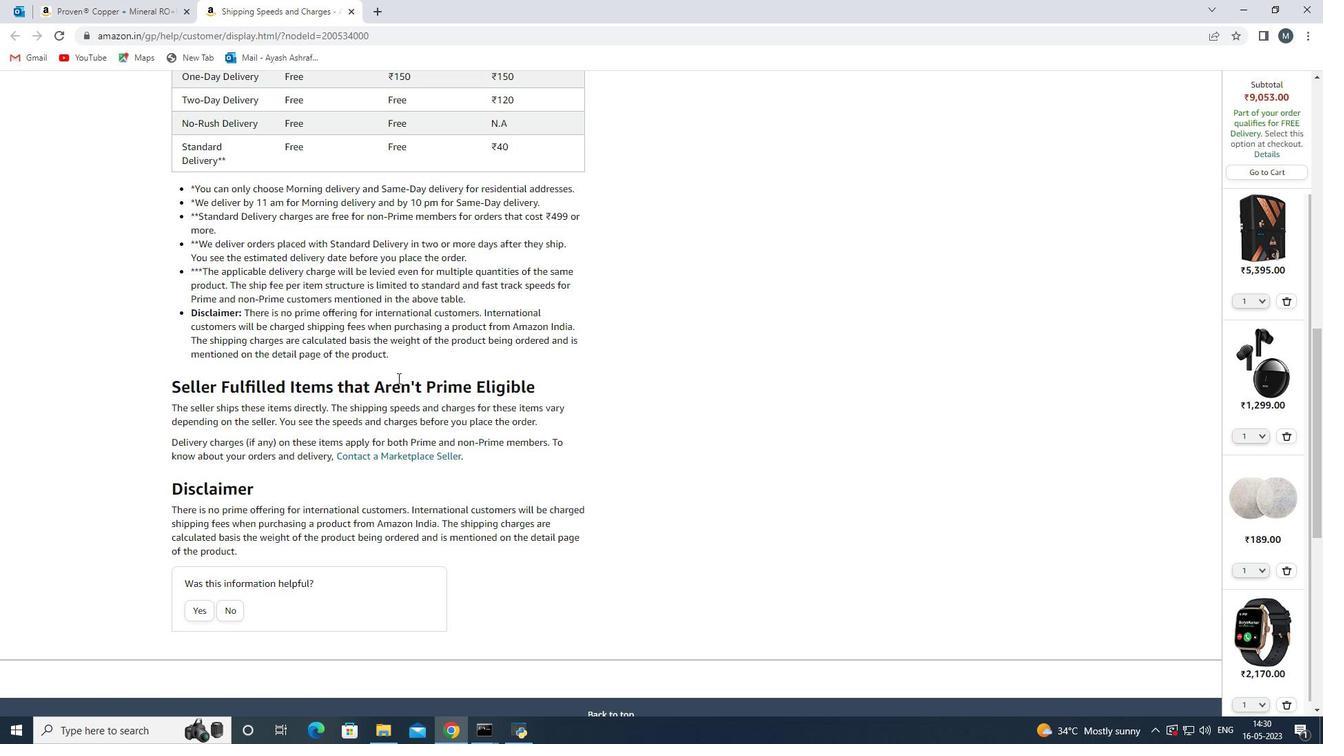 
Action: Mouse moved to (303, 281)
Screenshot: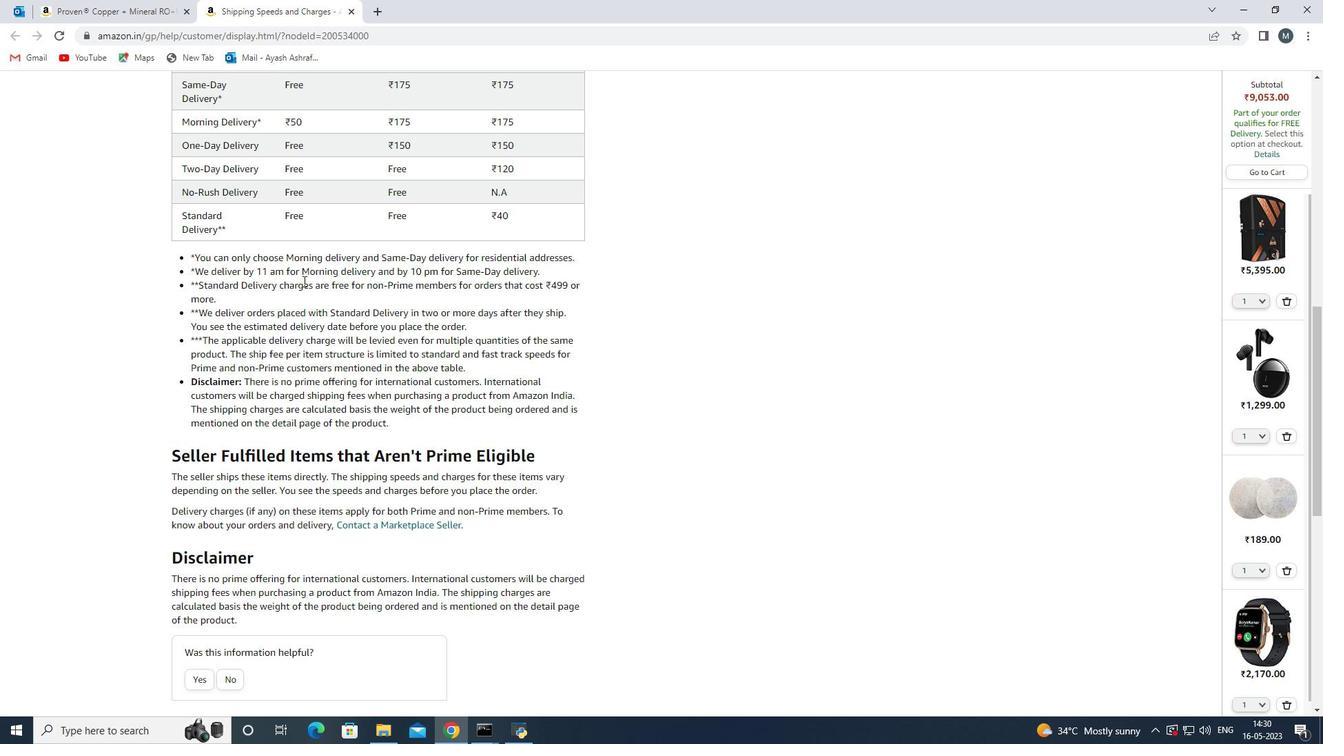 
Action: Mouse scrolled (303, 281) with delta (0, 0)
Screenshot: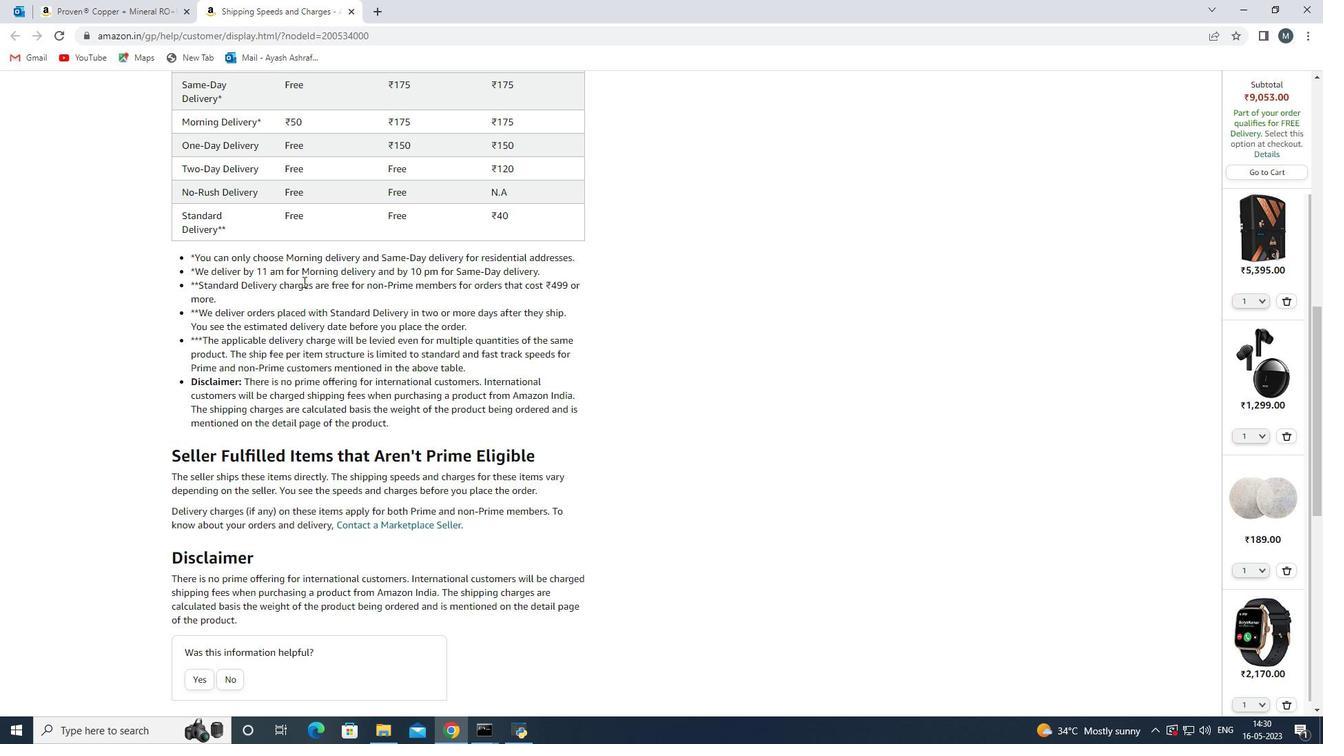 
Action: Mouse scrolled (303, 281) with delta (0, 0)
Screenshot: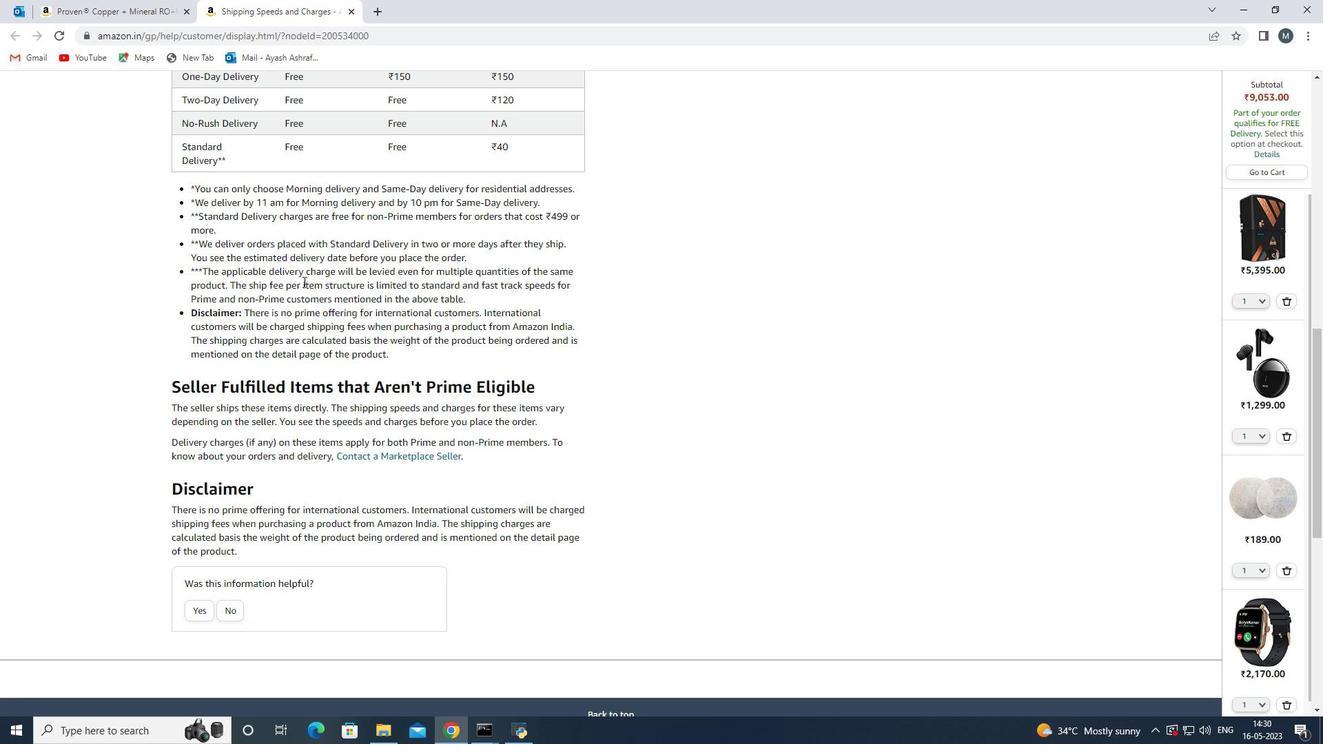 
Action: Mouse scrolled (303, 281) with delta (0, 0)
Screenshot: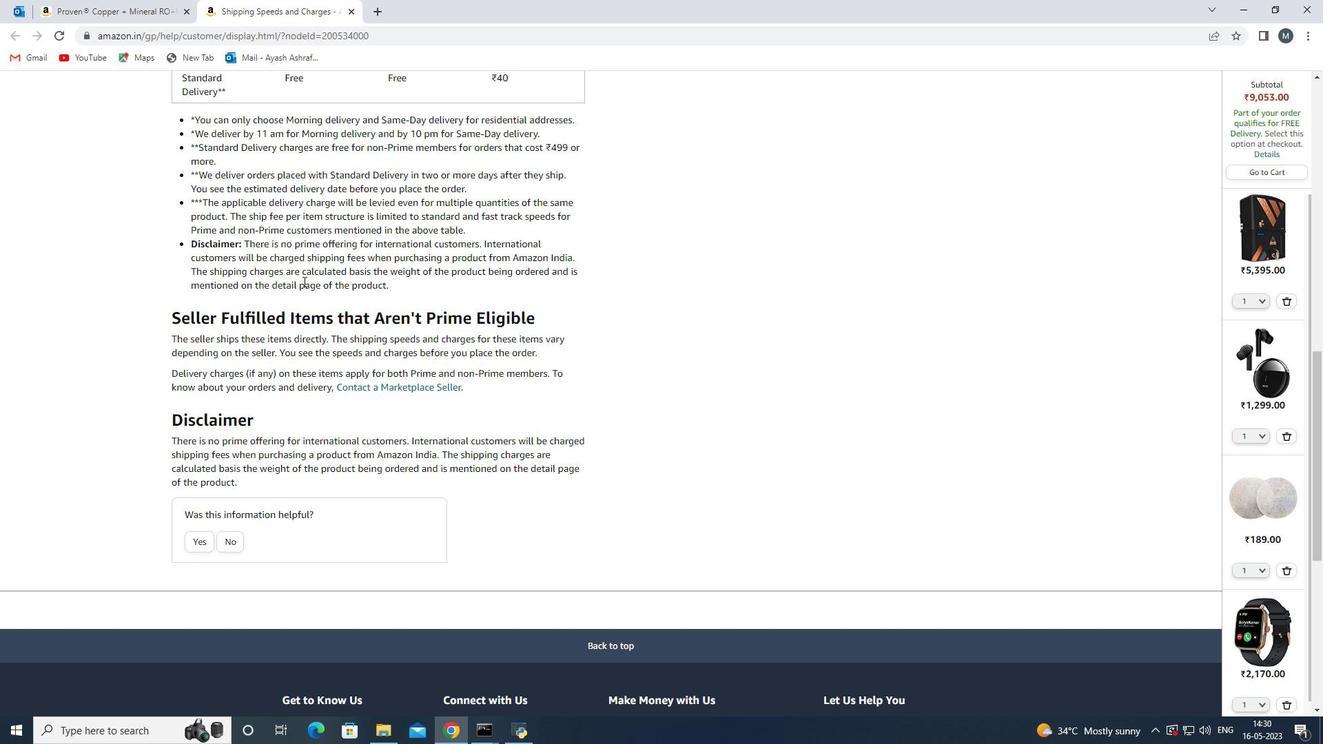 
Action: Mouse scrolled (303, 282) with delta (0, 0)
Screenshot: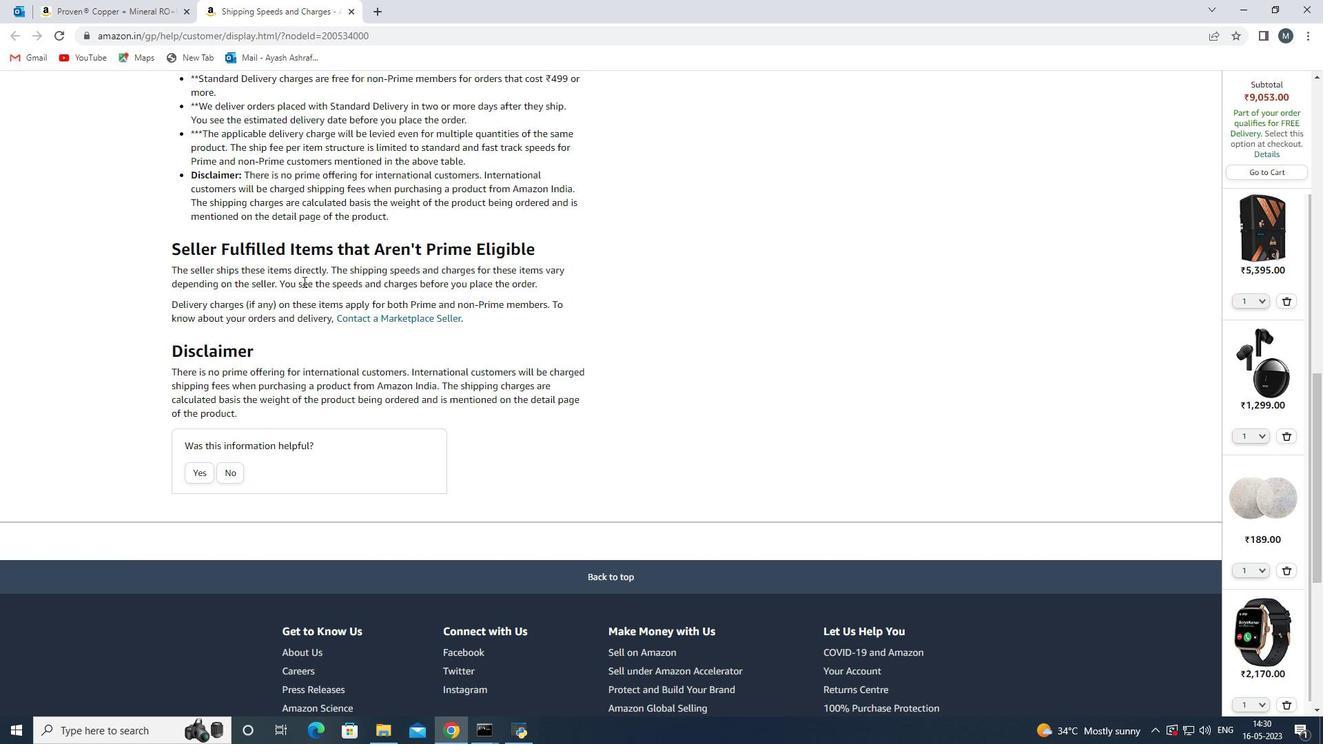 
Action: Mouse scrolled (303, 282) with delta (0, 0)
Screenshot: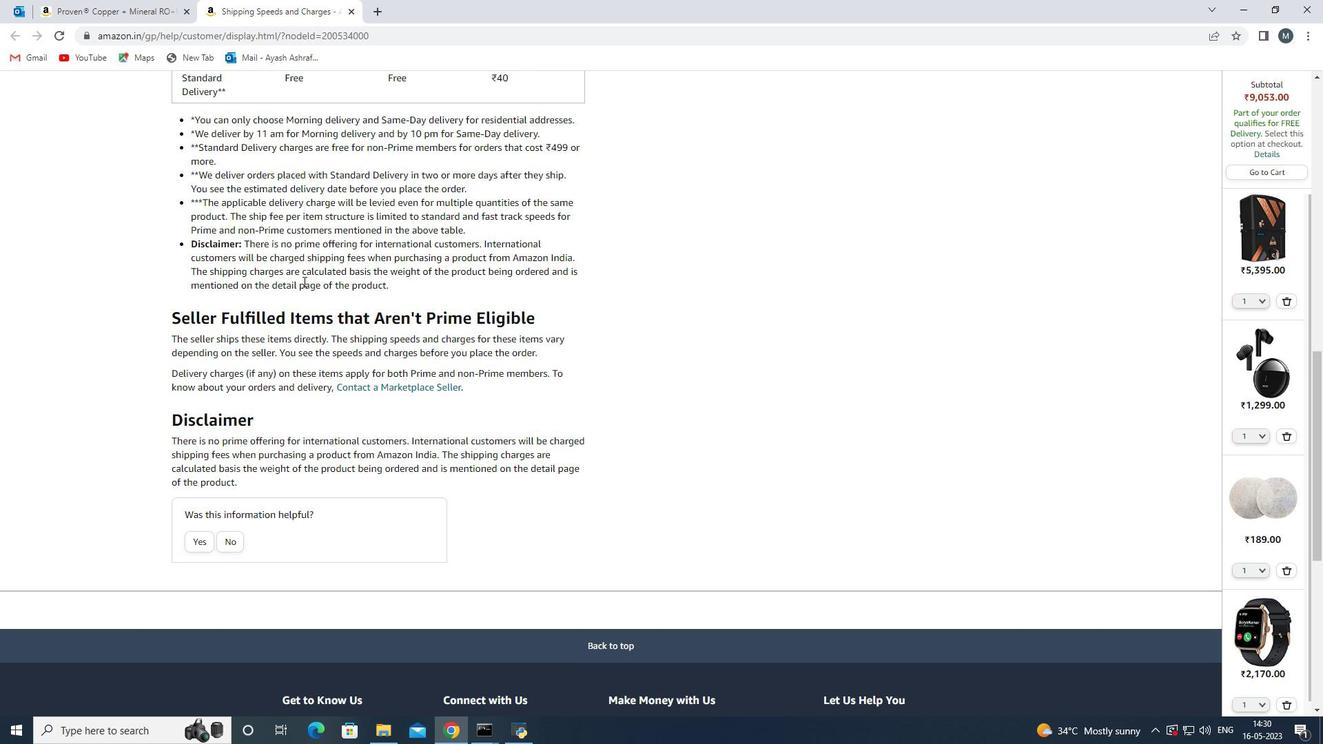 
Action: Mouse scrolled (303, 282) with delta (0, 0)
Screenshot: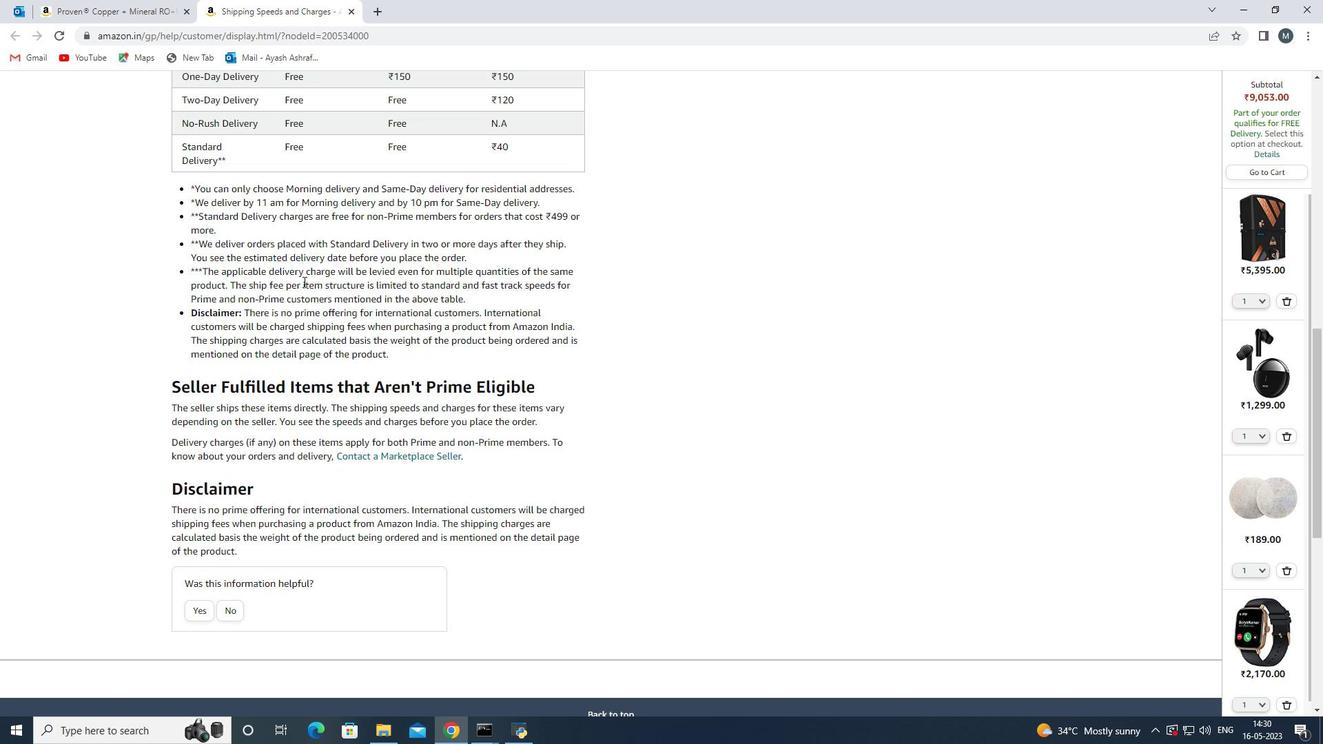 
Action: Mouse moved to (370, 263)
Screenshot: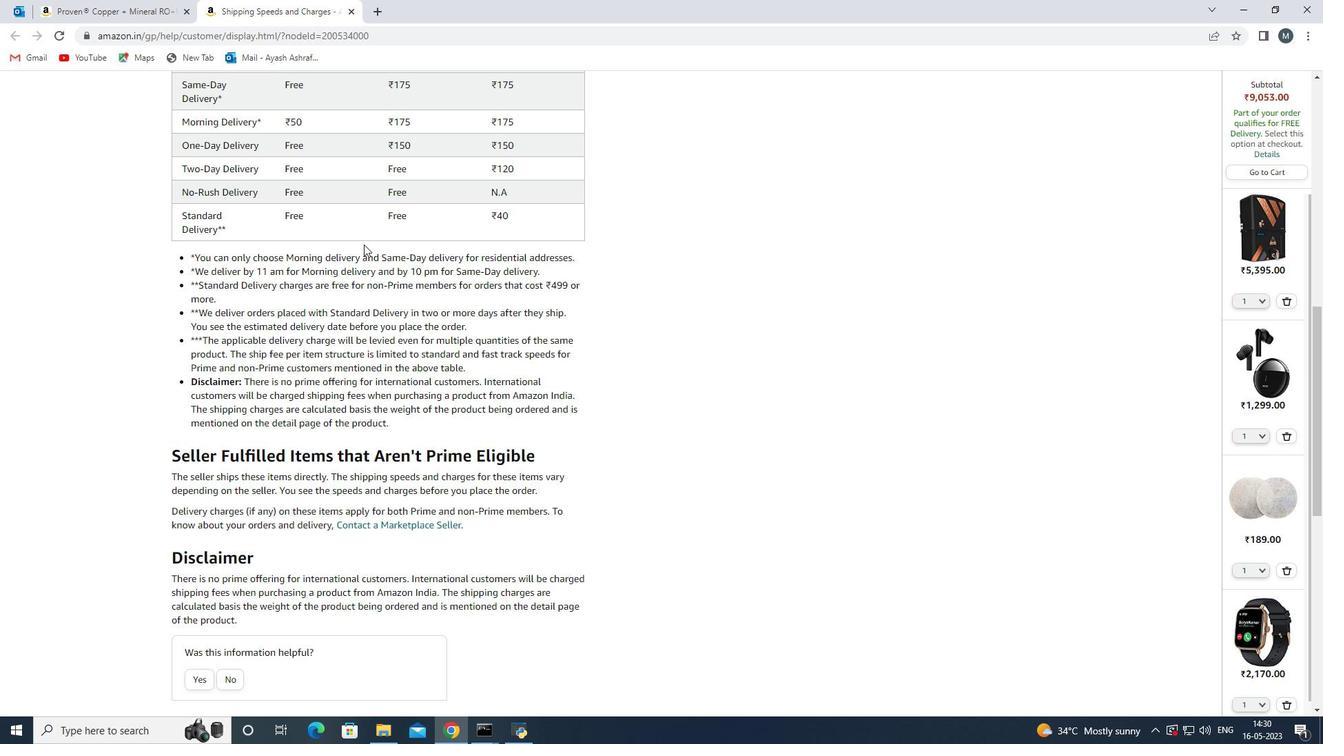 
Action: Mouse scrolled (370, 263) with delta (0, 0)
Screenshot: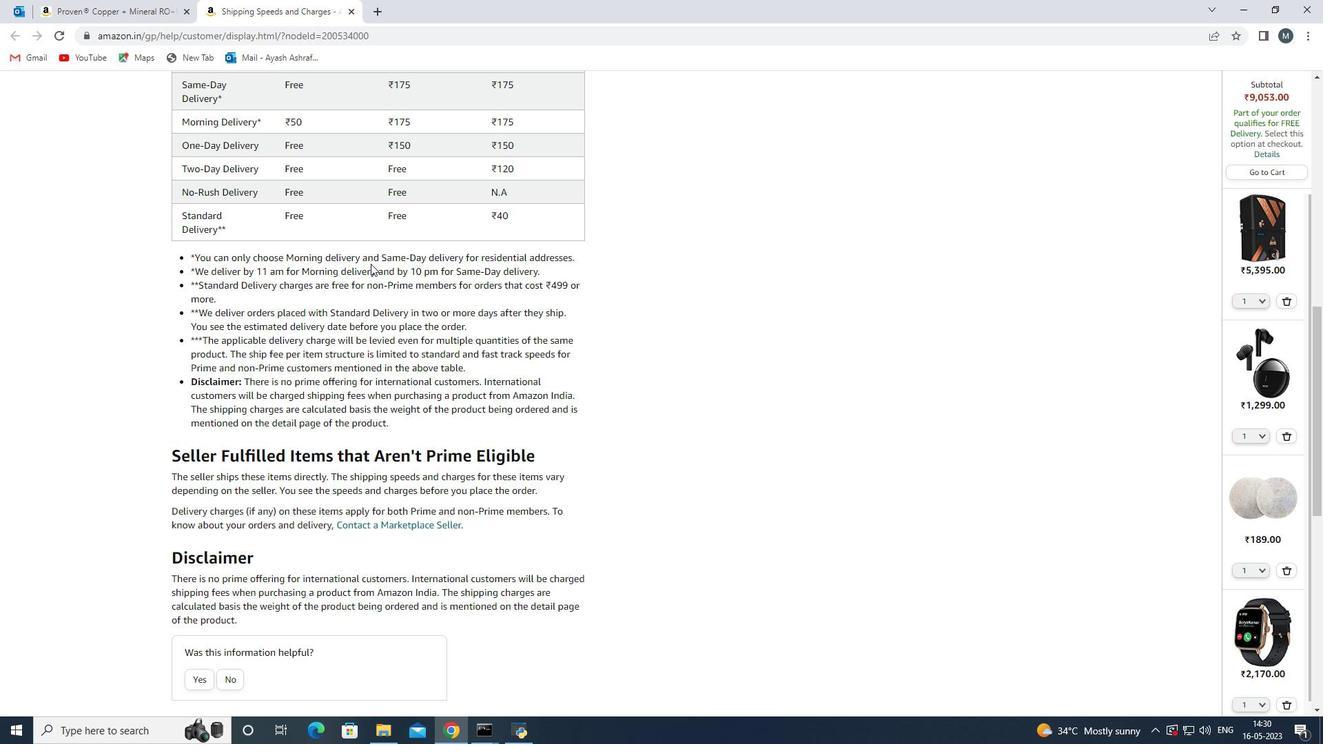 
Action: Mouse scrolled (370, 263) with delta (0, 0)
Screenshot: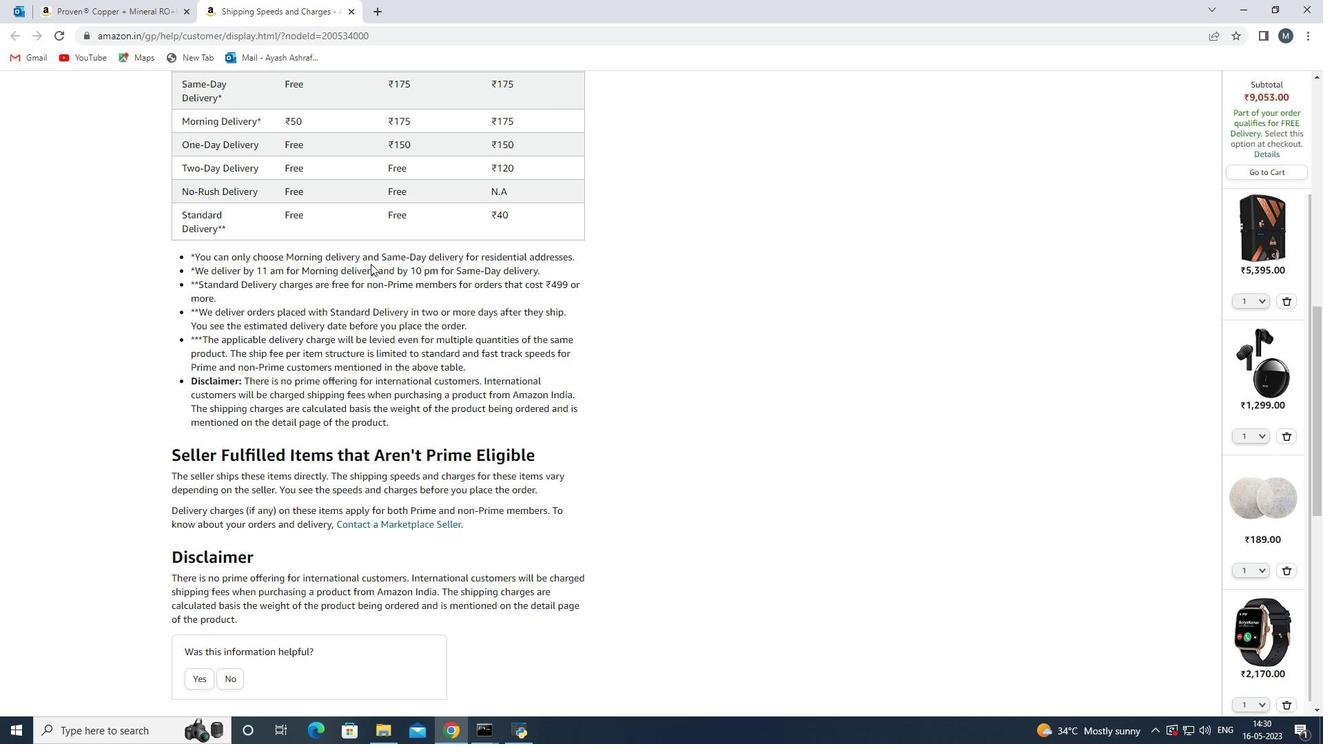 
Action: Mouse moved to (371, 265)
Screenshot: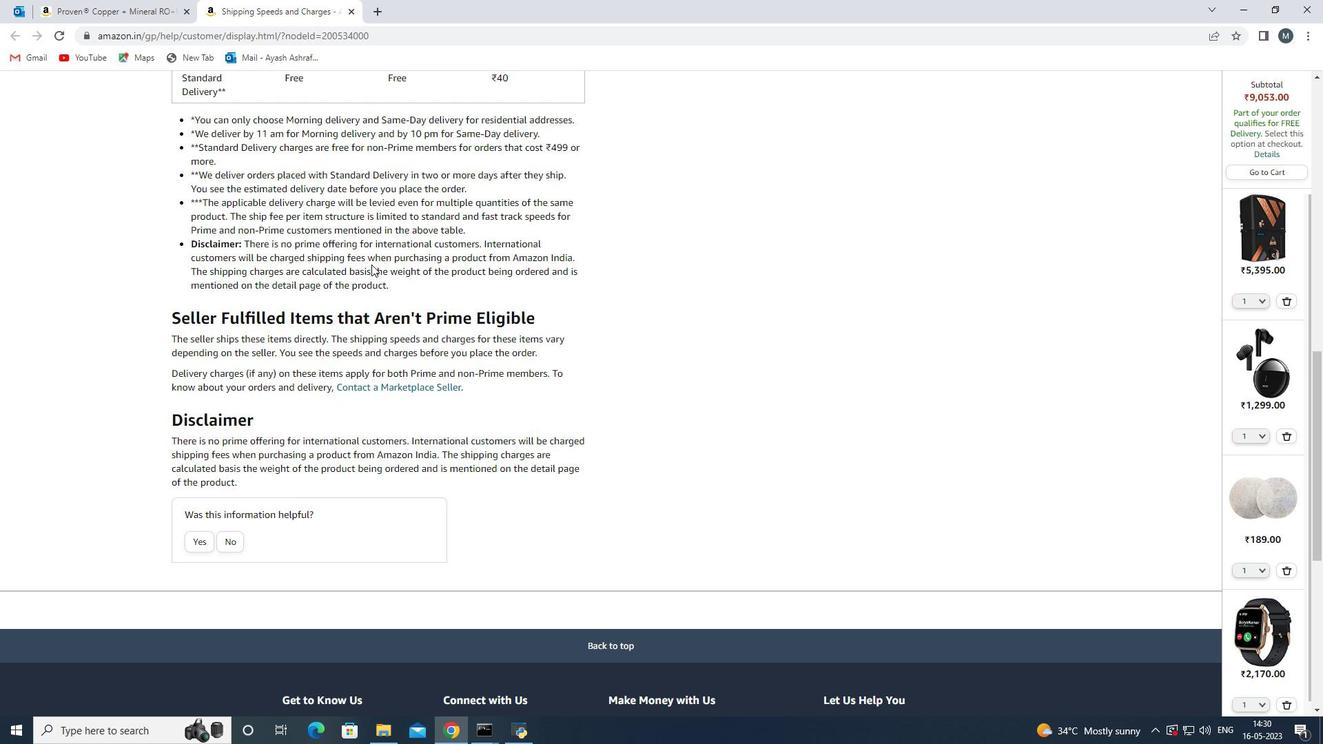 
Action: Mouse scrolled (371, 265) with delta (0, 0)
Screenshot: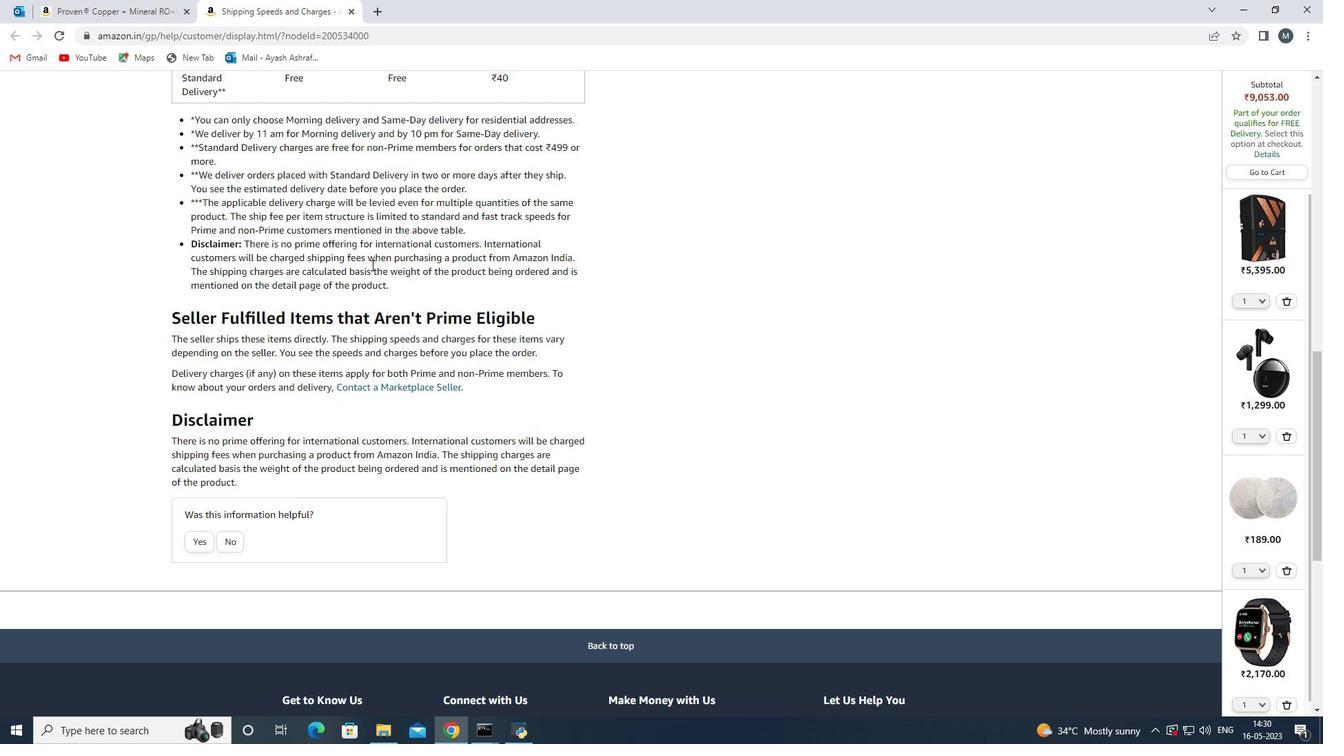 
Action: Mouse scrolled (371, 265) with delta (0, 0)
Screenshot: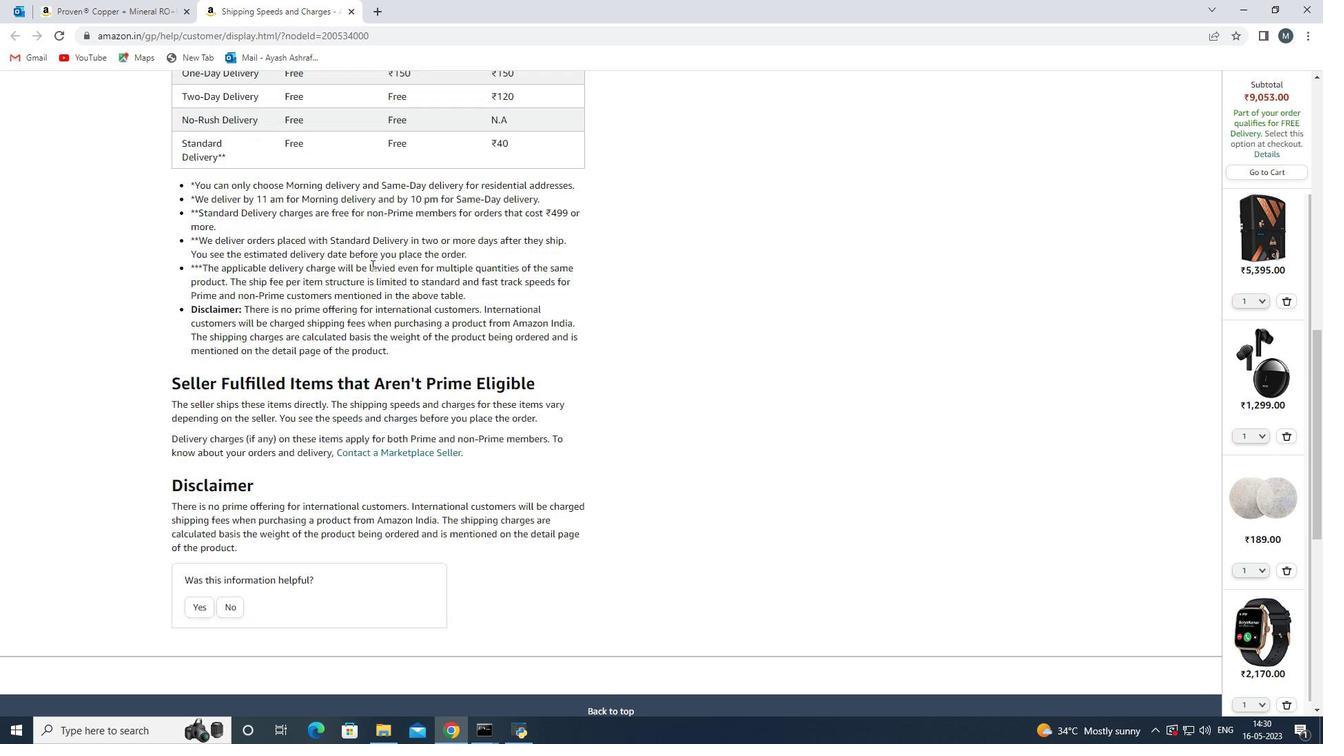 
Action: Mouse scrolled (371, 265) with delta (0, 0)
Screenshot: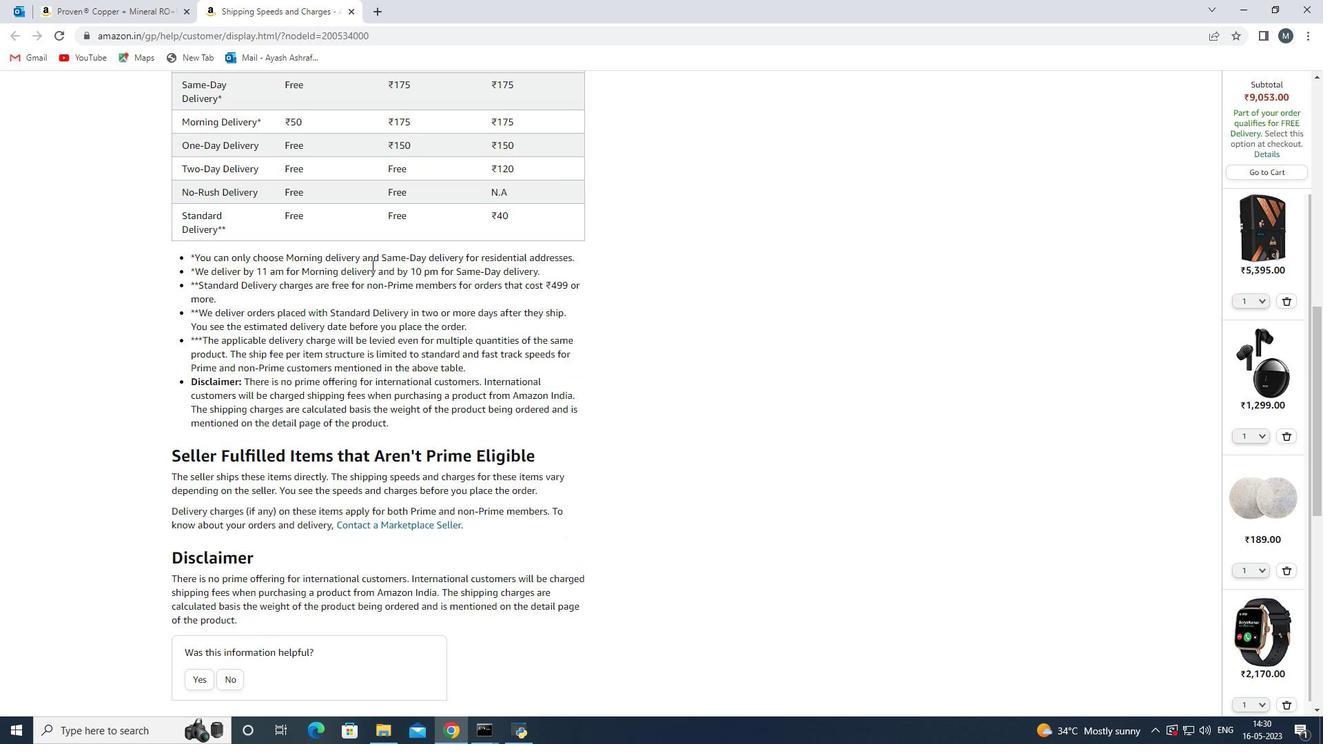 
Action: Mouse scrolled (371, 265) with delta (0, 0)
Screenshot: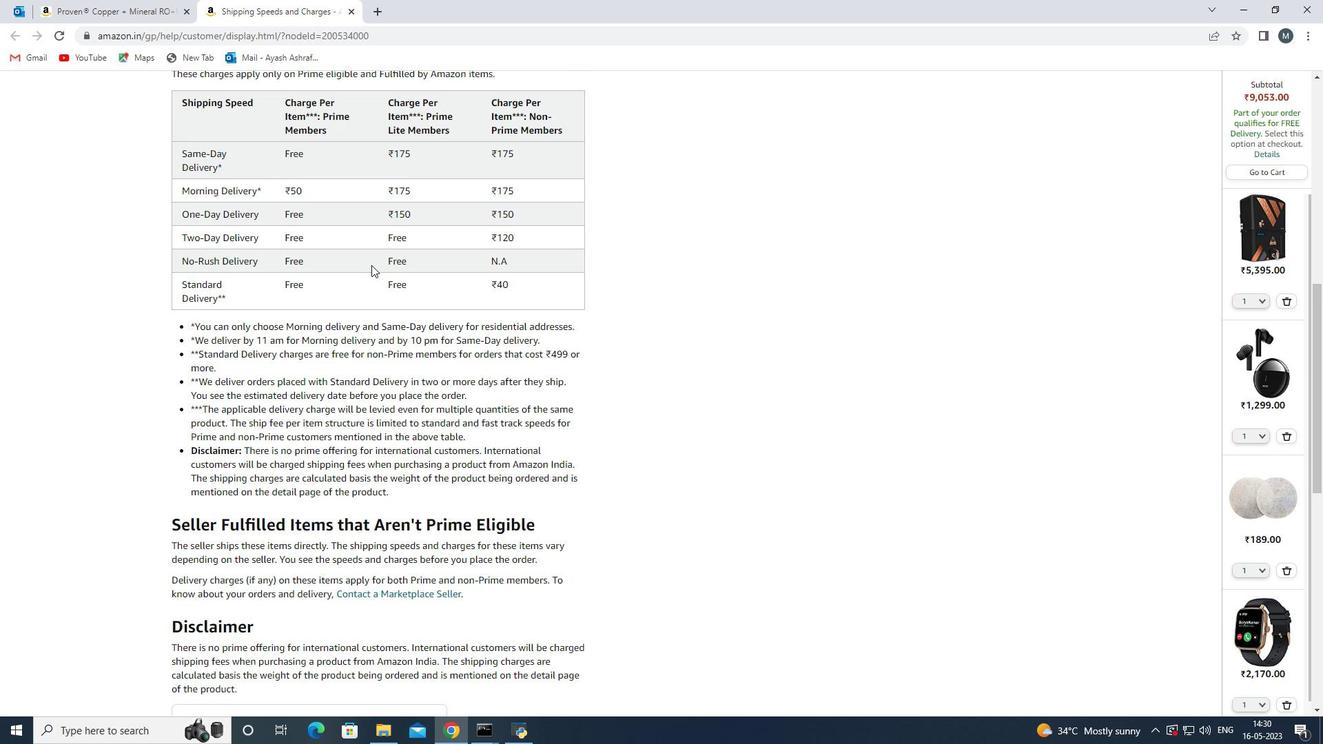 
Action: Mouse scrolled (371, 265) with delta (0, 0)
Screenshot: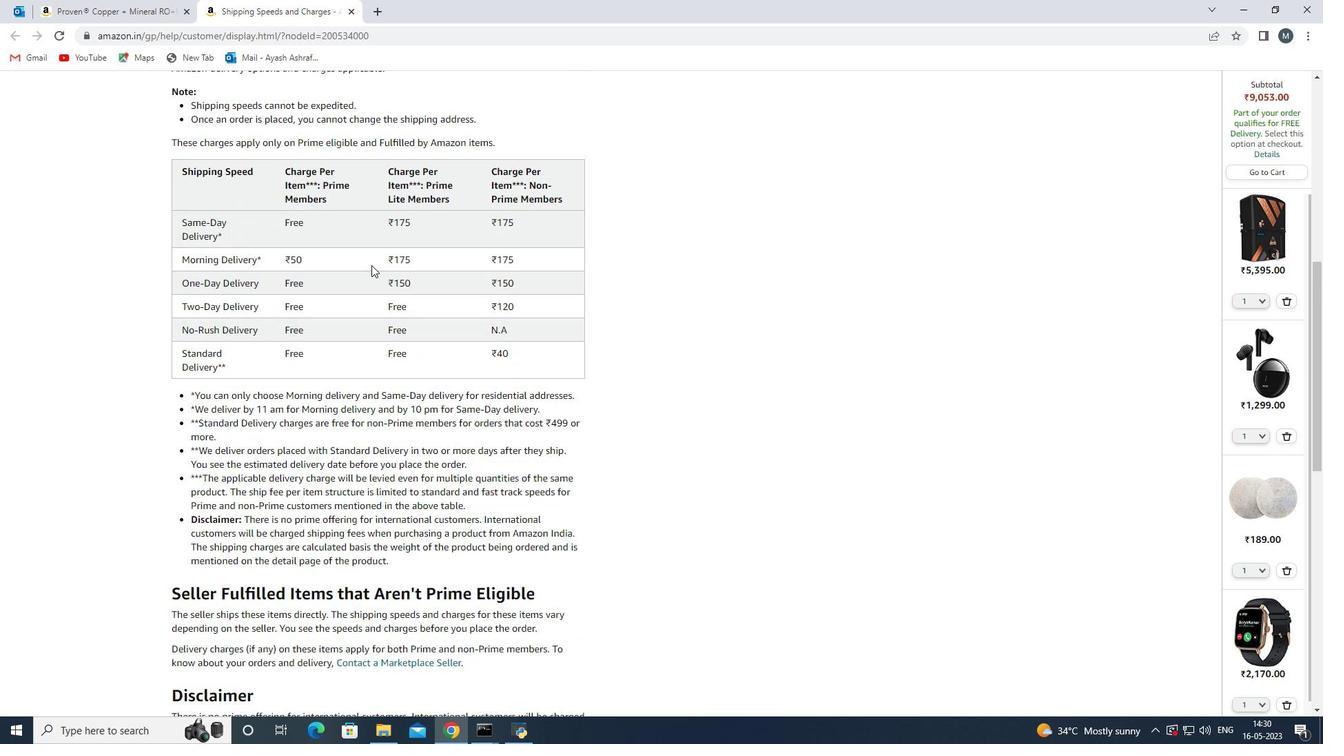 
Action: Mouse scrolled (371, 265) with delta (0, 0)
Screenshot: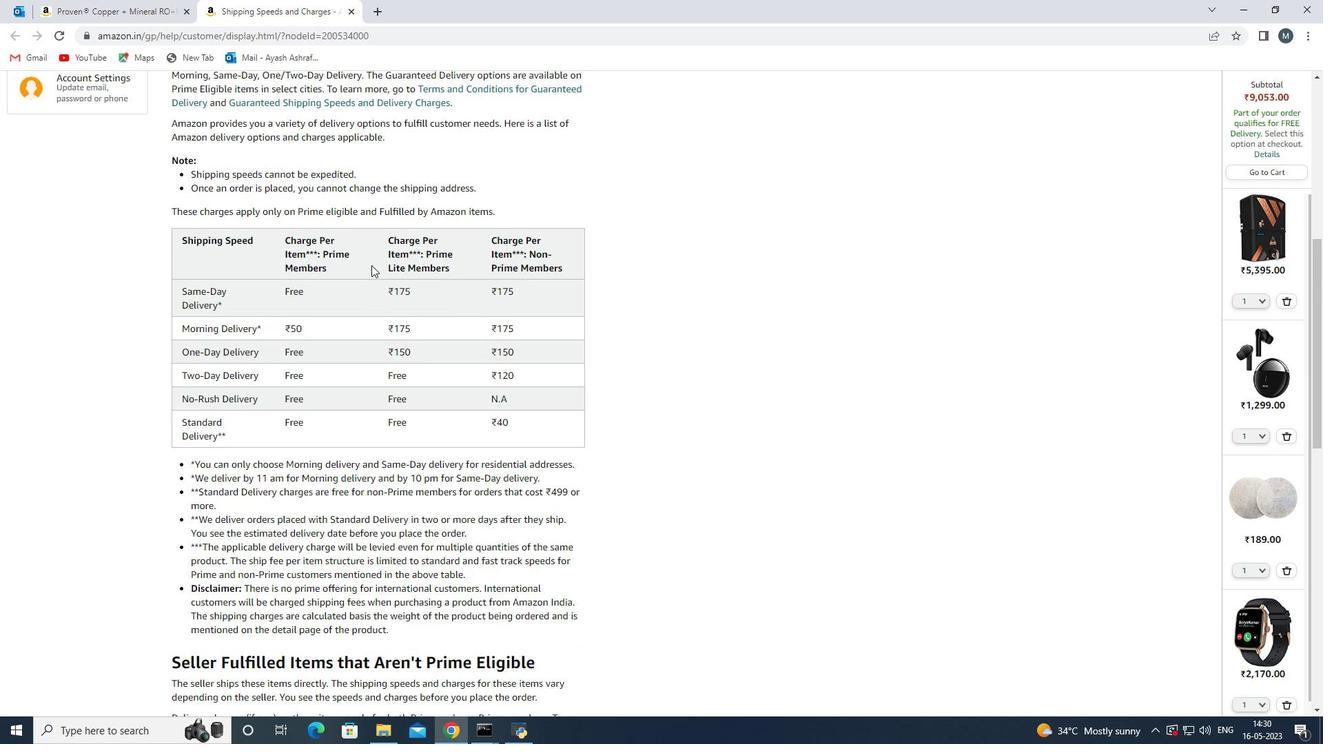 
Action: Mouse scrolled (371, 265) with delta (0, 0)
Screenshot: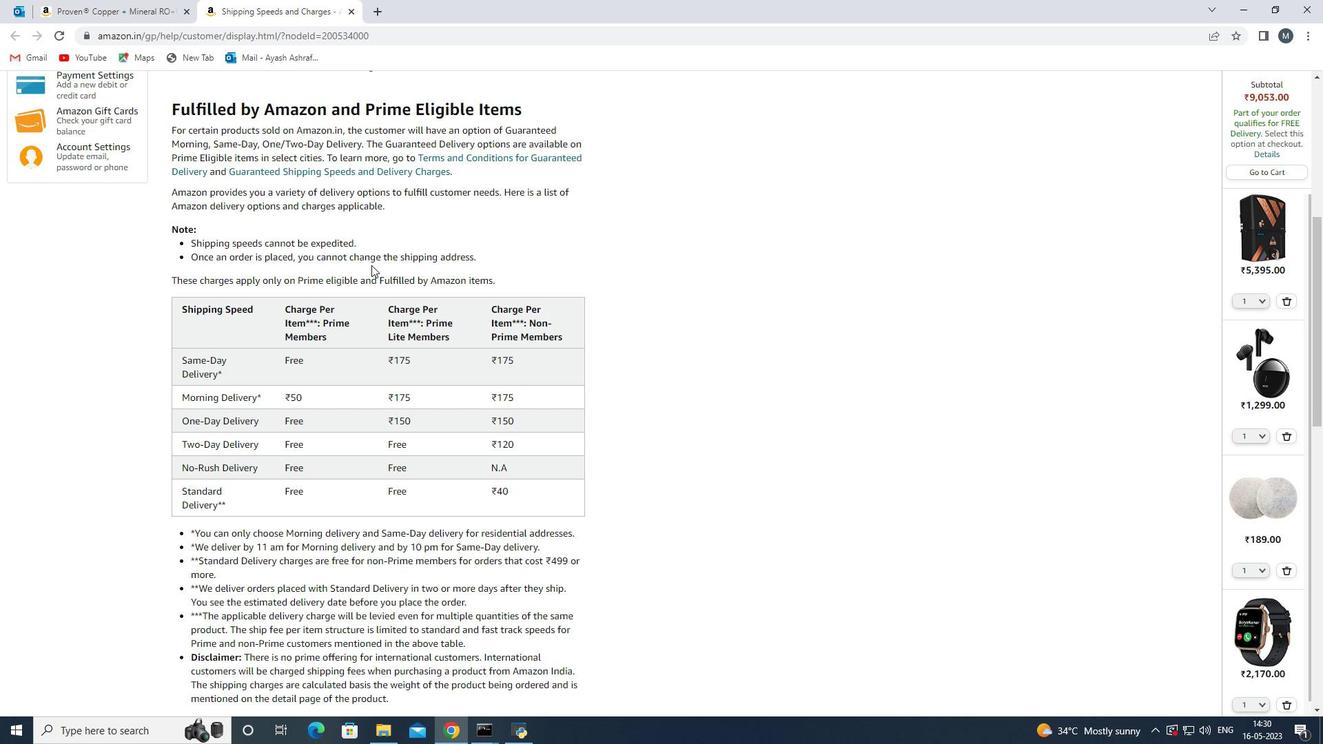 
Action: Mouse scrolled (371, 265) with delta (0, 0)
Screenshot: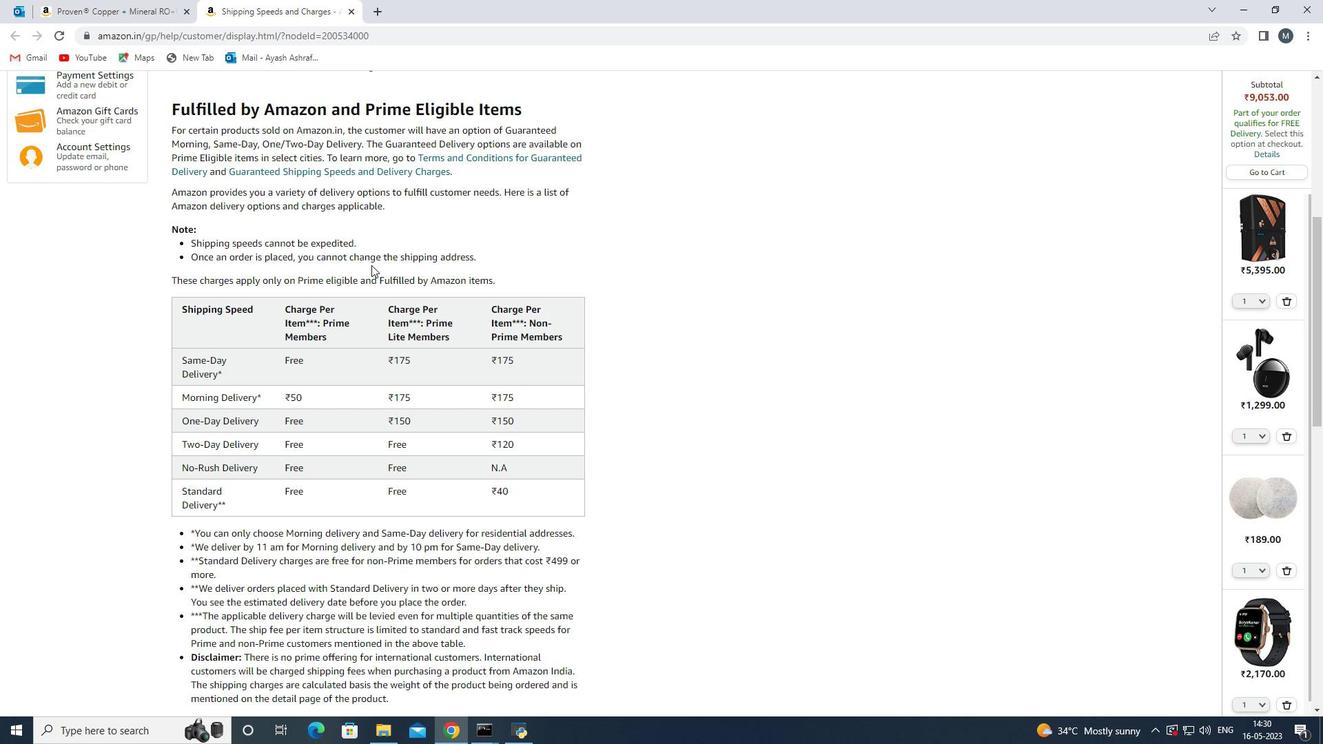 
Action: Mouse scrolled (371, 265) with delta (0, 0)
Screenshot: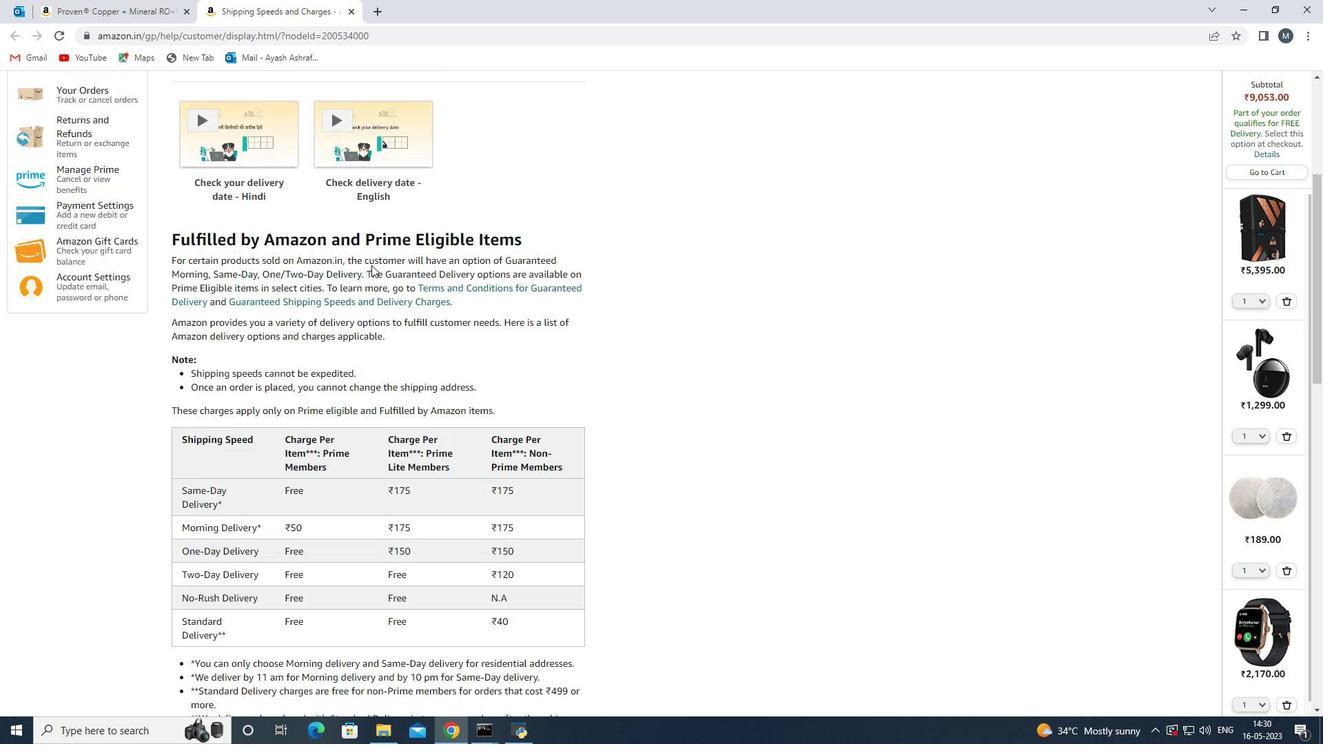 
Action: Mouse scrolled (371, 265) with delta (0, 0)
Screenshot: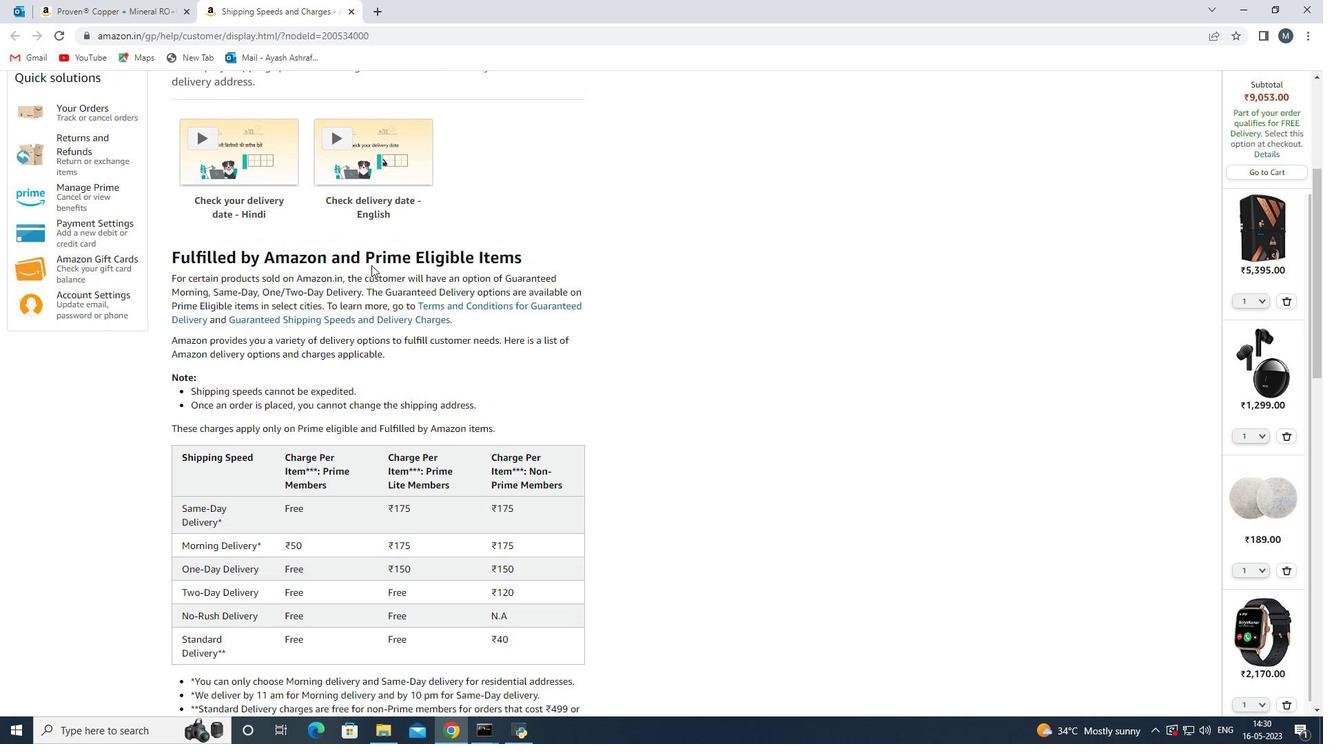 
Action: Mouse scrolled (371, 265) with delta (0, 0)
Screenshot: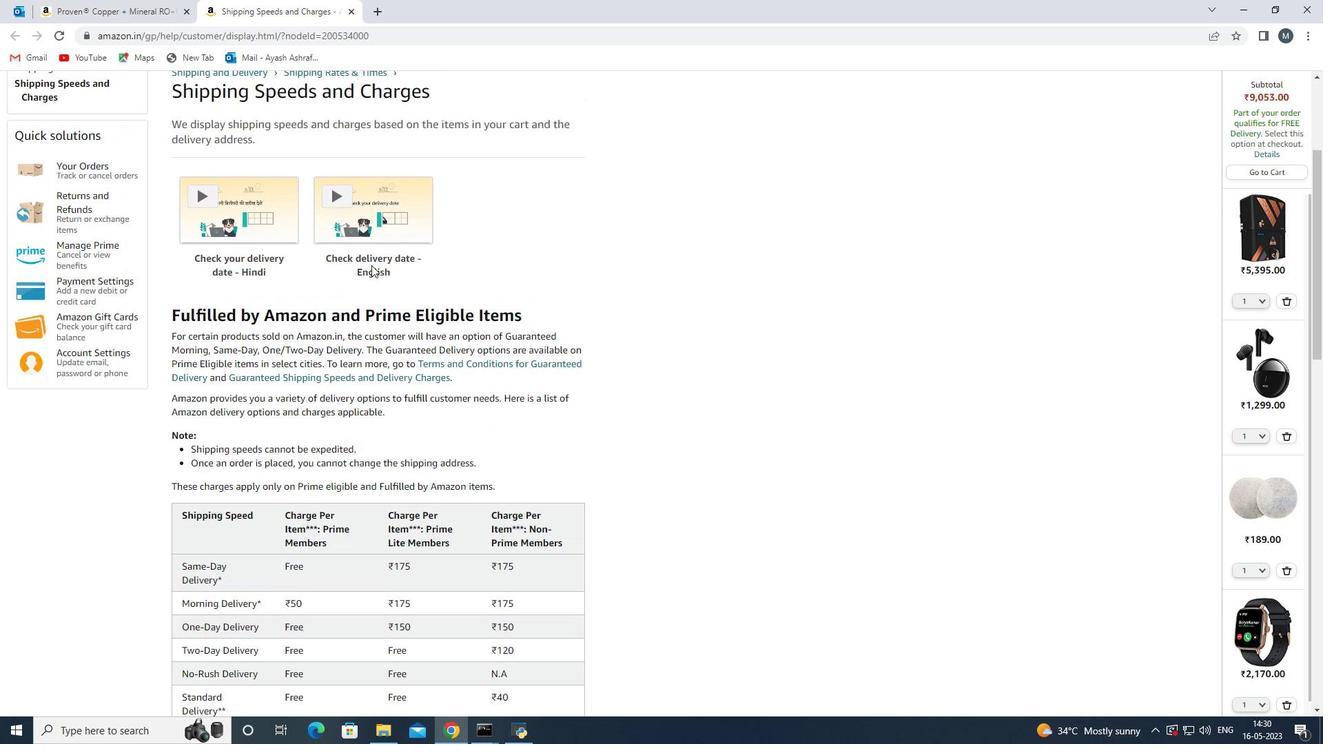 
Action: Mouse scrolled (371, 265) with delta (0, 0)
Screenshot: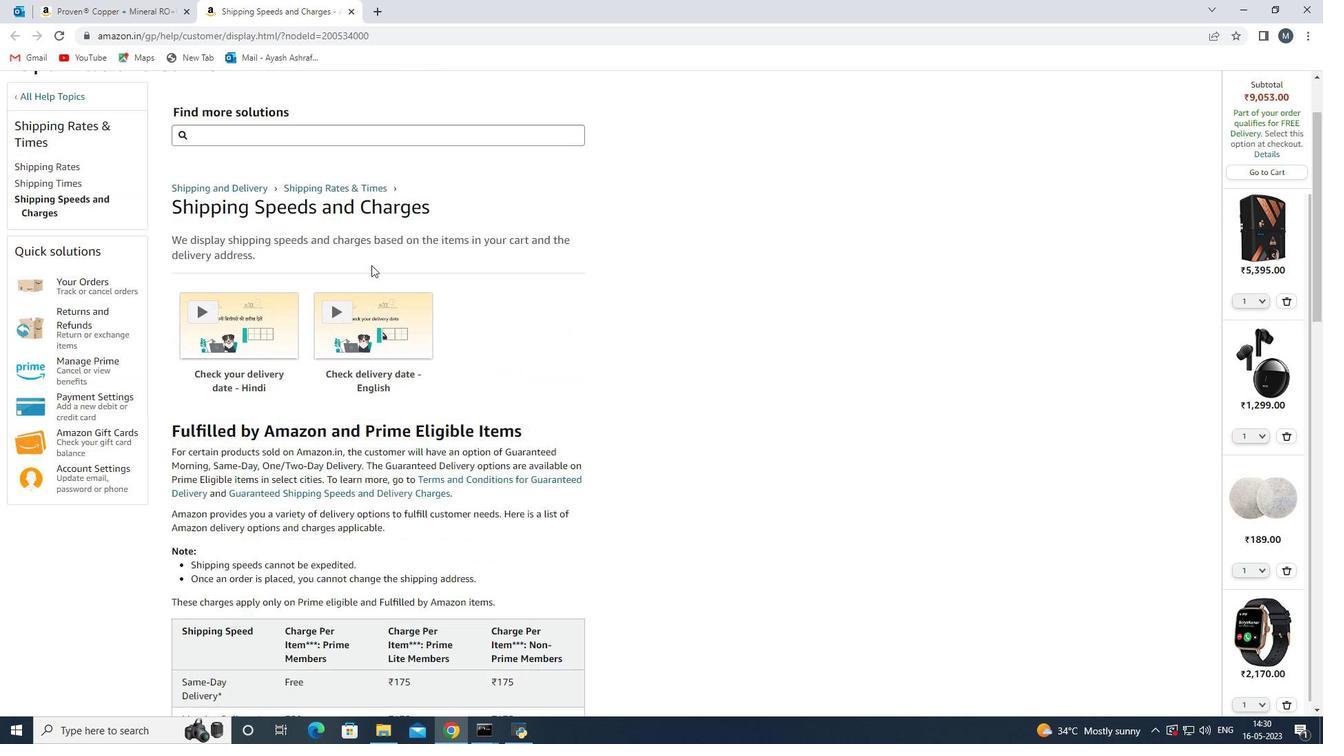 
Action: Mouse scrolled (371, 265) with delta (0, 0)
Screenshot: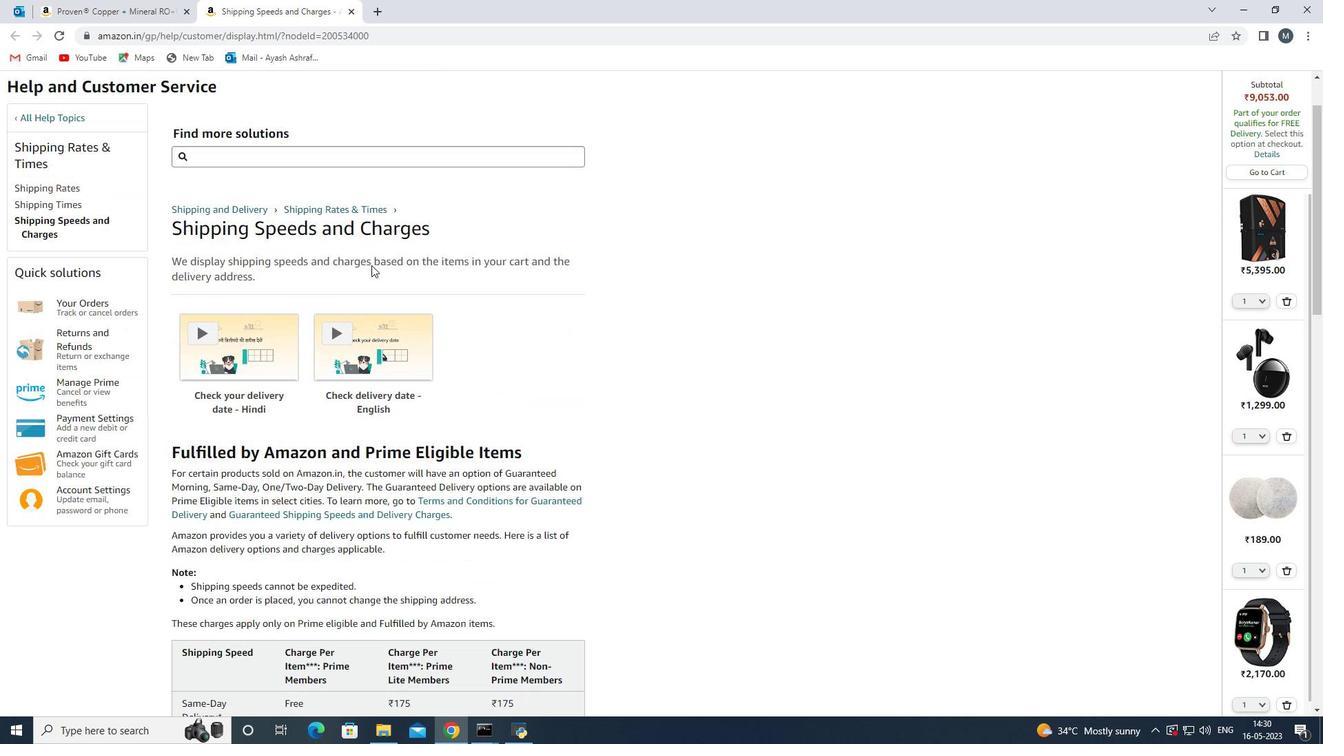 
Action: Mouse scrolled (371, 265) with delta (0, 0)
Screenshot: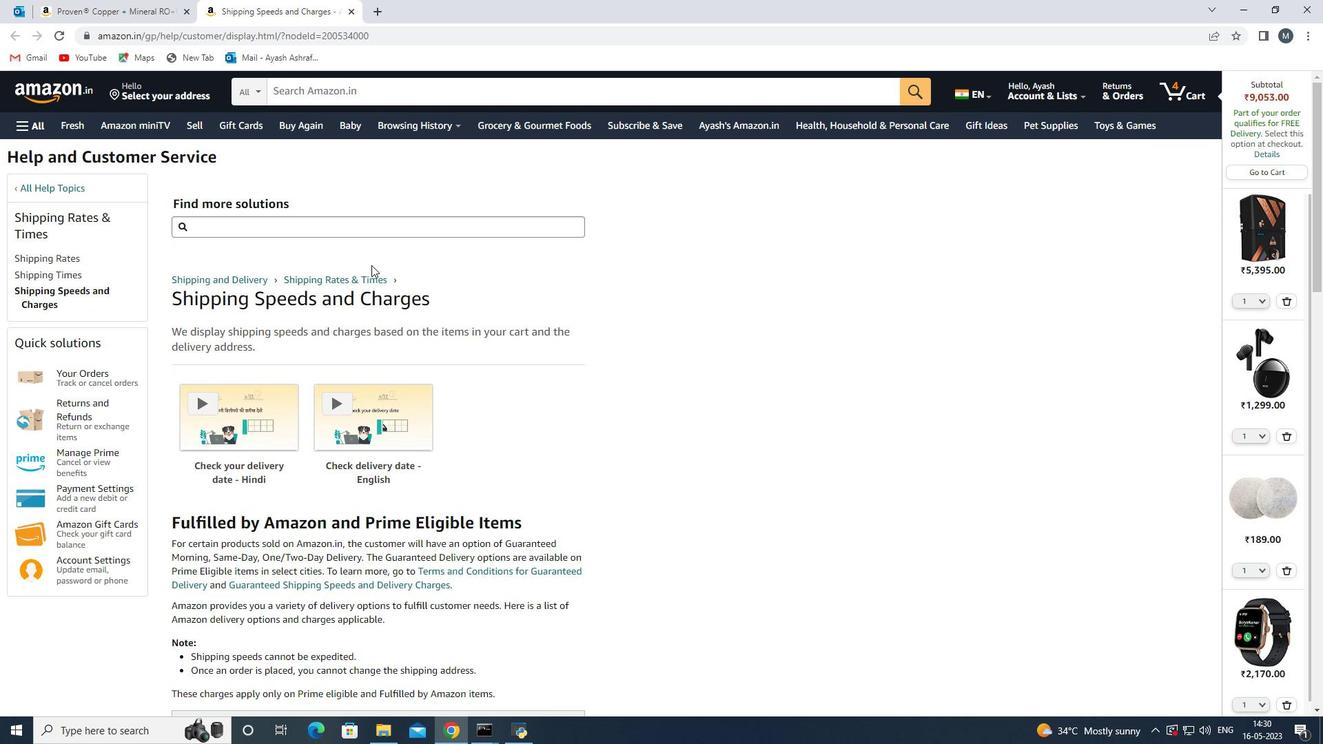 
Action: Mouse scrolled (371, 265) with delta (0, 0)
Screenshot: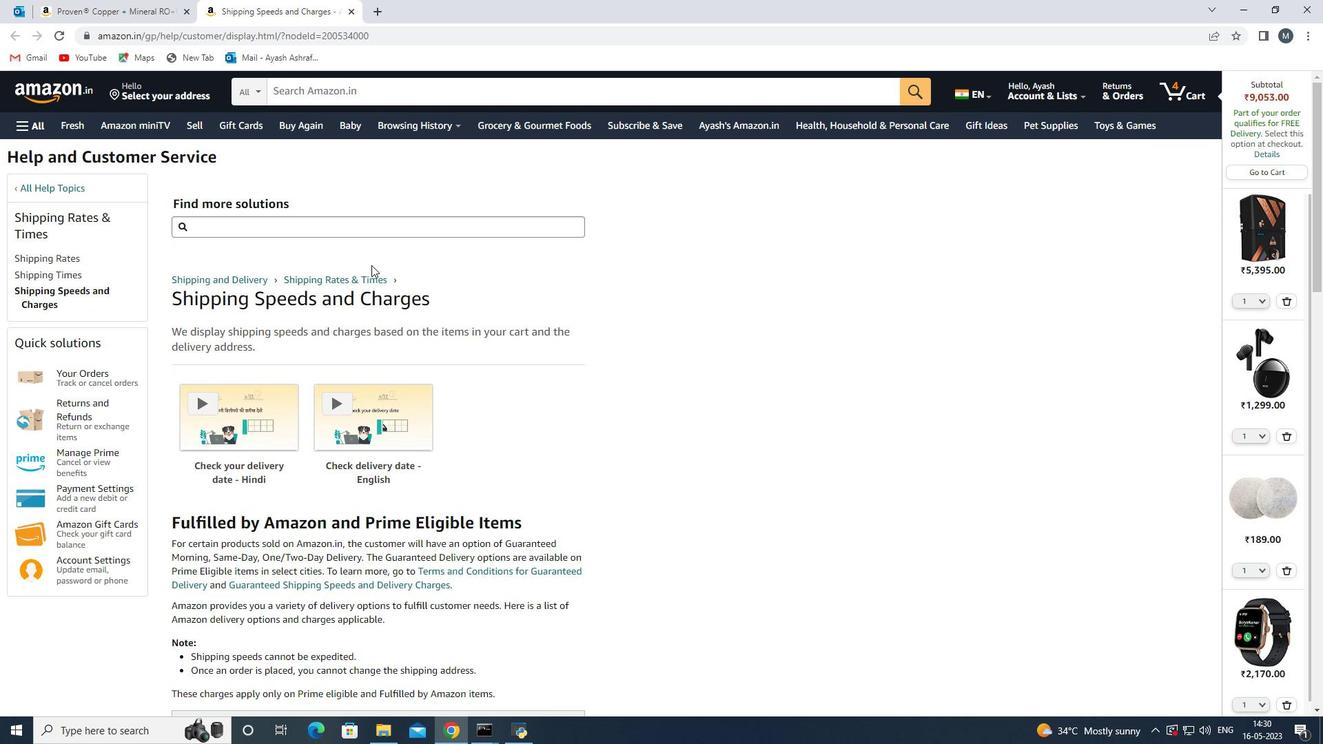 
Action: Mouse scrolled (371, 265) with delta (0, 0)
Screenshot: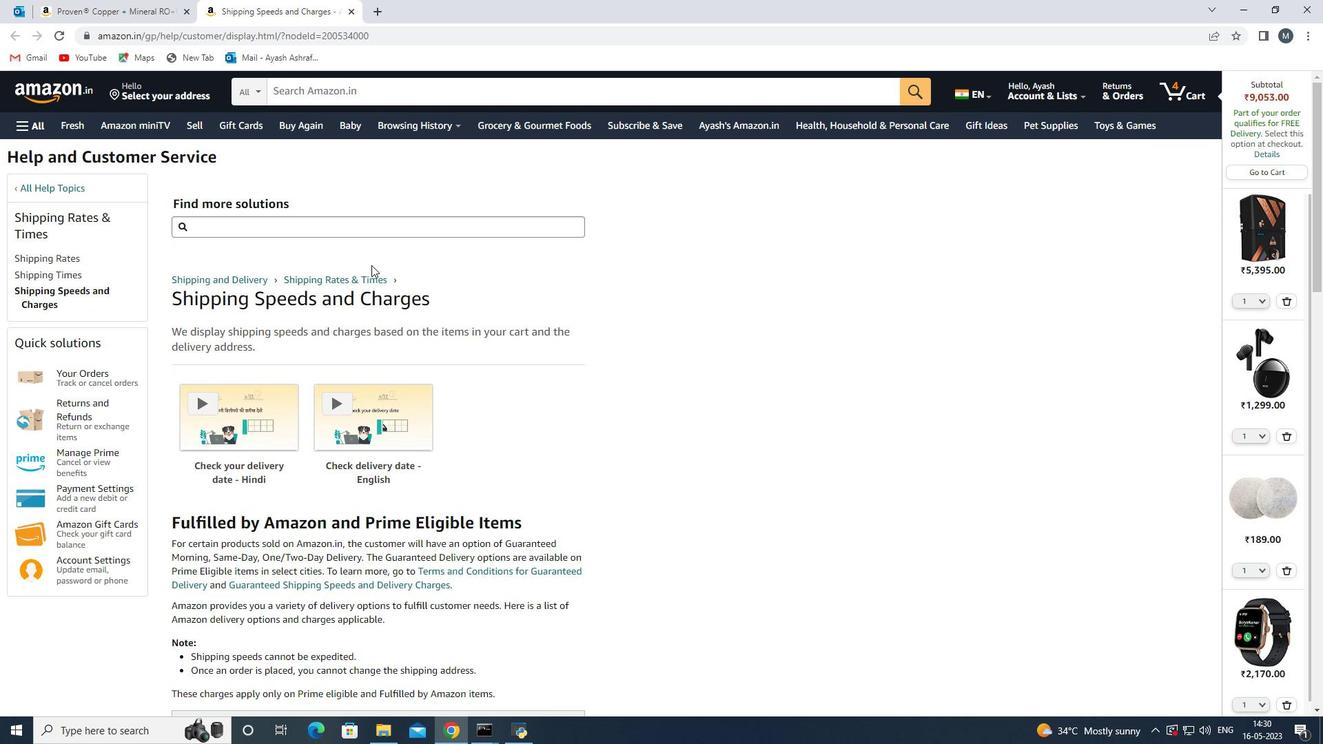 
Action: Mouse scrolled (371, 265) with delta (0, 0)
Screenshot: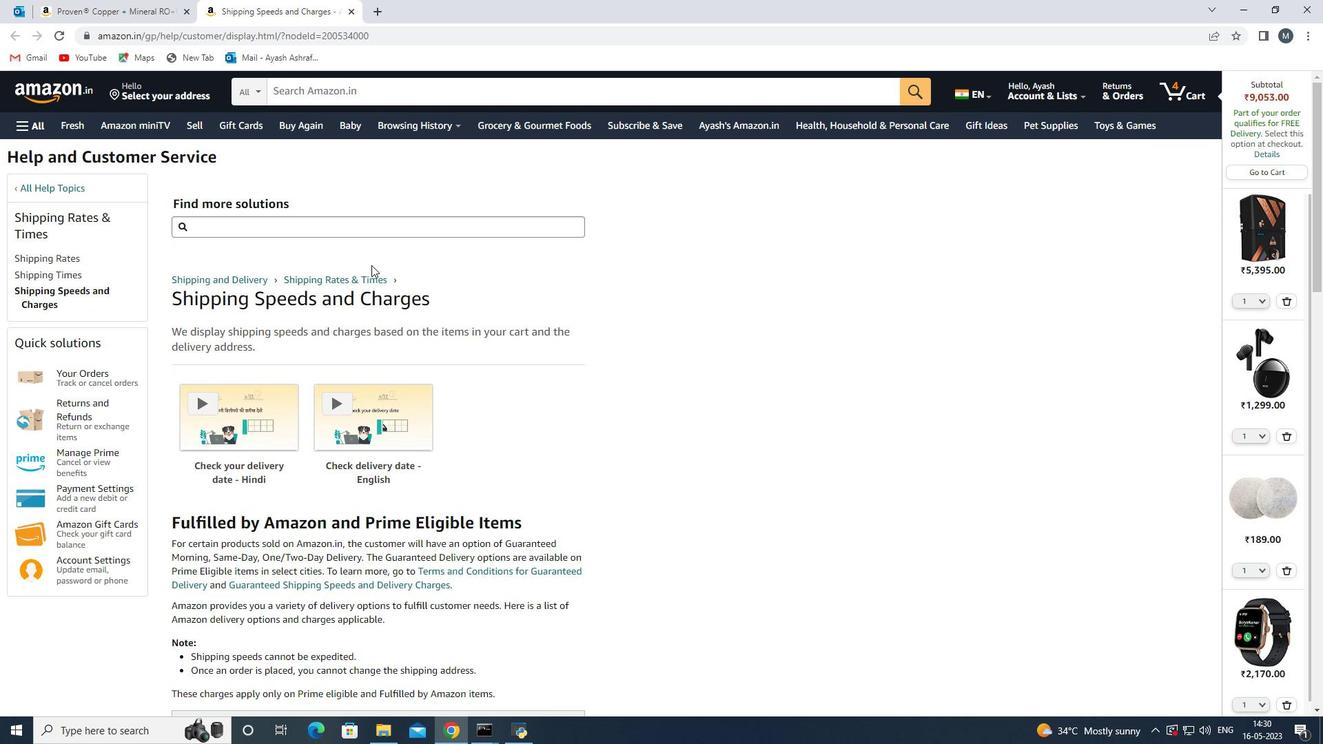 
Action: Mouse scrolled (371, 265) with delta (0, 0)
Screenshot: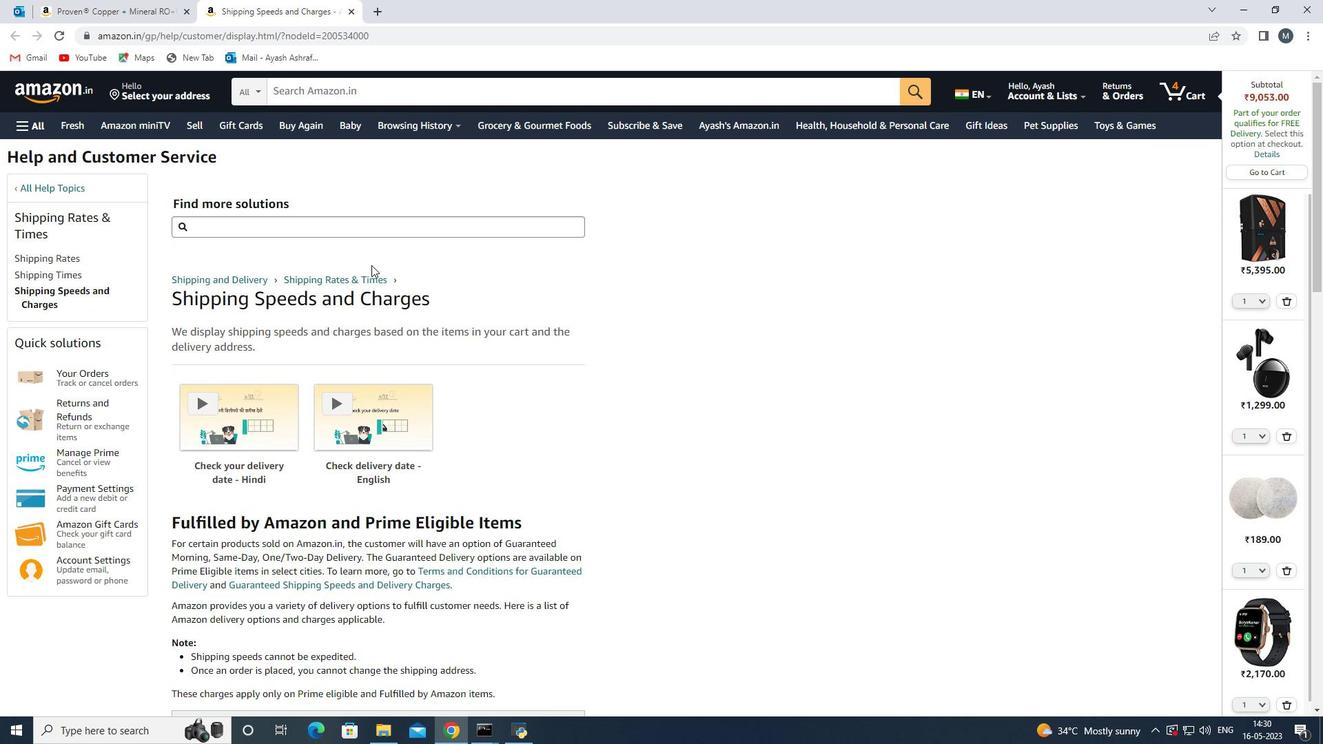 
Action: Mouse scrolled (371, 265) with delta (0, 0)
Screenshot: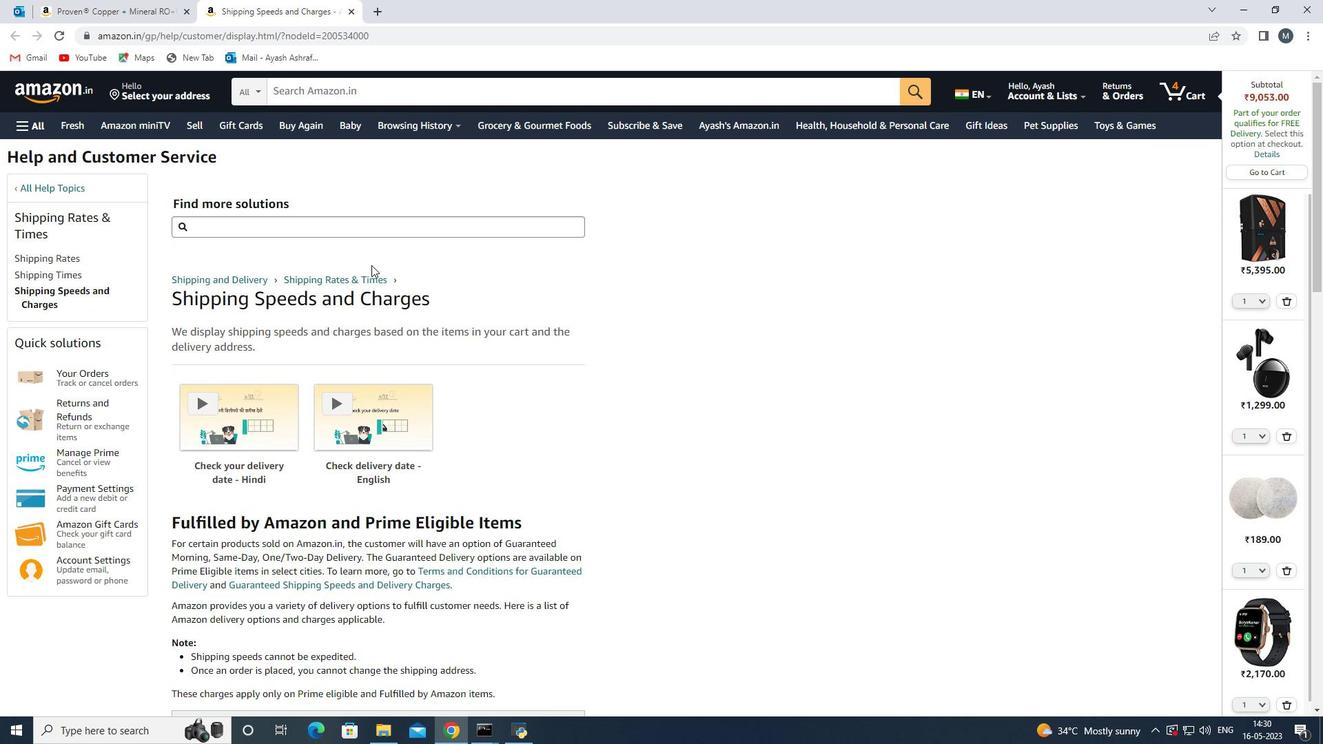 
